 Task: Create an itinerary for attending a professional seminar in Boston, Massachusetts, highlighting Airbnb stays near the seminar venue.
Action: Mouse moved to (565, 74)
Screenshot: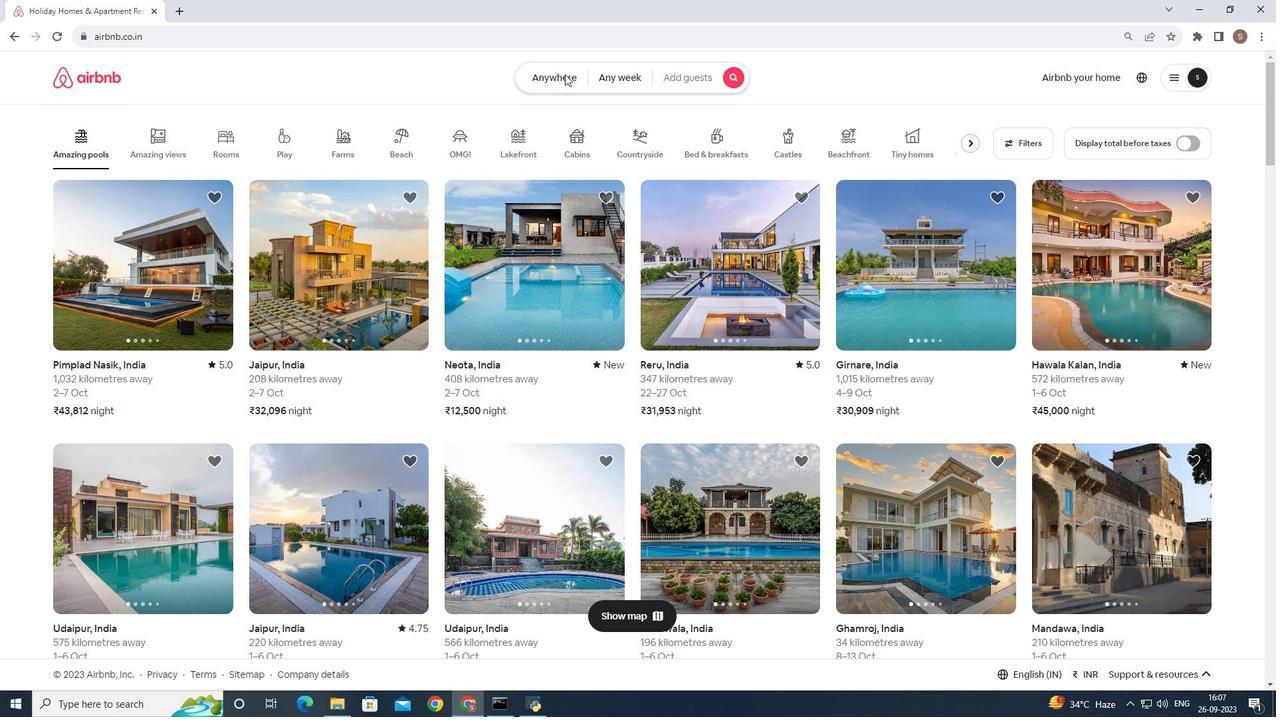 
Action: Mouse pressed left at (565, 74)
Screenshot: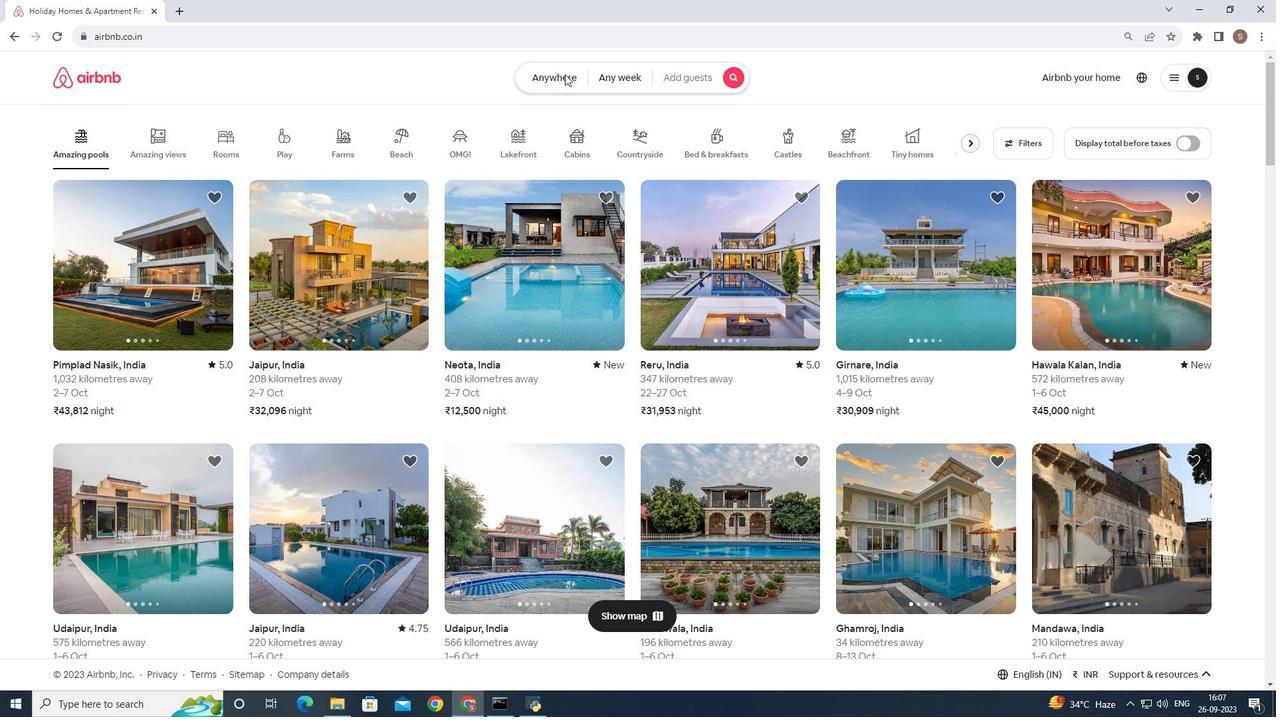
Action: Mouse moved to (480, 125)
Screenshot: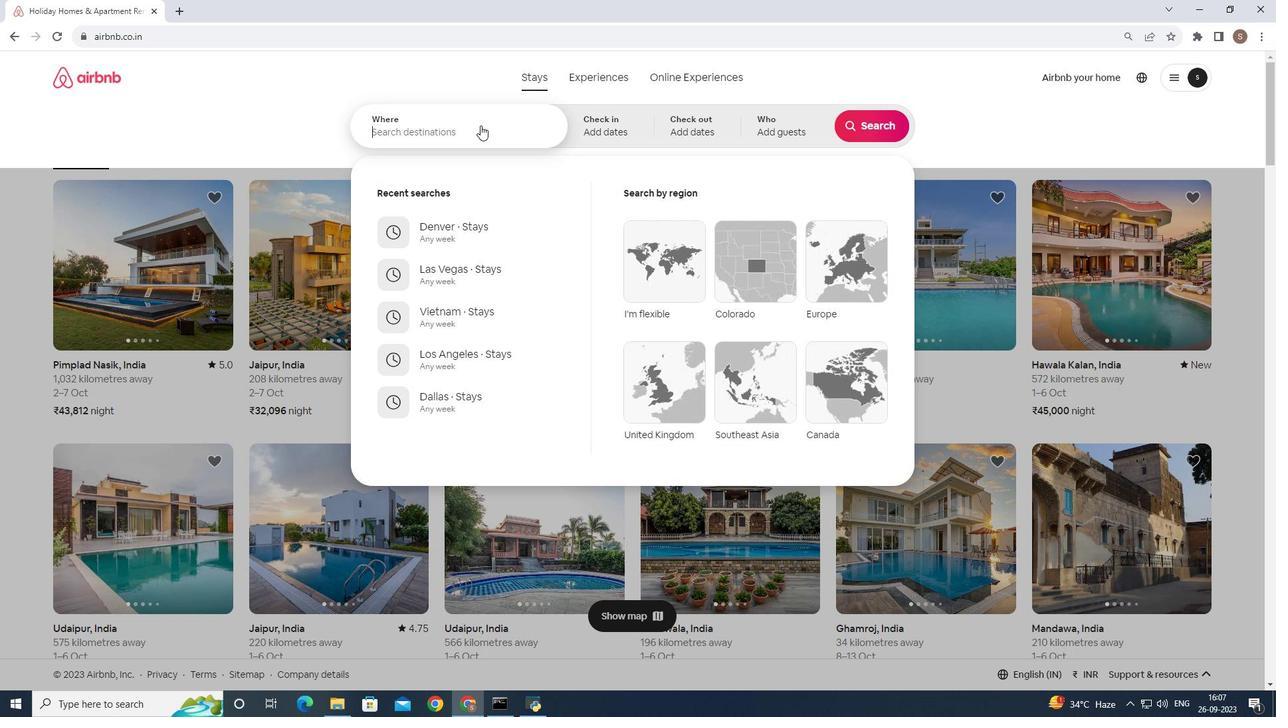 
Action: Mouse pressed left at (480, 125)
Screenshot: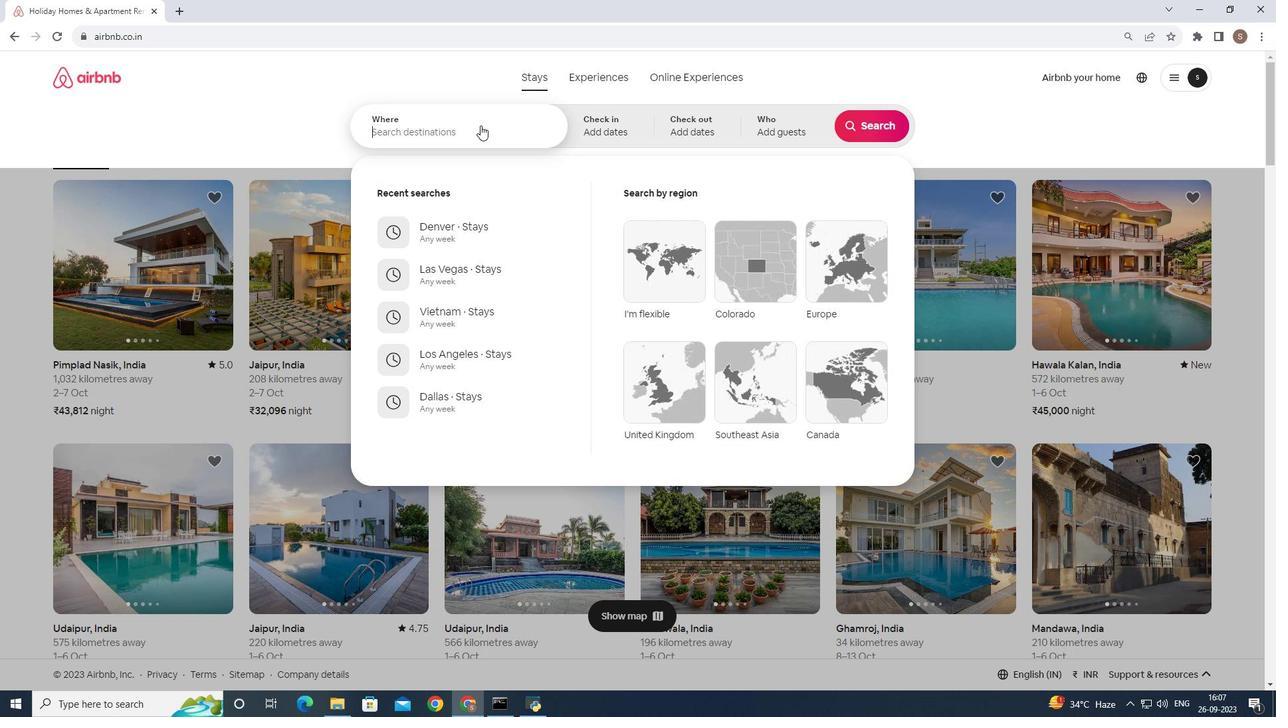 
Action: Mouse moved to (471, 138)
Screenshot: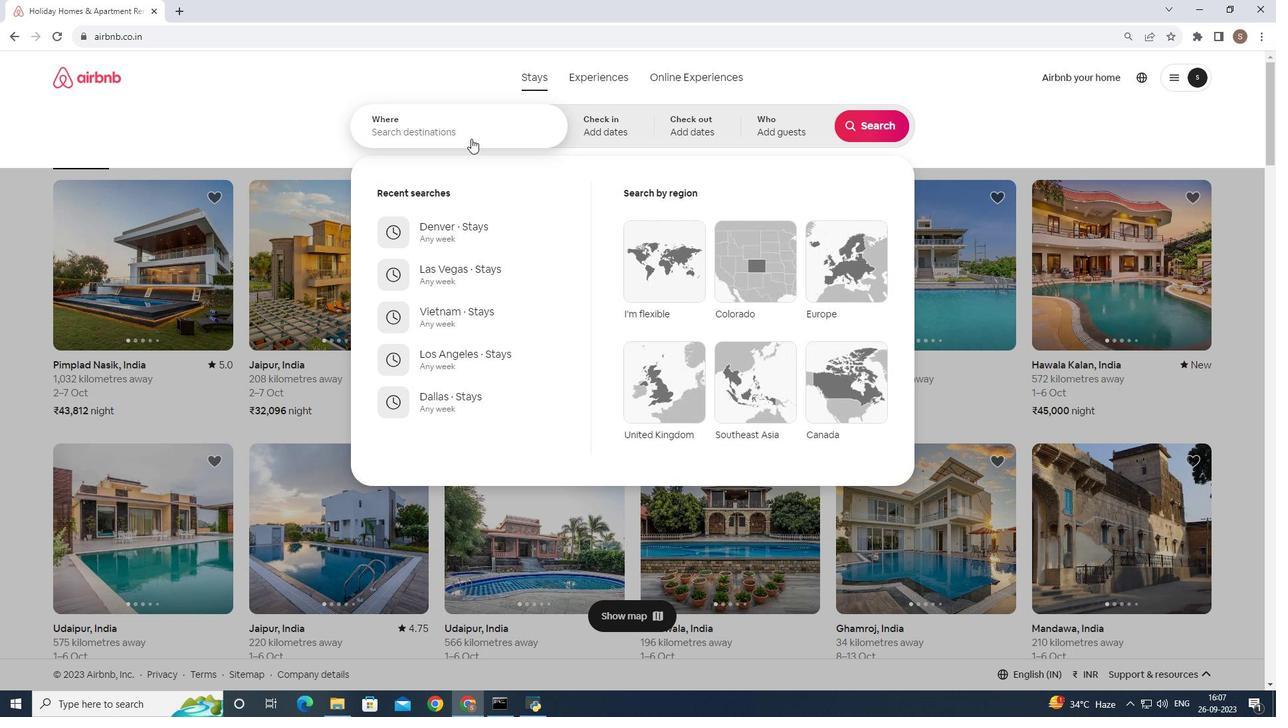 
Action: Key pressed <Key.shift>Boston<Key.space><Key.backspace>,<Key.space>
Screenshot: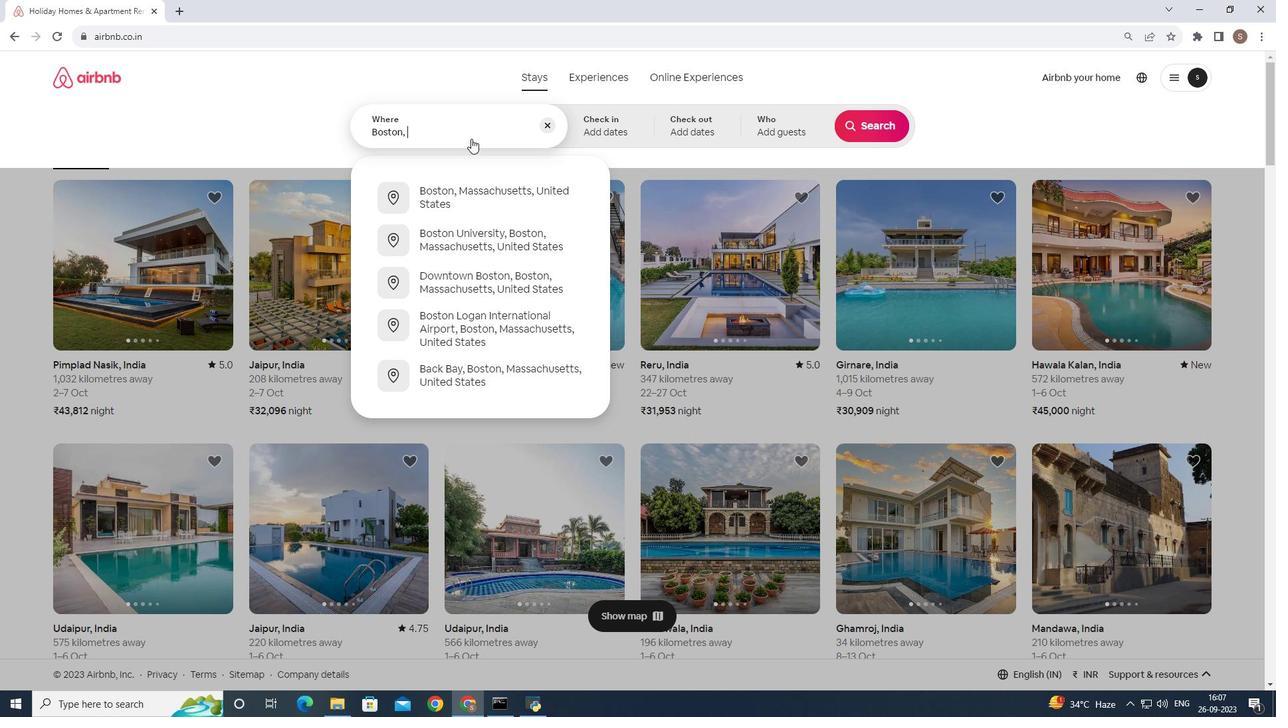 
Action: Mouse moved to (526, 196)
Screenshot: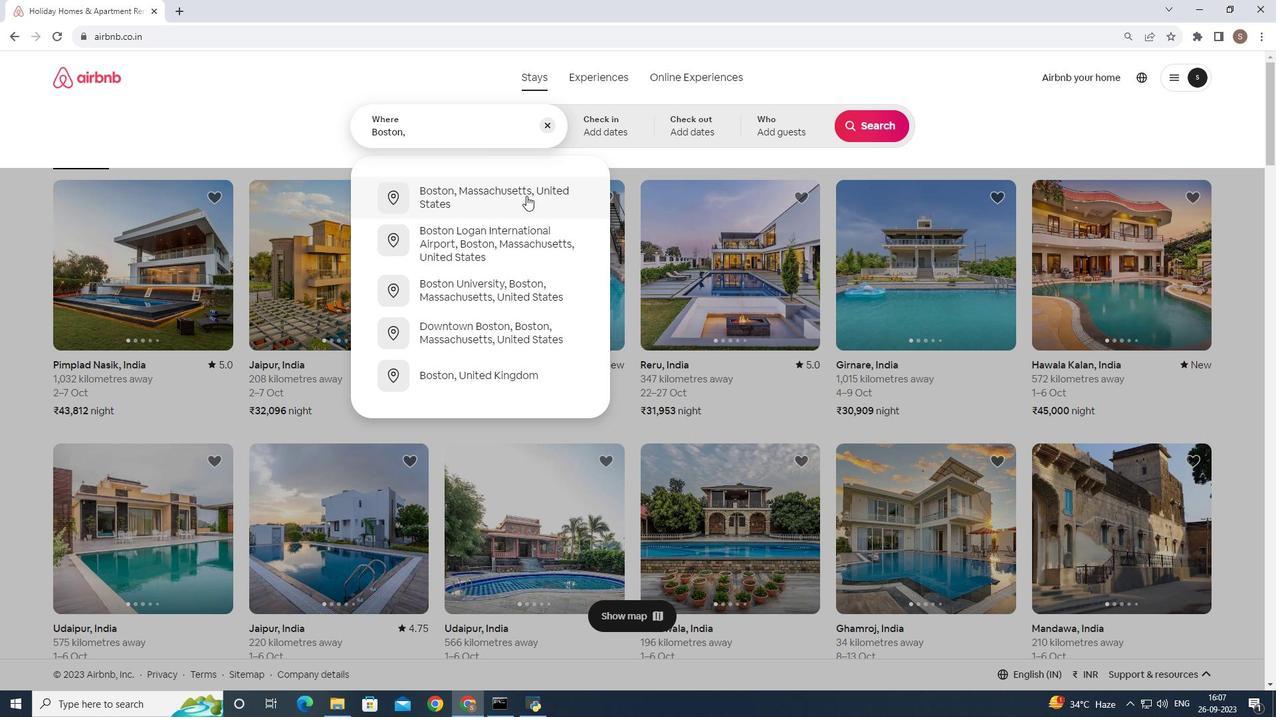 
Action: Mouse pressed left at (526, 196)
Screenshot: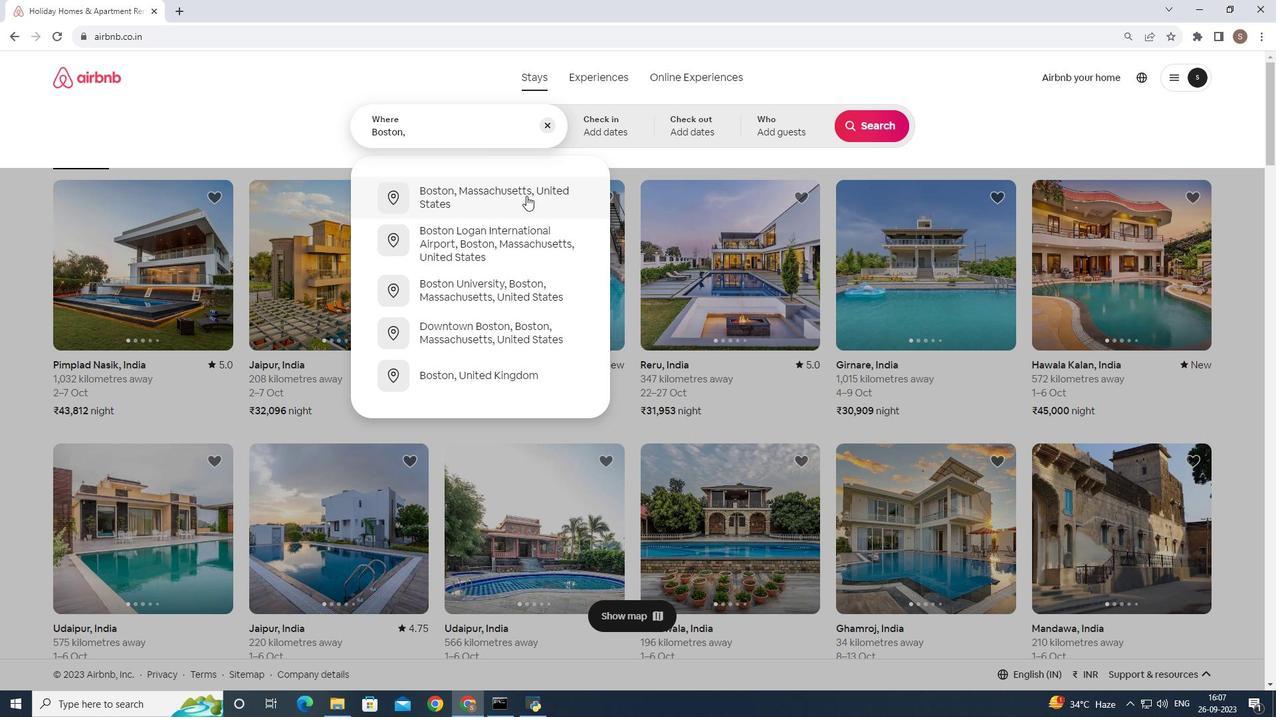 
Action: Mouse moved to (875, 113)
Screenshot: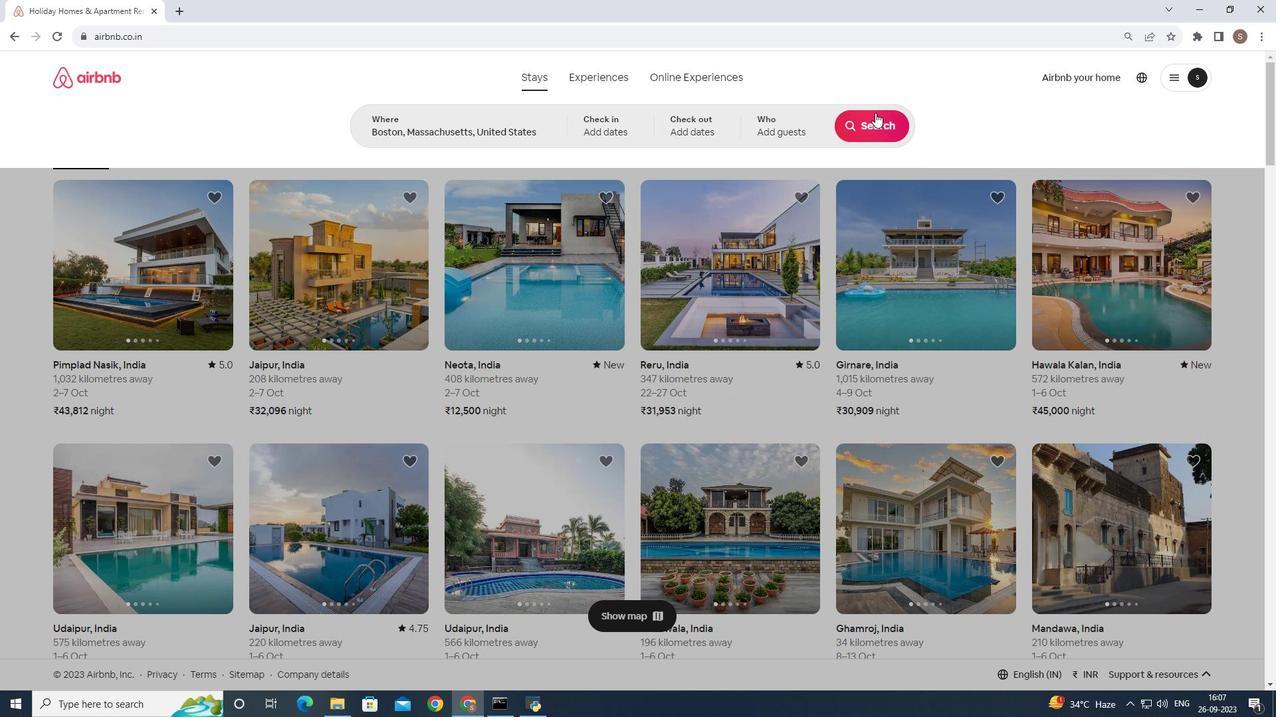 
Action: Mouse pressed left at (875, 113)
Screenshot: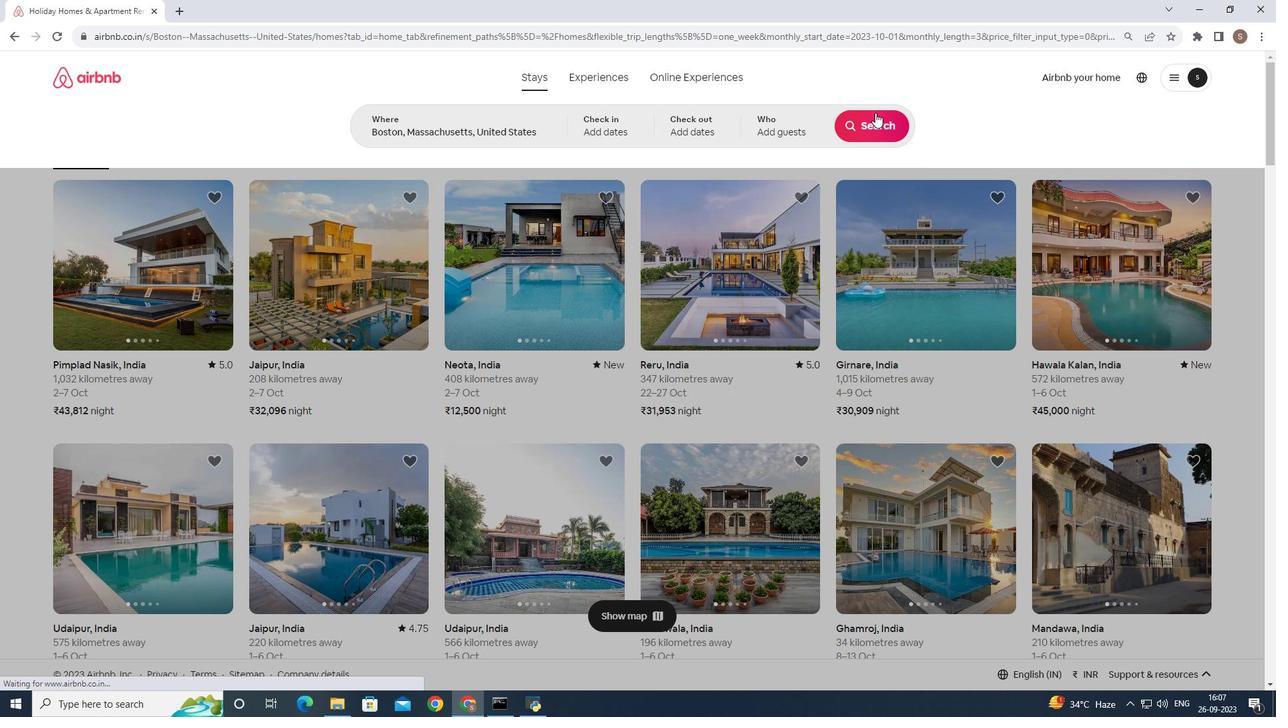 
Action: Mouse moved to (1042, 122)
Screenshot: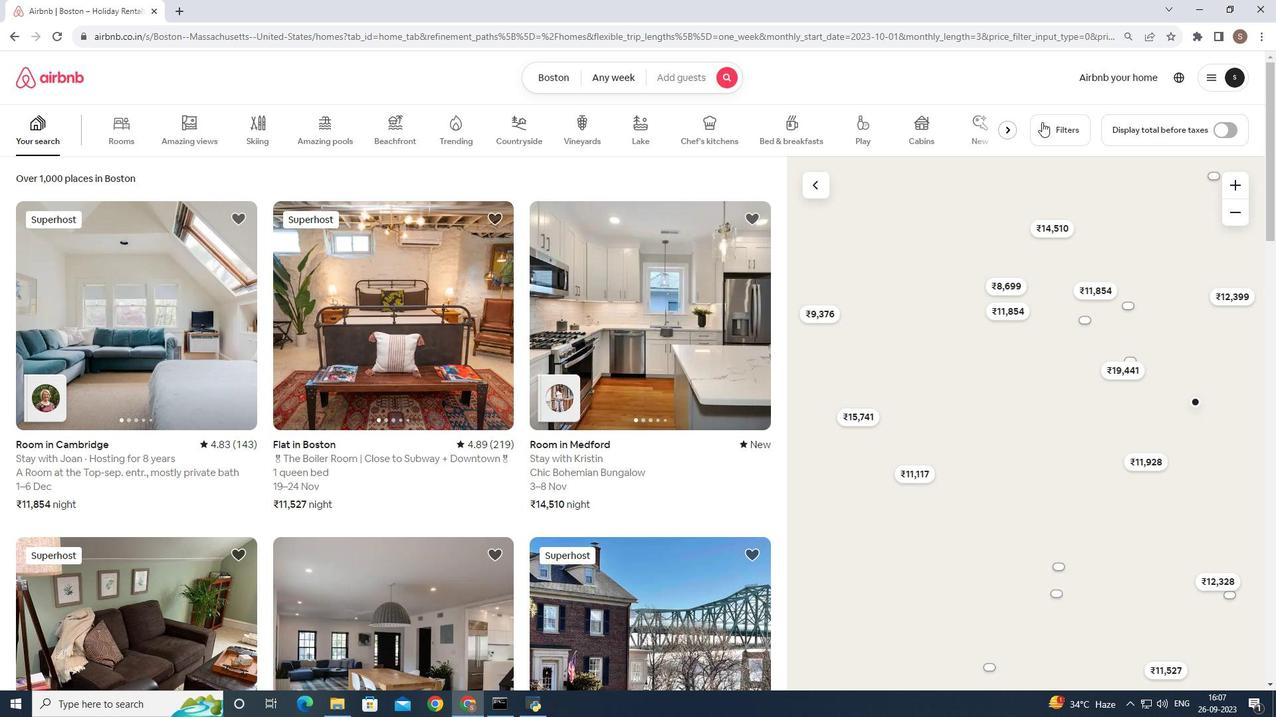 
Action: Mouse pressed left at (1042, 122)
Screenshot: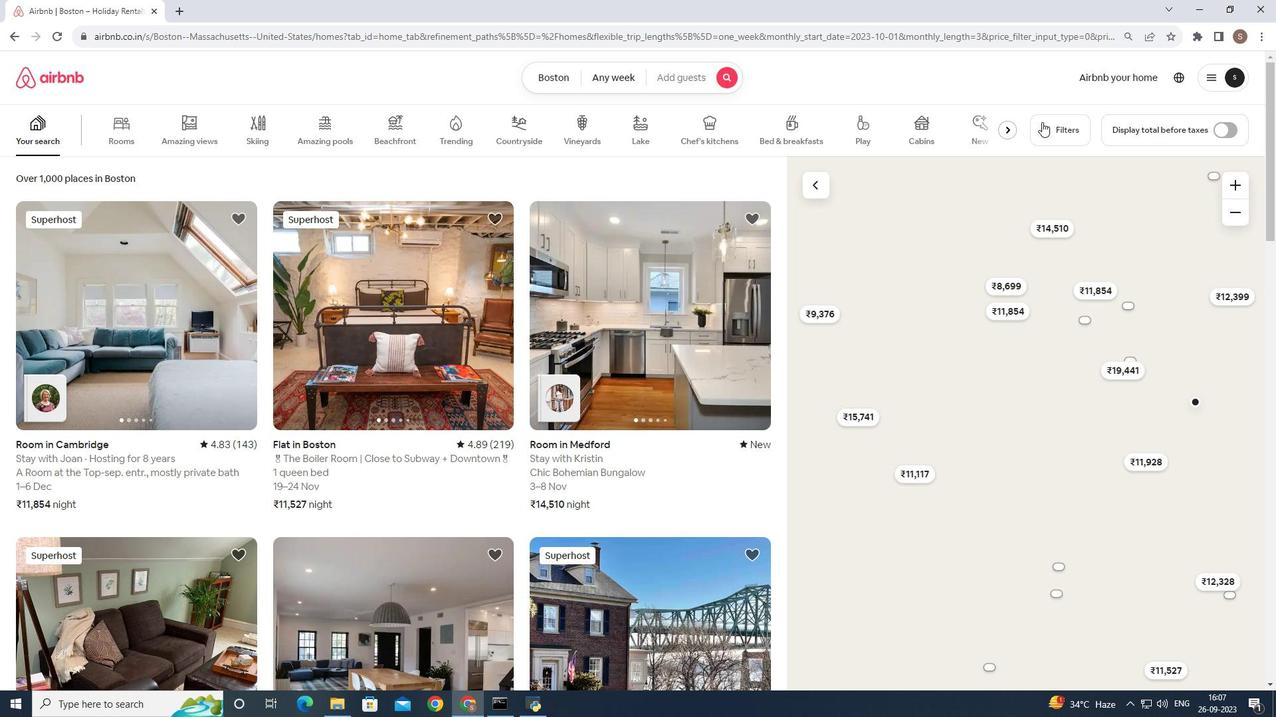 
Action: Mouse moved to (1050, 141)
Screenshot: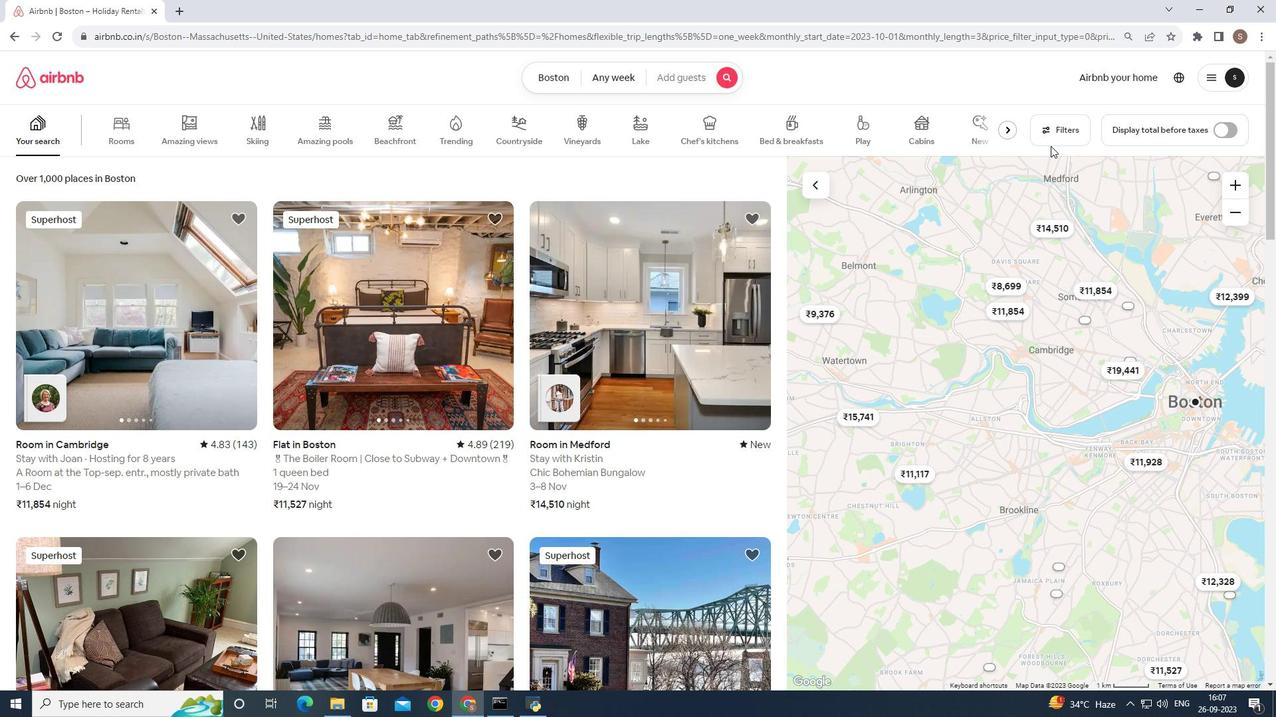 
Action: Mouse pressed left at (1050, 141)
Screenshot: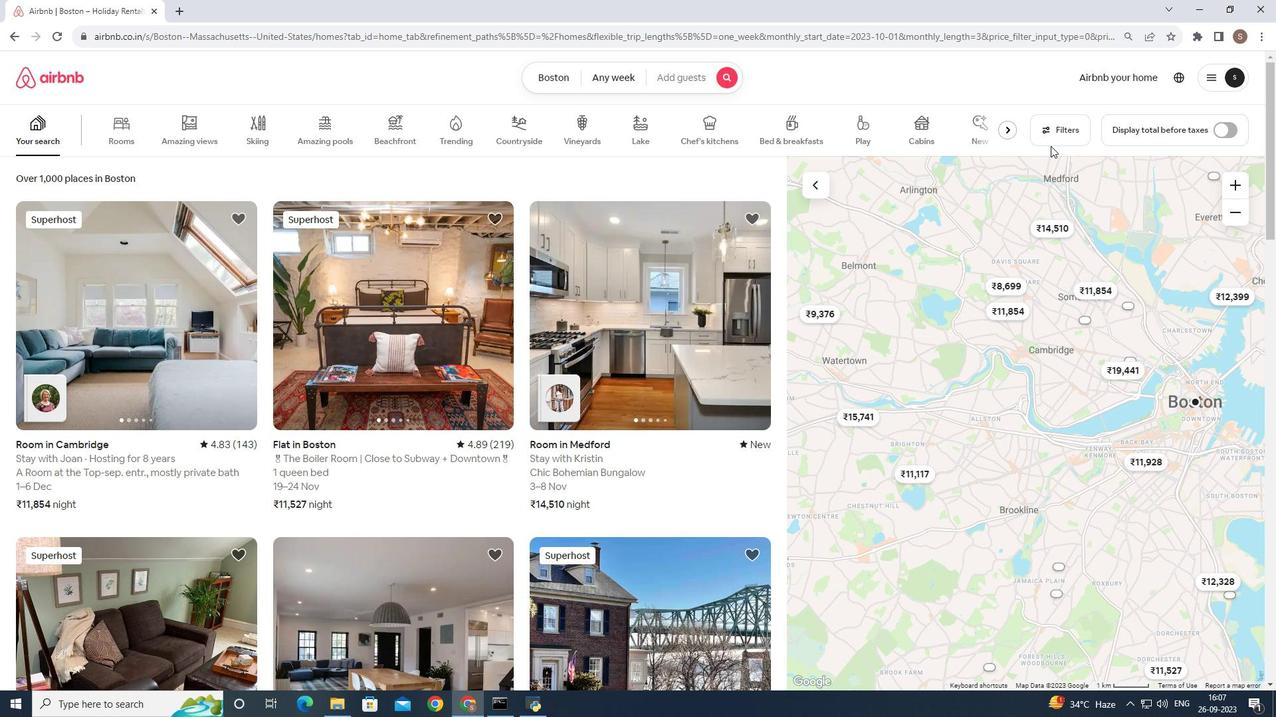 
Action: Mouse moved to (1055, 134)
Screenshot: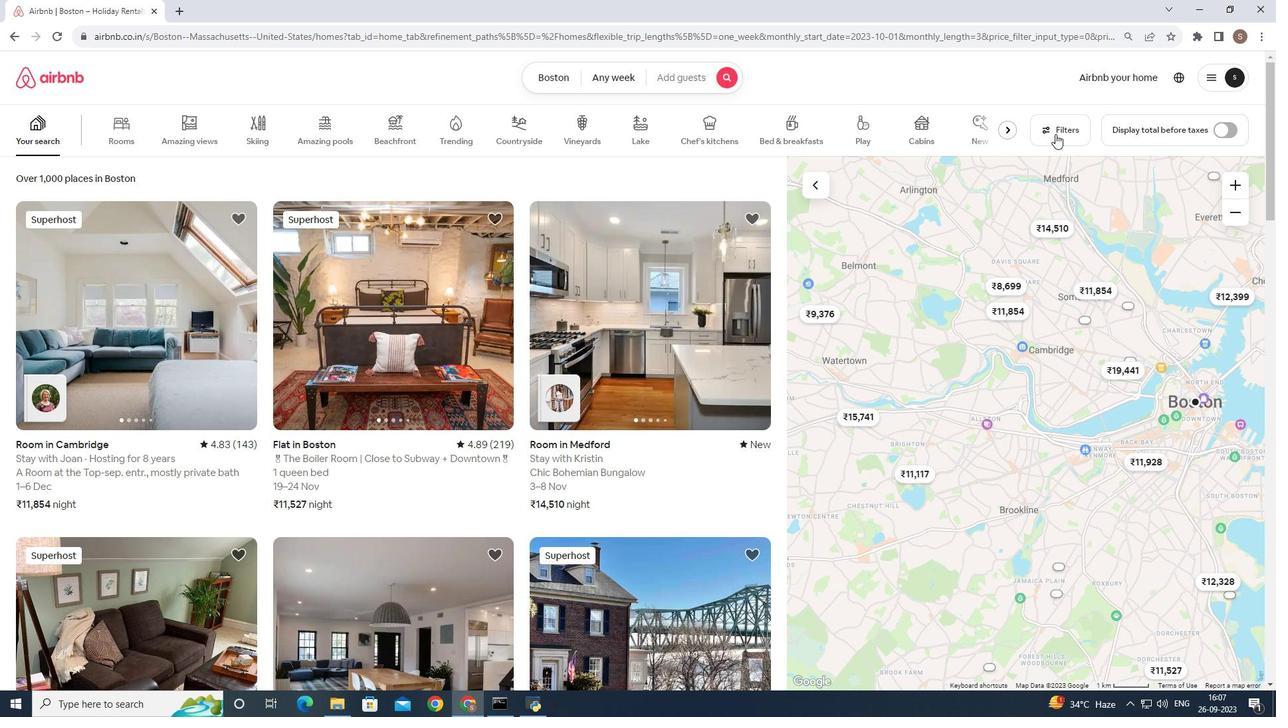 
Action: Mouse pressed left at (1055, 134)
Screenshot: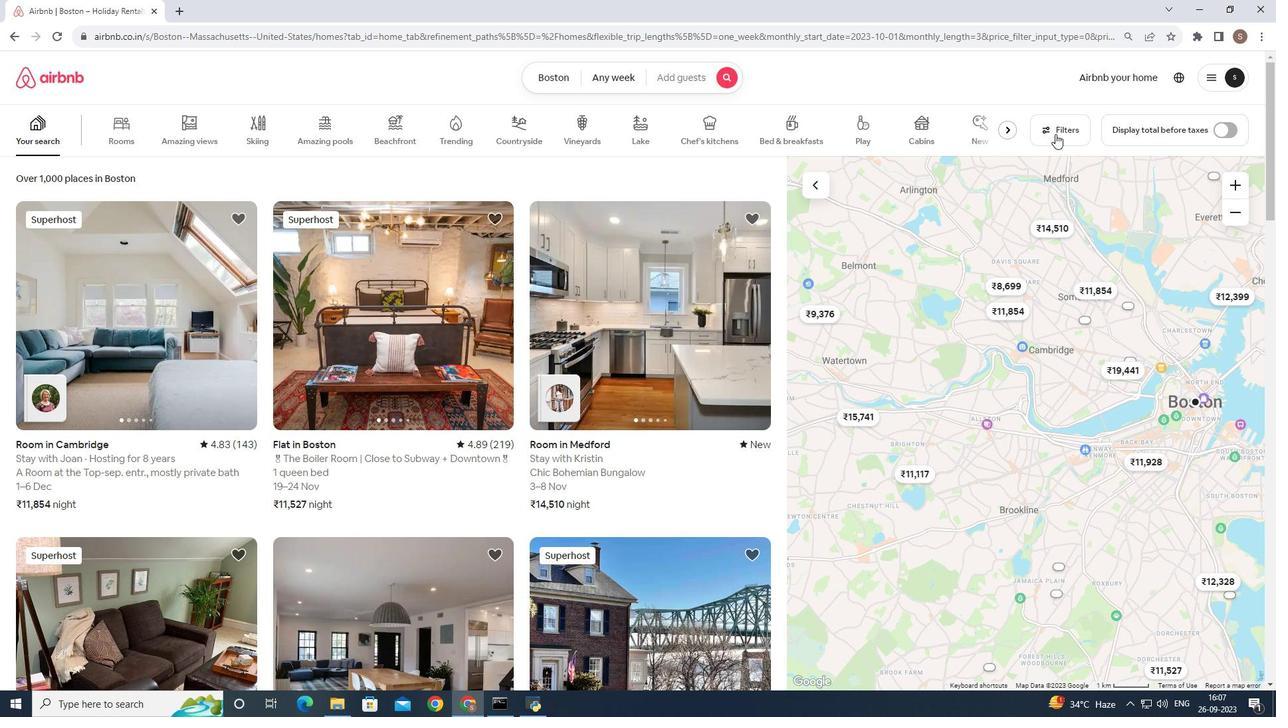 
Action: Mouse moved to (508, 462)
Screenshot: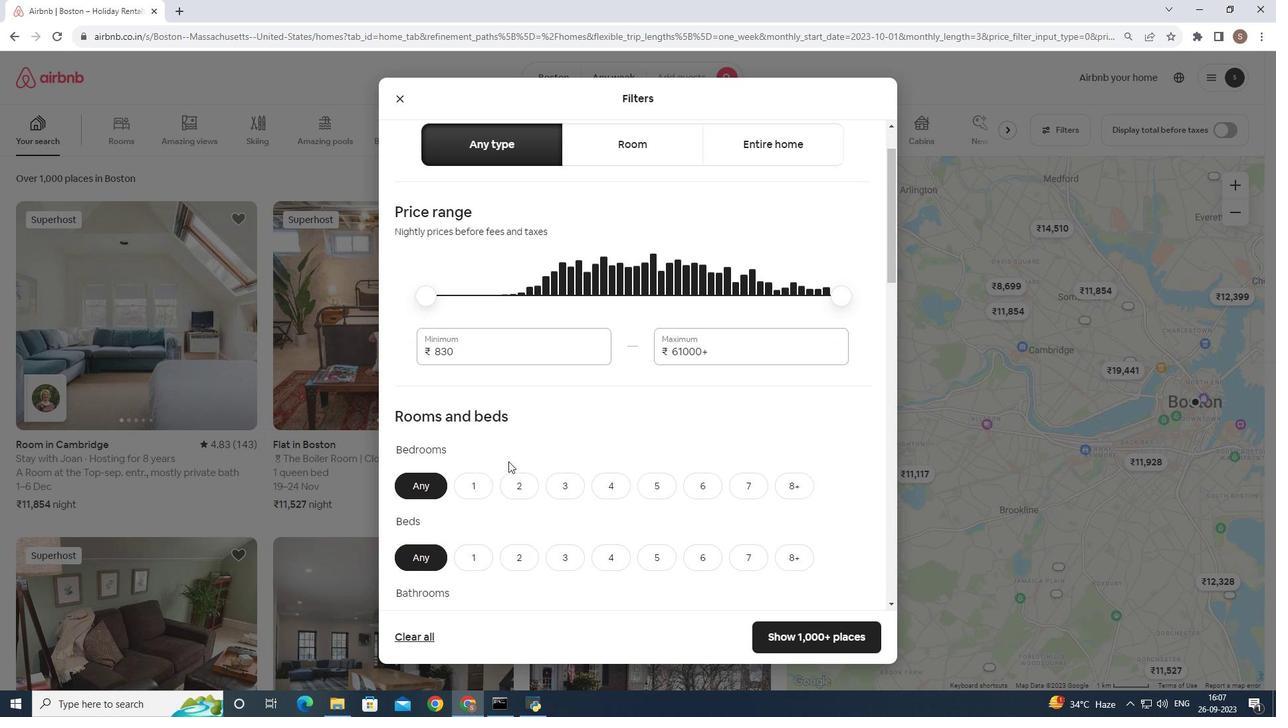 
Action: Mouse scrolled (508, 461) with delta (0, 0)
Screenshot: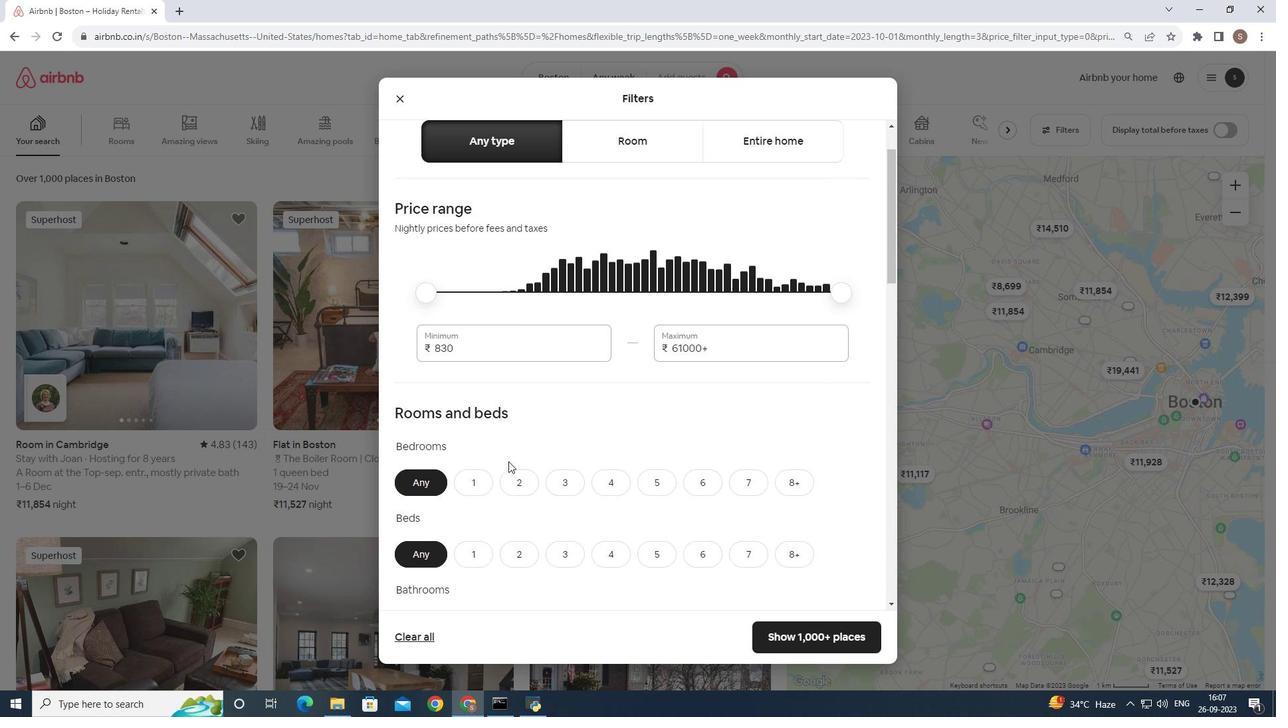 
Action: Mouse scrolled (508, 461) with delta (0, 0)
Screenshot: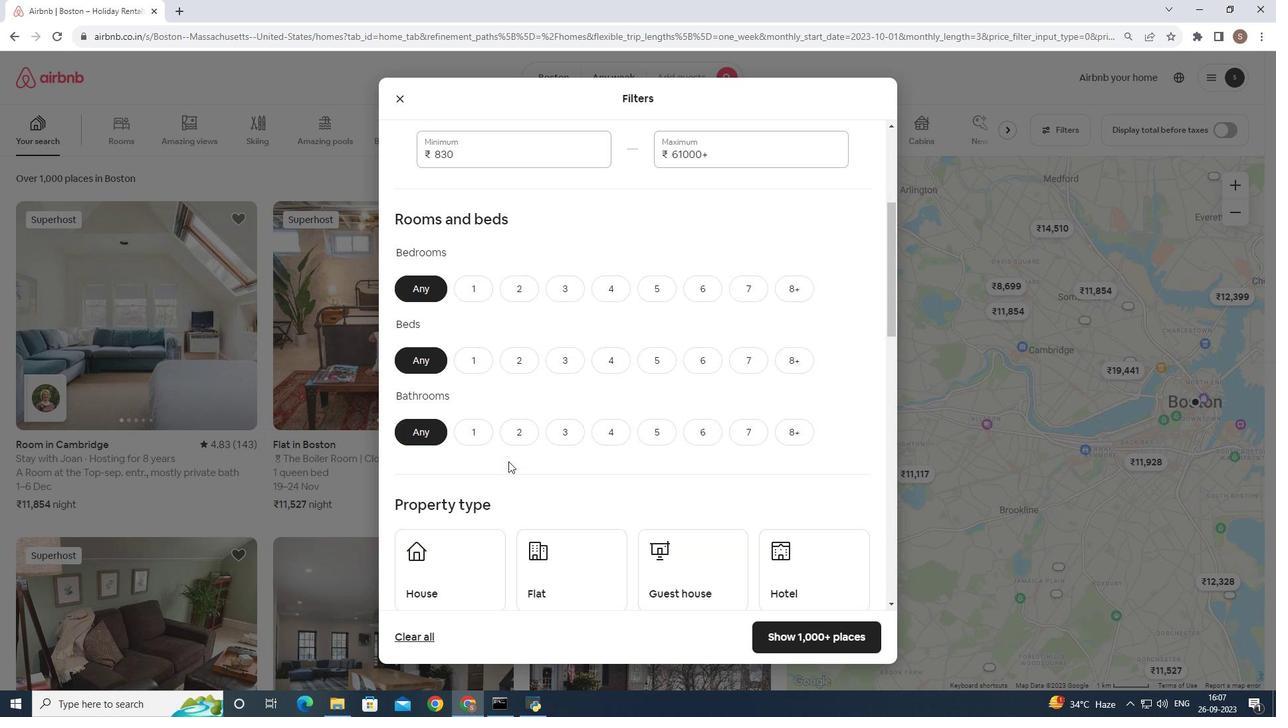 
Action: Mouse scrolled (508, 461) with delta (0, 0)
Screenshot: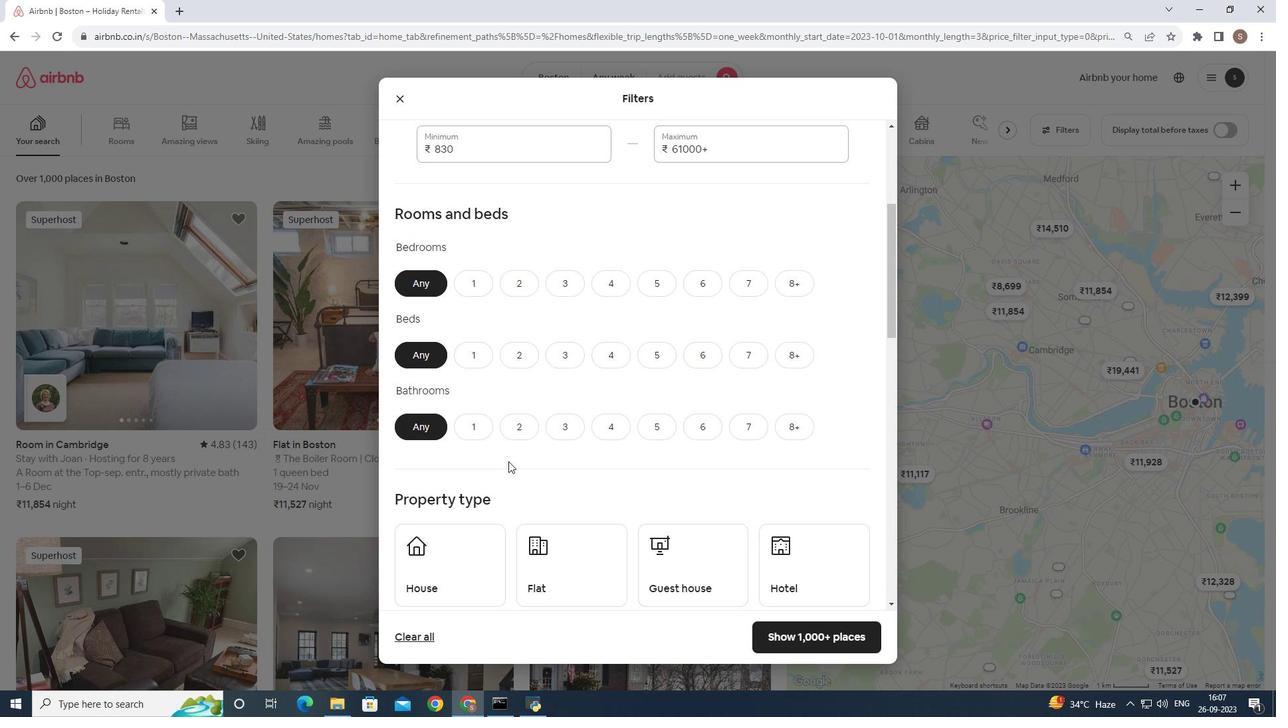 
Action: Mouse scrolled (508, 461) with delta (0, 0)
Screenshot: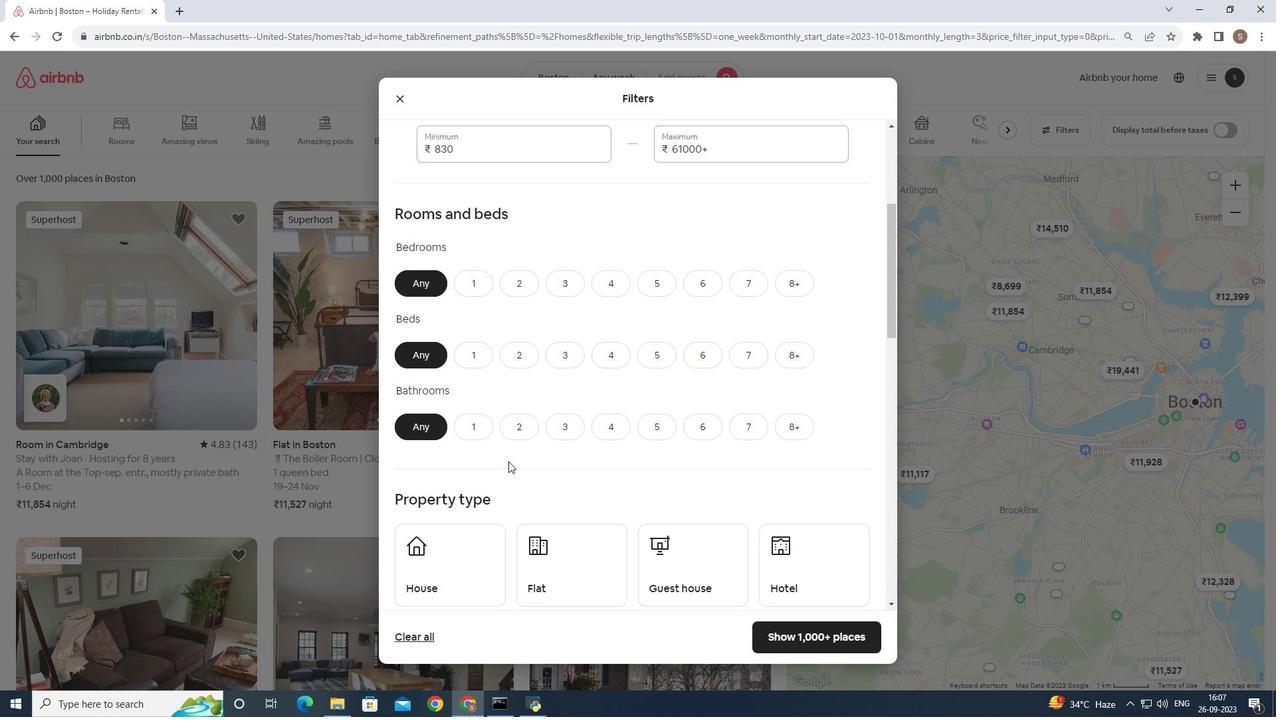 
Action: Mouse scrolled (508, 461) with delta (0, 0)
Screenshot: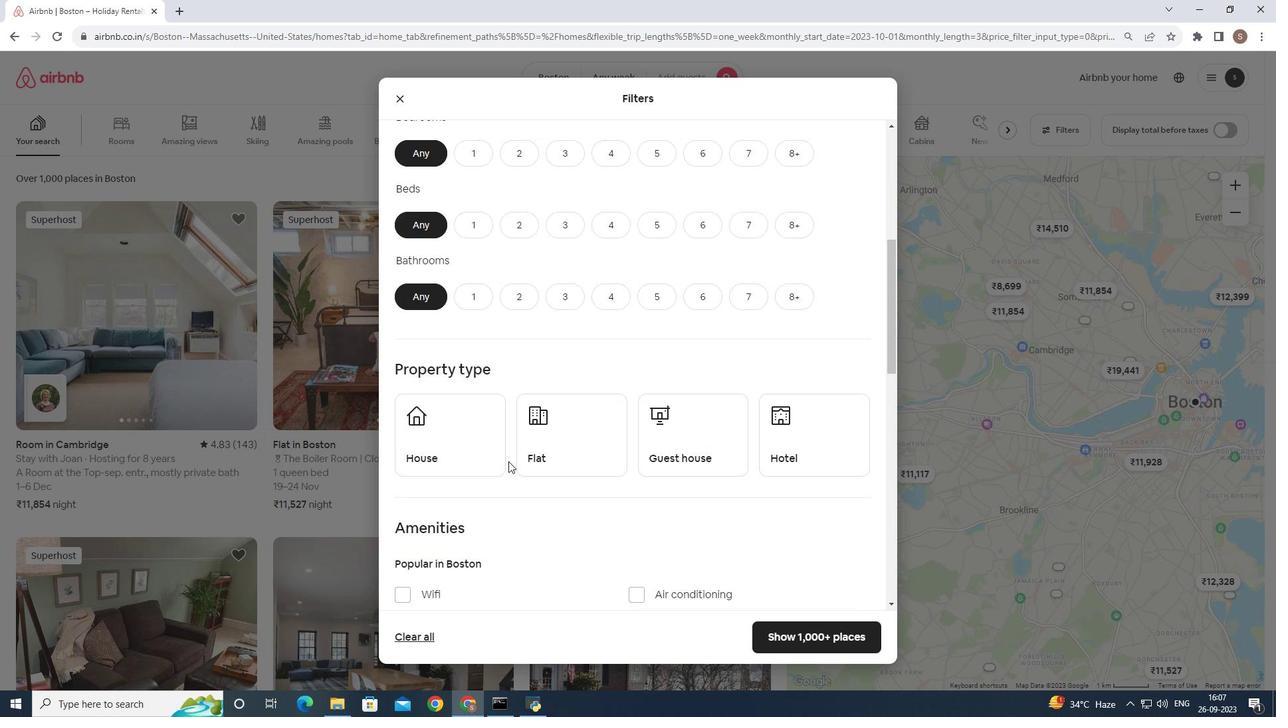 
Action: Mouse scrolled (508, 461) with delta (0, 0)
Screenshot: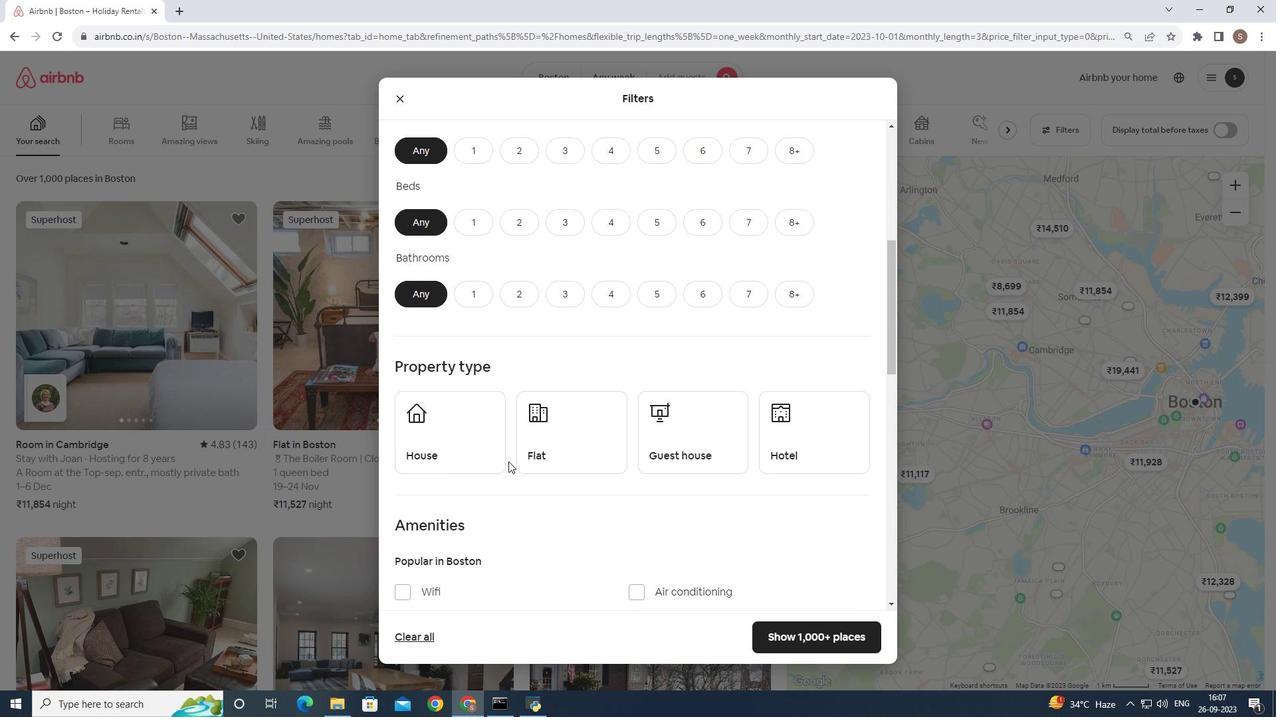
Action: Mouse scrolled (508, 461) with delta (0, 0)
Screenshot: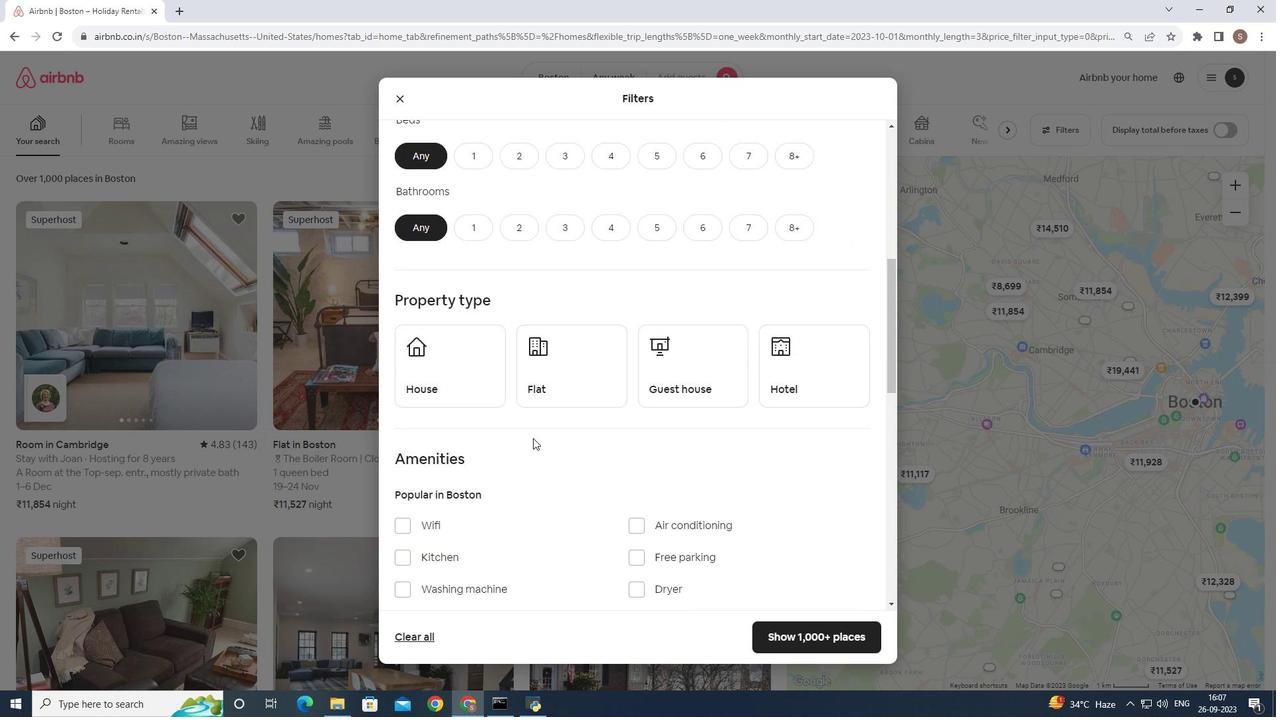 
Action: Mouse moved to (559, 386)
Screenshot: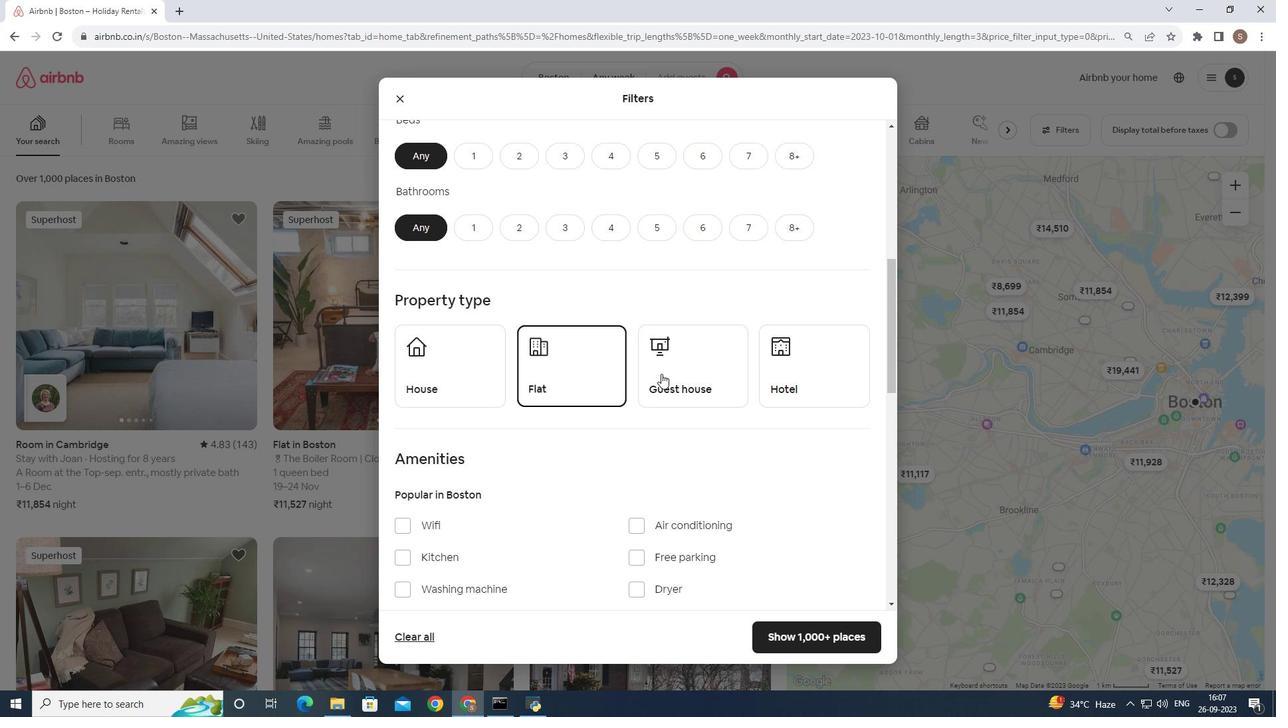 
Action: Mouse pressed left at (559, 386)
Screenshot: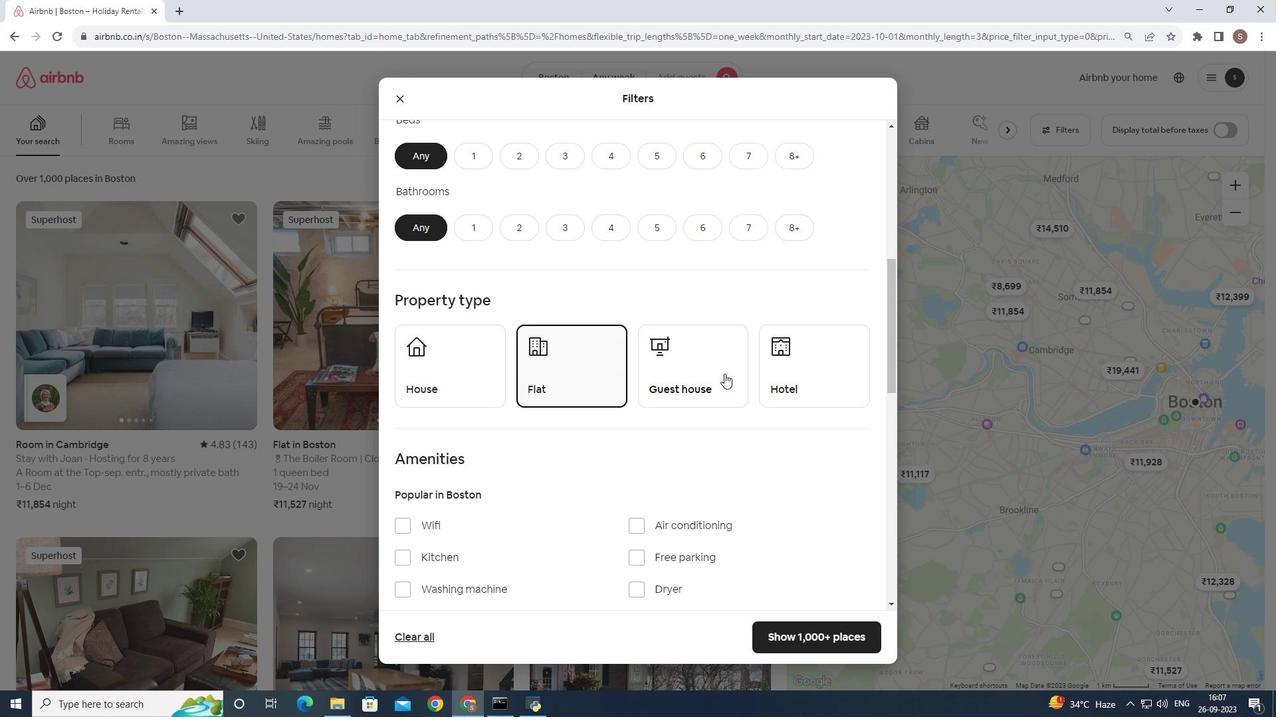 
Action: Mouse moved to (724, 374)
Screenshot: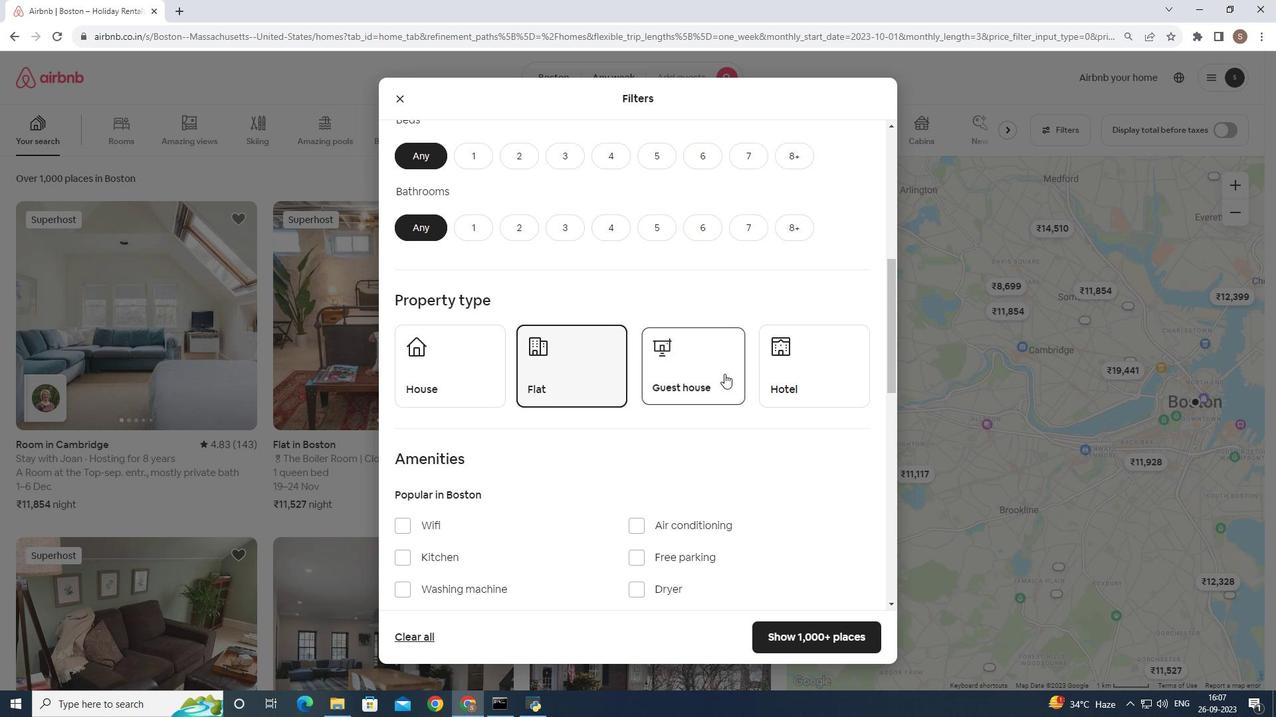 
Action: Mouse pressed left at (724, 374)
Screenshot: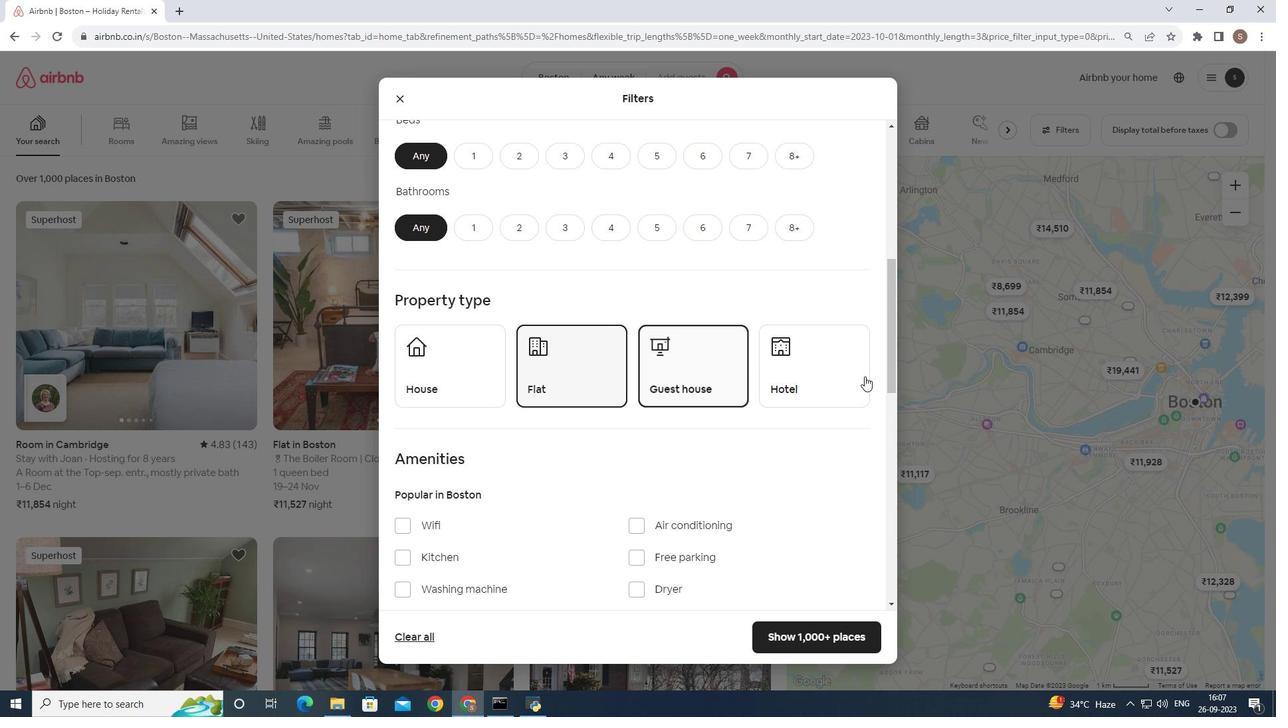 
Action: Mouse moved to (832, 371)
Screenshot: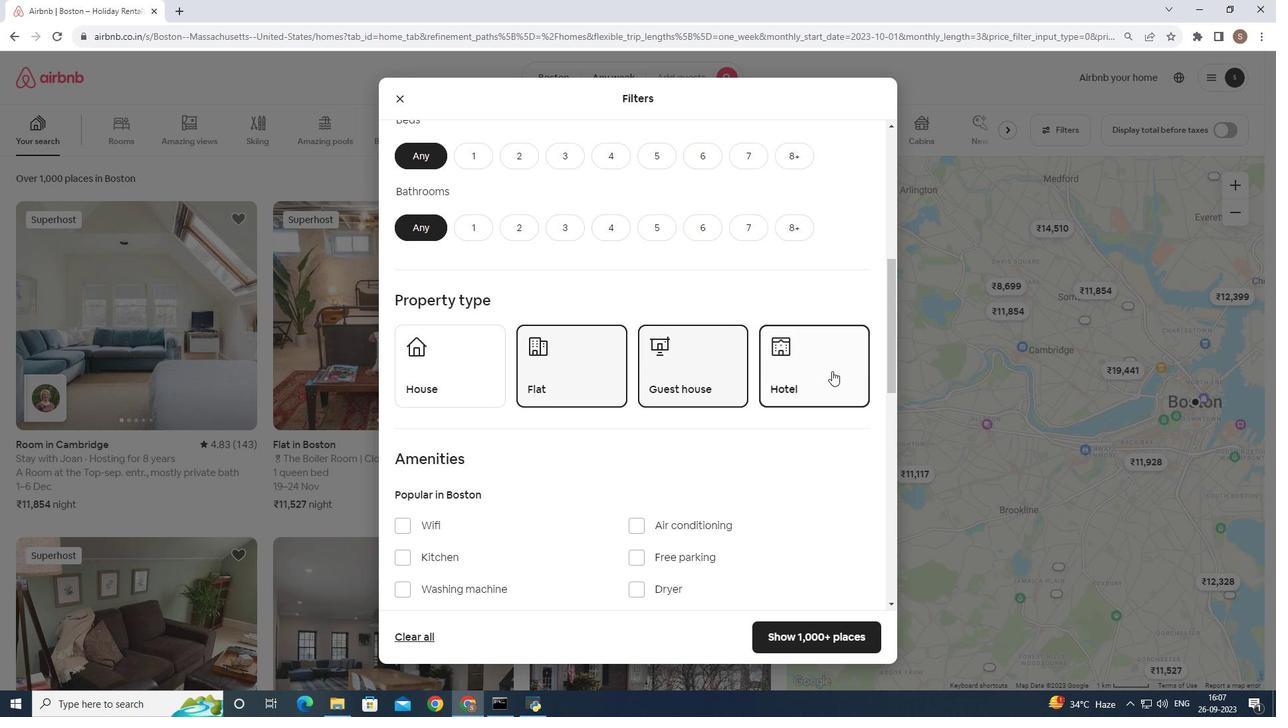 
Action: Mouse pressed left at (832, 371)
Screenshot: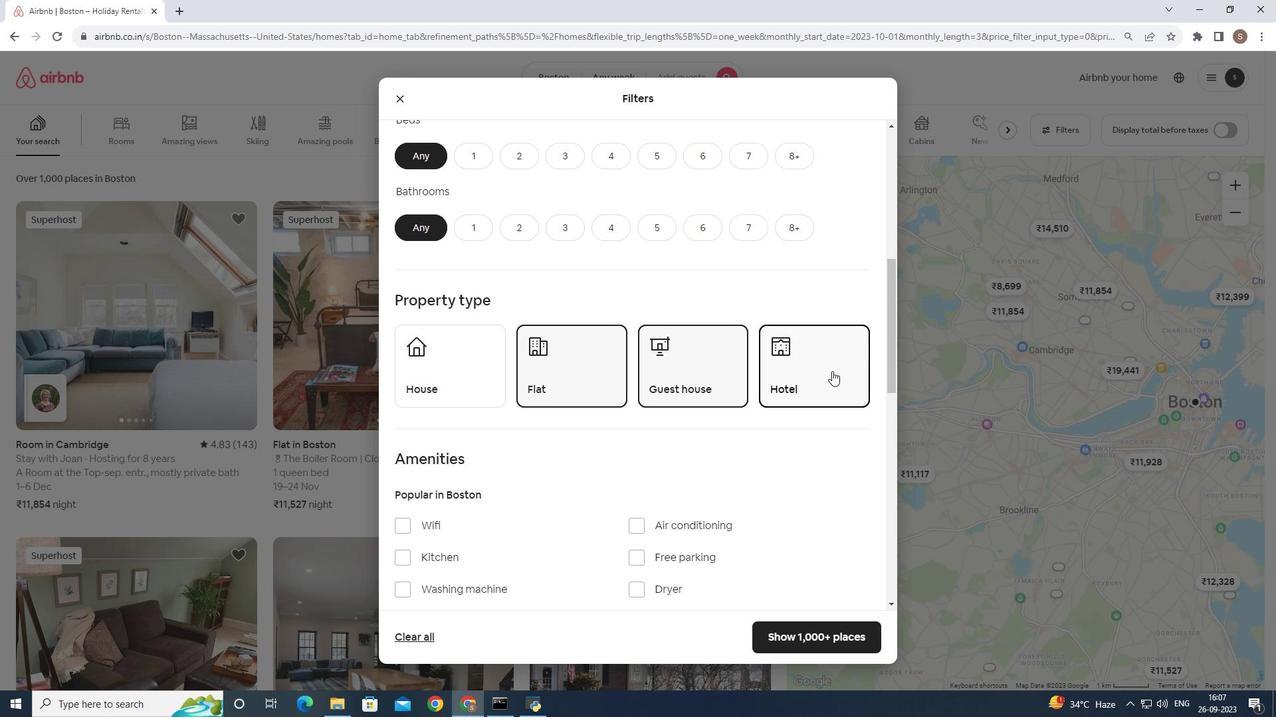 
Action: Mouse moved to (652, 453)
Screenshot: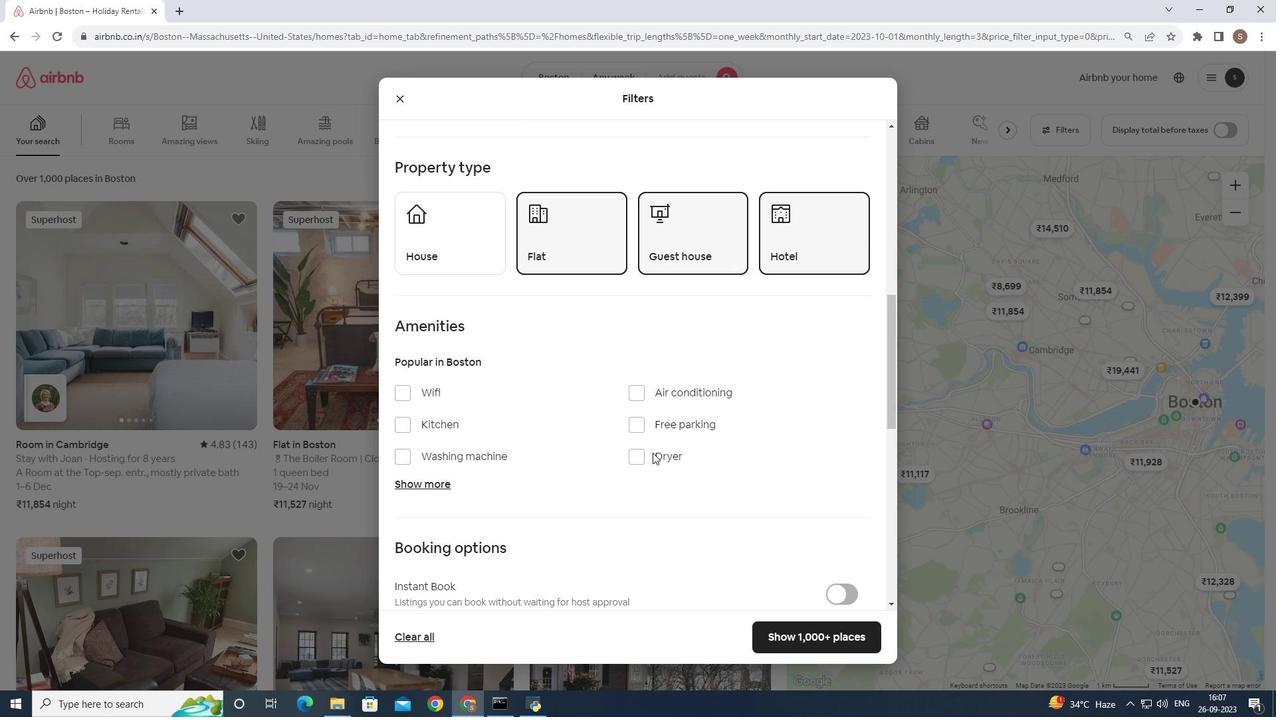 
Action: Mouse scrolled (652, 452) with delta (0, 0)
Screenshot: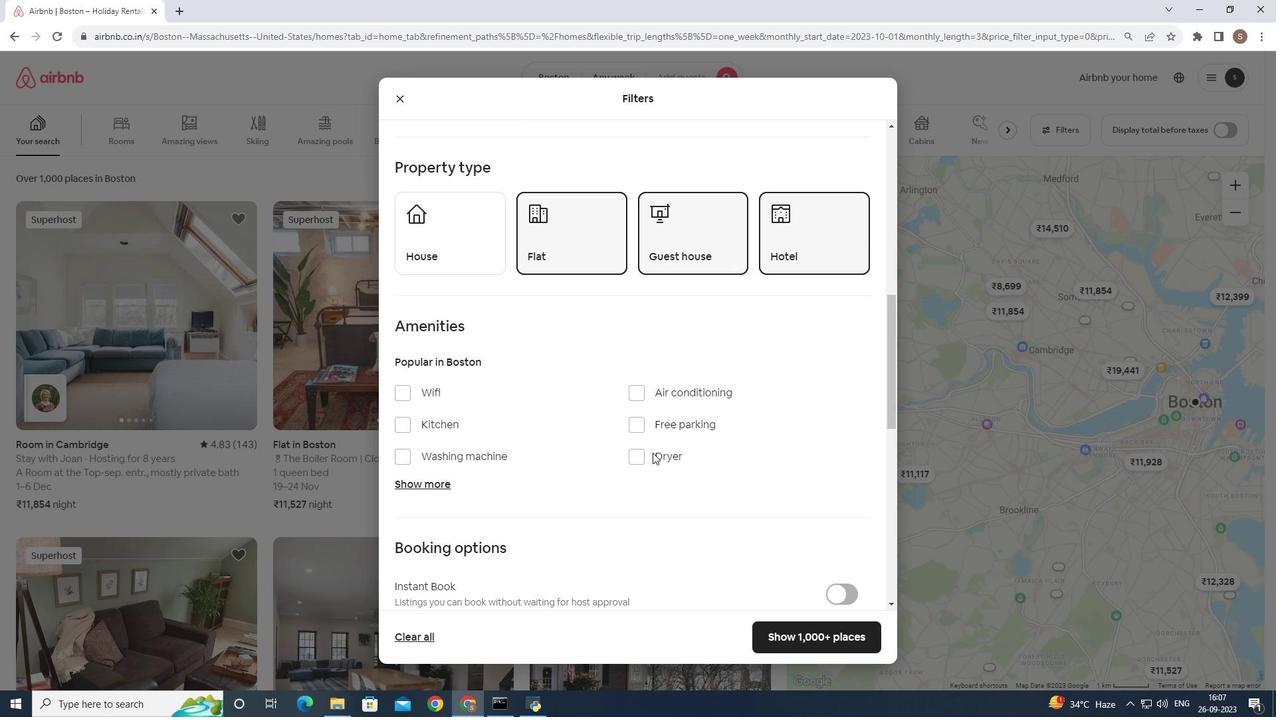 
Action: Mouse scrolled (652, 452) with delta (0, 0)
Screenshot: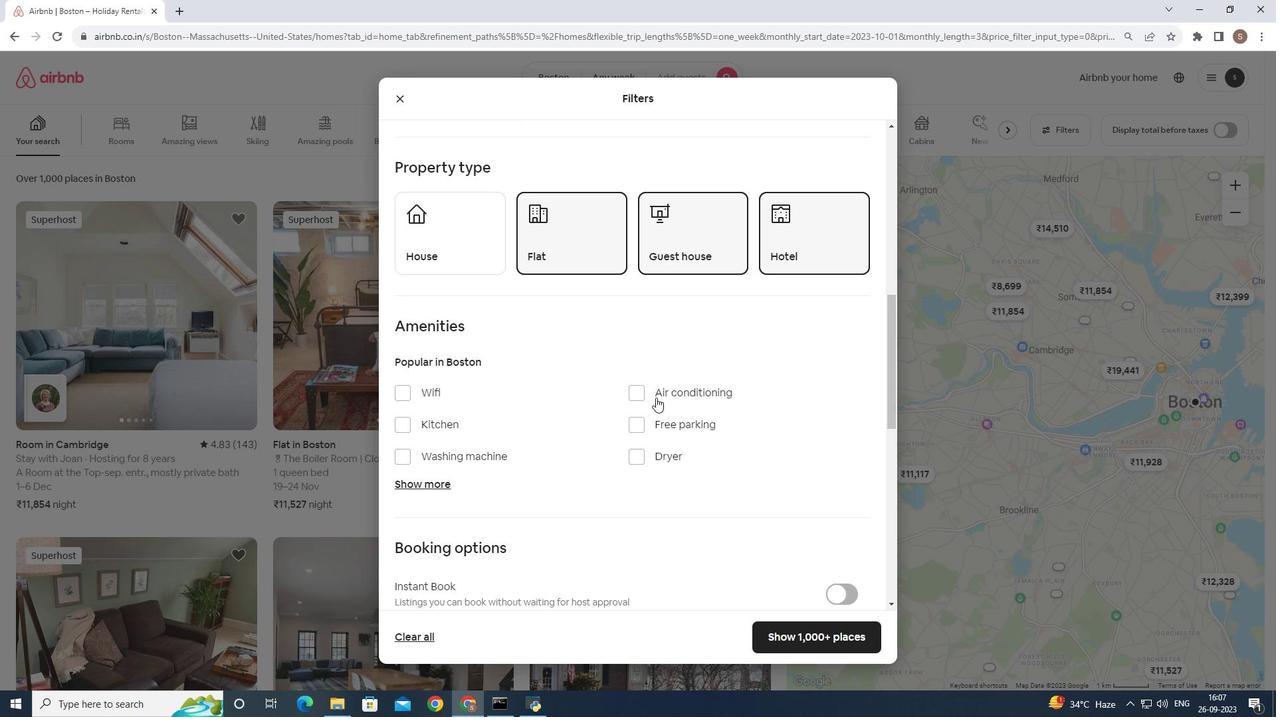 
Action: Mouse moved to (676, 245)
Screenshot: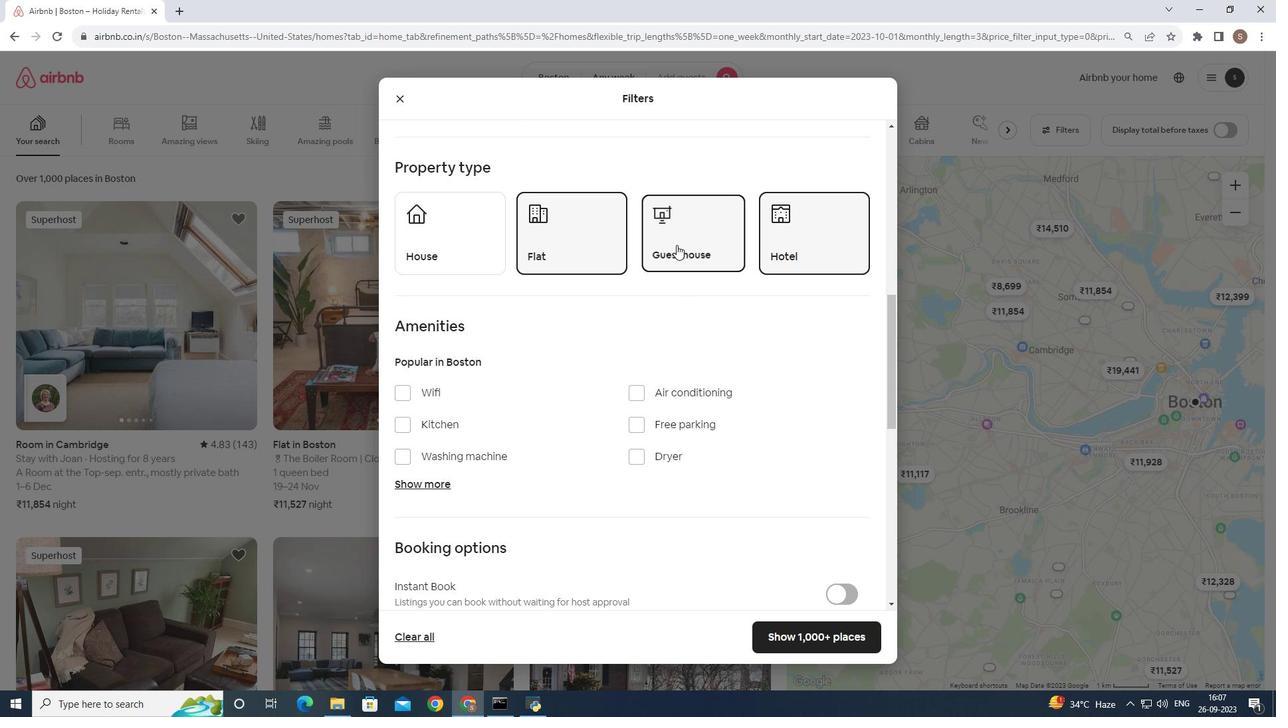 
Action: Mouse pressed left at (676, 245)
Screenshot: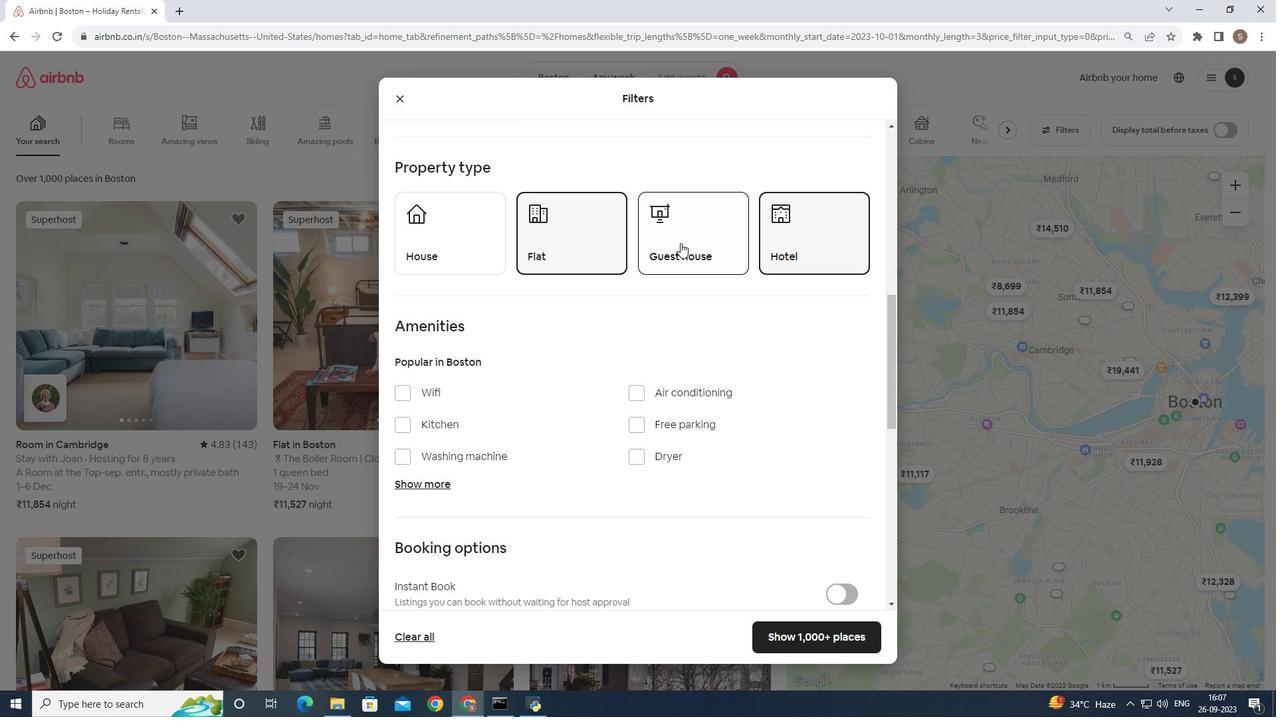 
Action: Mouse moved to (652, 281)
Screenshot: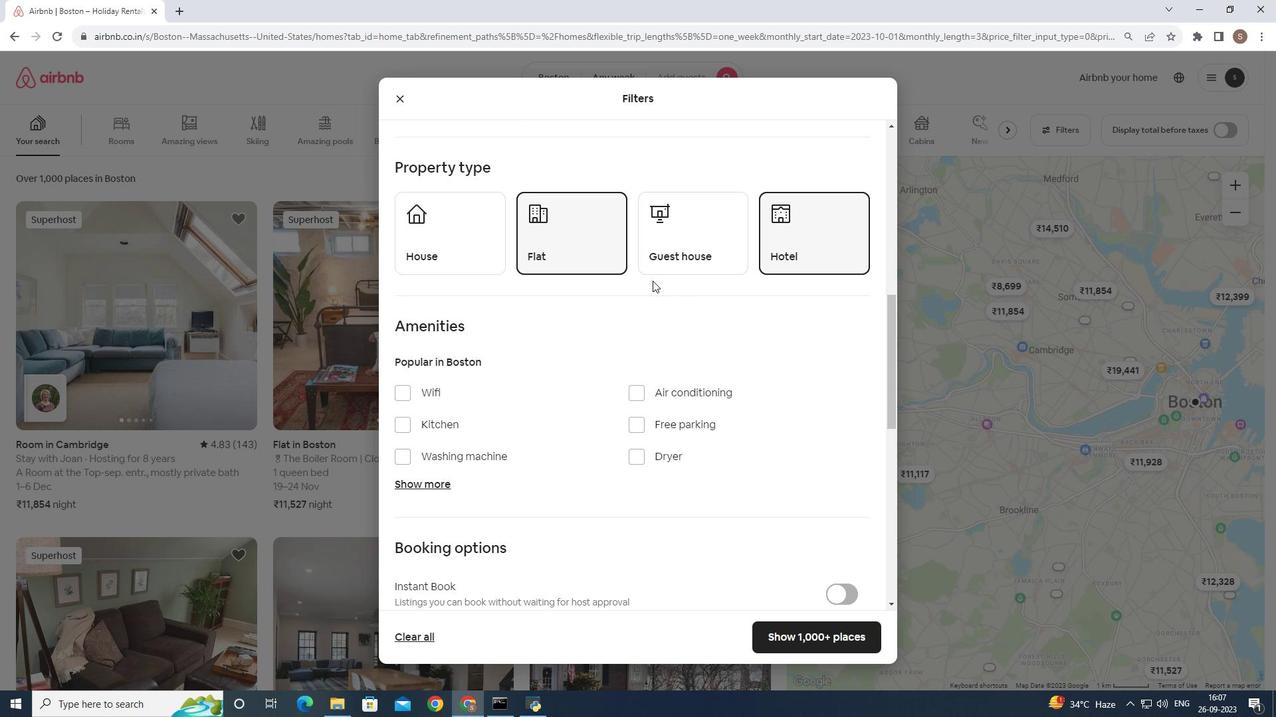 
Action: Mouse scrolled (652, 280) with delta (0, 0)
Screenshot: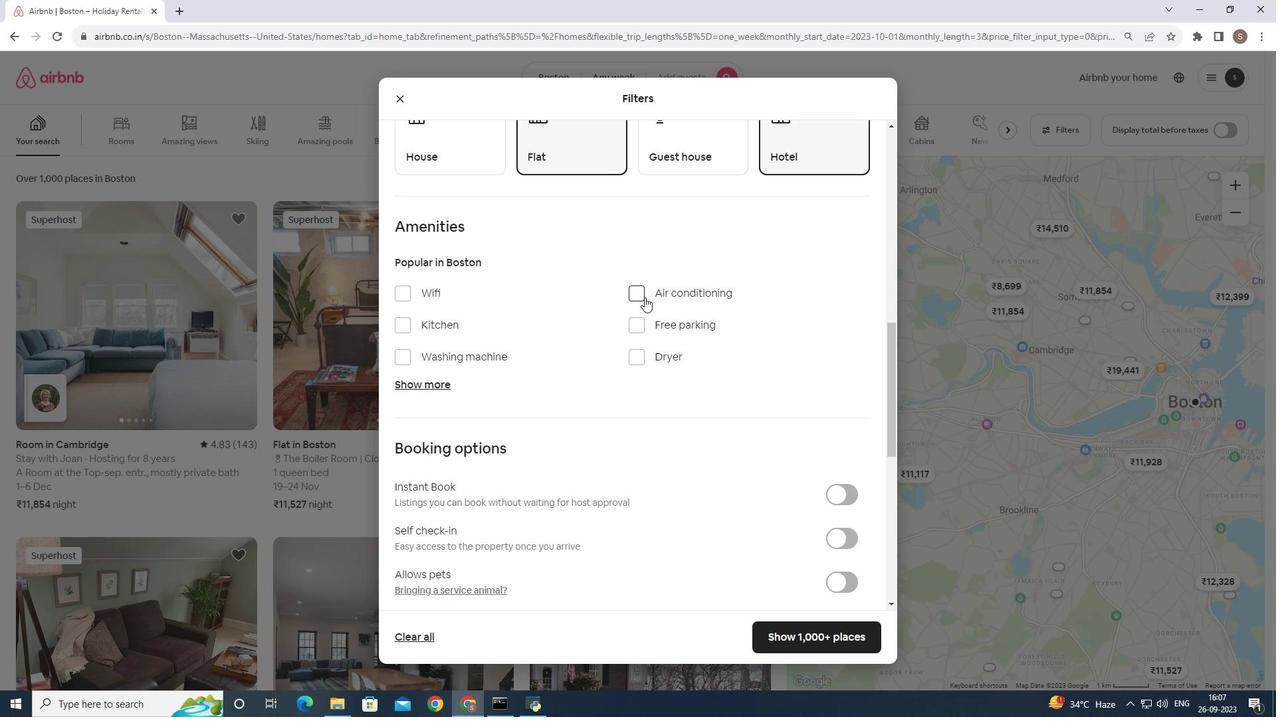 
Action: Mouse scrolled (652, 280) with delta (0, 0)
Screenshot: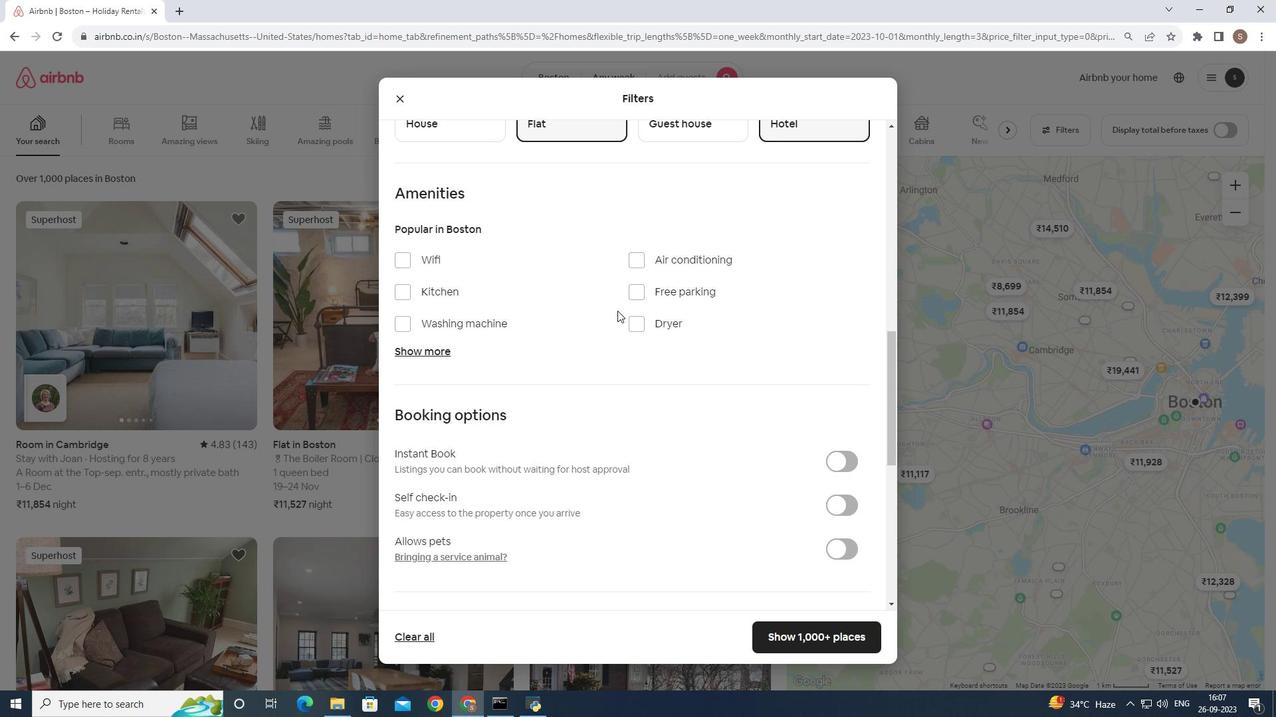 
Action: Mouse moved to (405, 251)
Screenshot: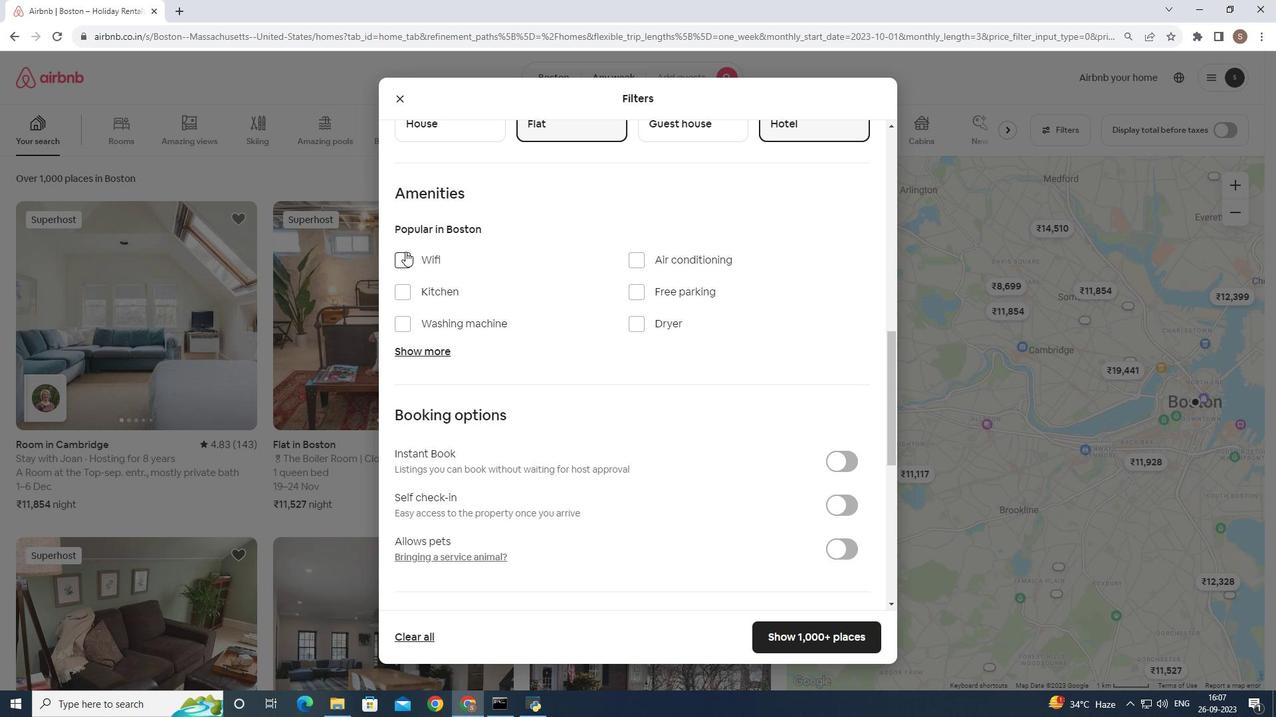 
Action: Mouse pressed left at (405, 251)
Screenshot: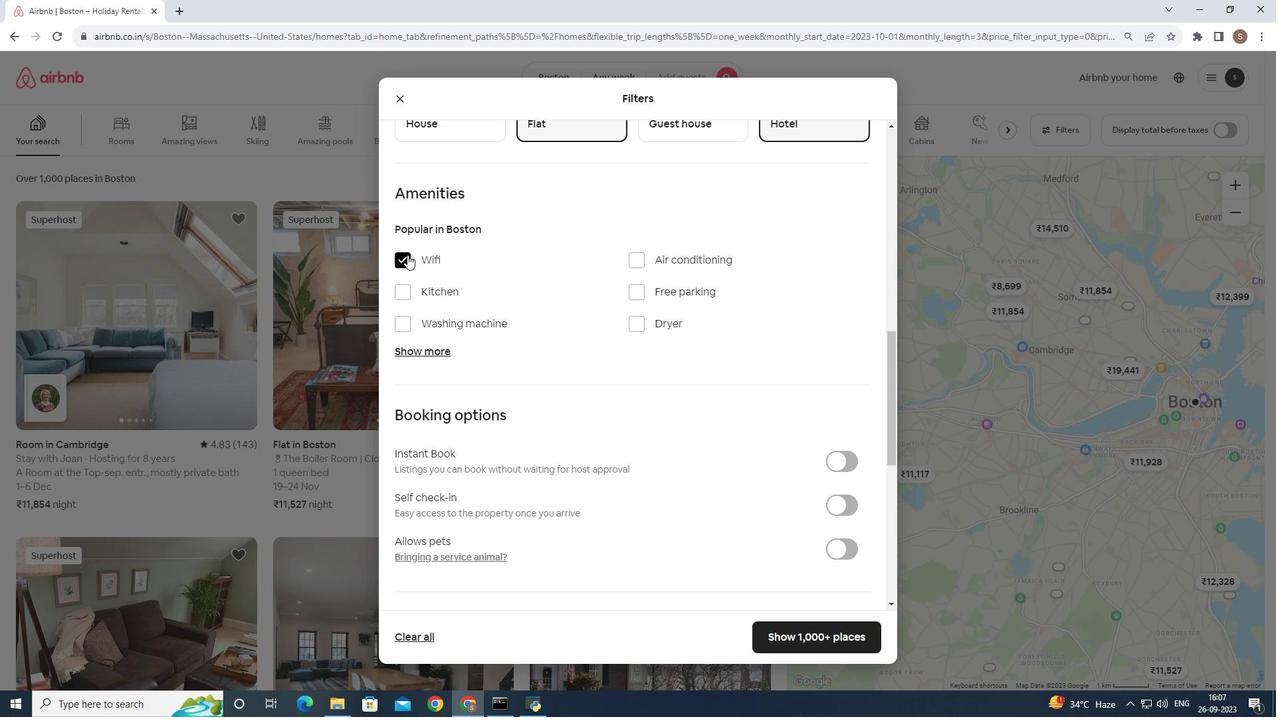 
Action: Mouse moved to (435, 357)
Screenshot: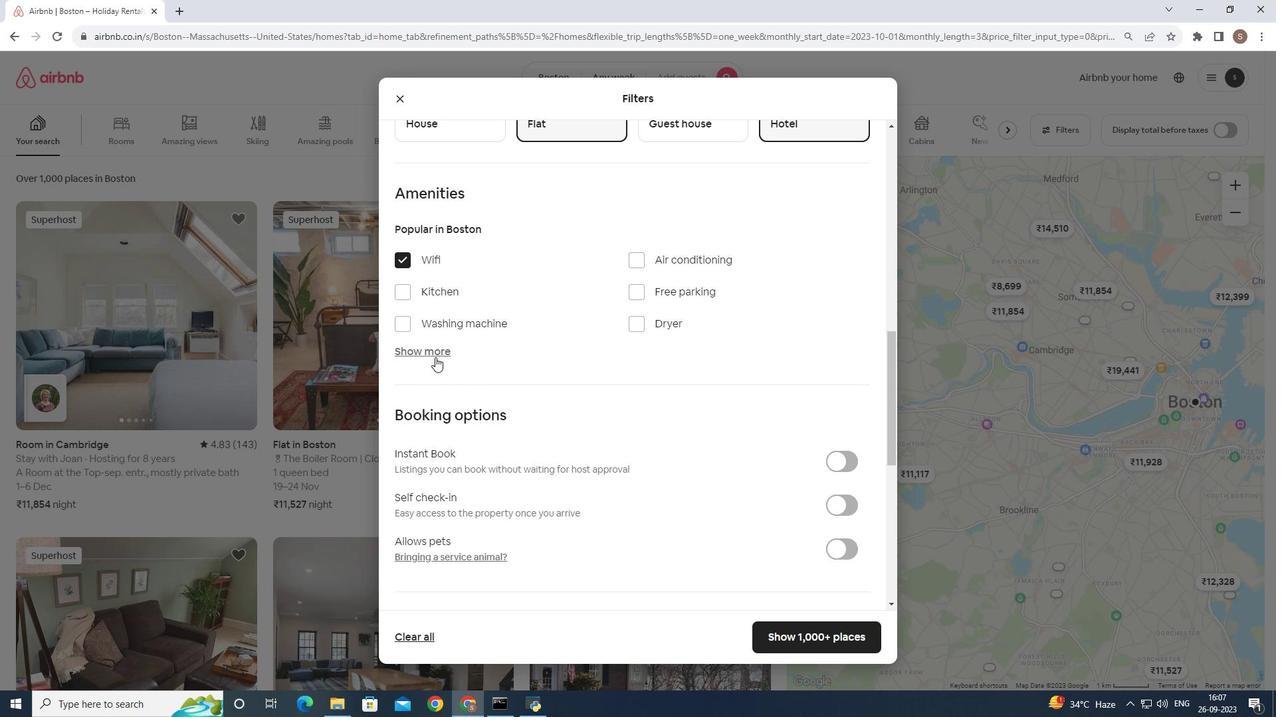 
Action: Mouse pressed left at (435, 357)
Screenshot: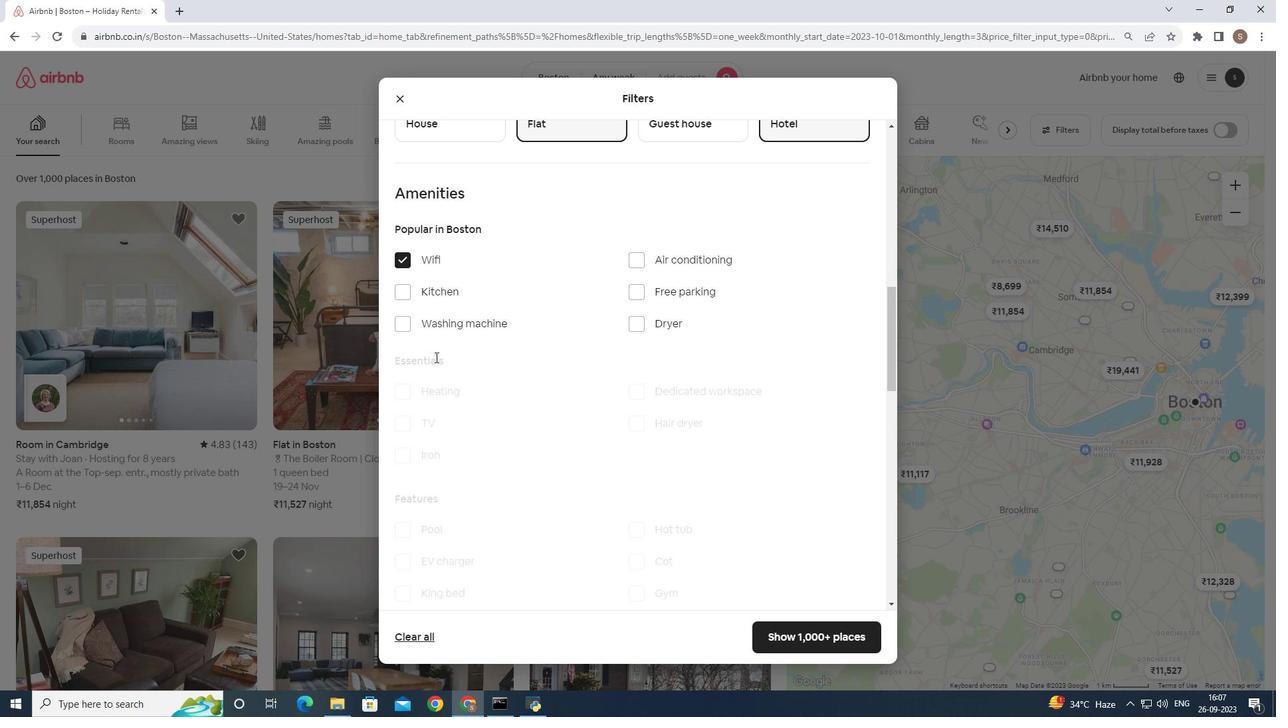 
Action: Mouse moved to (446, 414)
Screenshot: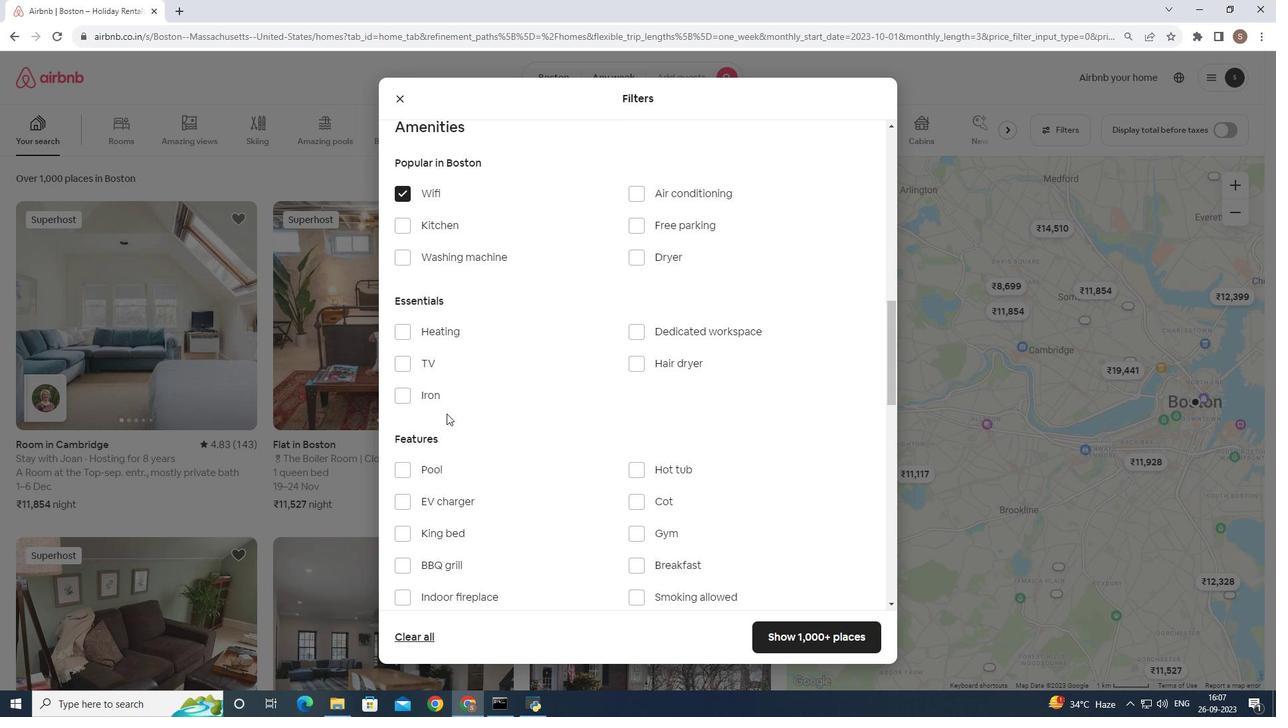 
Action: Mouse scrolled (446, 413) with delta (0, 0)
Screenshot: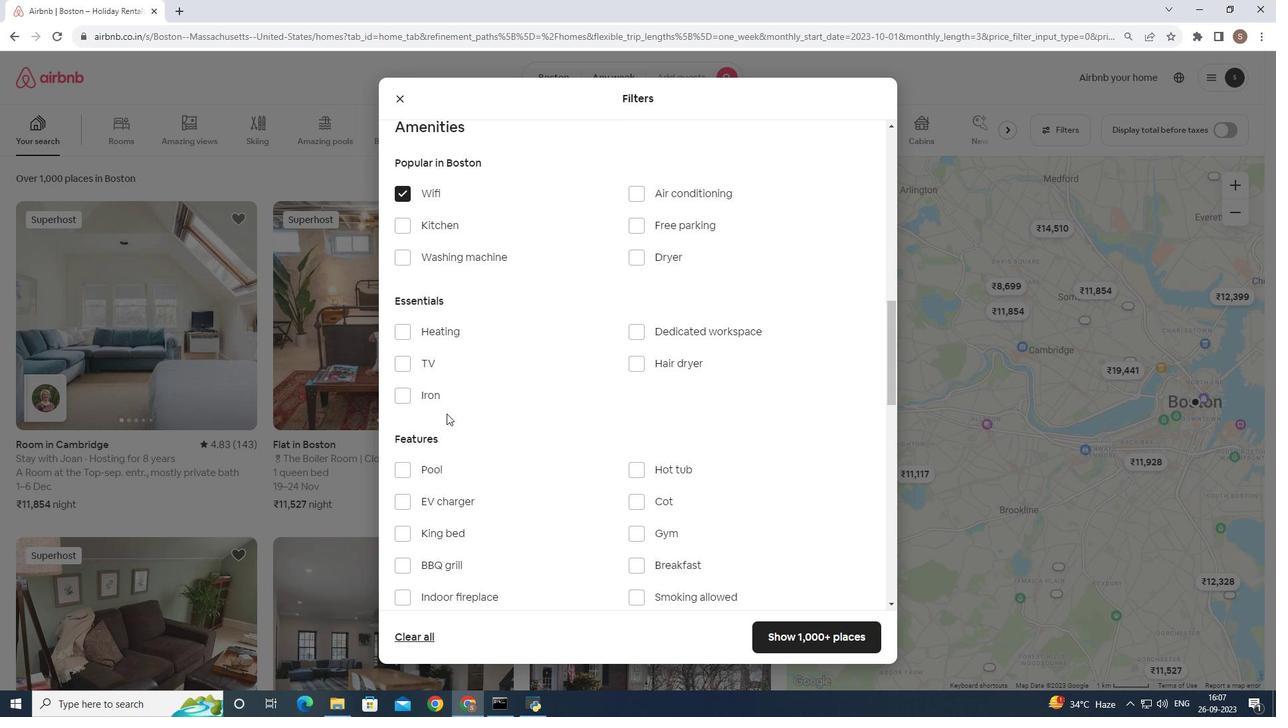 
Action: Mouse moved to (641, 323)
Screenshot: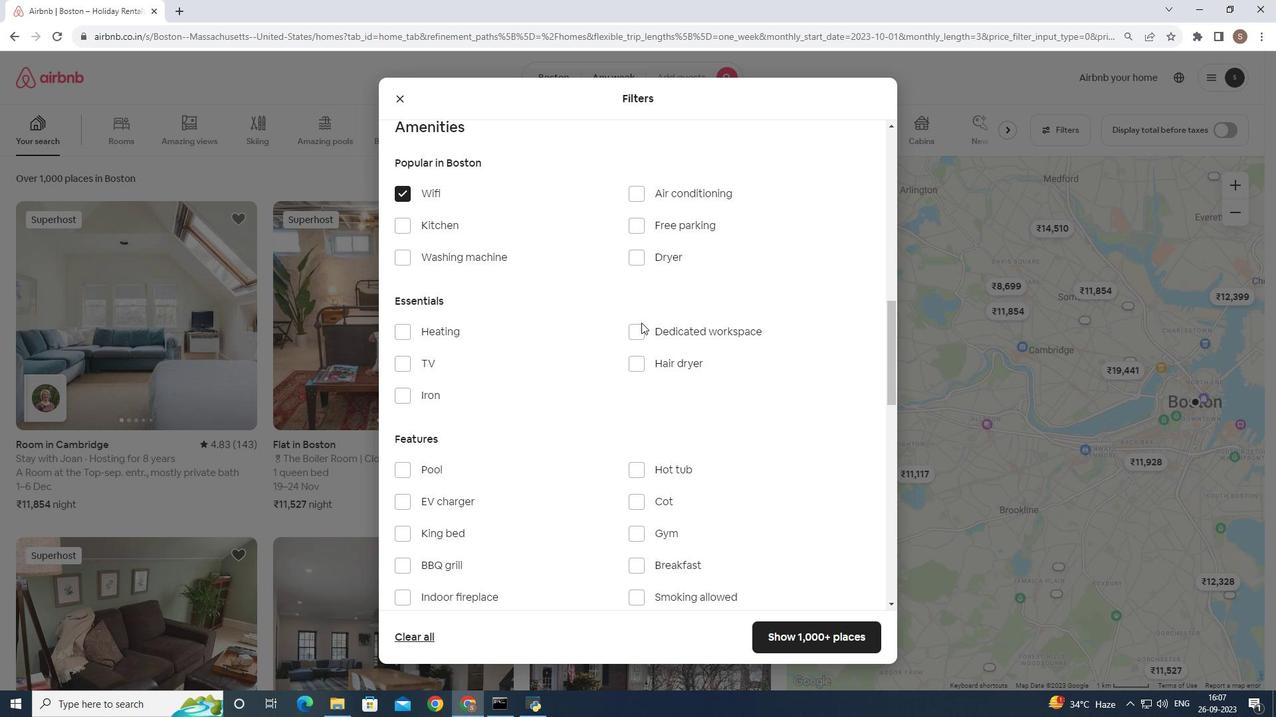 
Action: Mouse pressed left at (641, 323)
Screenshot: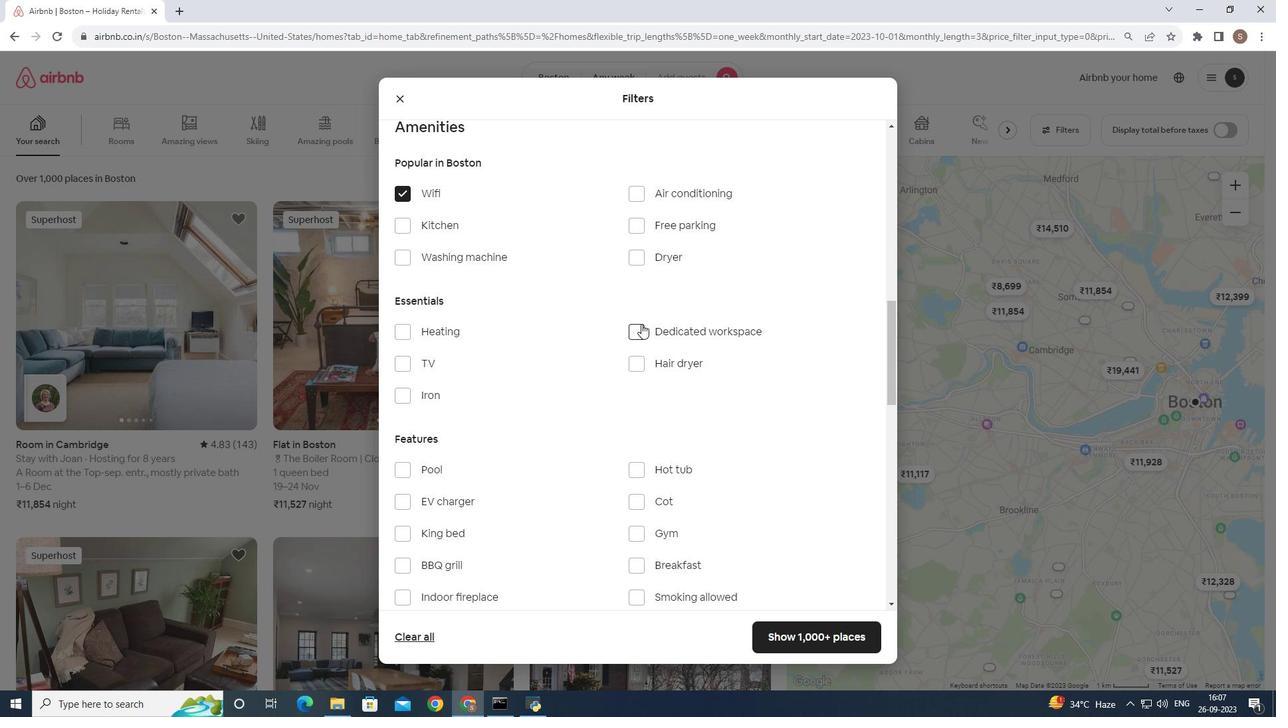 
Action: Mouse moved to (641, 325)
Screenshot: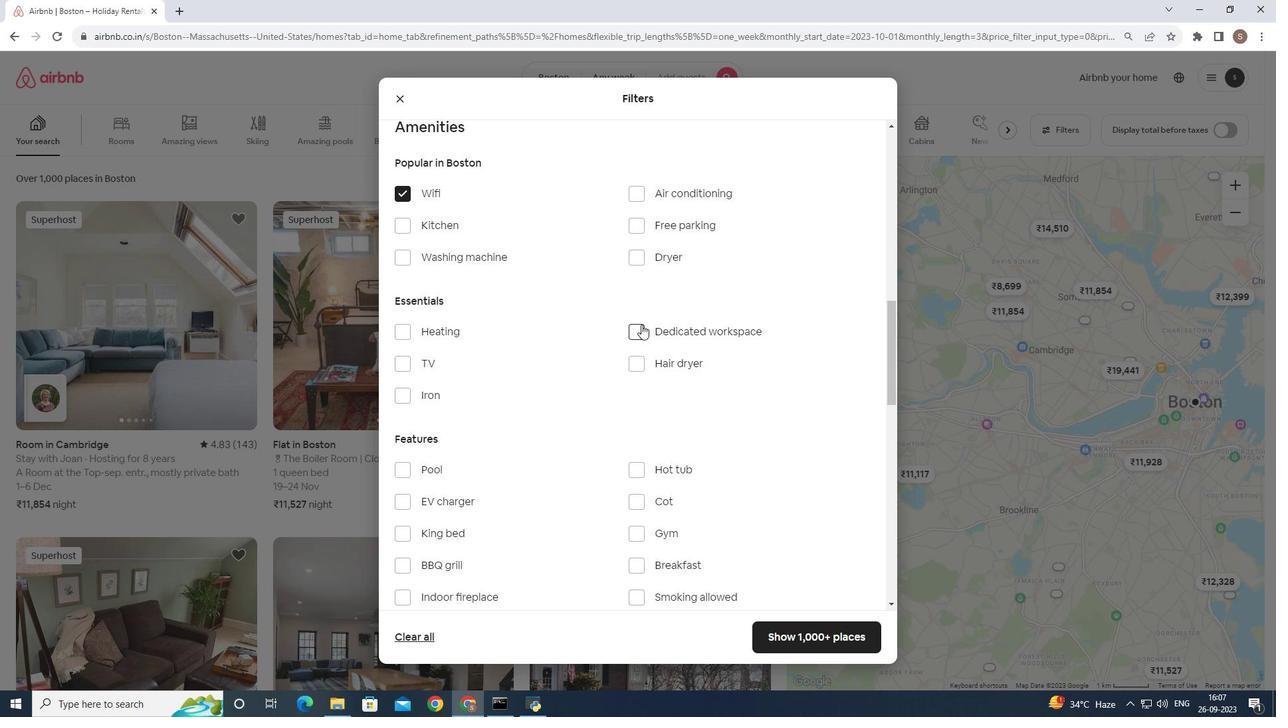 
Action: Mouse pressed left at (641, 325)
Screenshot: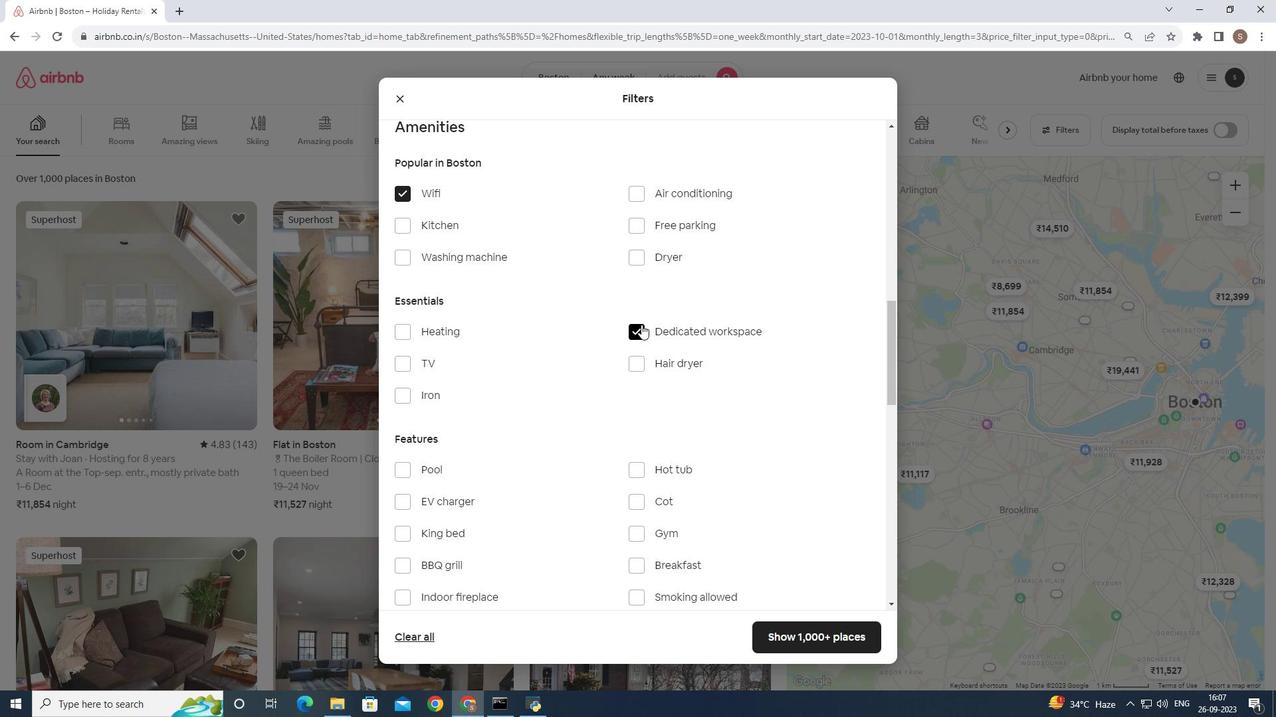 
Action: Mouse moved to (806, 649)
Screenshot: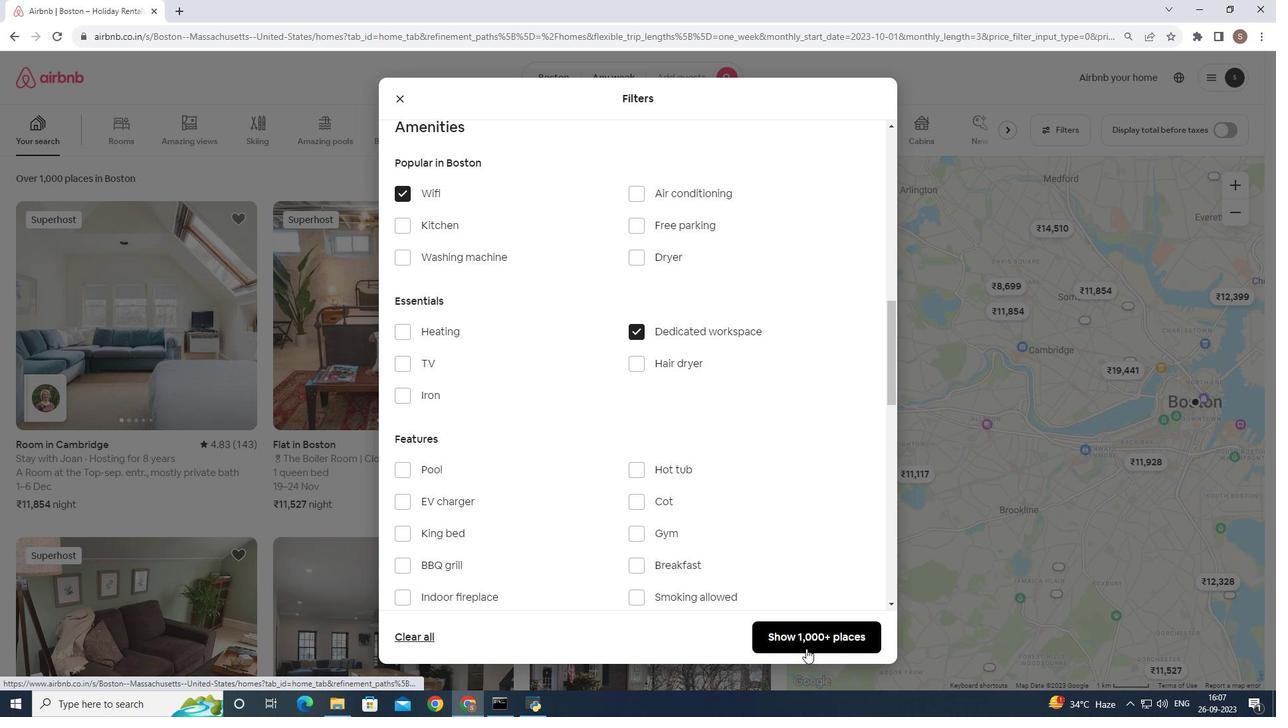 
Action: Mouse pressed left at (806, 649)
Screenshot: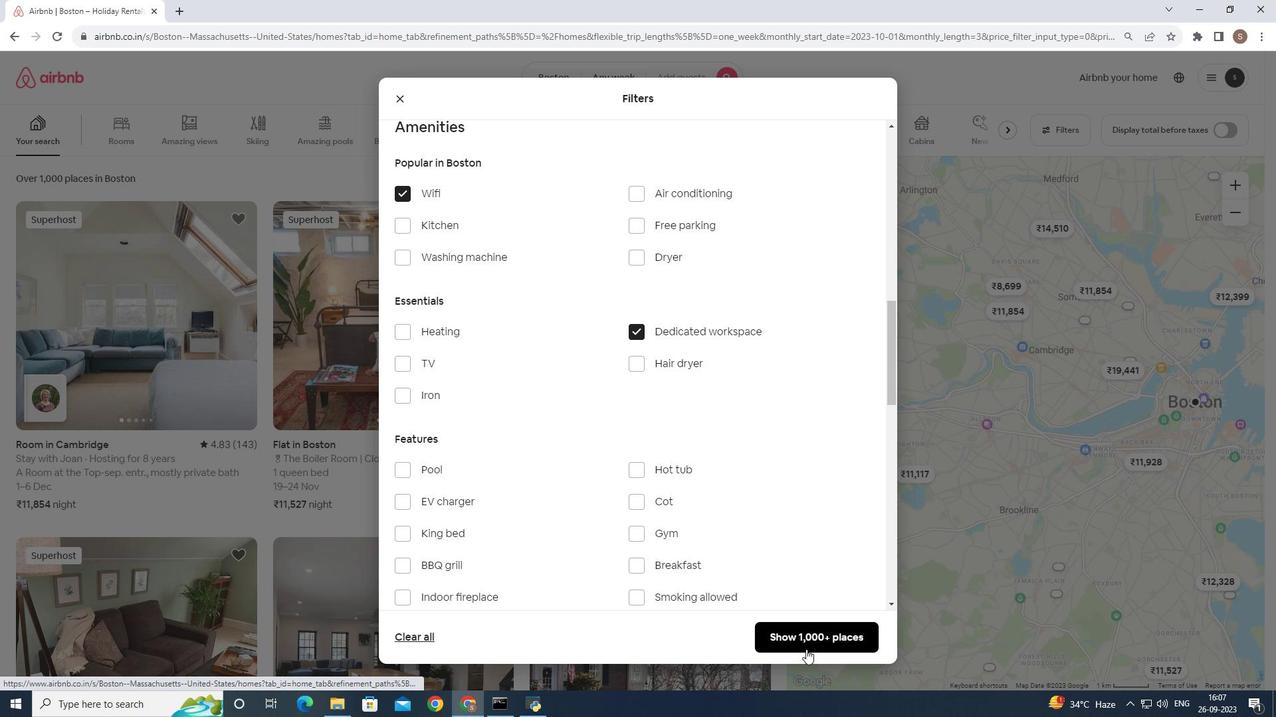 
Action: Mouse moved to (214, 341)
Screenshot: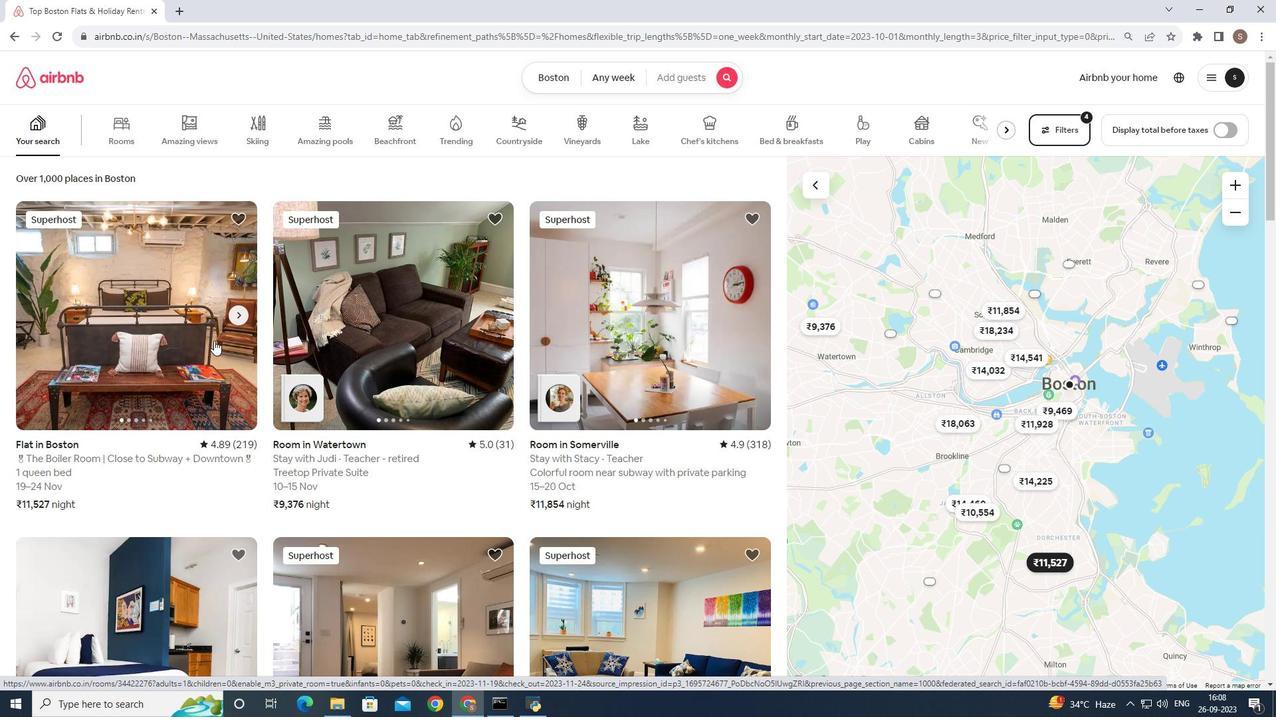 
Action: Mouse pressed left at (214, 341)
Screenshot: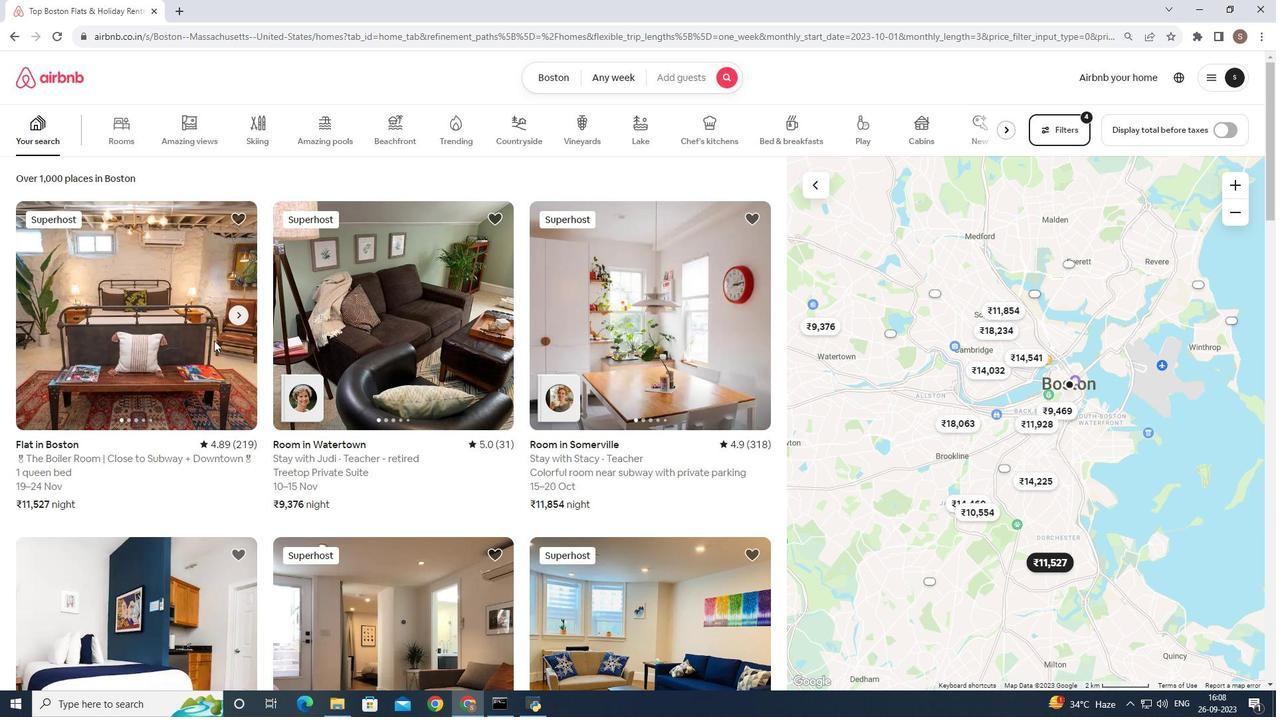 
Action: Mouse moved to (587, 333)
Screenshot: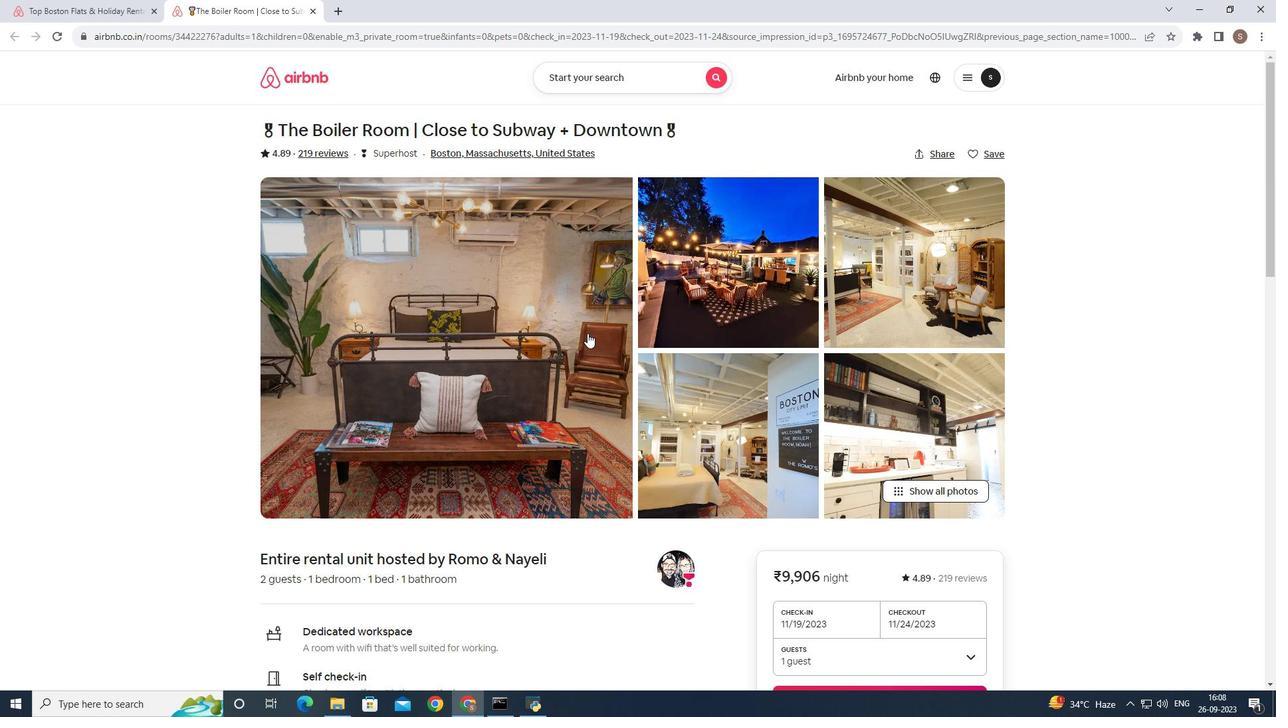 
Action: Mouse pressed left at (587, 333)
Screenshot: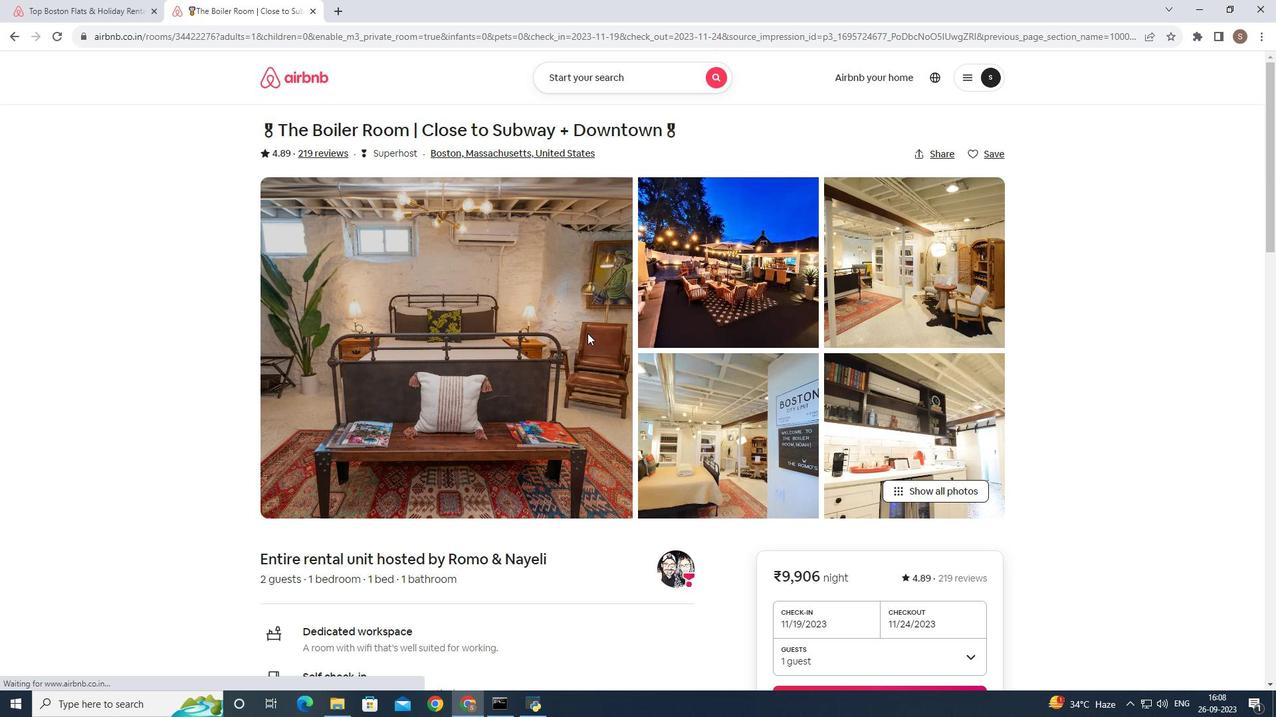 
Action: Mouse moved to (587, 333)
Screenshot: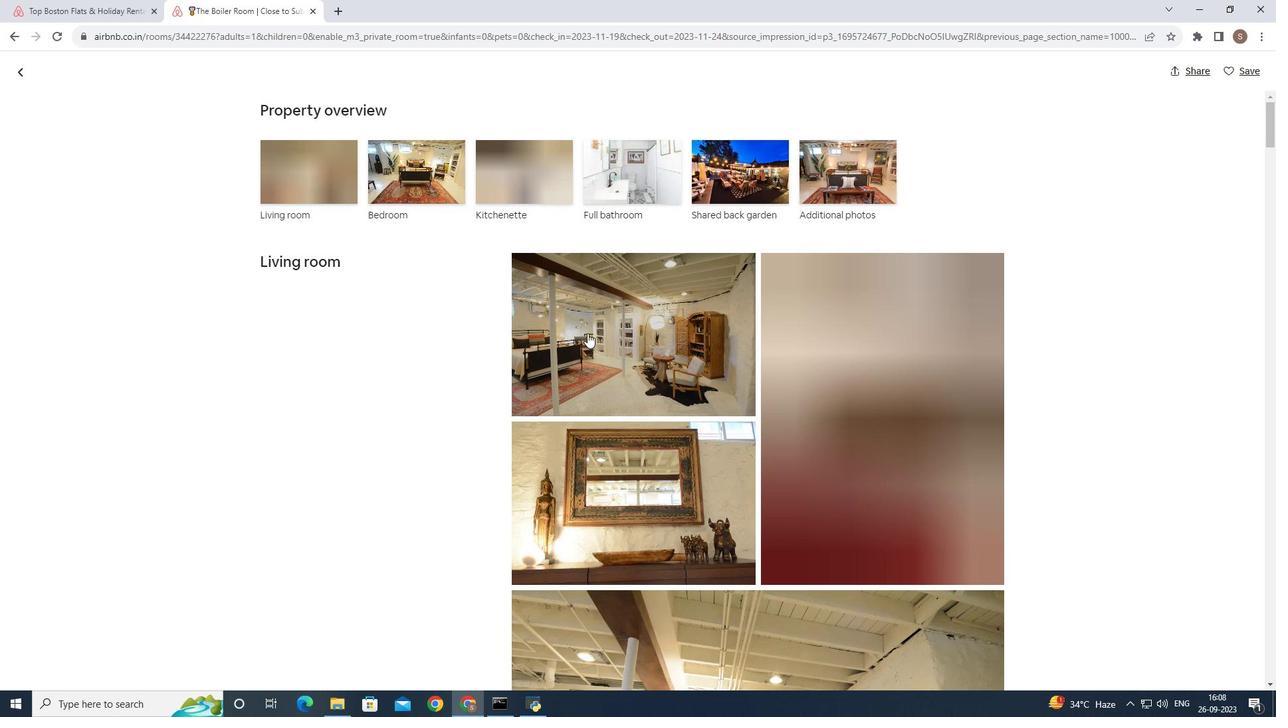 
Action: Mouse pressed left at (587, 333)
Screenshot: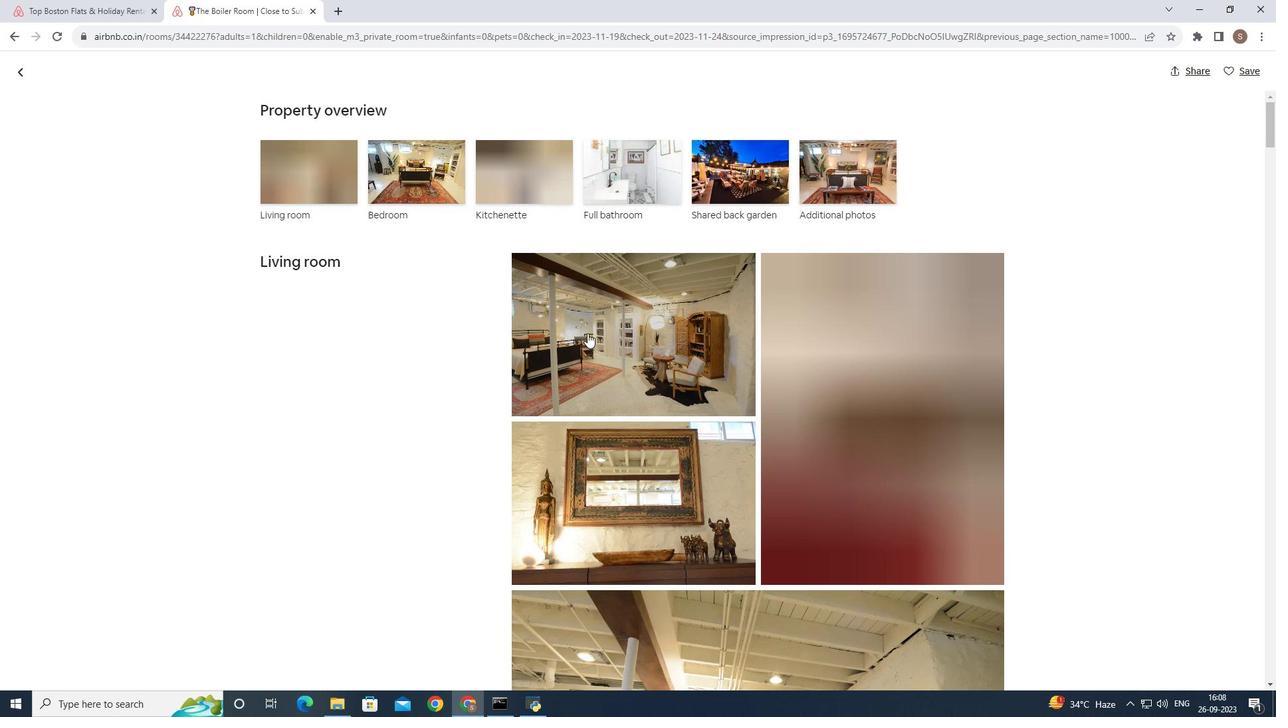 
Action: Key pressed <Key.right><Key.right><Key.right><Key.right><Key.right><Key.right><Key.right><Key.right><Key.right><Key.right><Key.right><Key.right><Key.right><Key.right><Key.right><Key.right><Key.right><Key.right><Key.right><Key.right><Key.right><Key.right><Key.right><Key.right><Key.right><Key.right><Key.right><Key.right><Key.right><Key.right><Key.right><Key.right><Key.right><Key.right><Key.right><Key.right><Key.right><Key.right><Key.right><Key.right><Key.right><Key.right><Key.right>
Screenshot: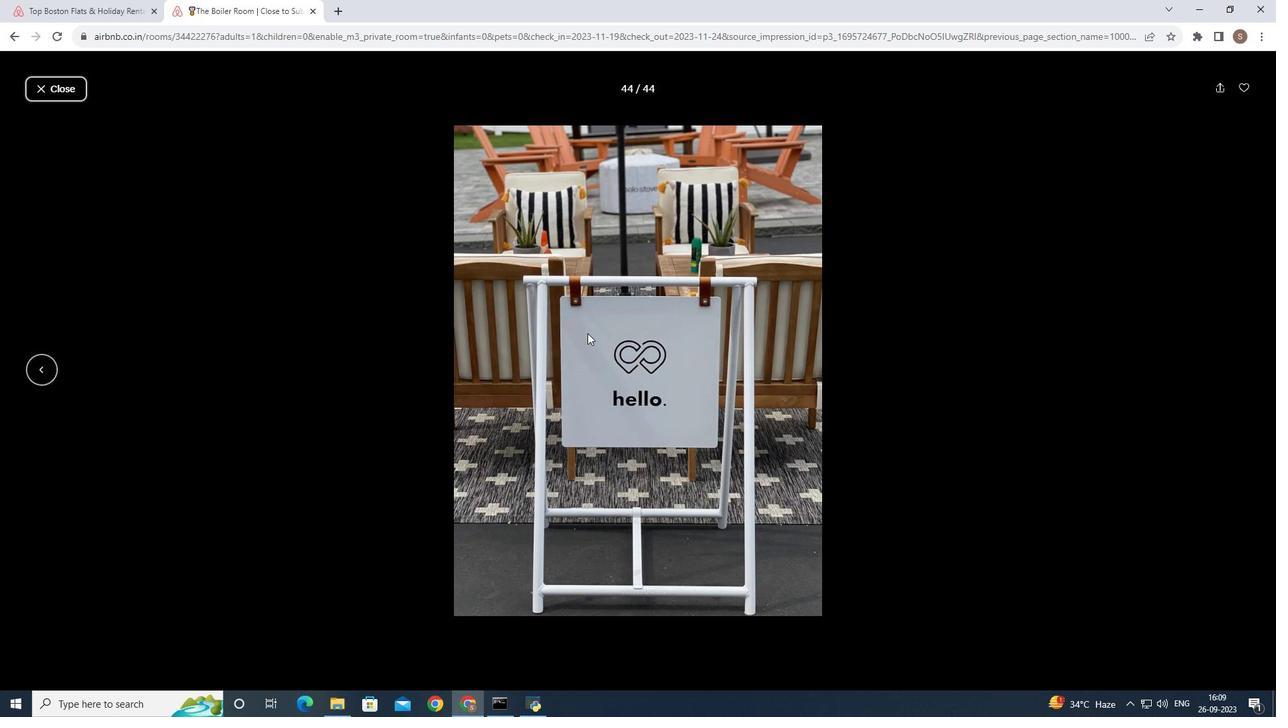 
Action: Mouse moved to (67, 83)
Screenshot: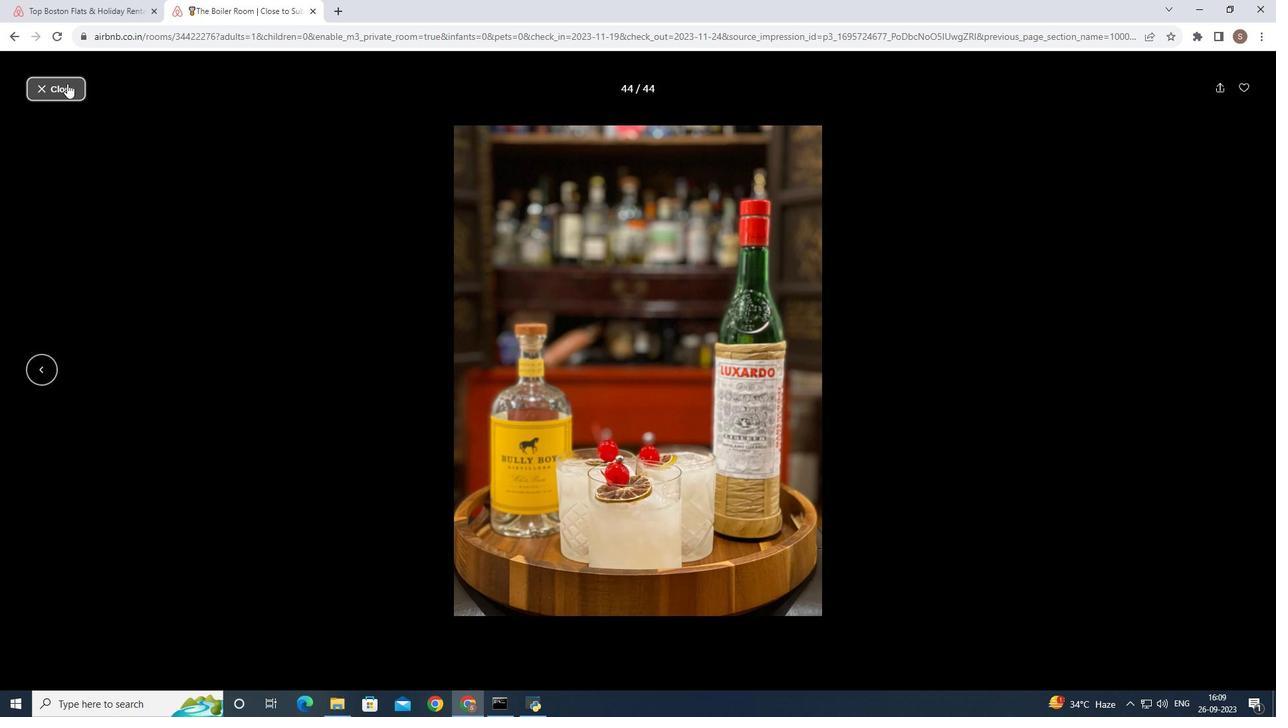 
Action: Mouse pressed left at (67, 83)
Screenshot: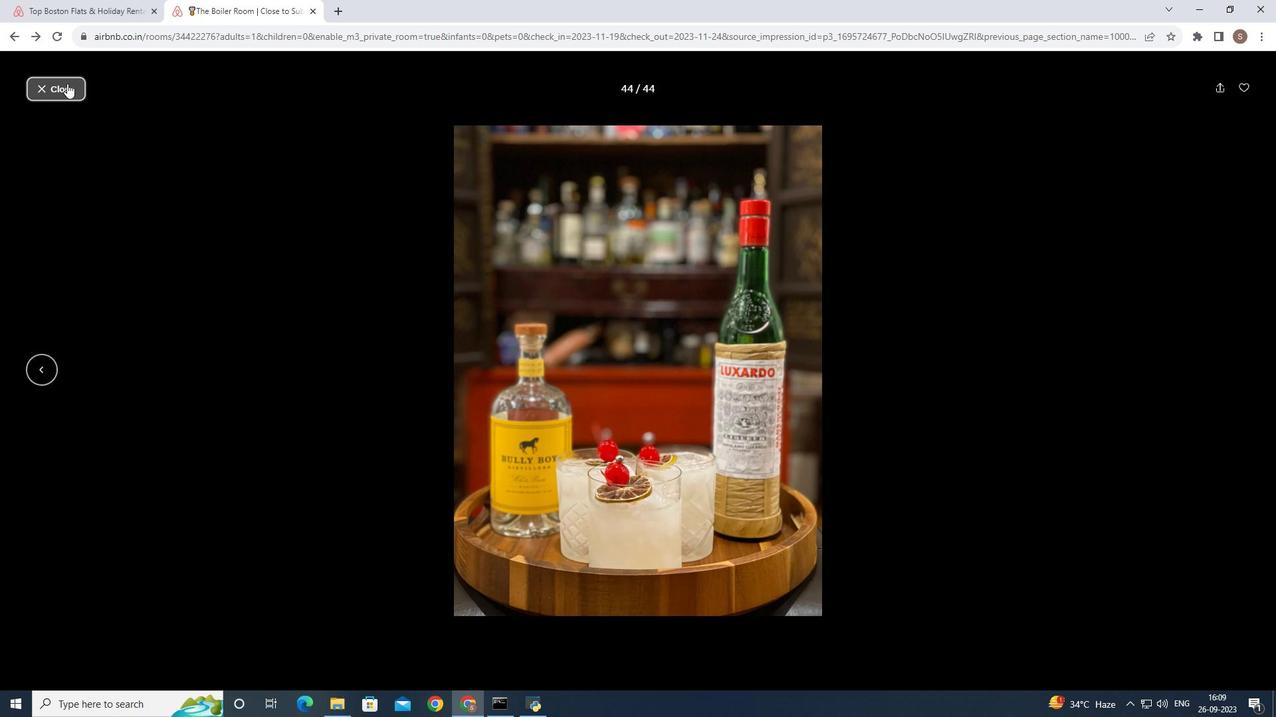 
Action: Mouse moved to (18, 77)
Screenshot: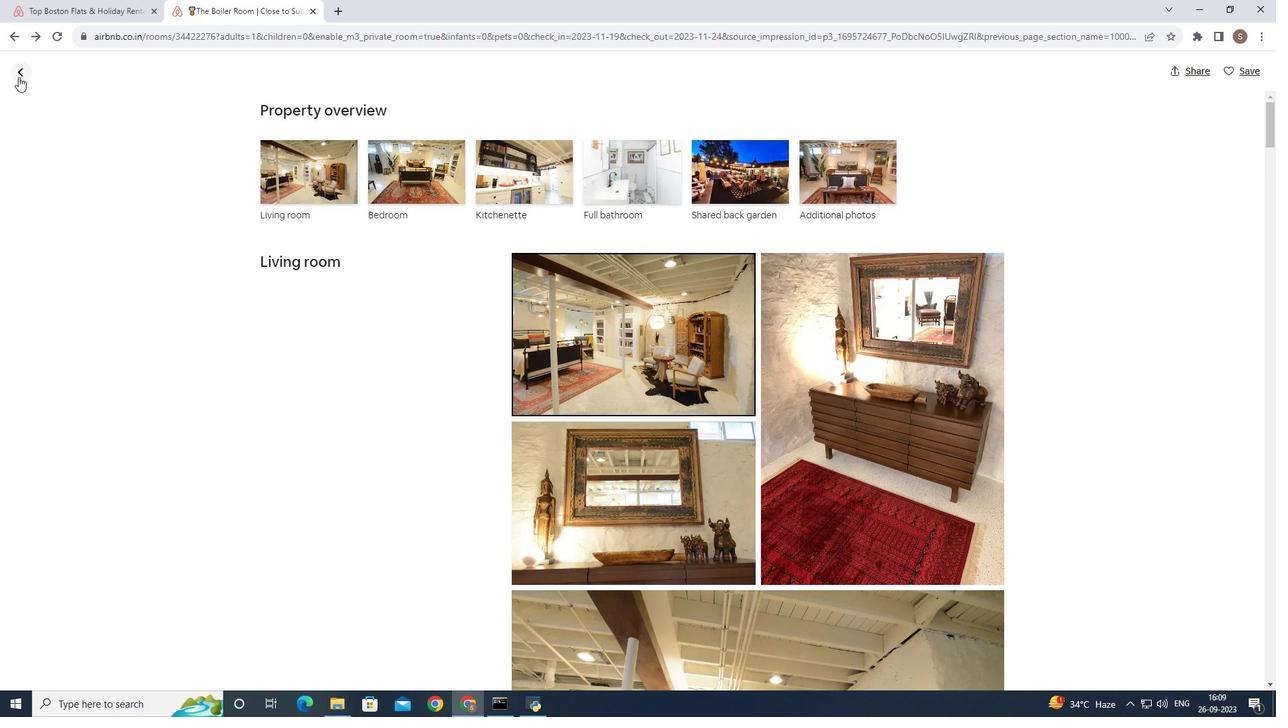 
Action: Mouse pressed left at (18, 77)
Screenshot: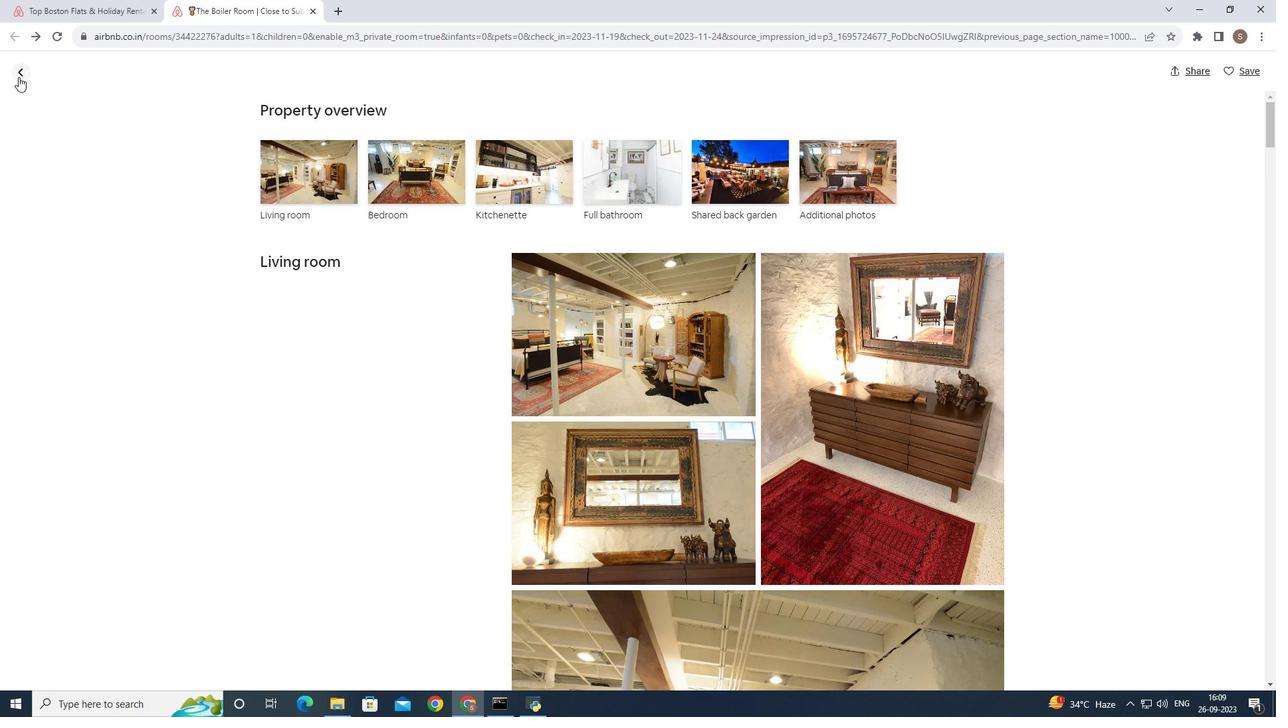 
Action: Mouse moved to (596, 420)
Screenshot: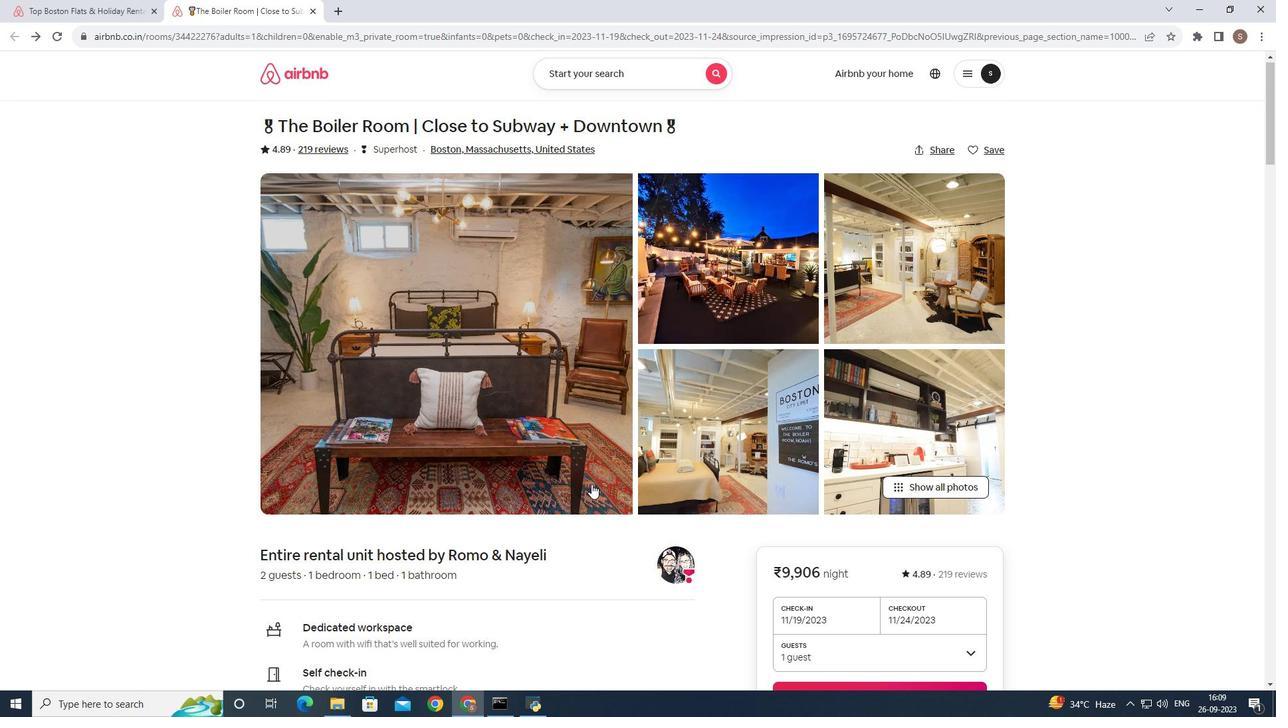 
Action: Mouse scrolled (596, 420) with delta (0, 0)
Screenshot: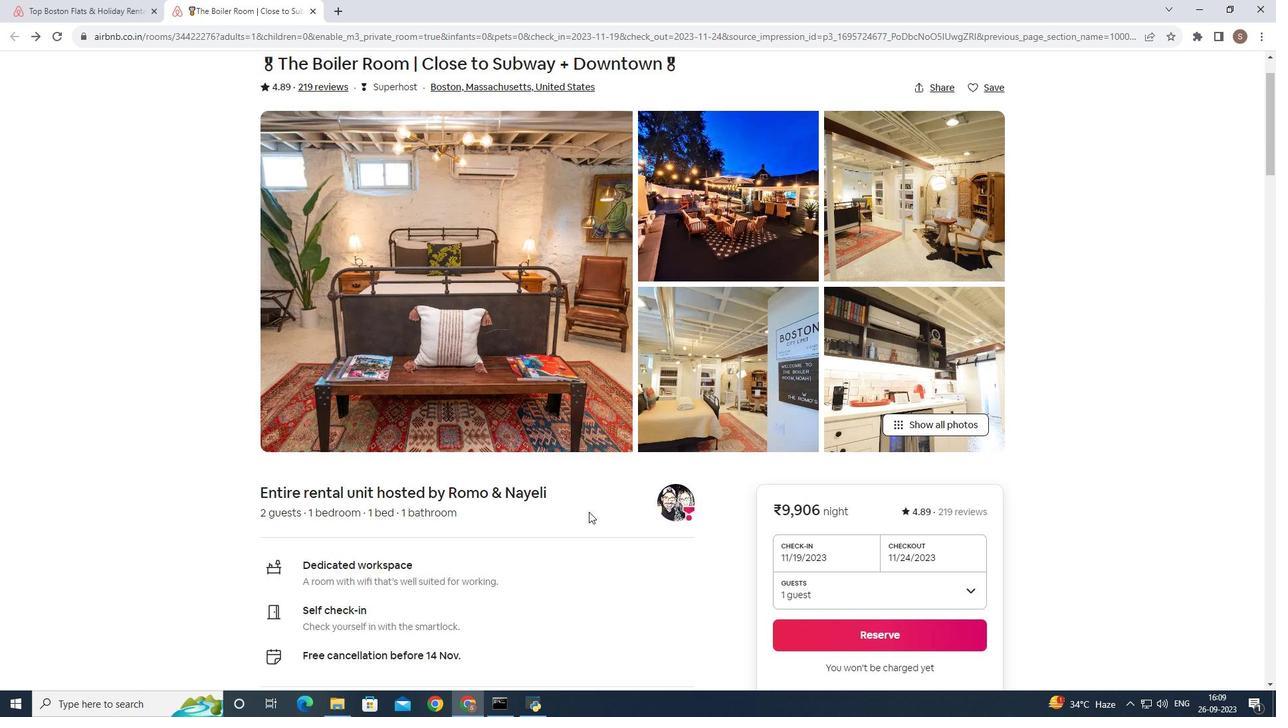 
Action: Mouse moved to (588, 512)
Screenshot: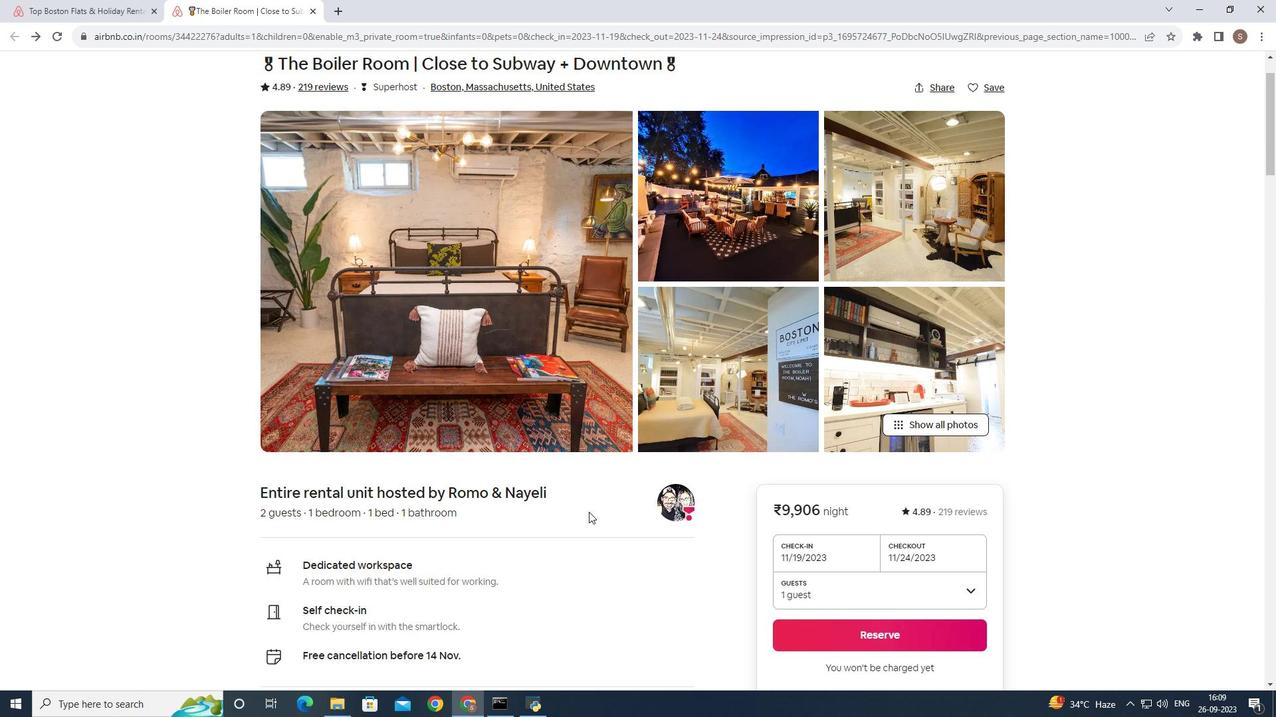 
Action: Mouse scrolled (588, 511) with delta (0, 0)
Screenshot: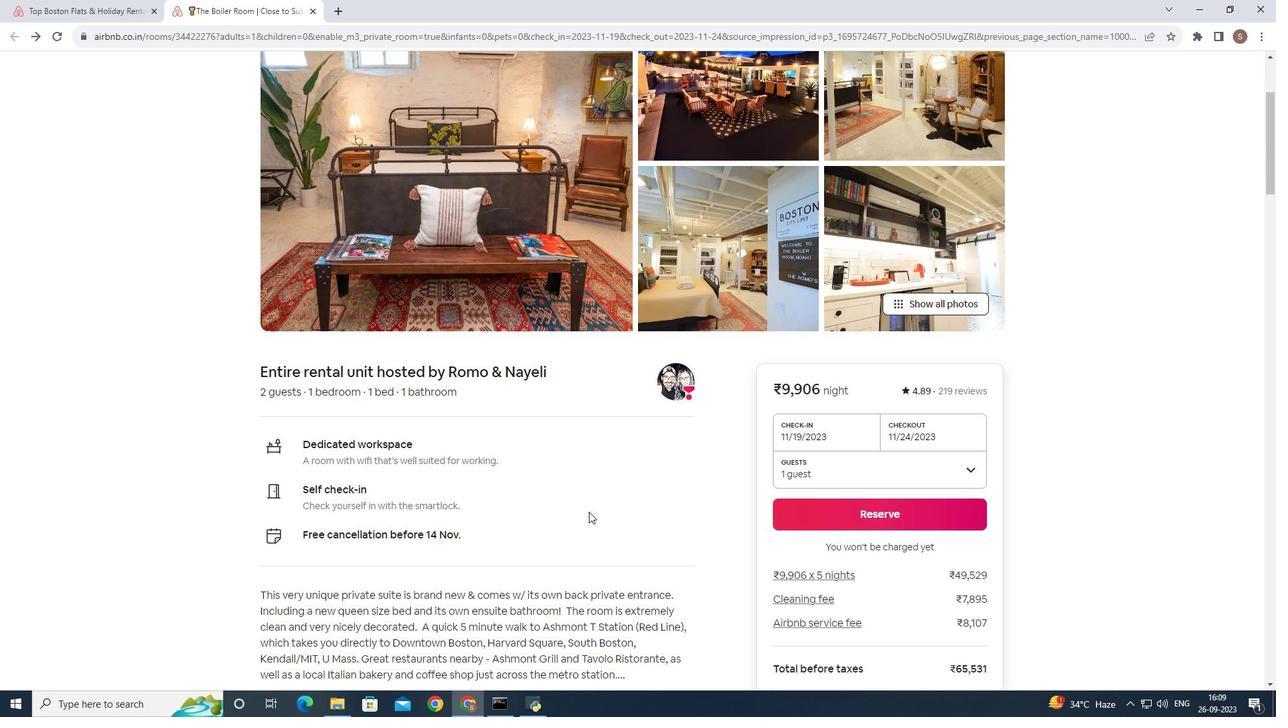 
Action: Mouse scrolled (588, 511) with delta (0, 0)
Screenshot: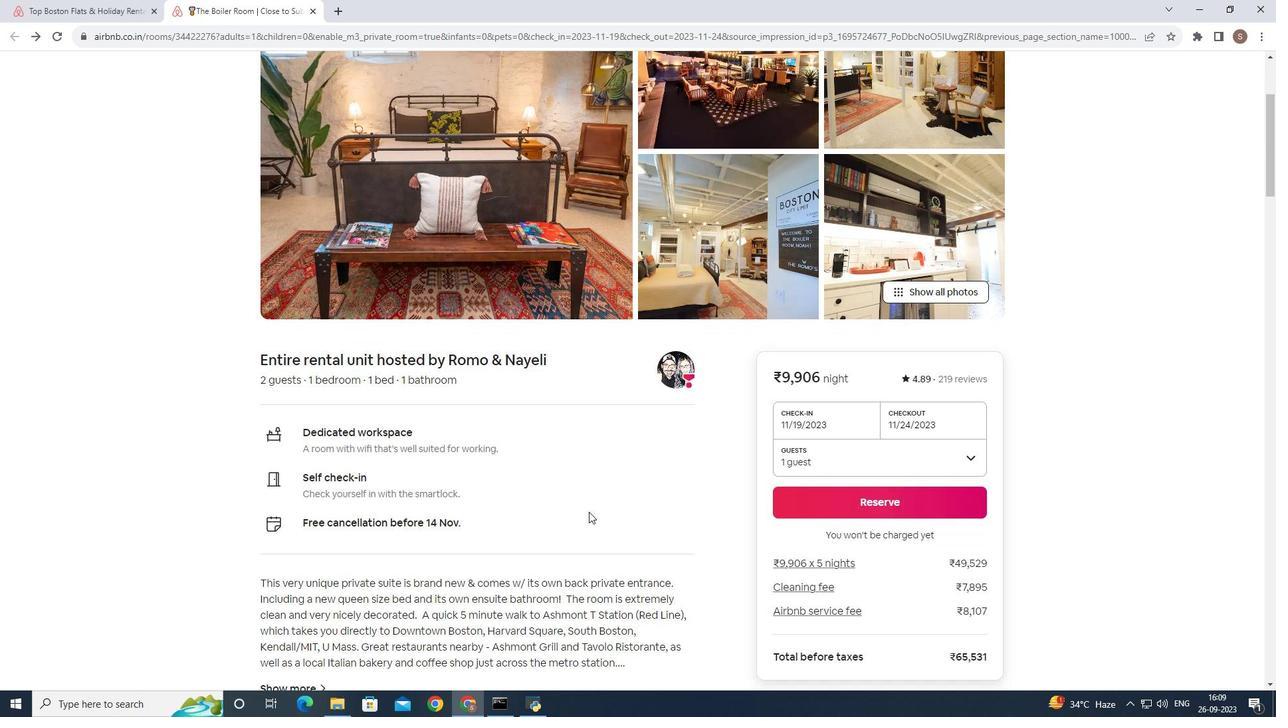 
Action: Mouse scrolled (588, 511) with delta (0, 0)
Screenshot: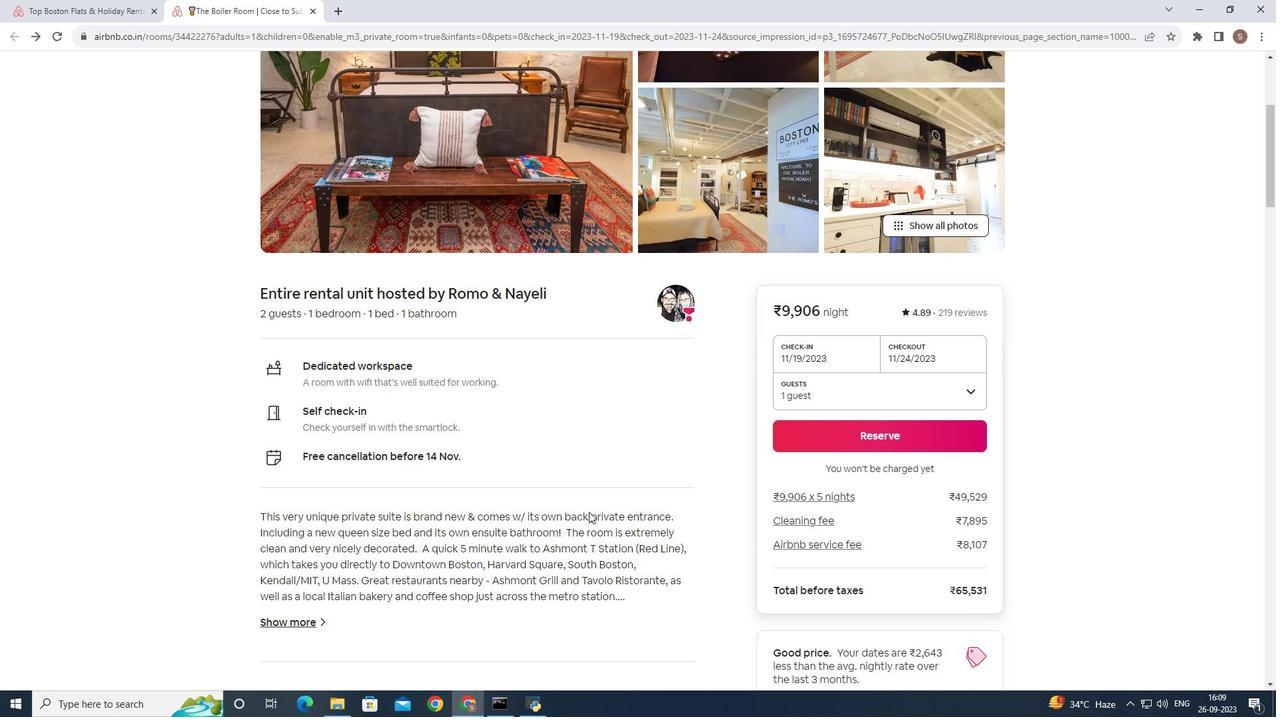 
Action: Mouse scrolled (588, 511) with delta (0, 0)
Screenshot: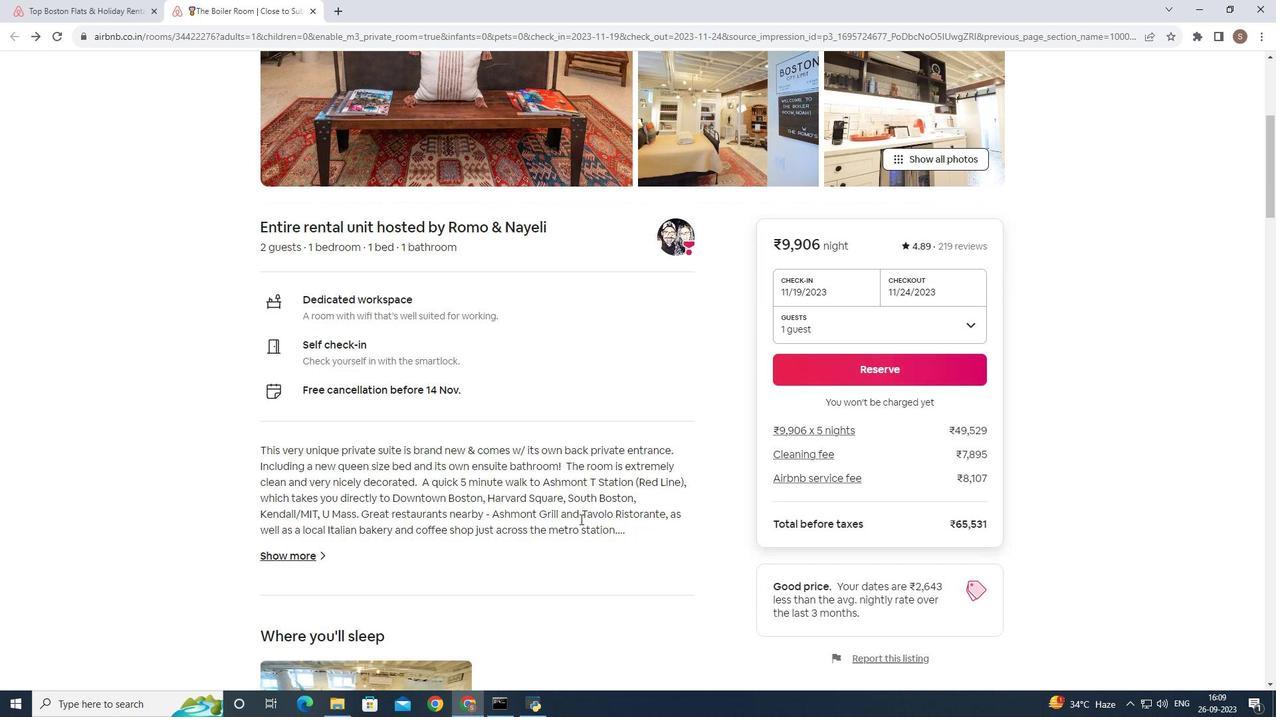 
Action: Mouse moved to (579, 520)
Screenshot: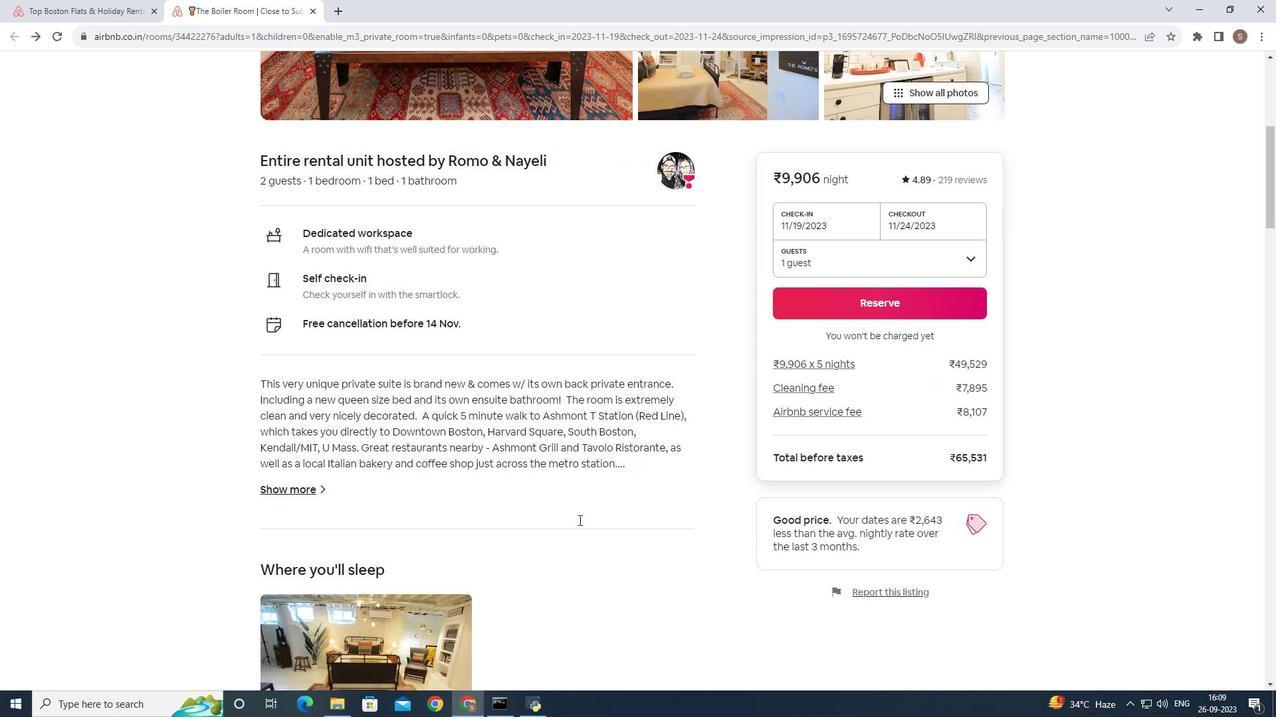 
Action: Mouse scrolled (579, 519) with delta (0, 0)
Screenshot: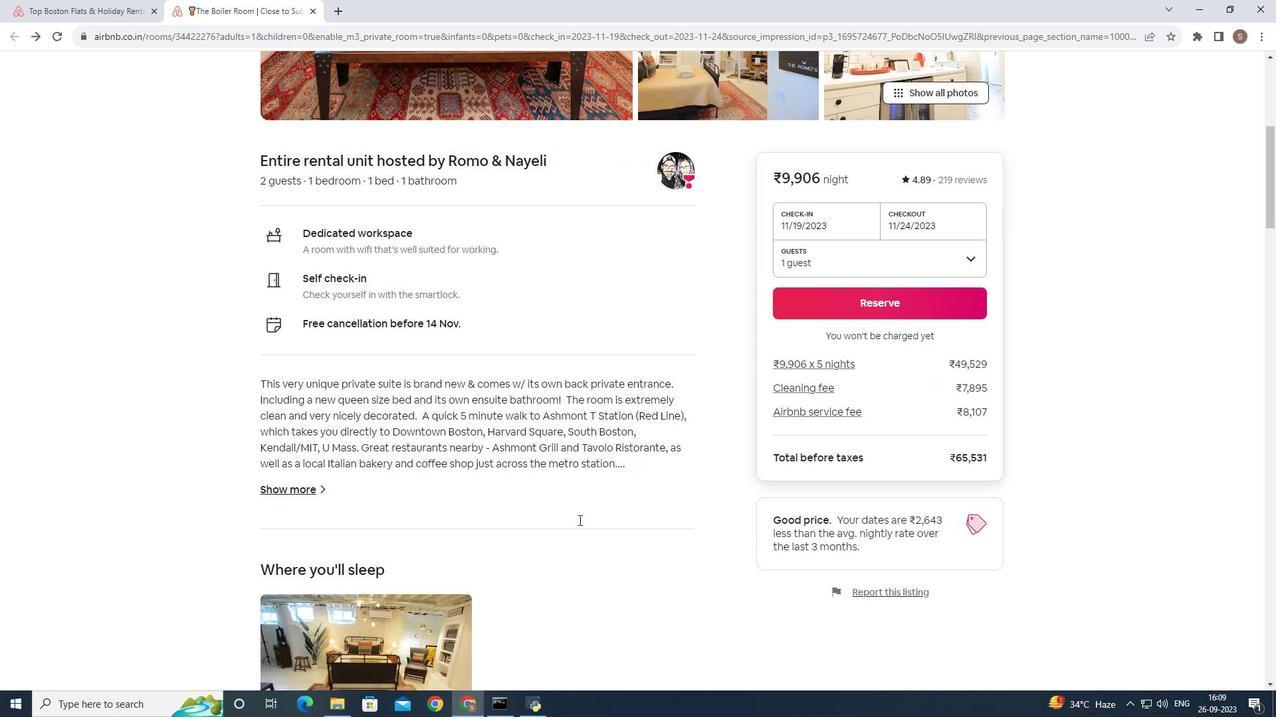 
Action: Mouse scrolled (579, 519) with delta (0, 0)
Screenshot: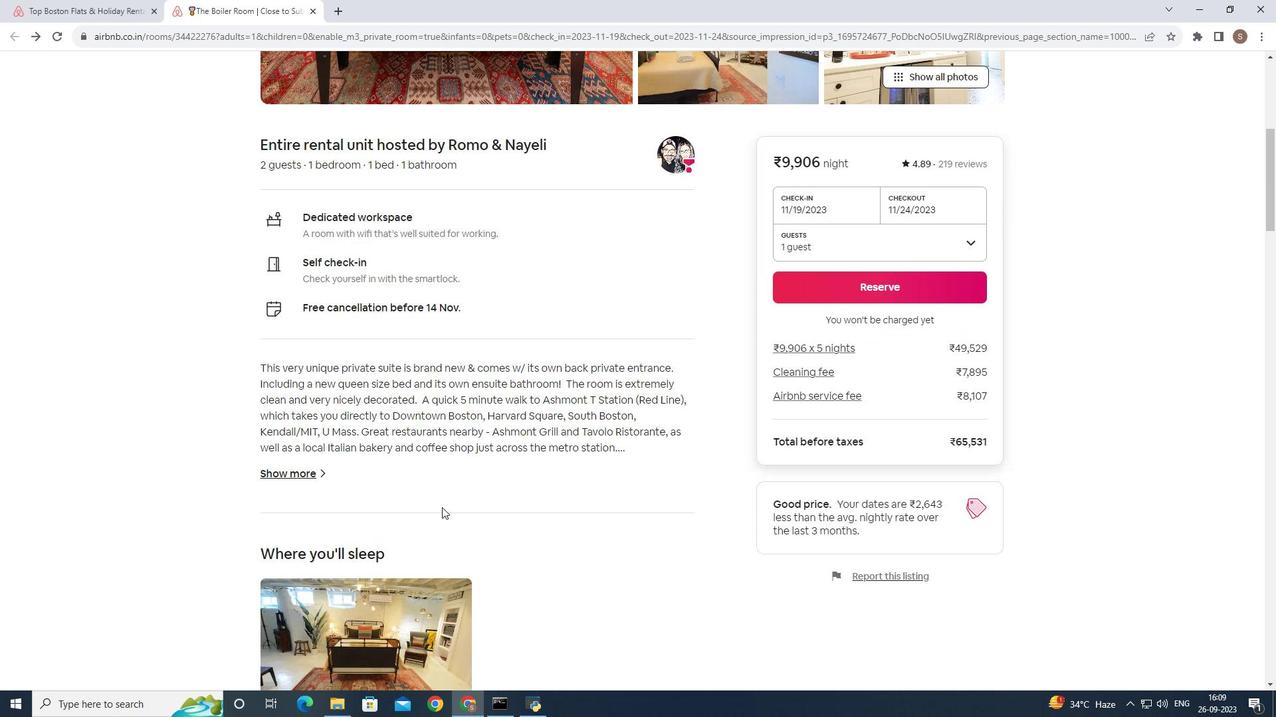 
Action: Mouse moved to (567, 531)
Screenshot: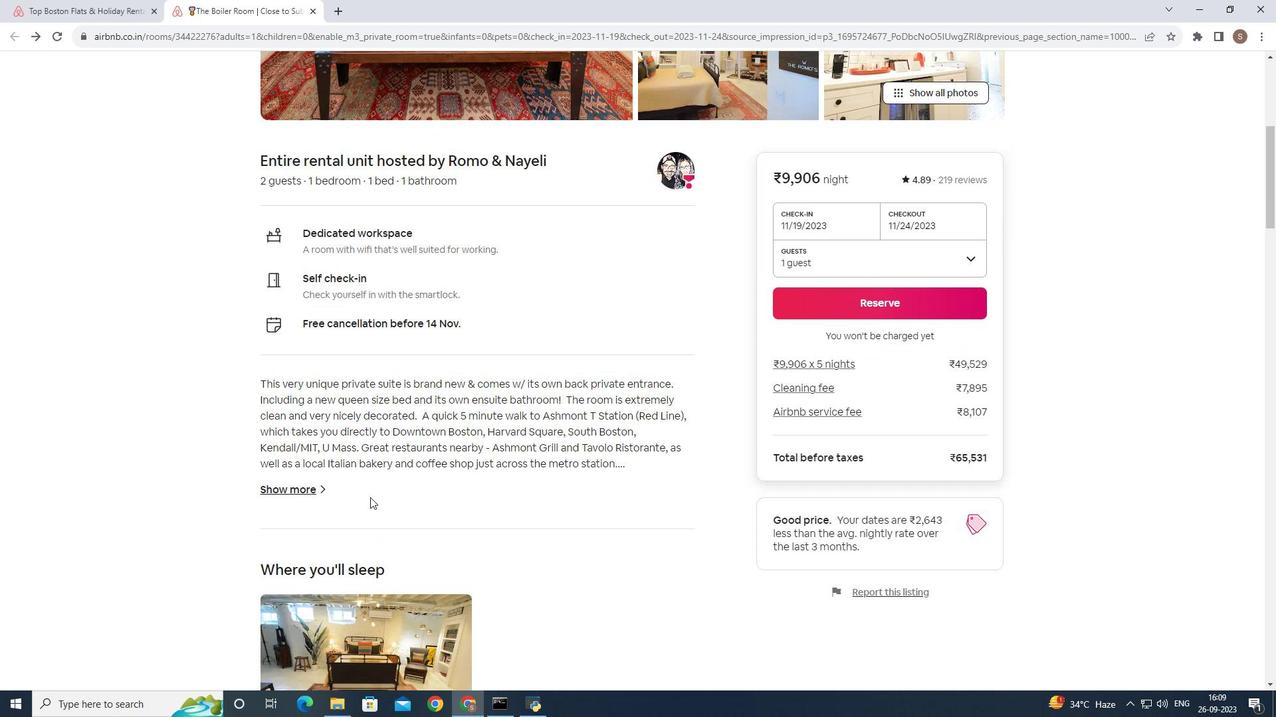 
Action: Mouse scrolled (574, 525) with delta (0, 0)
Screenshot: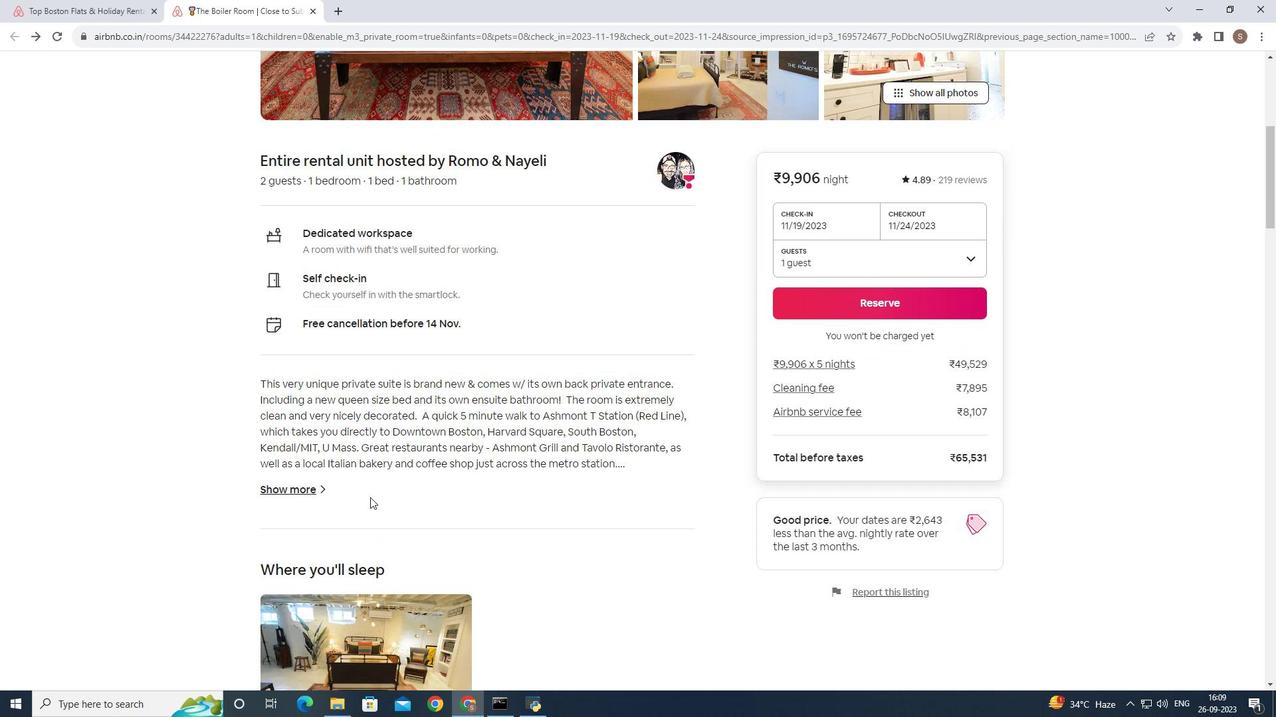 
Action: Mouse moved to (307, 493)
Screenshot: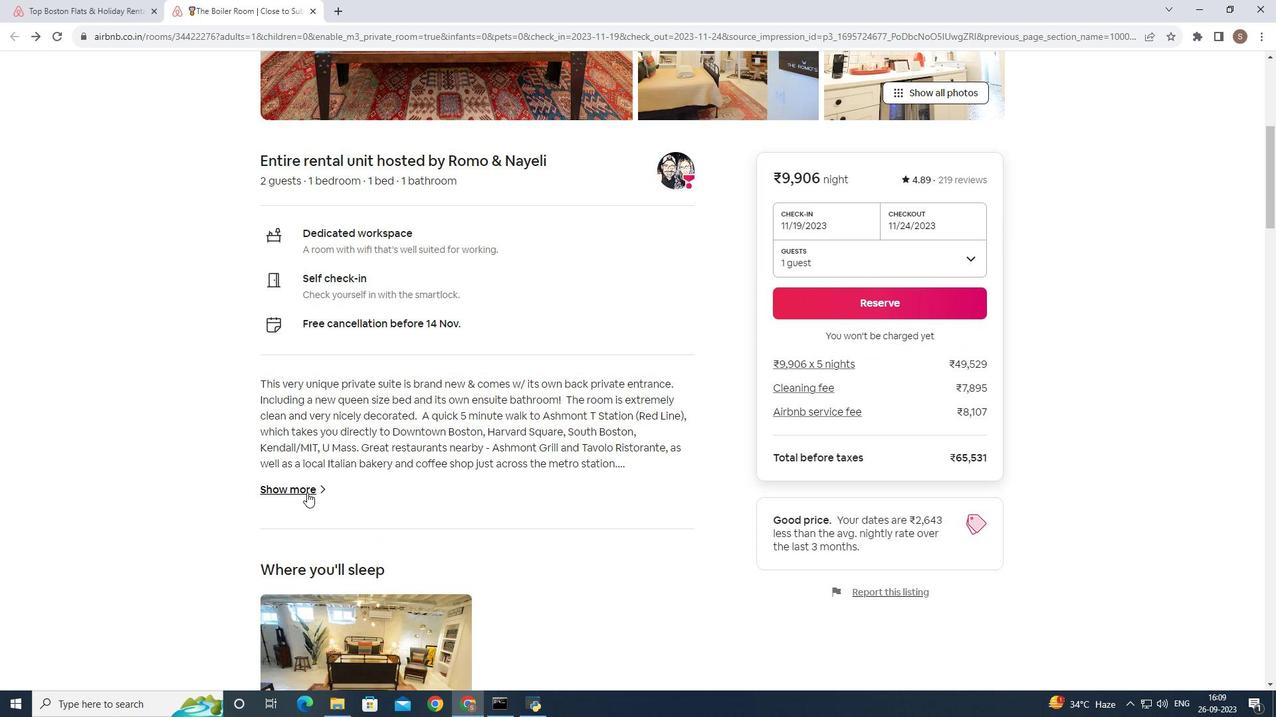 
Action: Mouse pressed left at (307, 493)
Screenshot: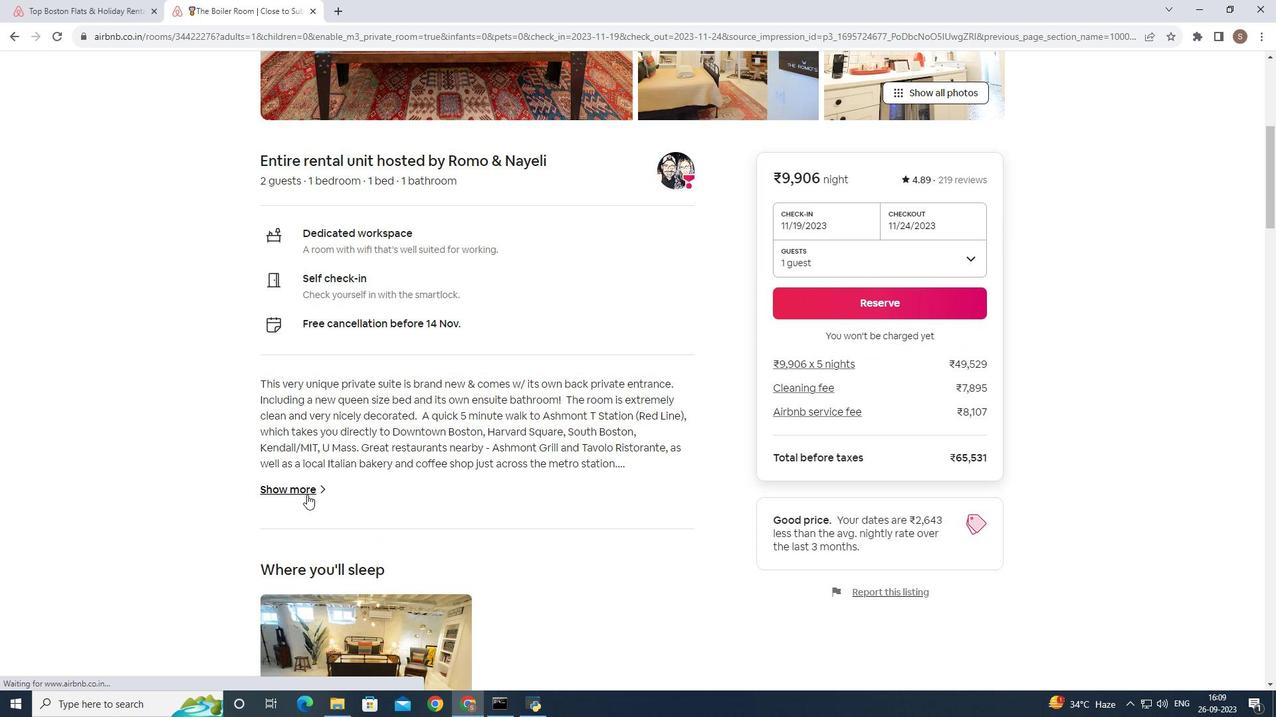 
Action: Mouse moved to (652, 555)
Screenshot: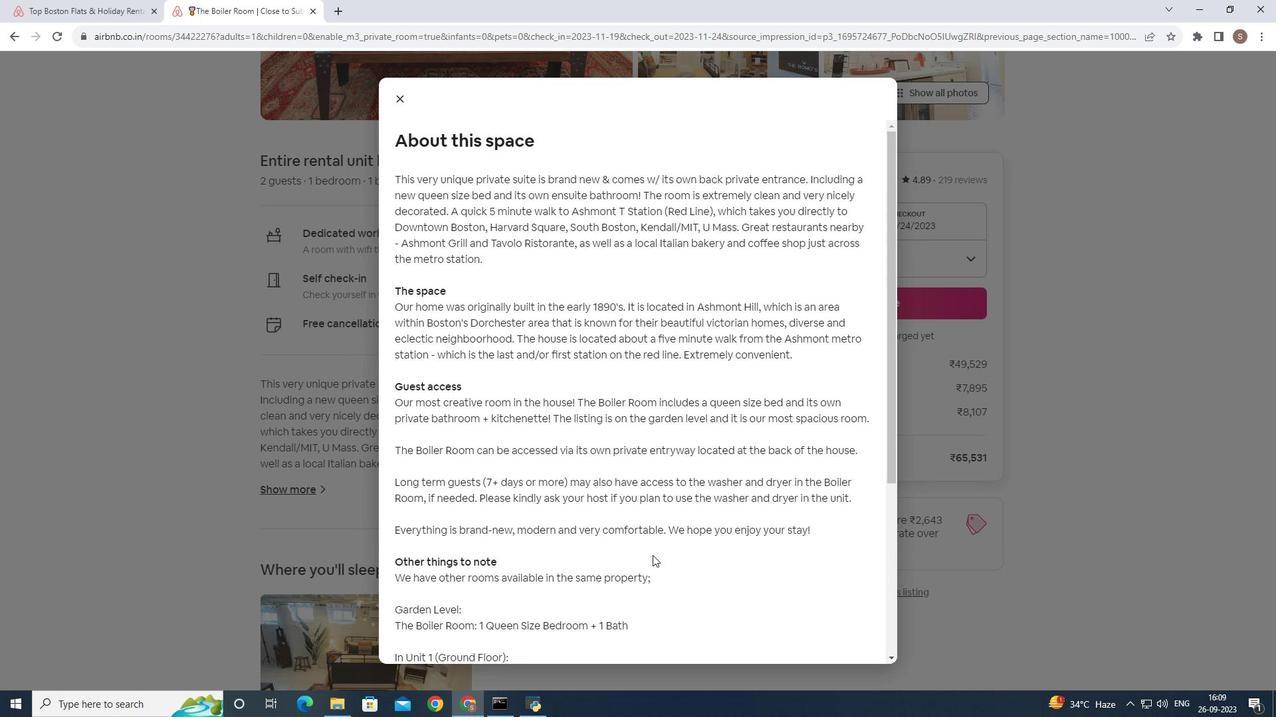 
Action: Mouse scrolled (652, 555) with delta (0, 0)
Screenshot: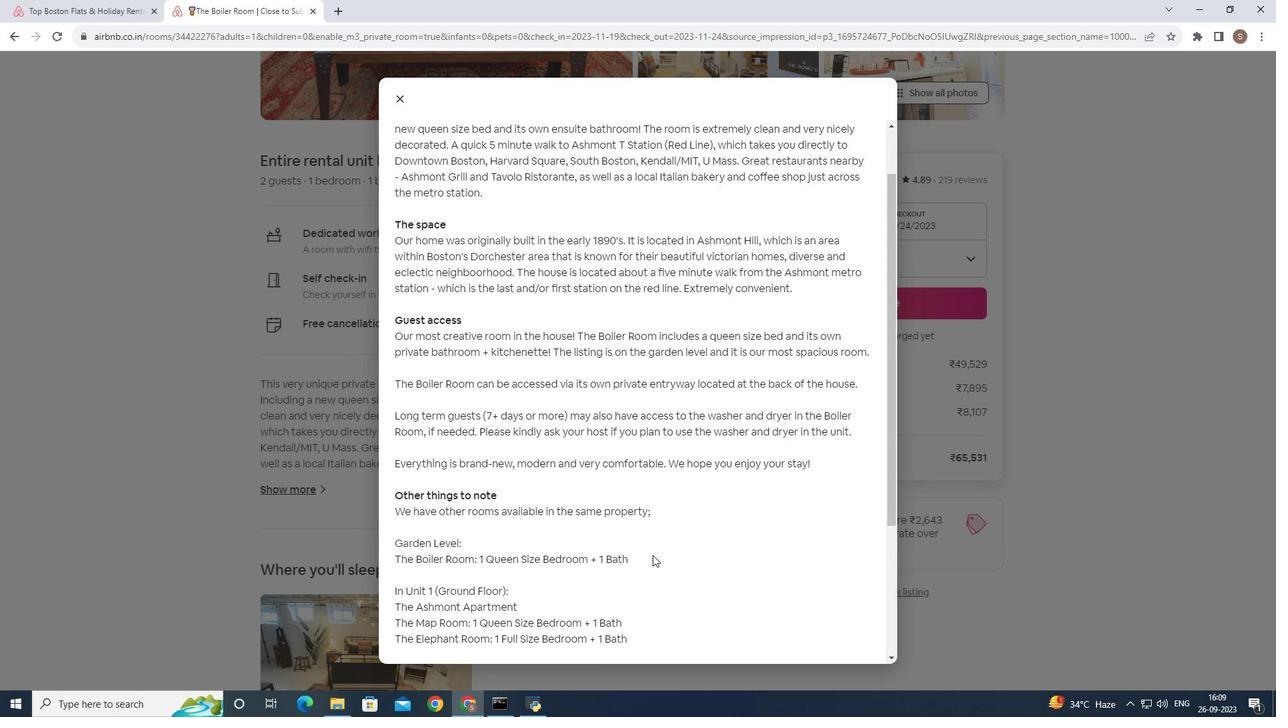 
Action: Mouse scrolled (652, 555) with delta (0, 0)
Screenshot: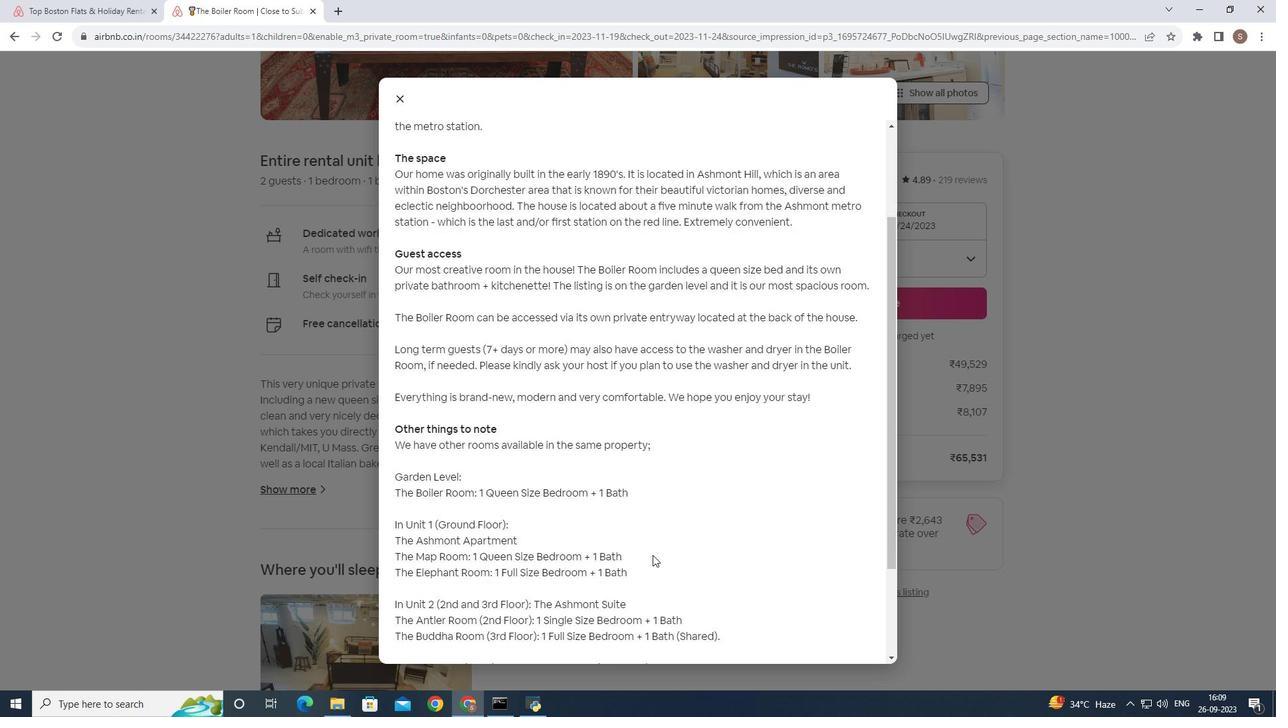 
Action: Mouse moved to (698, 532)
Screenshot: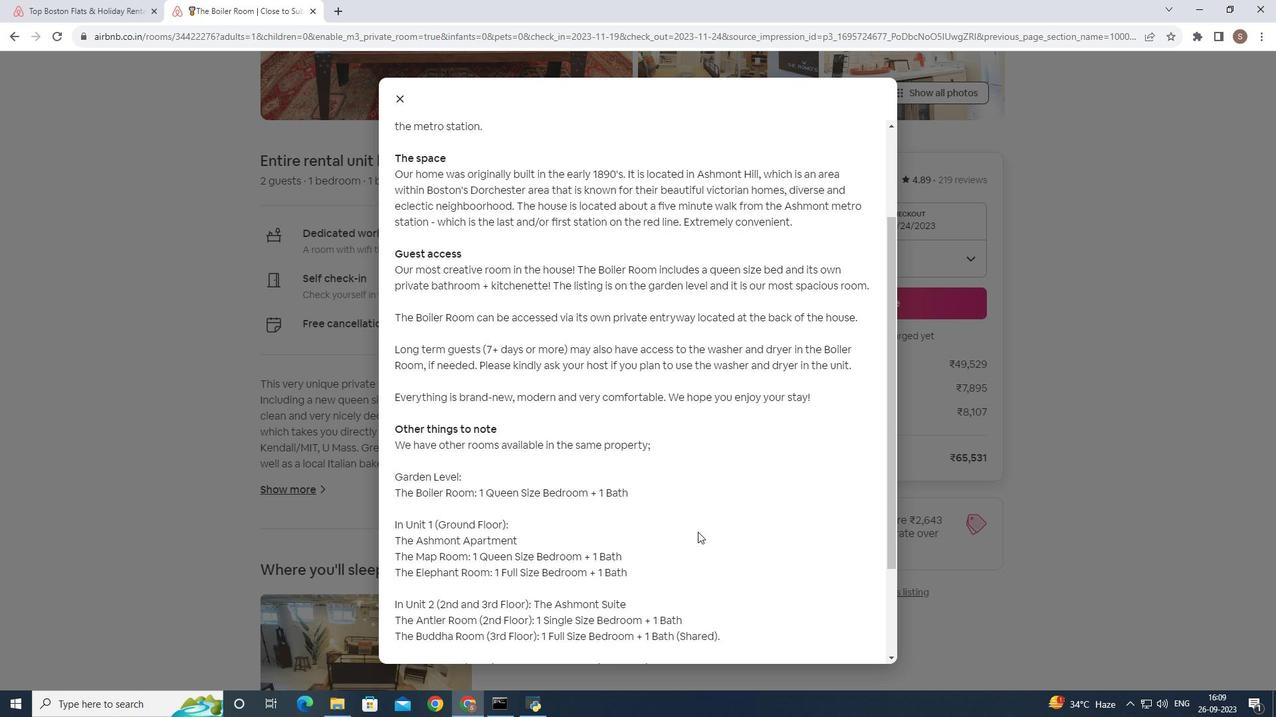
Action: Mouse scrolled (698, 531) with delta (0, 0)
Screenshot: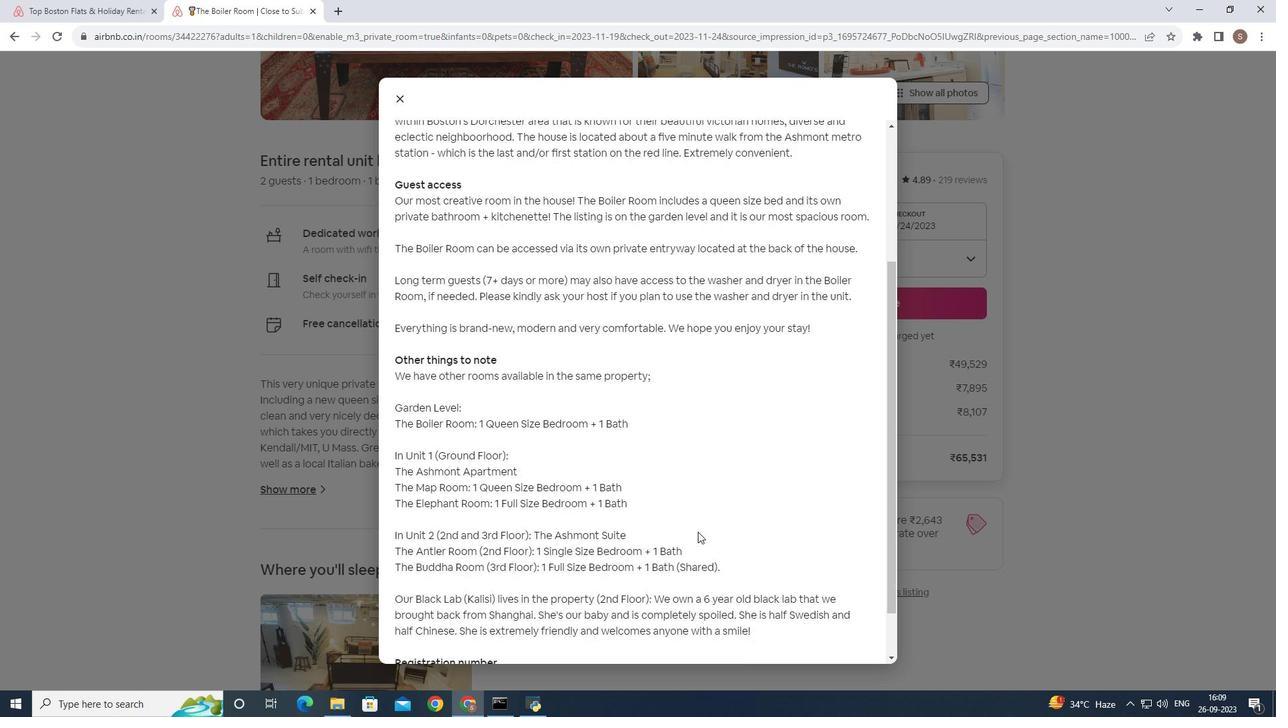 
Action: Mouse scrolled (698, 531) with delta (0, 0)
Screenshot: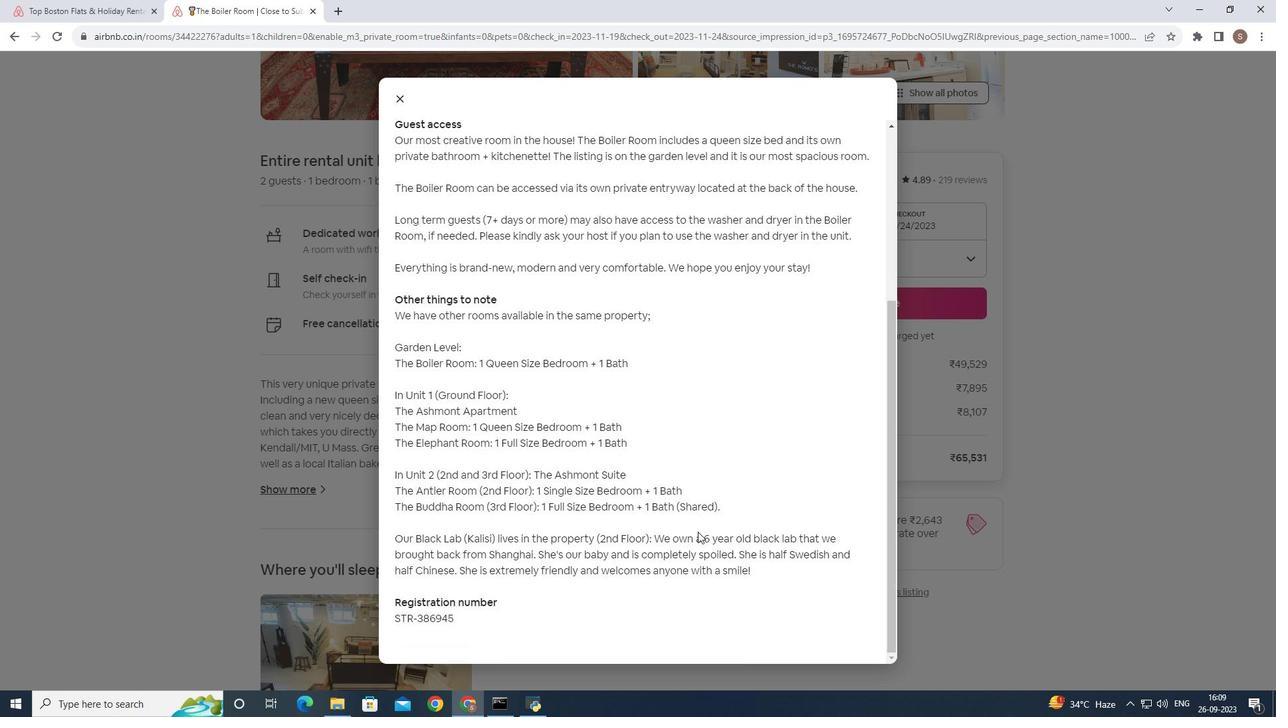 
Action: Mouse scrolled (698, 531) with delta (0, 0)
Screenshot: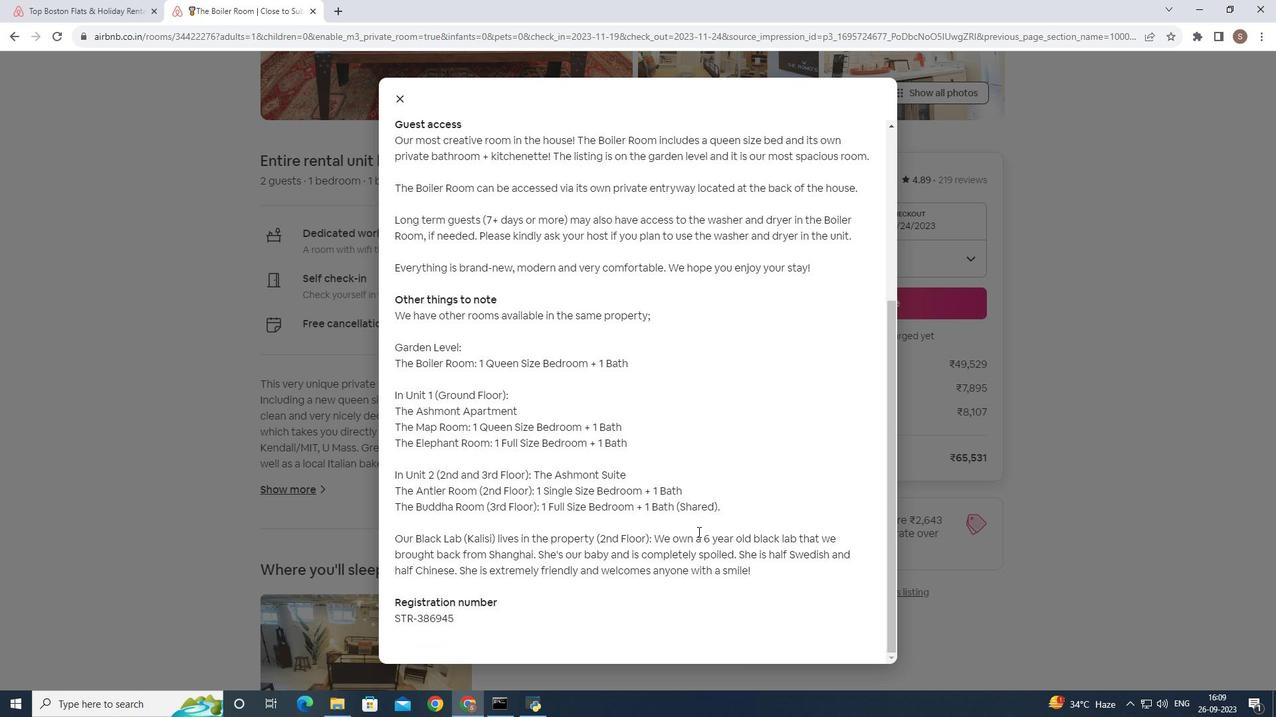 
Action: Mouse scrolled (698, 531) with delta (0, 0)
Screenshot: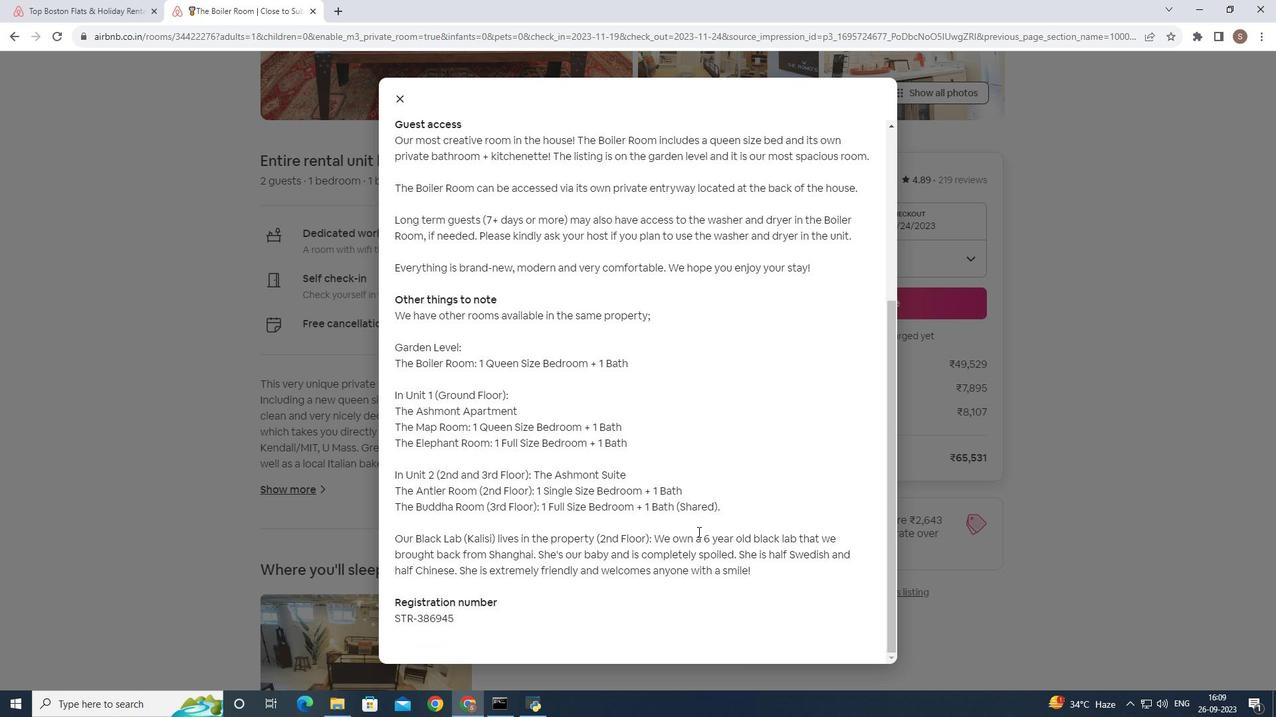 
Action: Mouse moved to (396, 103)
Screenshot: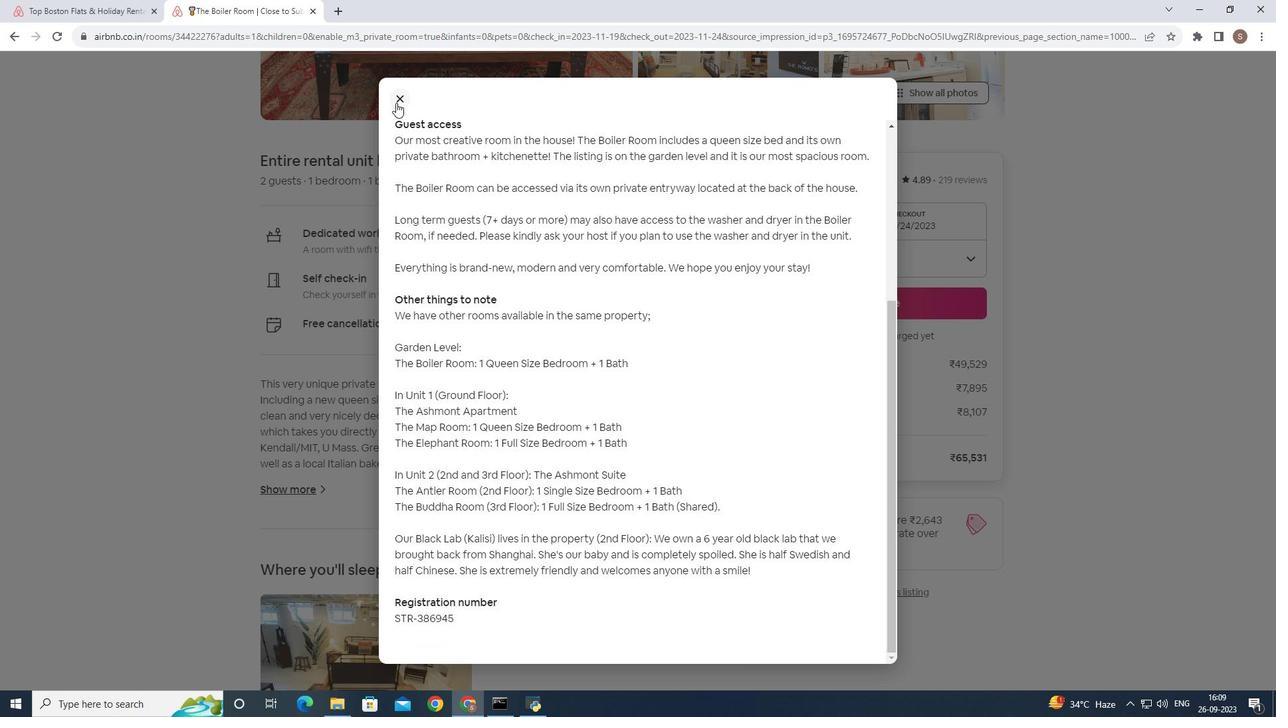 
Action: Mouse pressed left at (396, 103)
Screenshot: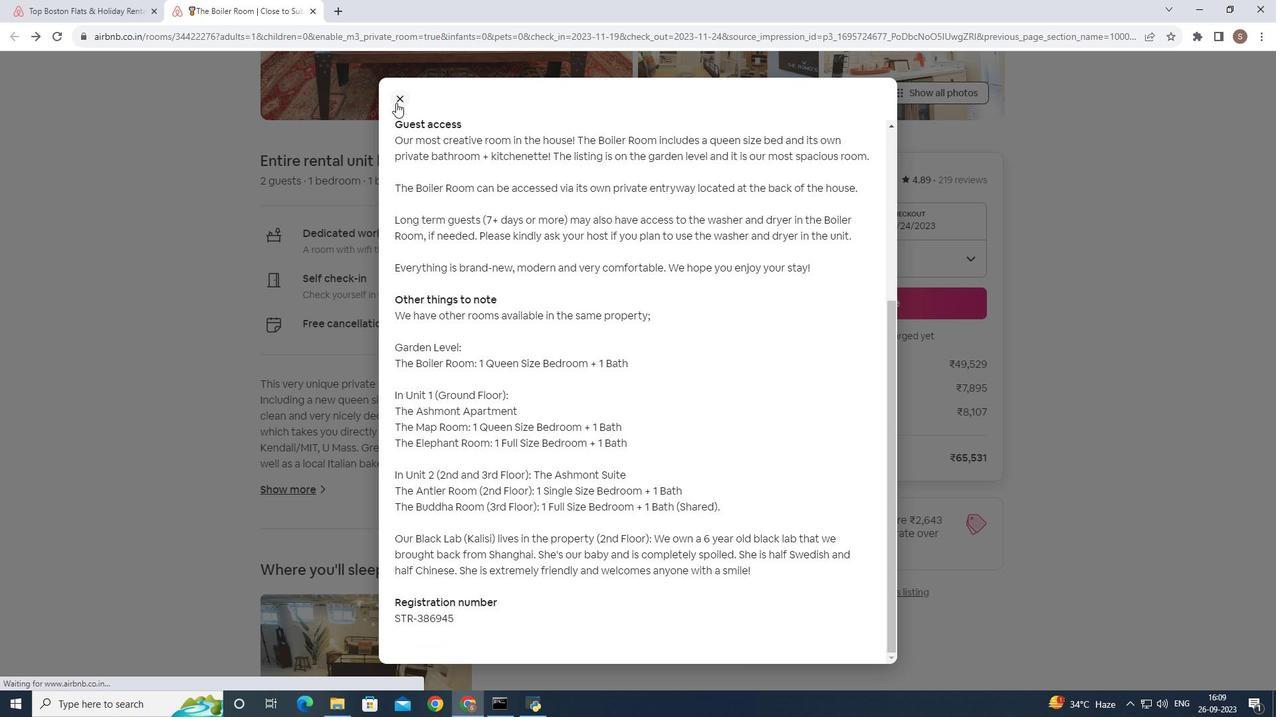 
Action: Mouse moved to (547, 468)
Screenshot: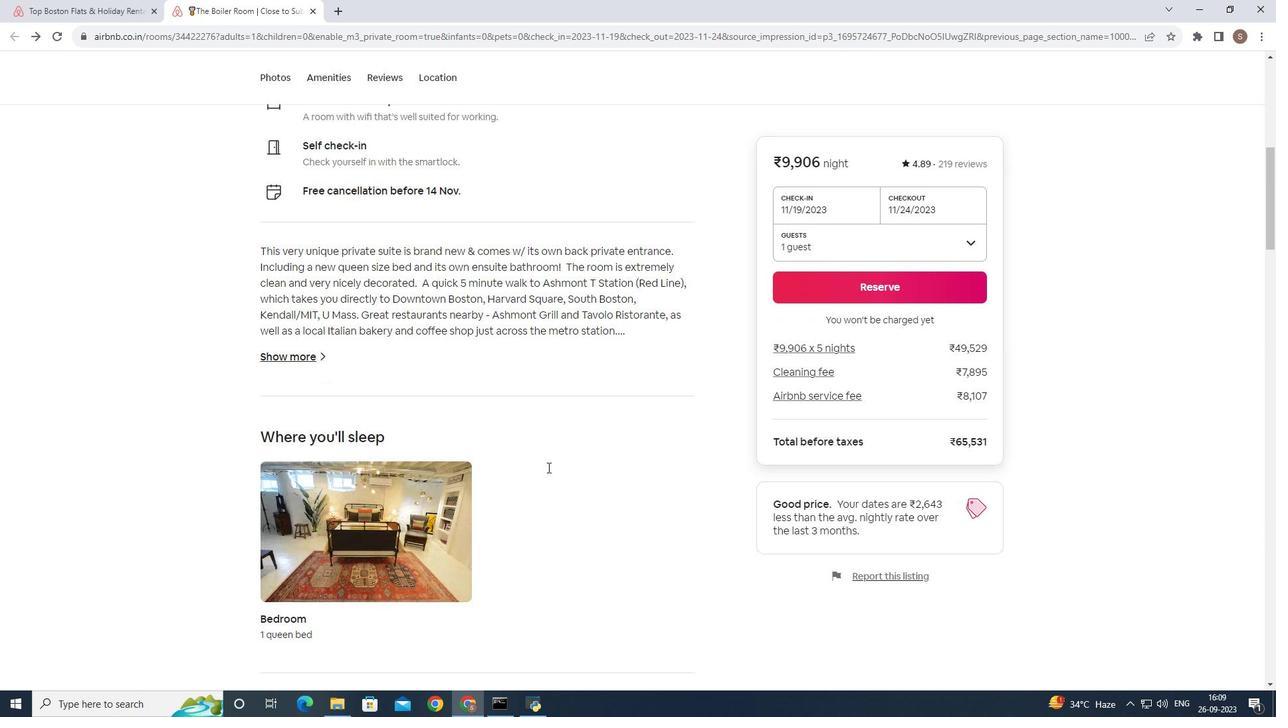 
Action: Mouse scrolled (547, 467) with delta (0, 0)
Screenshot: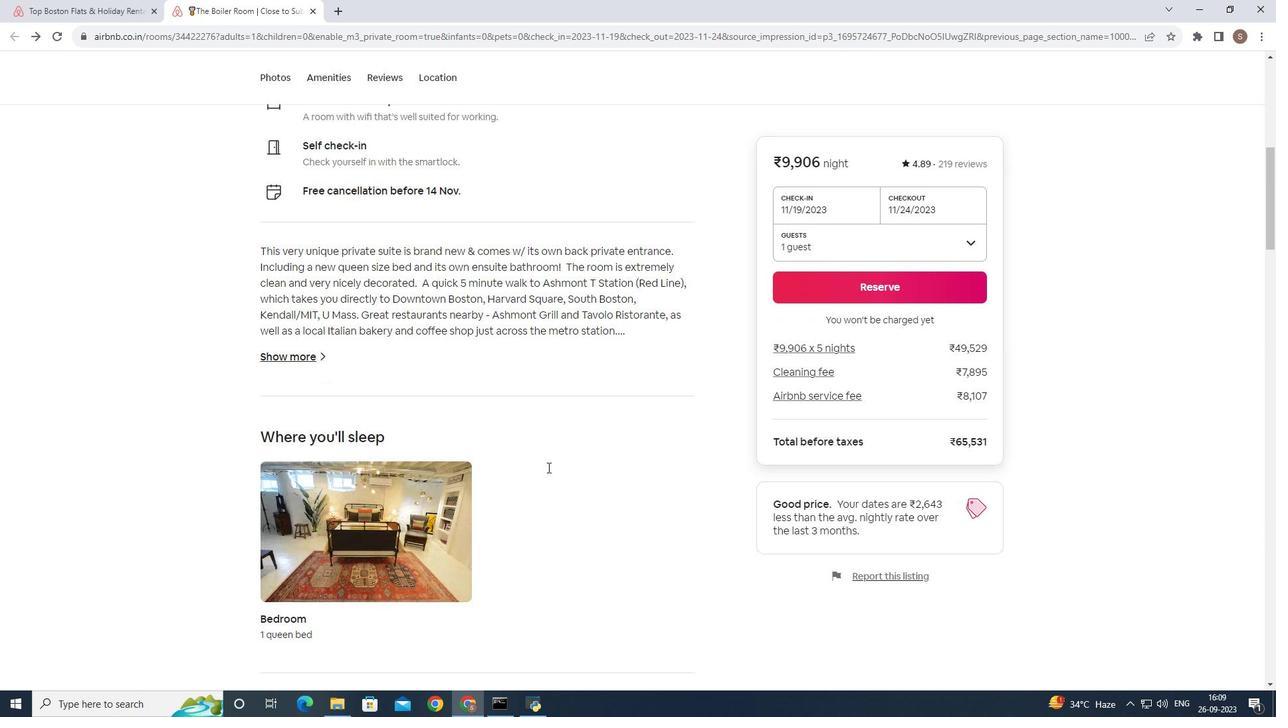 
Action: Mouse scrolled (547, 467) with delta (0, 0)
Screenshot: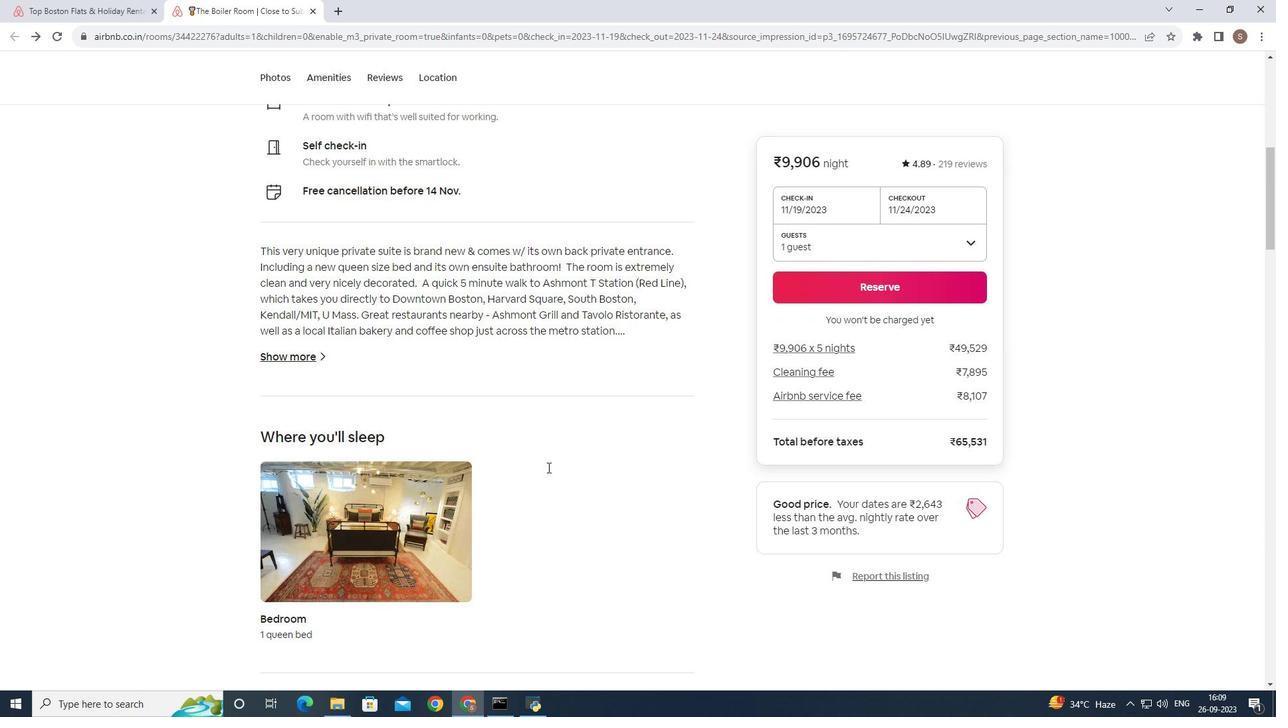 
Action: Mouse scrolled (547, 467) with delta (0, 0)
Screenshot: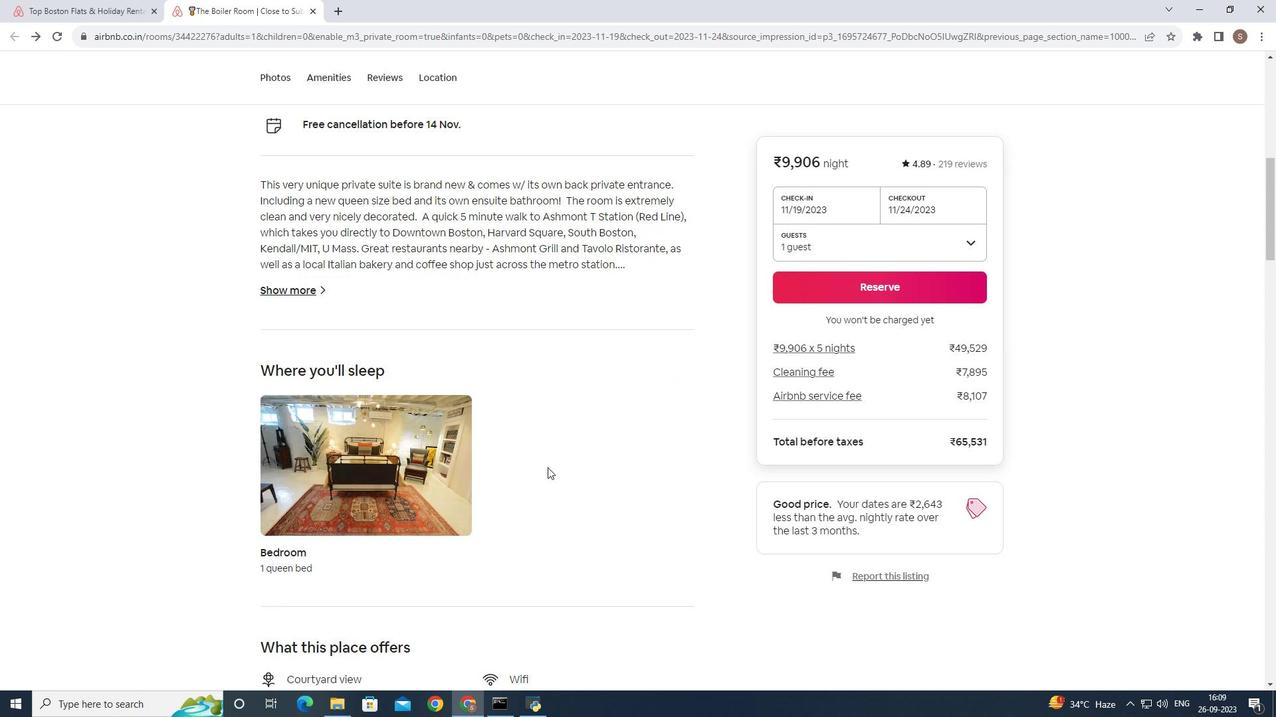
Action: Mouse scrolled (547, 467) with delta (0, 0)
Screenshot: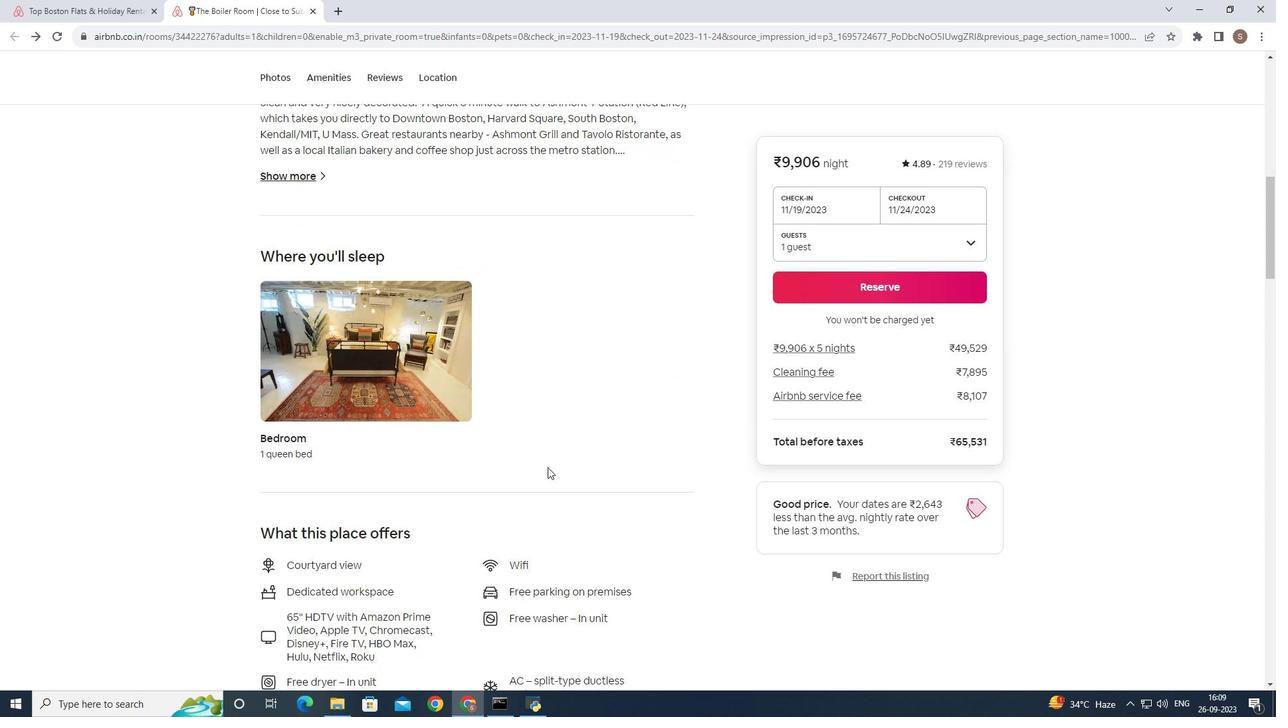 
Action: Mouse scrolled (547, 467) with delta (0, 0)
Screenshot: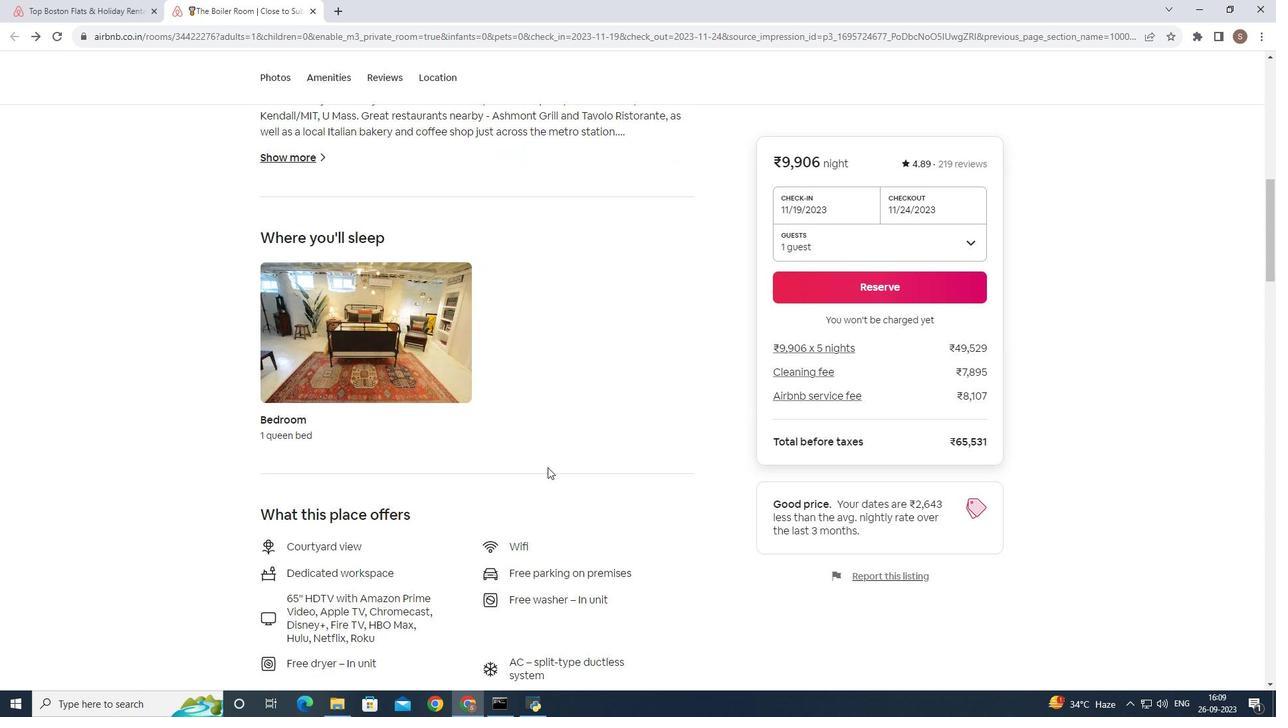 
Action: Mouse scrolled (547, 467) with delta (0, 0)
Screenshot: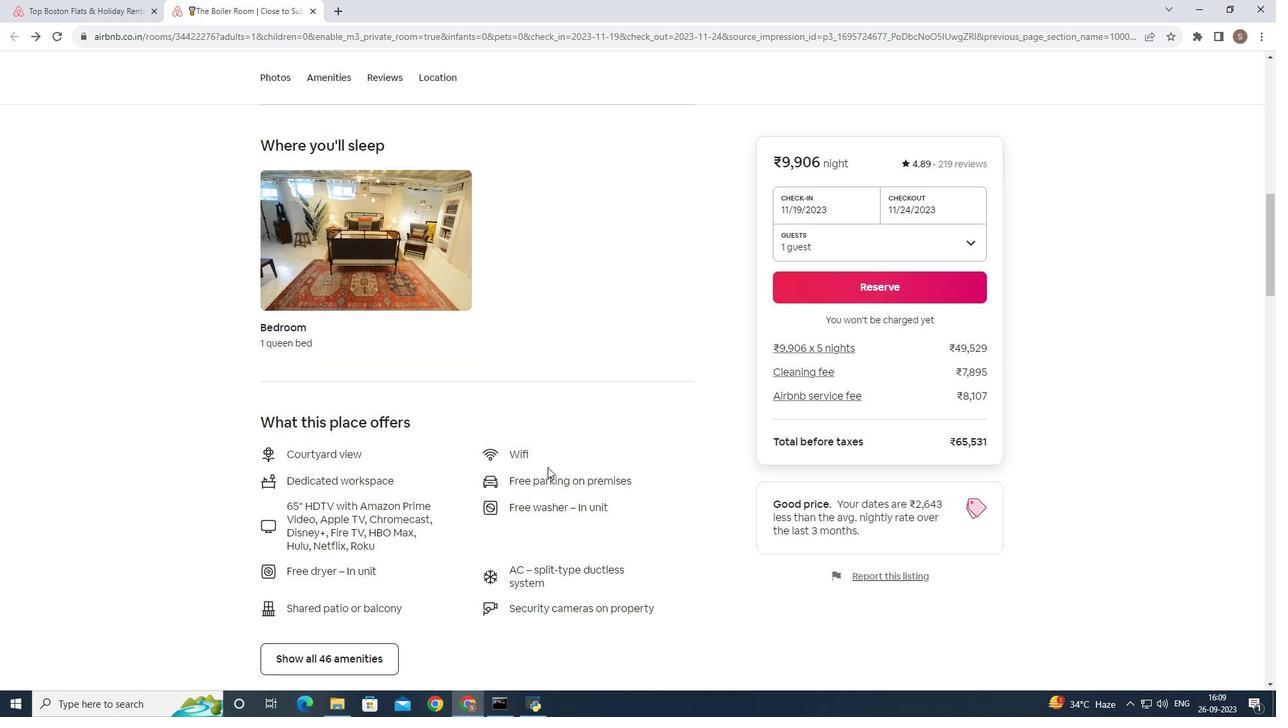 
Action: Mouse scrolled (547, 467) with delta (0, 0)
Screenshot: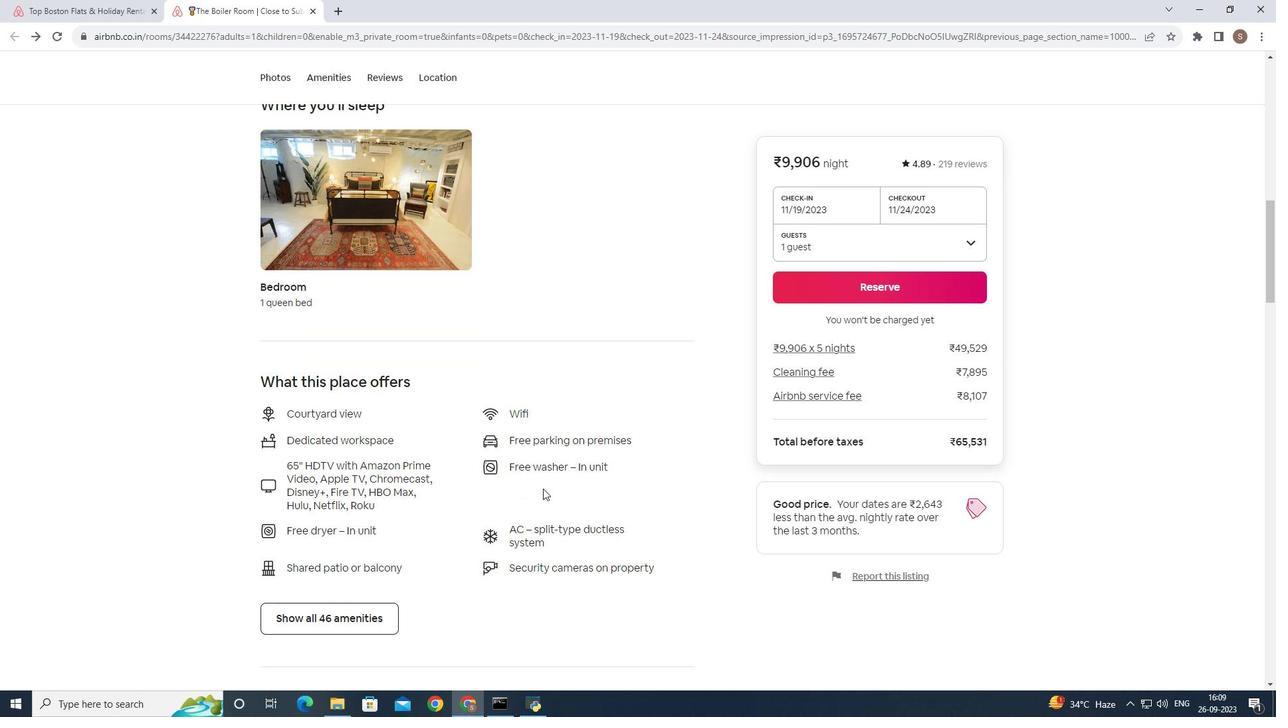 
Action: Mouse moved to (360, 606)
Screenshot: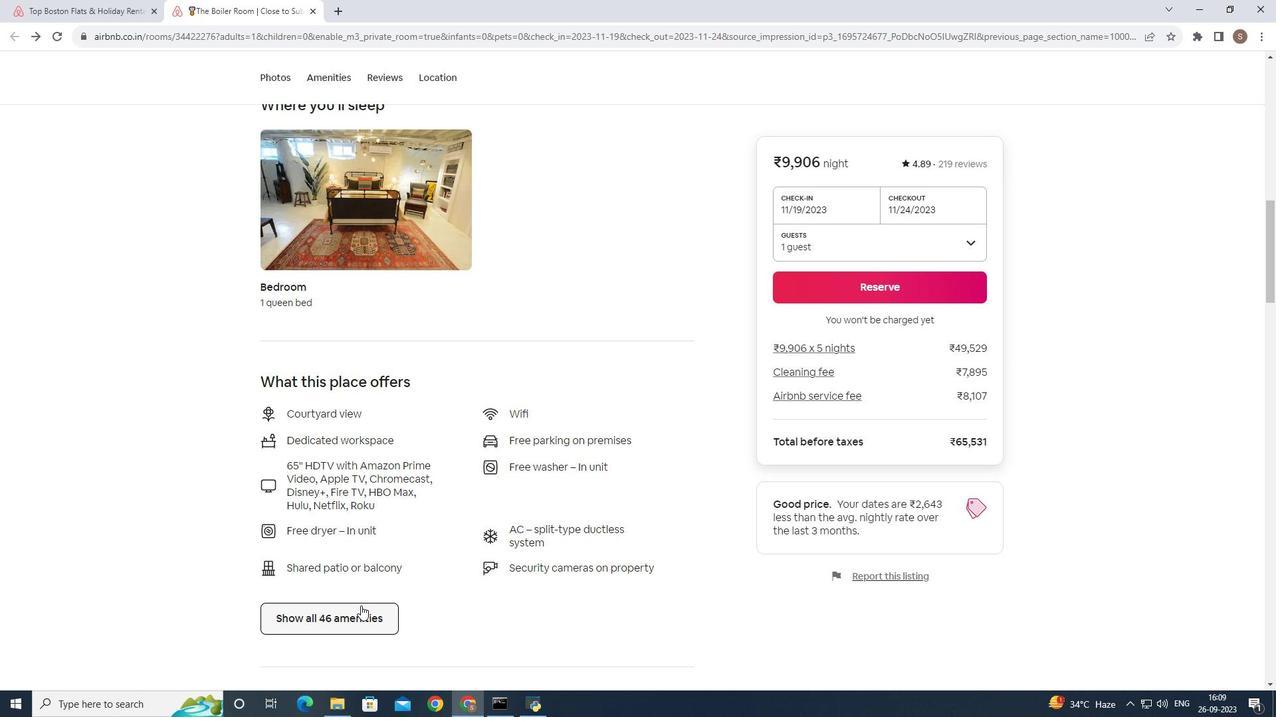 
Action: Mouse pressed left at (360, 606)
Screenshot: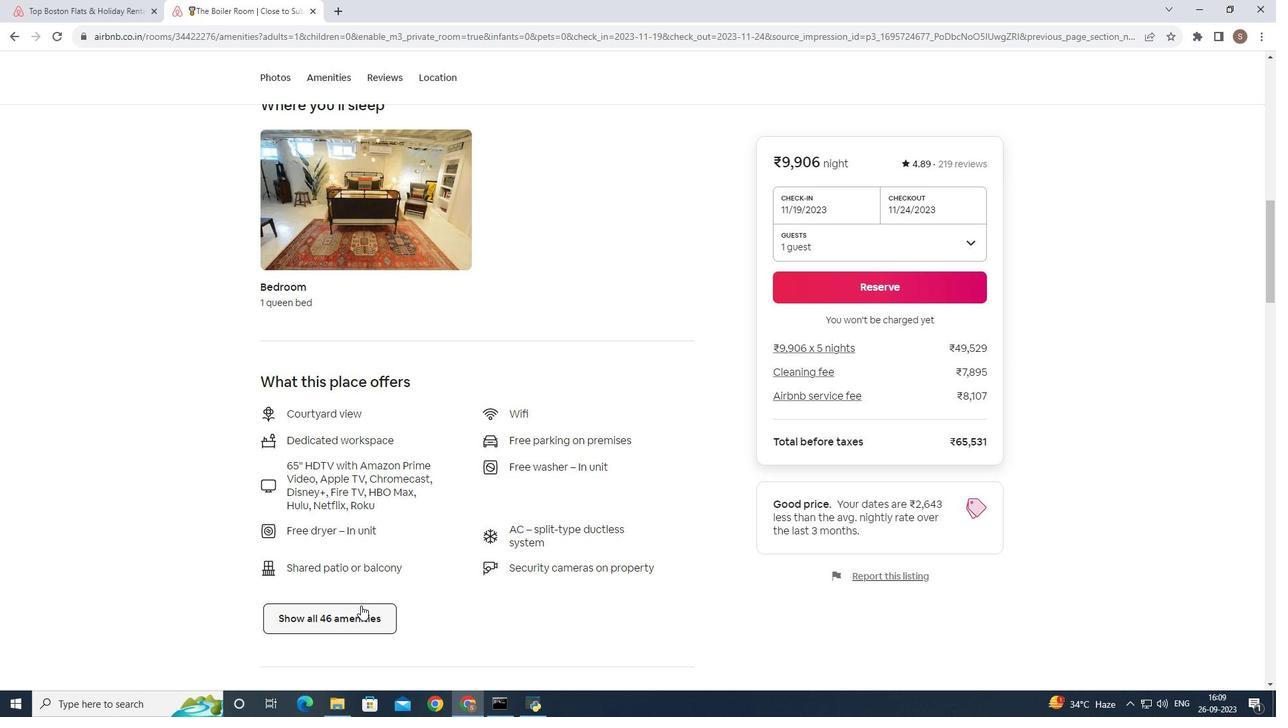 
Action: Mouse moved to (588, 482)
Screenshot: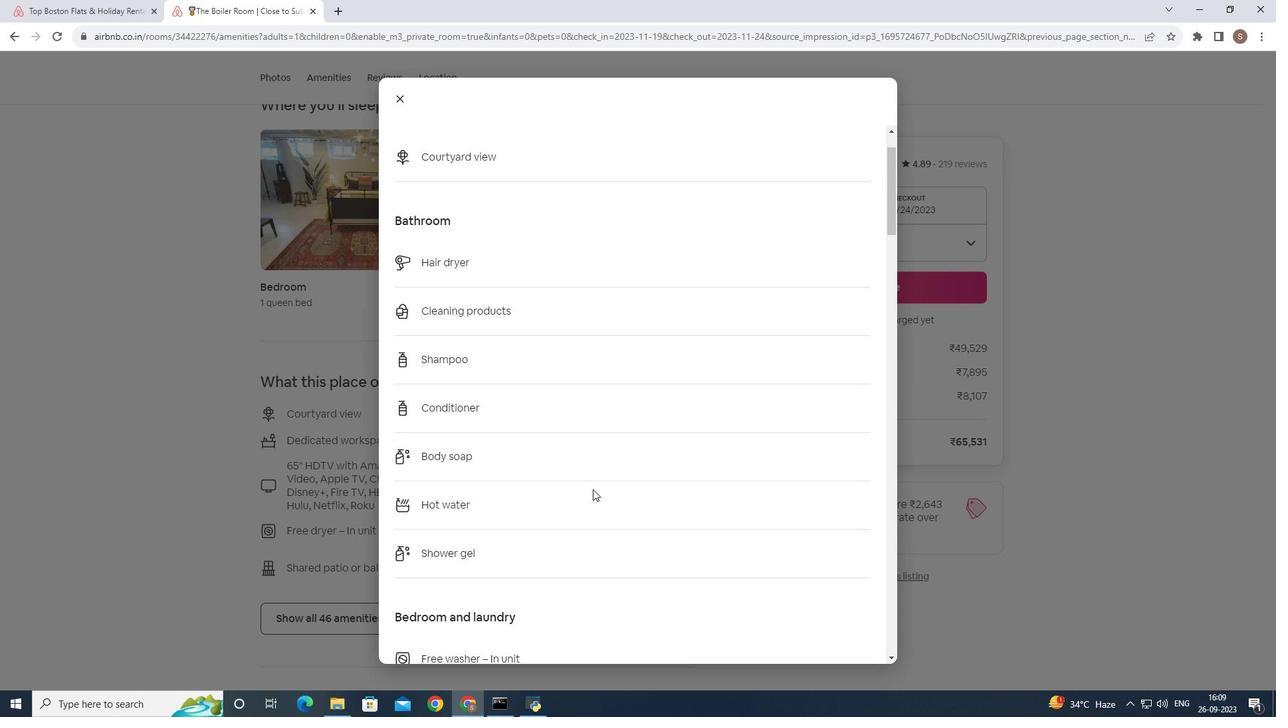 
Action: Mouse scrolled (588, 481) with delta (0, 0)
Screenshot: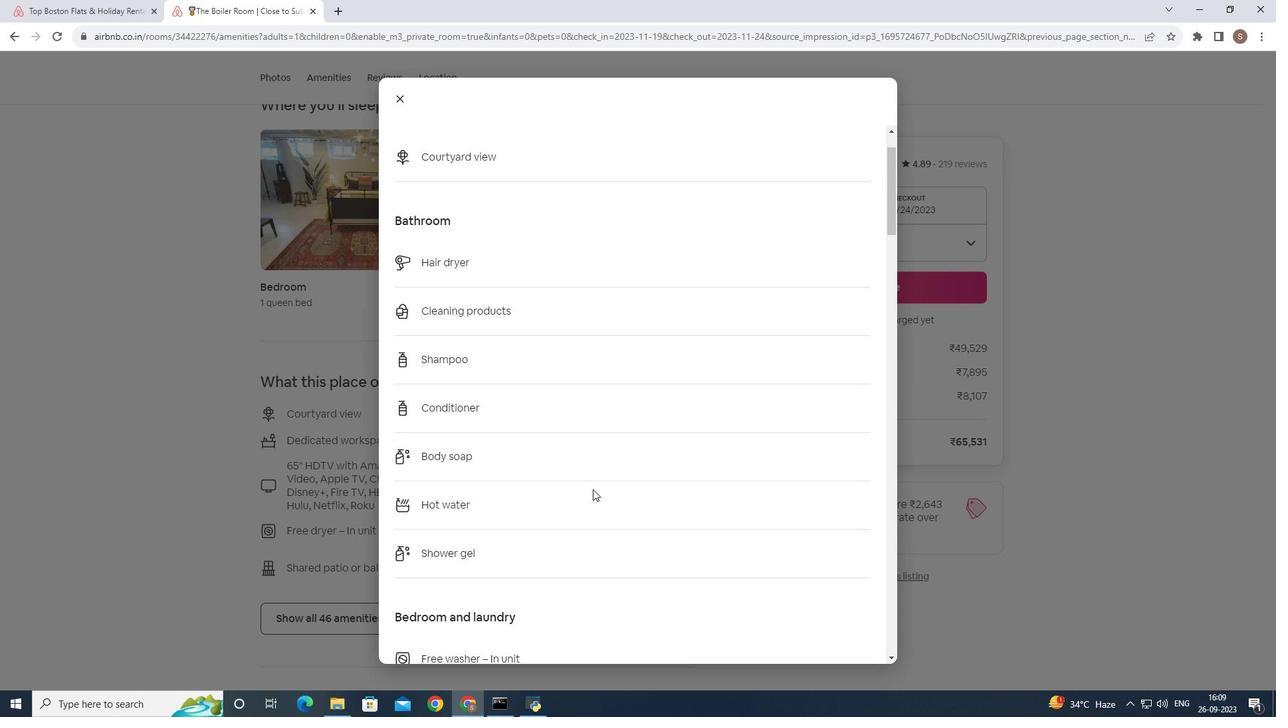 
Action: Mouse moved to (592, 489)
Screenshot: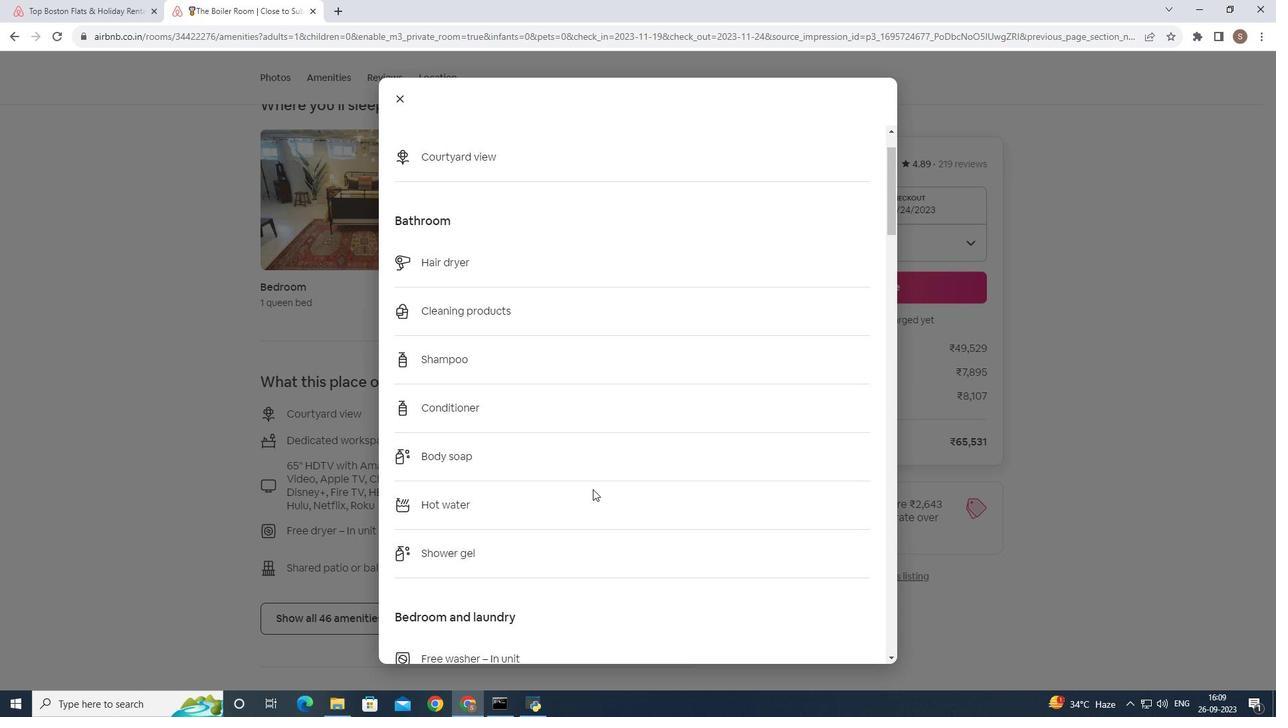 
Action: Mouse scrolled (592, 489) with delta (0, 0)
Screenshot: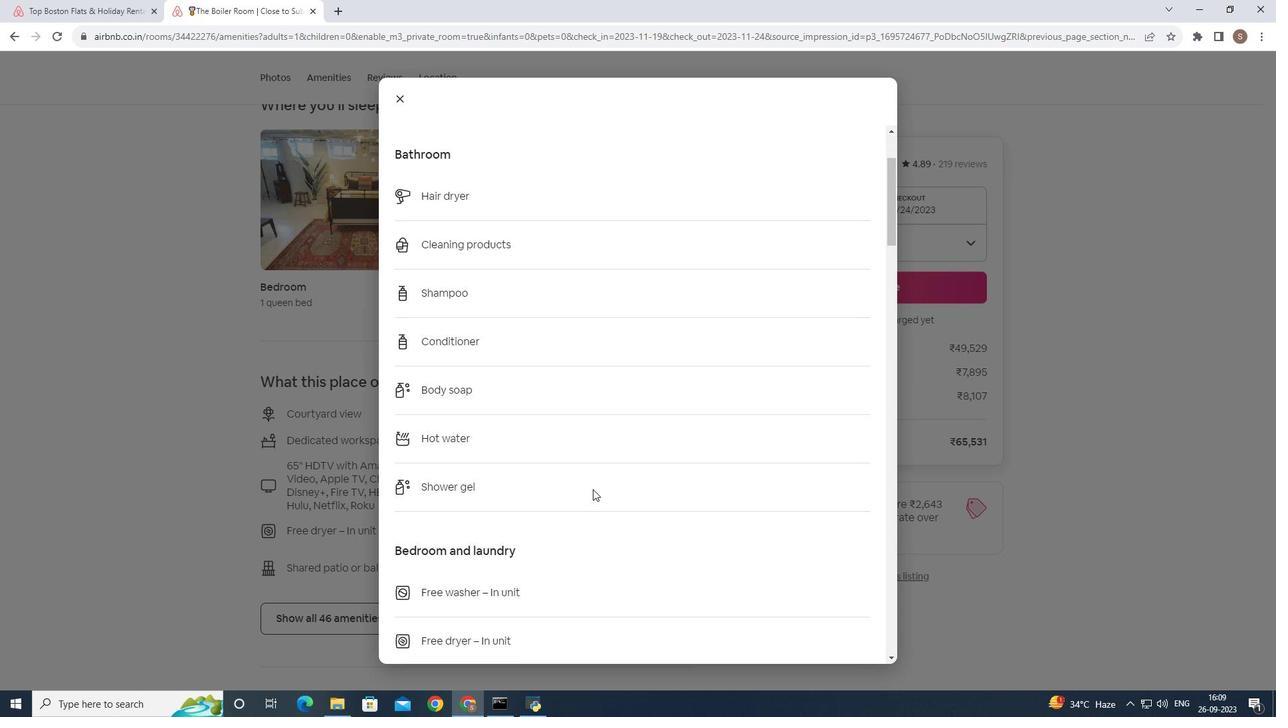 
Action: Mouse pressed left at (592, 489)
Screenshot: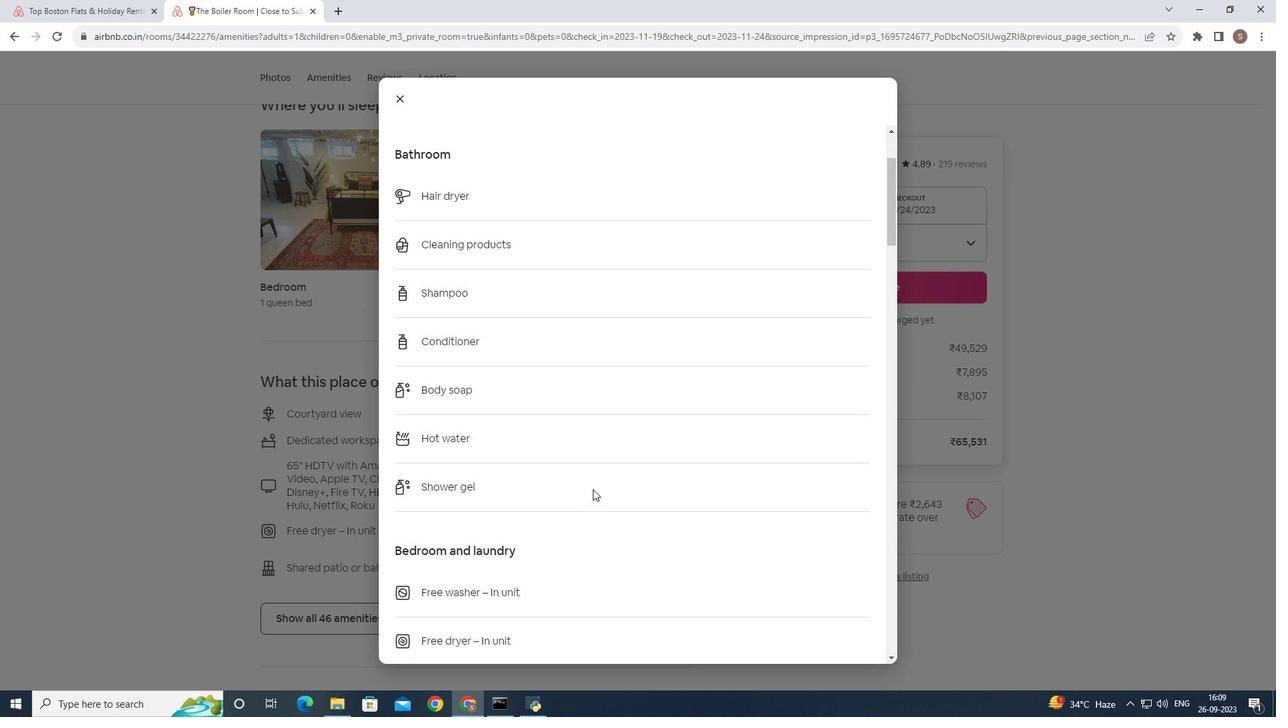 
Action: Key pressed <Key.down><Key.down><Key.down><Key.down><Key.down><Key.down><Key.down><Key.down><Key.down><Key.down><Key.down><Key.down><Key.down><Key.down><Key.down><Key.down><Key.down><Key.down><Key.down><Key.down><Key.down><Key.down><Key.down><Key.down><Key.down><Key.down><Key.down><Key.down><Key.down><Key.down><Key.down><Key.down><Key.down><Key.down><Key.down><Key.down><Key.down><Key.down><Key.down><Key.down><Key.down><Key.down><Key.down><Key.down><Key.down><Key.down><Key.down><Key.down><Key.down><Key.down><Key.down><Key.down><Key.down><Key.down><Key.down><Key.down><Key.down><Key.down><Key.down><Key.down><Key.down><Key.down><Key.down><Key.down><Key.down><Key.down><Key.down><Key.down><Key.down><Key.down><Key.down><Key.down><Key.down><Key.down><Key.down><Key.down><Key.down><Key.down><Key.down><Key.down><Key.down><Key.down><Key.down><Key.down><Key.down><Key.down><Key.down><Key.down><Key.down><Key.down><Key.down><Key.down><Key.down><Key.right><Key.down>
Screenshot: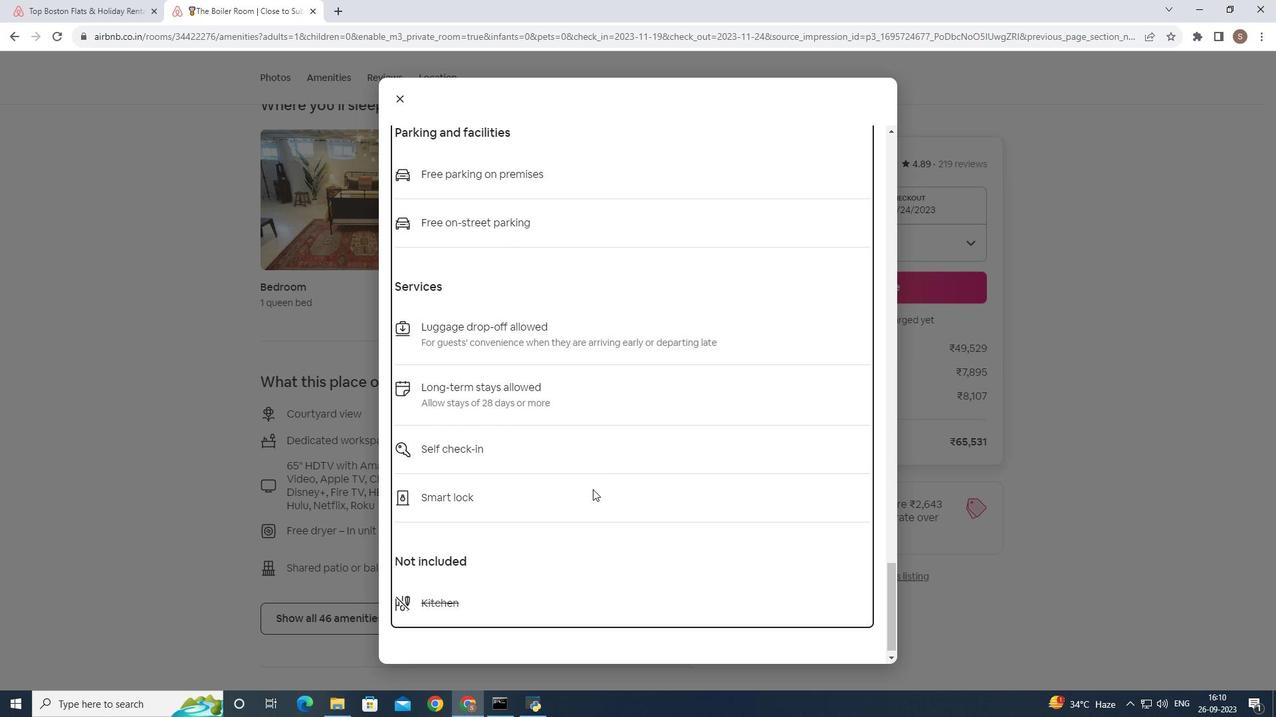 
Action: Mouse moved to (288, 327)
Screenshot: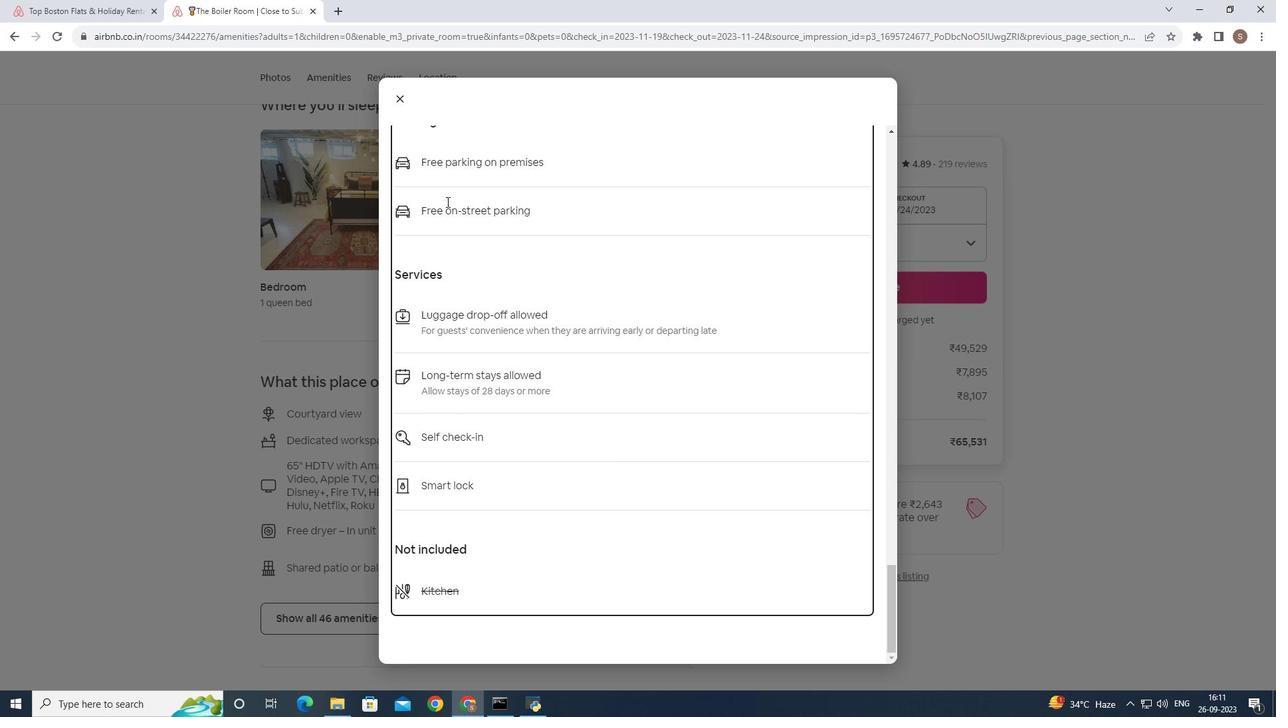 
Action: Key pressed <Key.down>
Screenshot: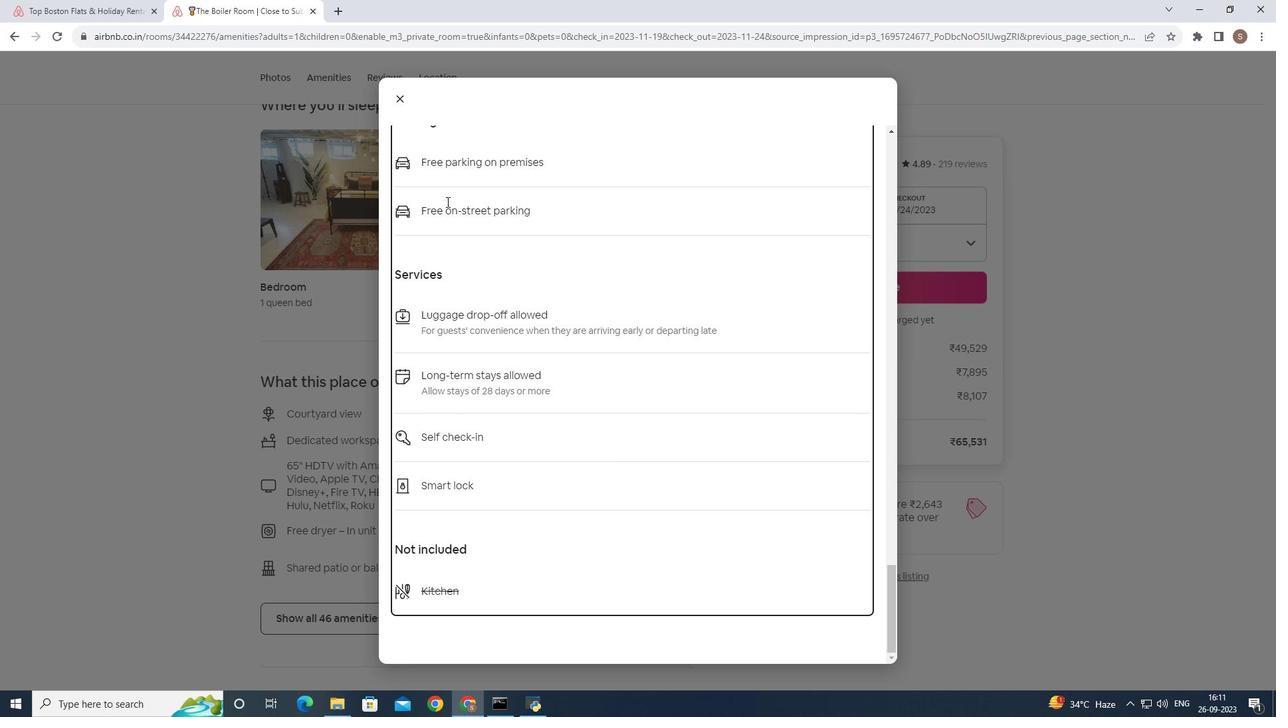 
Action: Mouse moved to (430, 109)
Screenshot: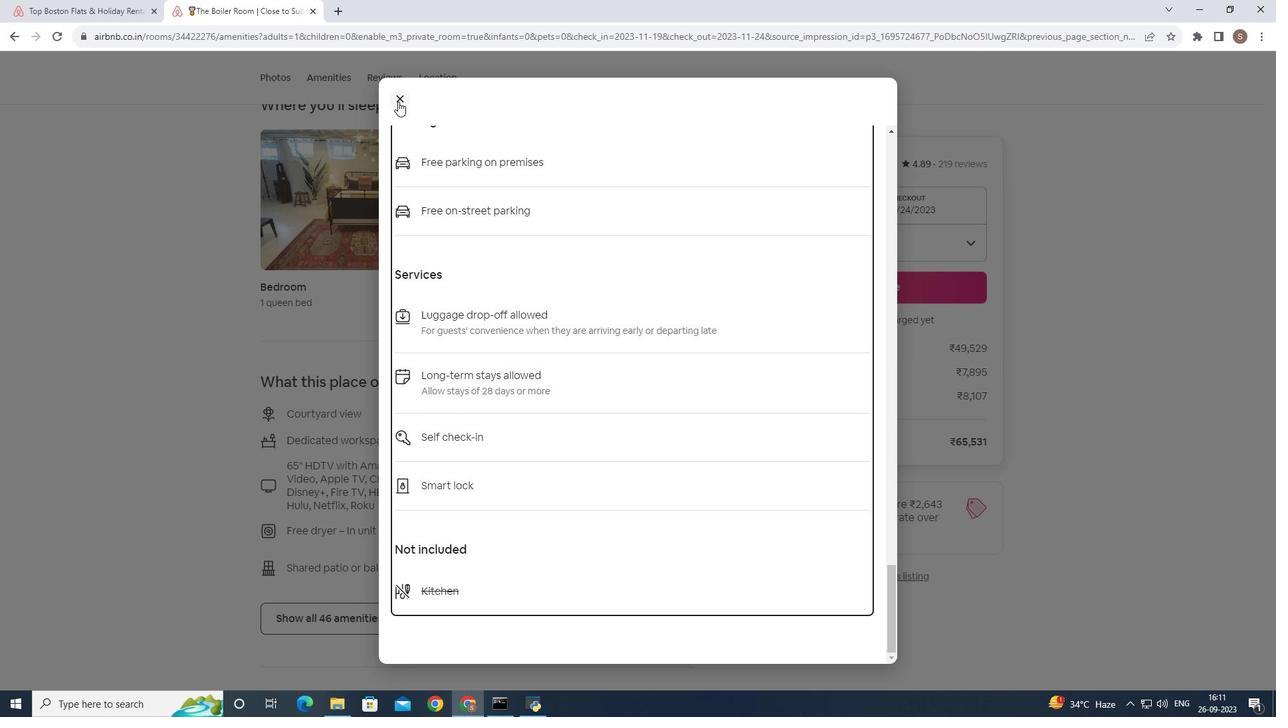 
Action: Key pressed <Key.down>
Screenshot: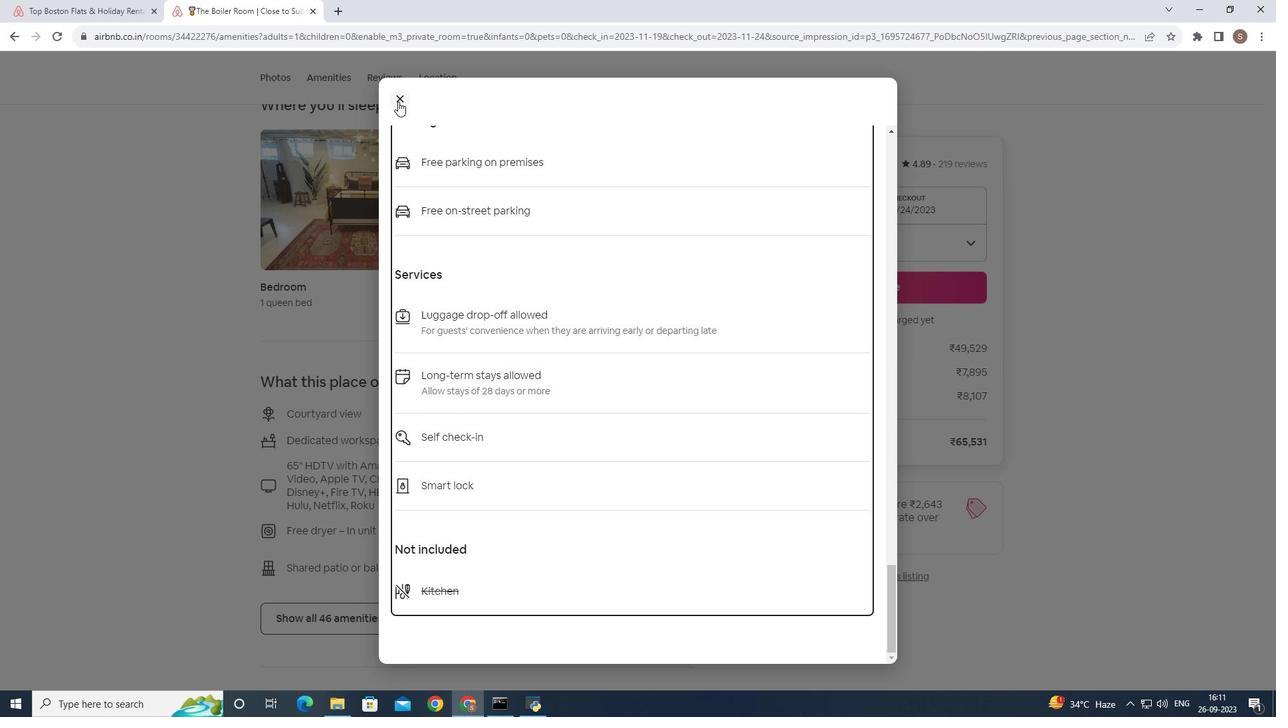 
Action: Mouse moved to (398, 101)
Screenshot: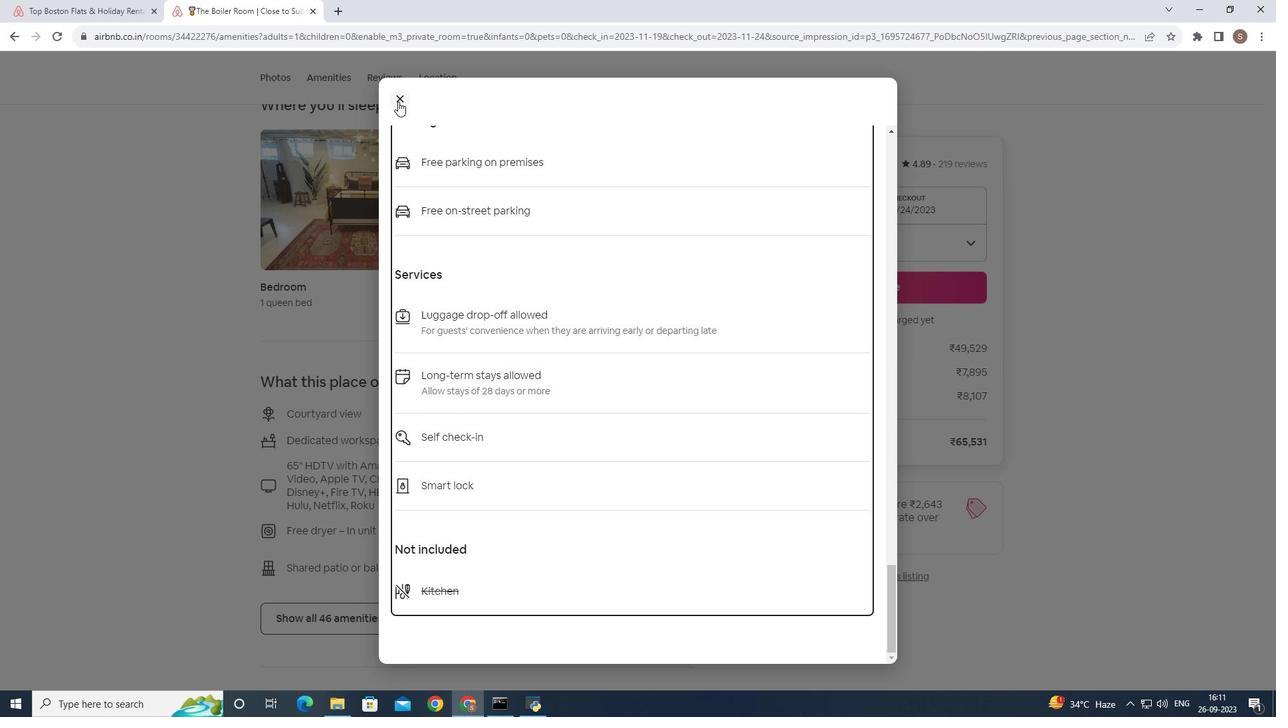 
Action: Mouse pressed left at (398, 101)
Screenshot: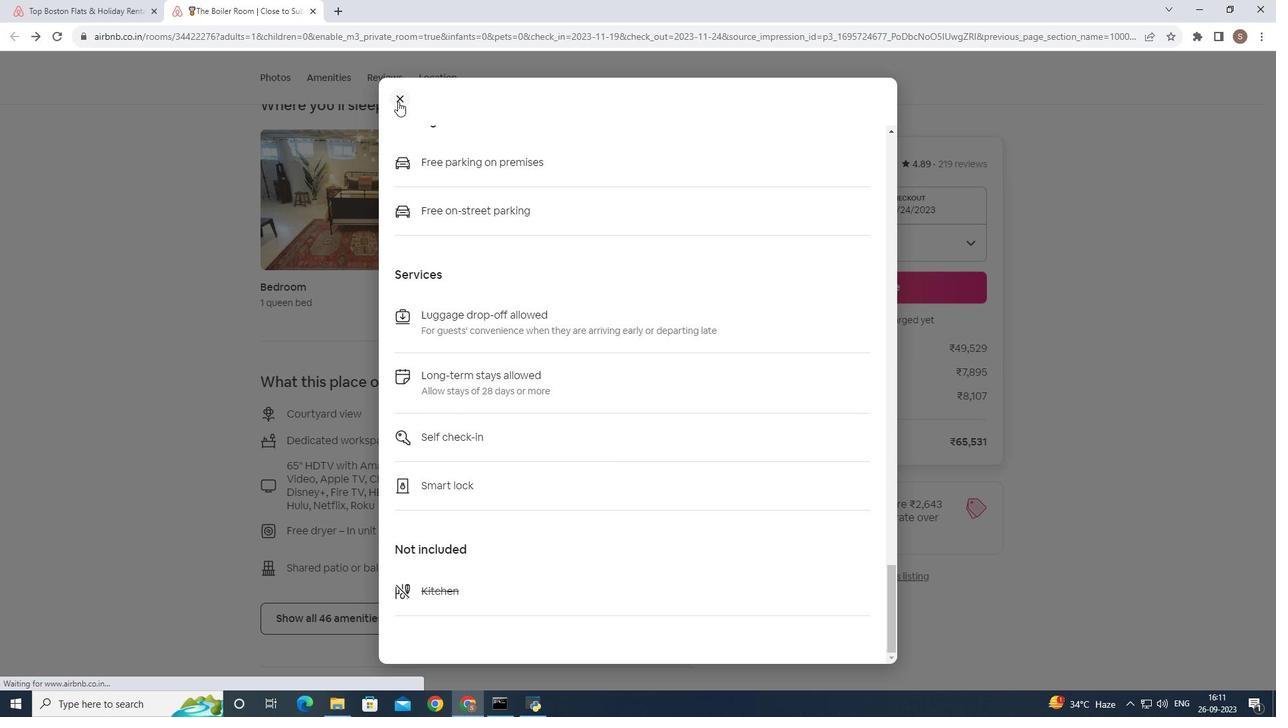 
Action: Mouse moved to (383, 323)
Screenshot: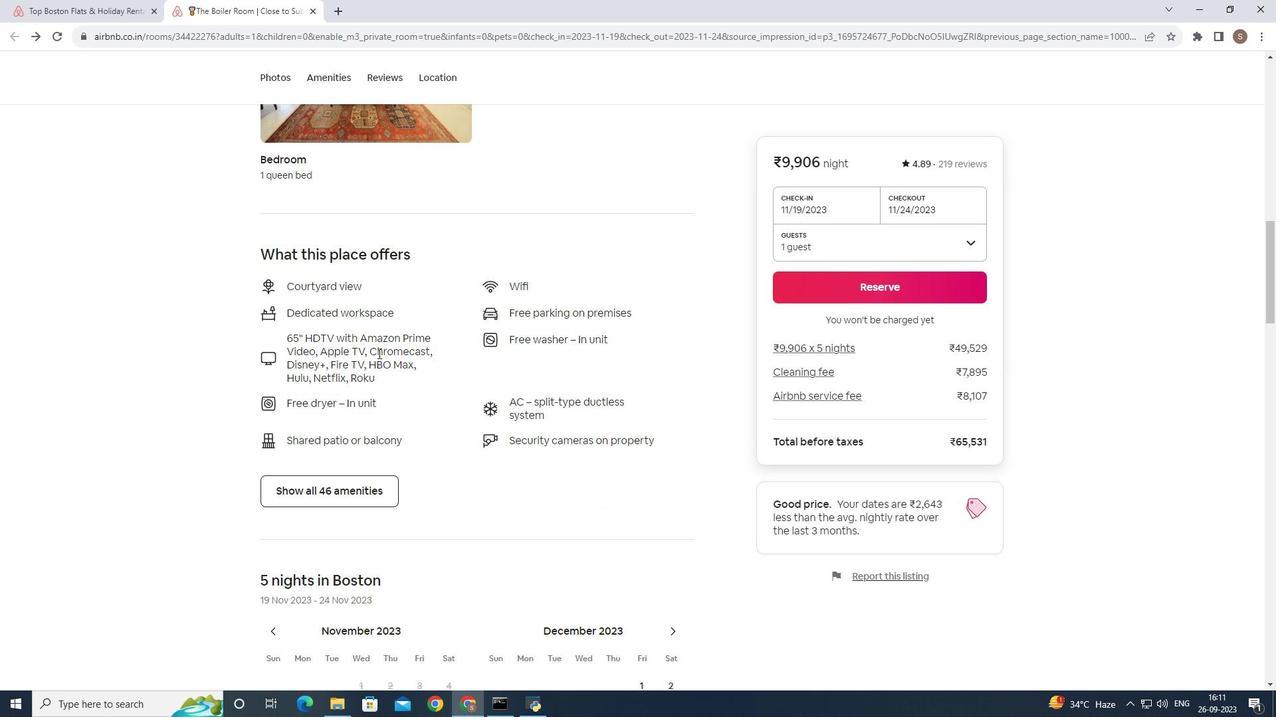 
Action: Mouse scrolled (383, 322) with delta (0, 0)
Screenshot: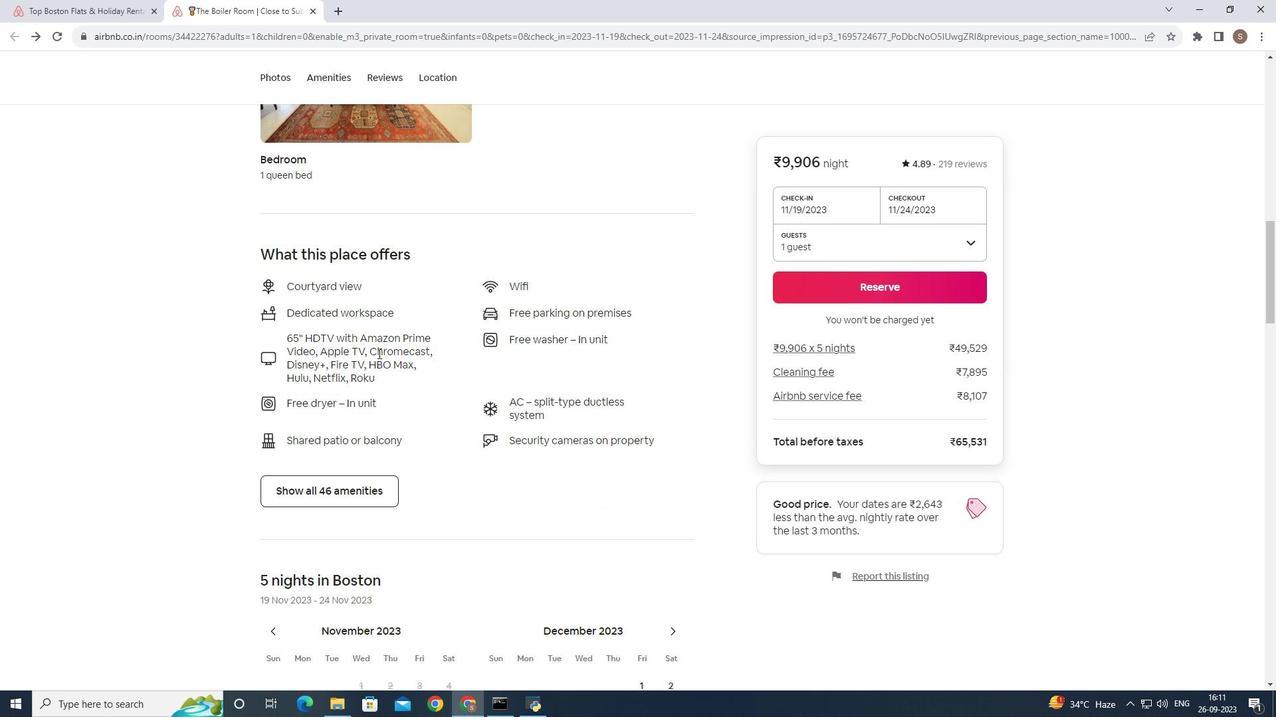 
Action: Mouse moved to (381, 338)
Screenshot: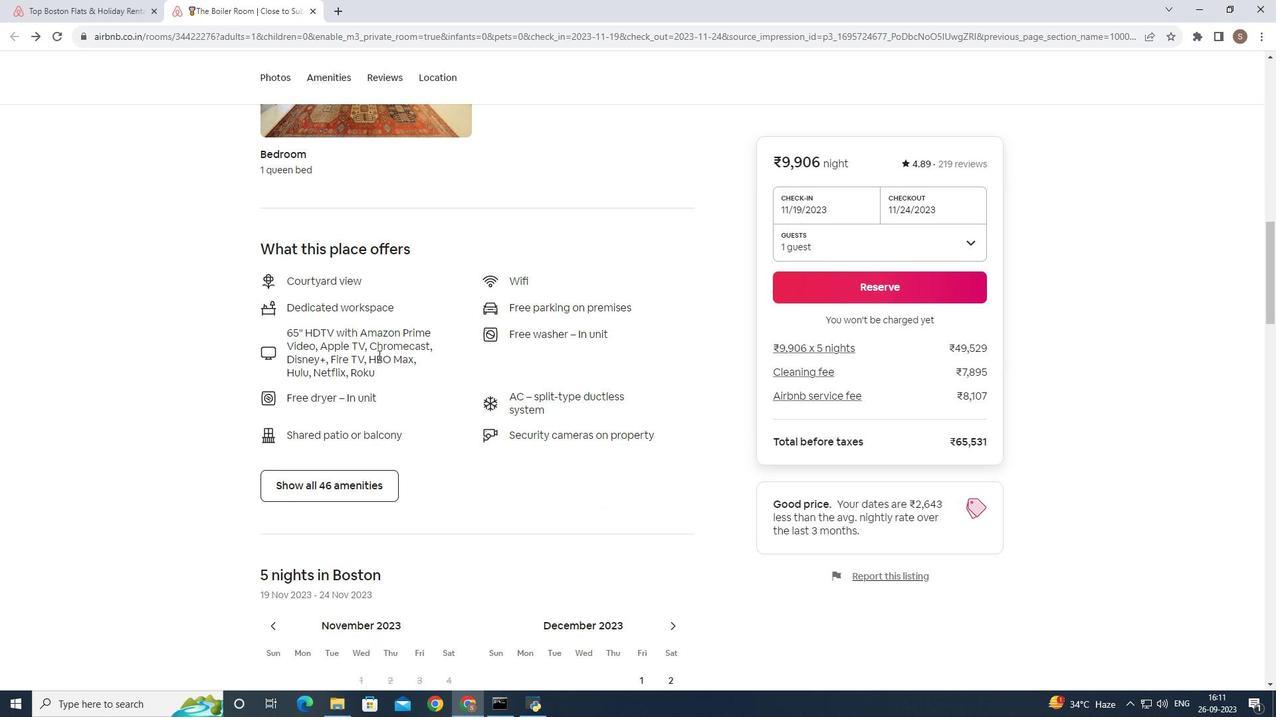 
Action: Mouse scrolled (381, 337) with delta (0, 0)
Screenshot: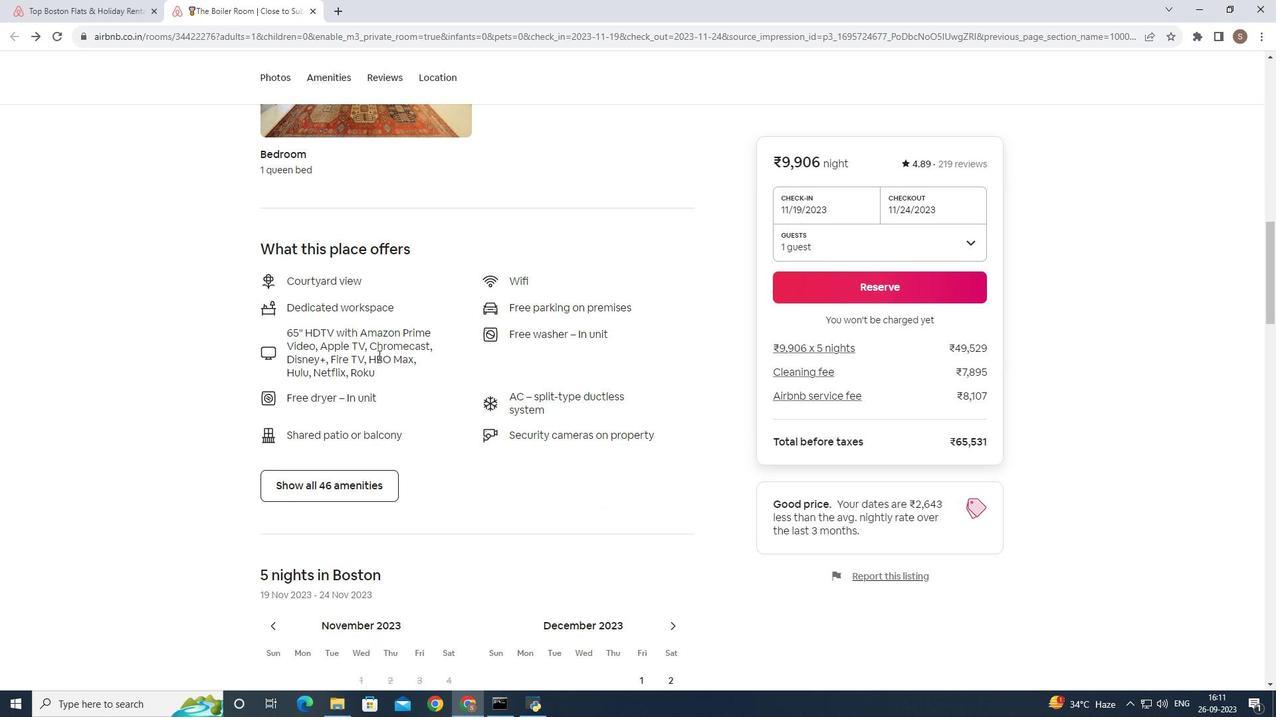 
Action: Mouse moved to (376, 416)
Screenshot: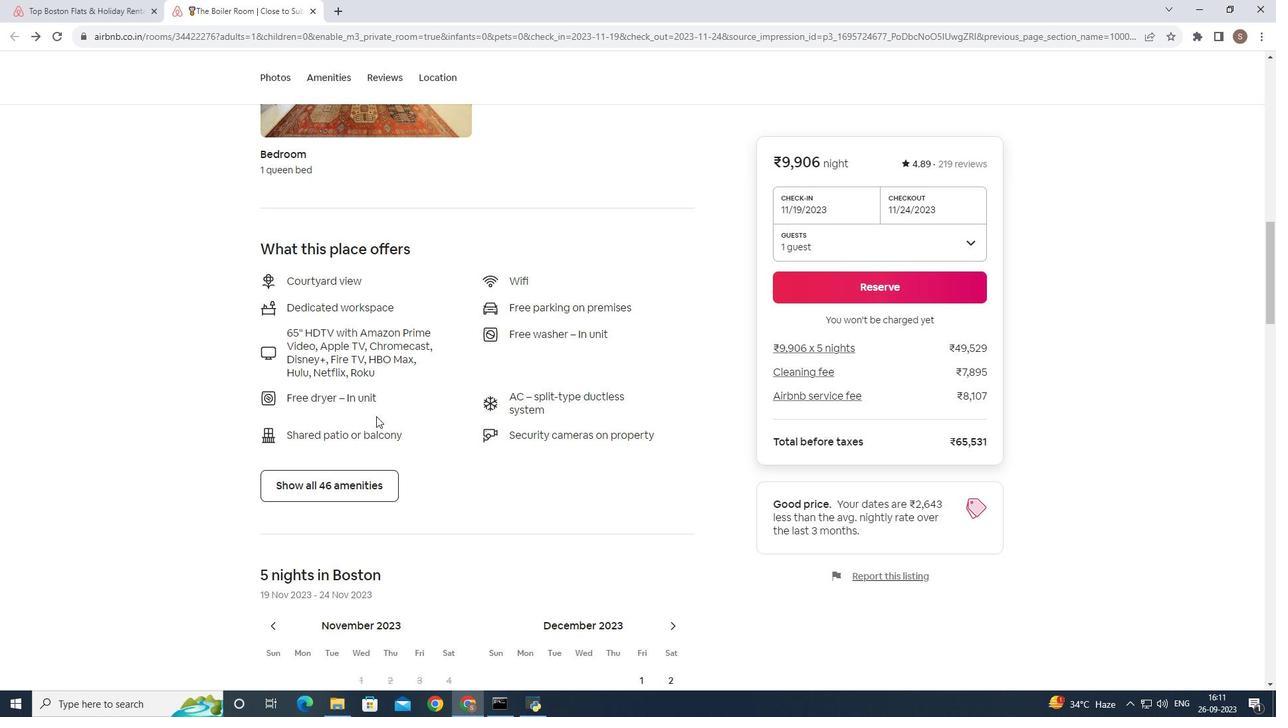 
Action: Mouse scrolled (376, 416) with delta (0, 0)
Screenshot: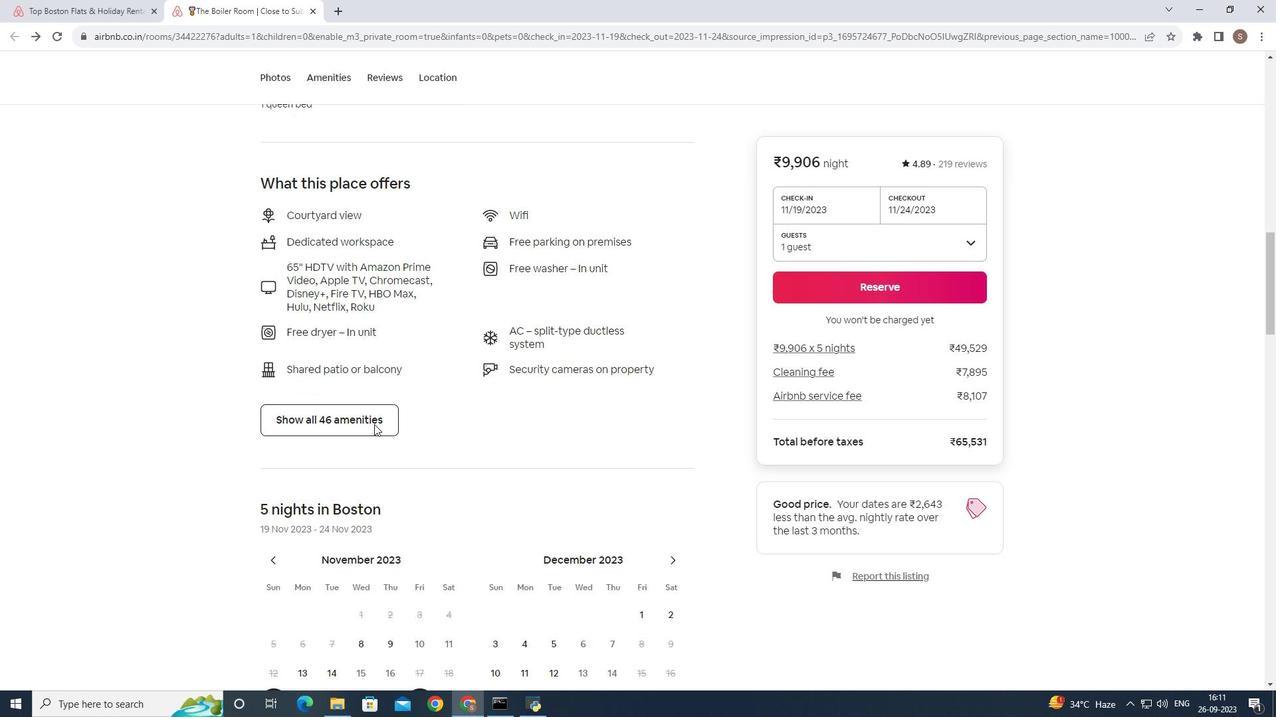 
Action: Mouse moved to (374, 428)
Screenshot: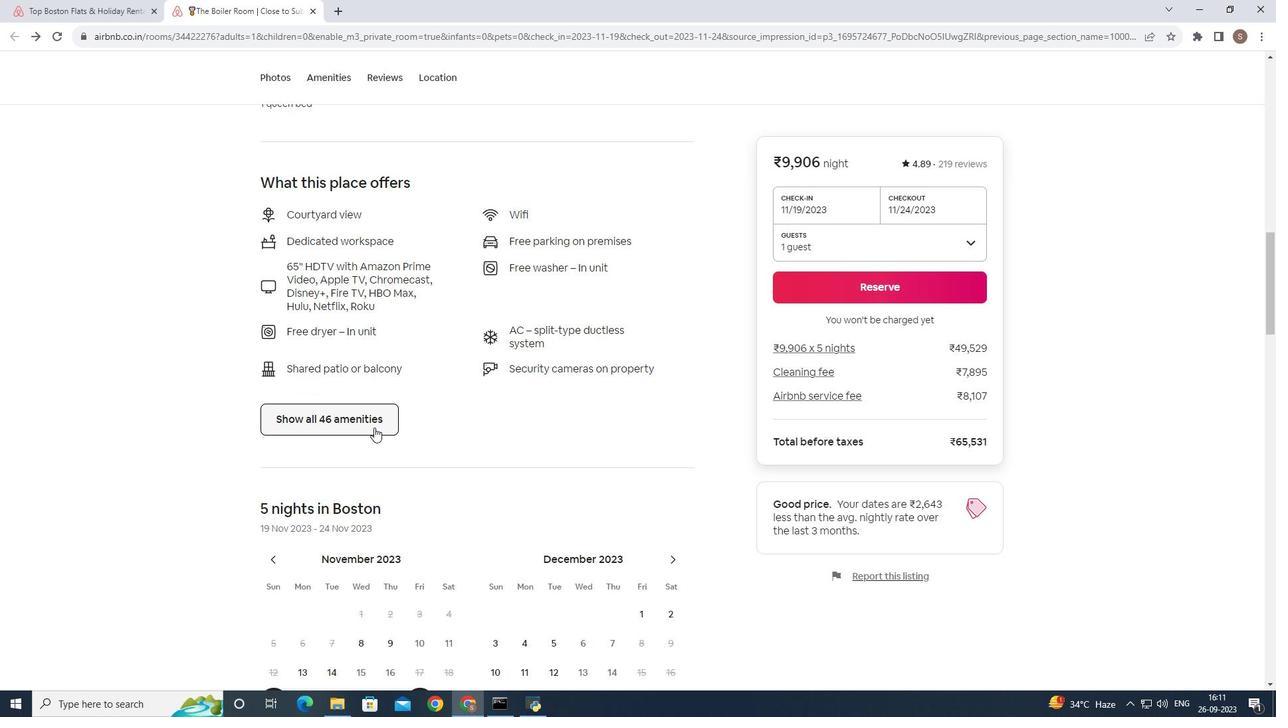 
Action: Mouse scrolled (374, 427) with delta (0, 0)
Screenshot: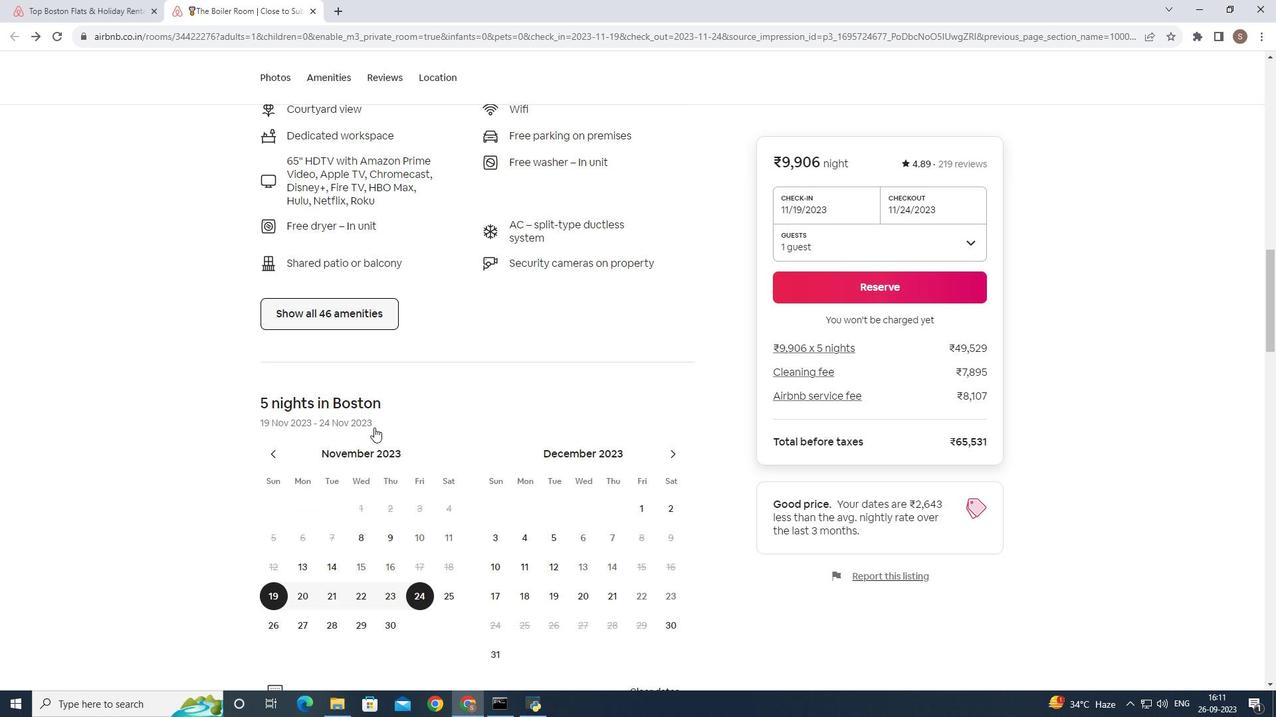 
Action: Mouse scrolled (374, 427) with delta (0, 0)
Screenshot: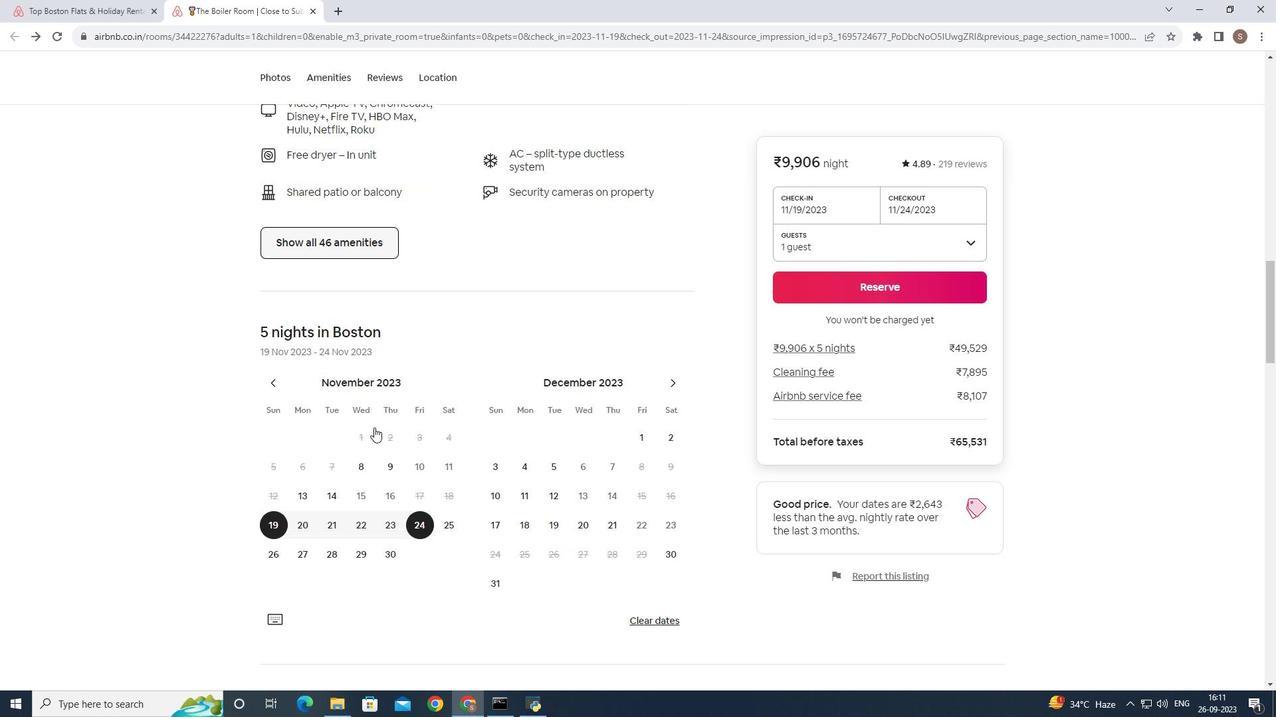 
Action: Mouse scrolled (374, 427) with delta (0, 0)
Screenshot: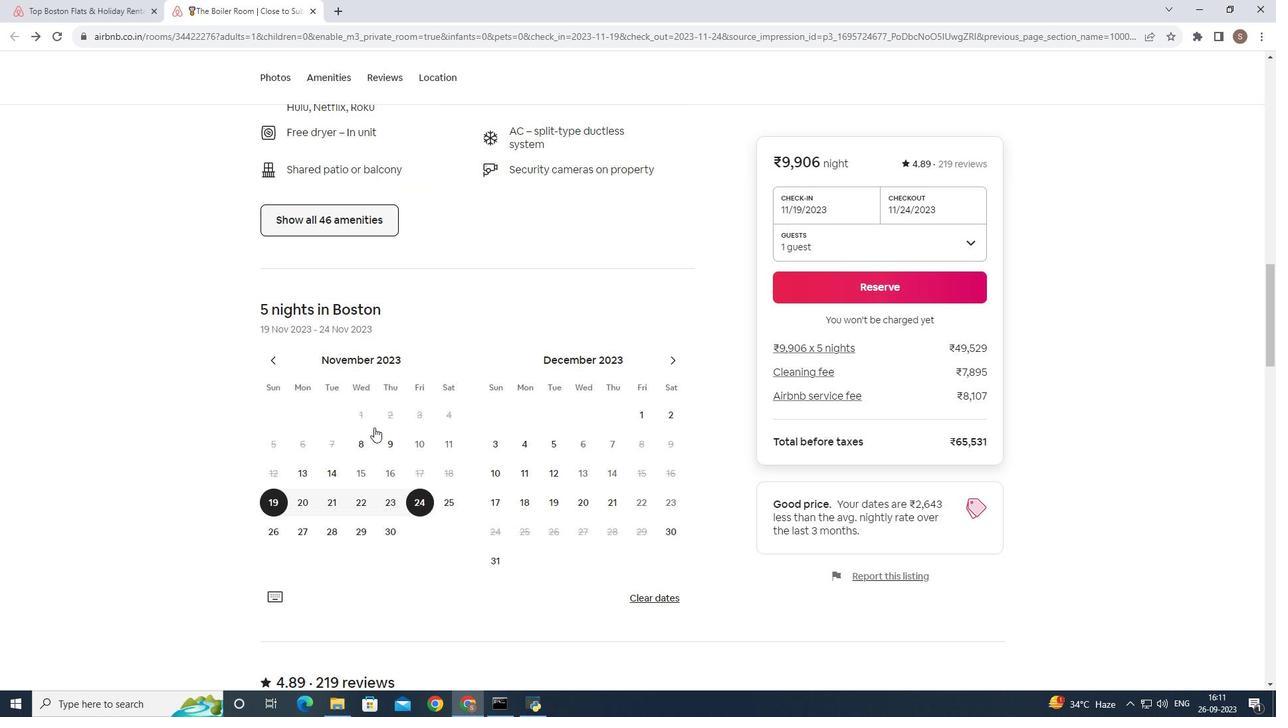 
Action: Mouse scrolled (374, 427) with delta (0, 0)
Screenshot: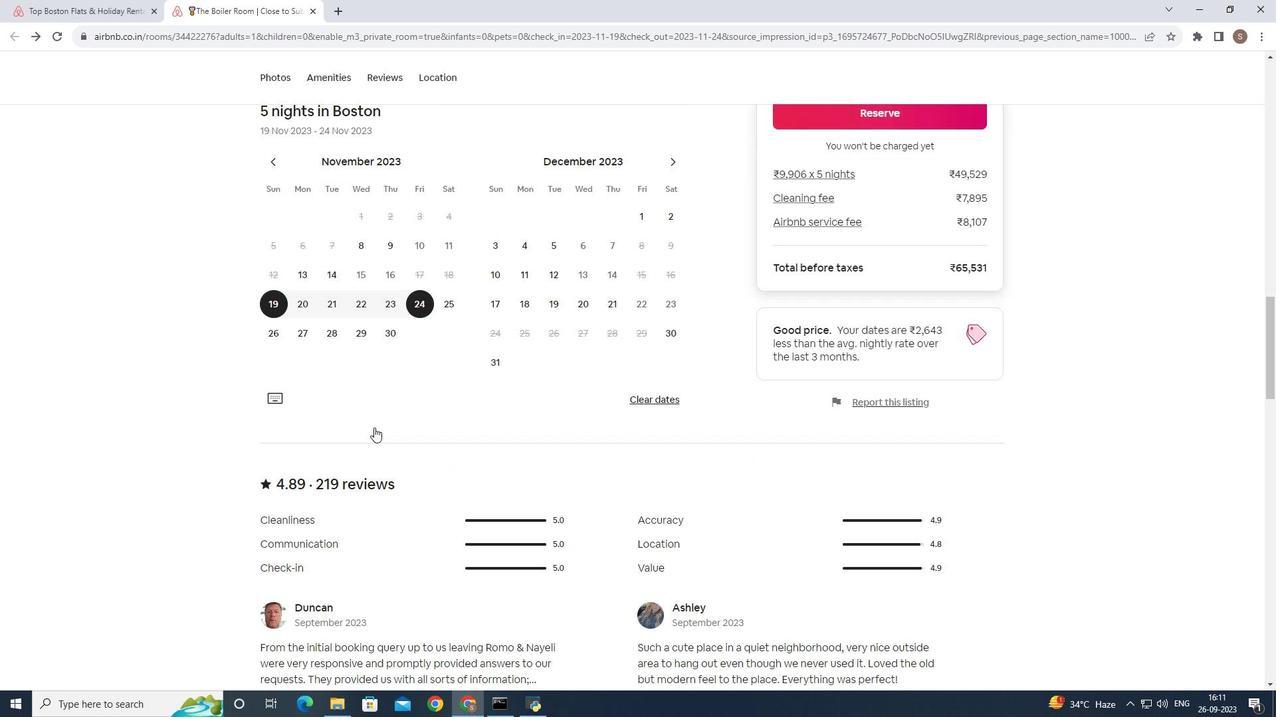 
Action: Mouse scrolled (374, 427) with delta (0, 0)
Screenshot: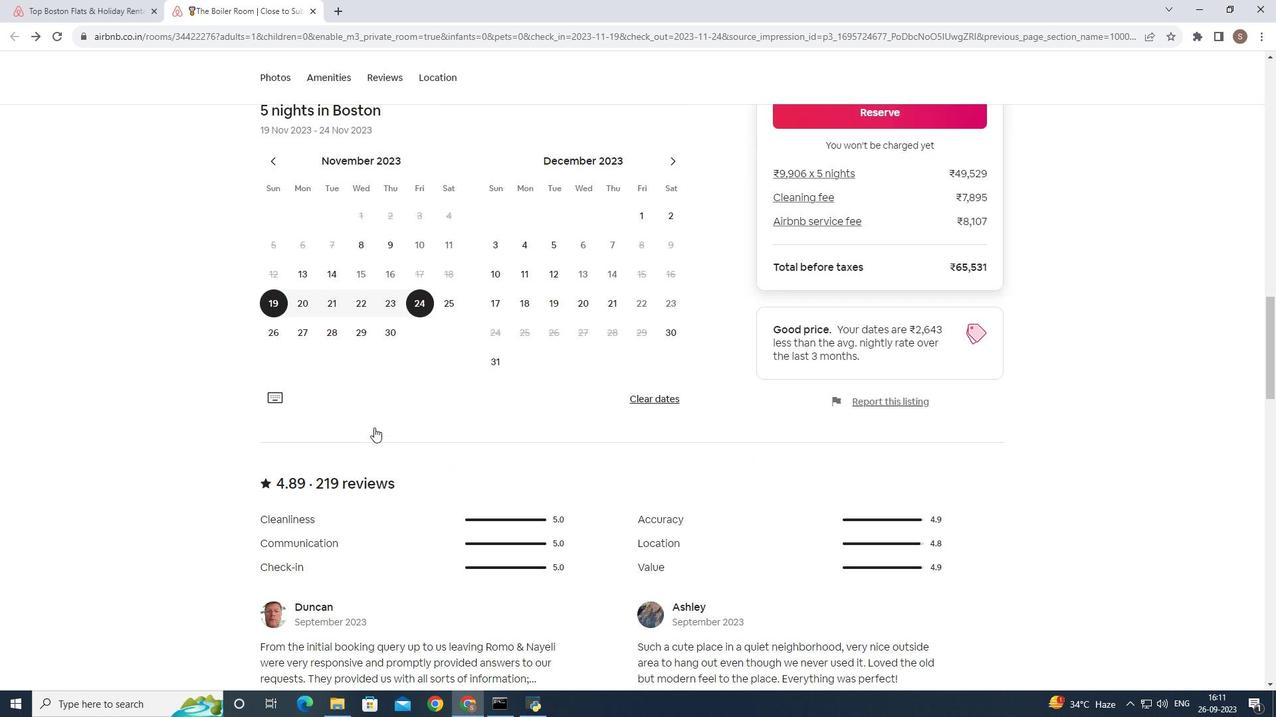 
Action: Mouse scrolled (374, 427) with delta (0, 0)
Screenshot: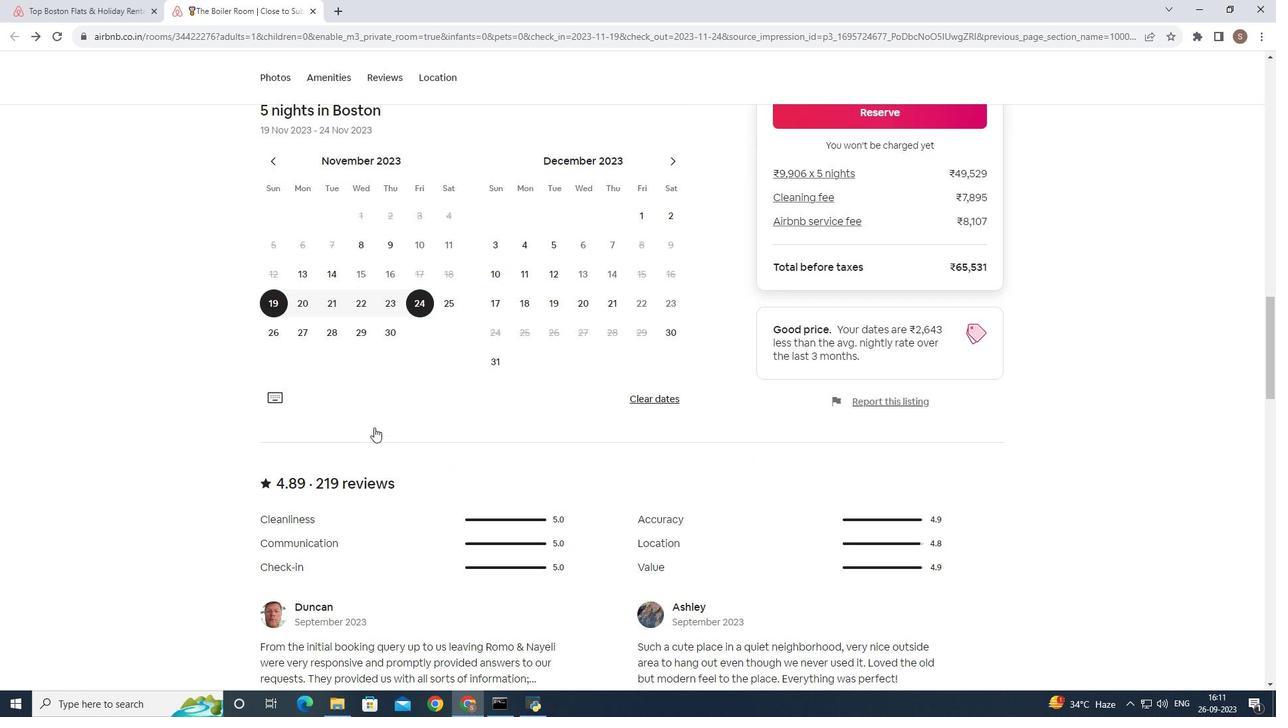 
Action: Mouse scrolled (374, 427) with delta (0, 0)
Screenshot: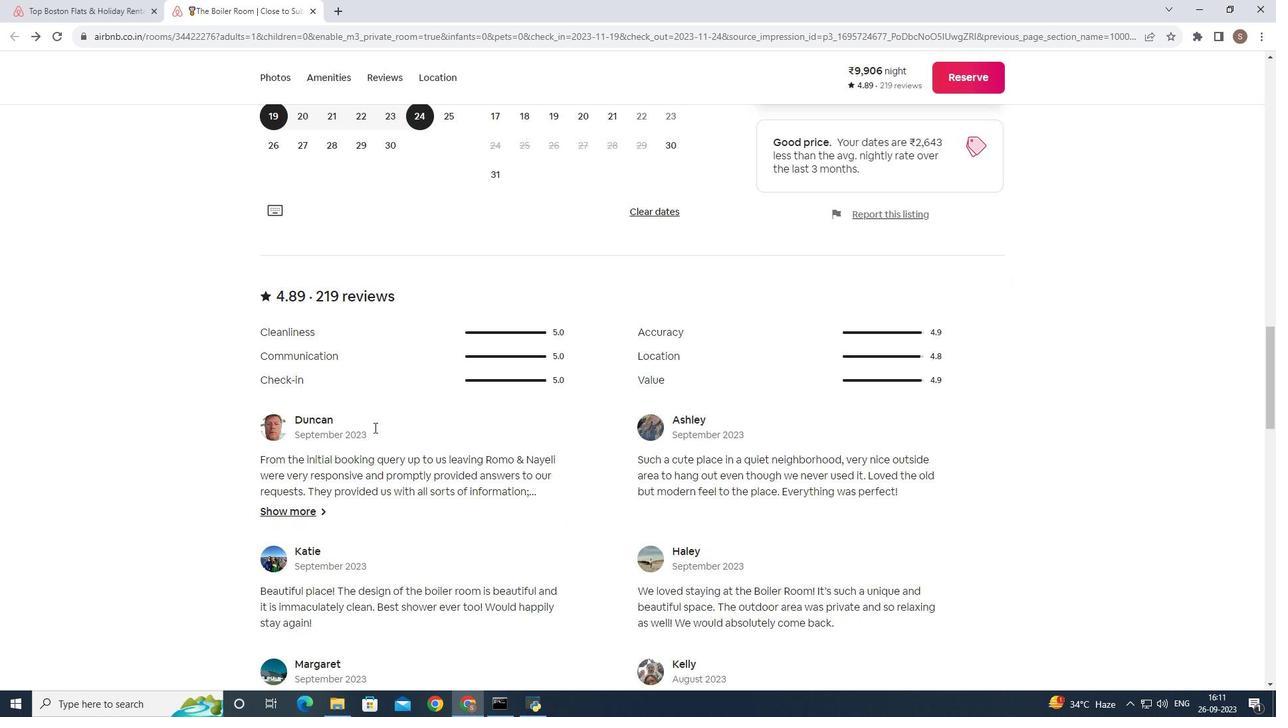 
Action: Mouse scrolled (374, 427) with delta (0, 0)
Screenshot: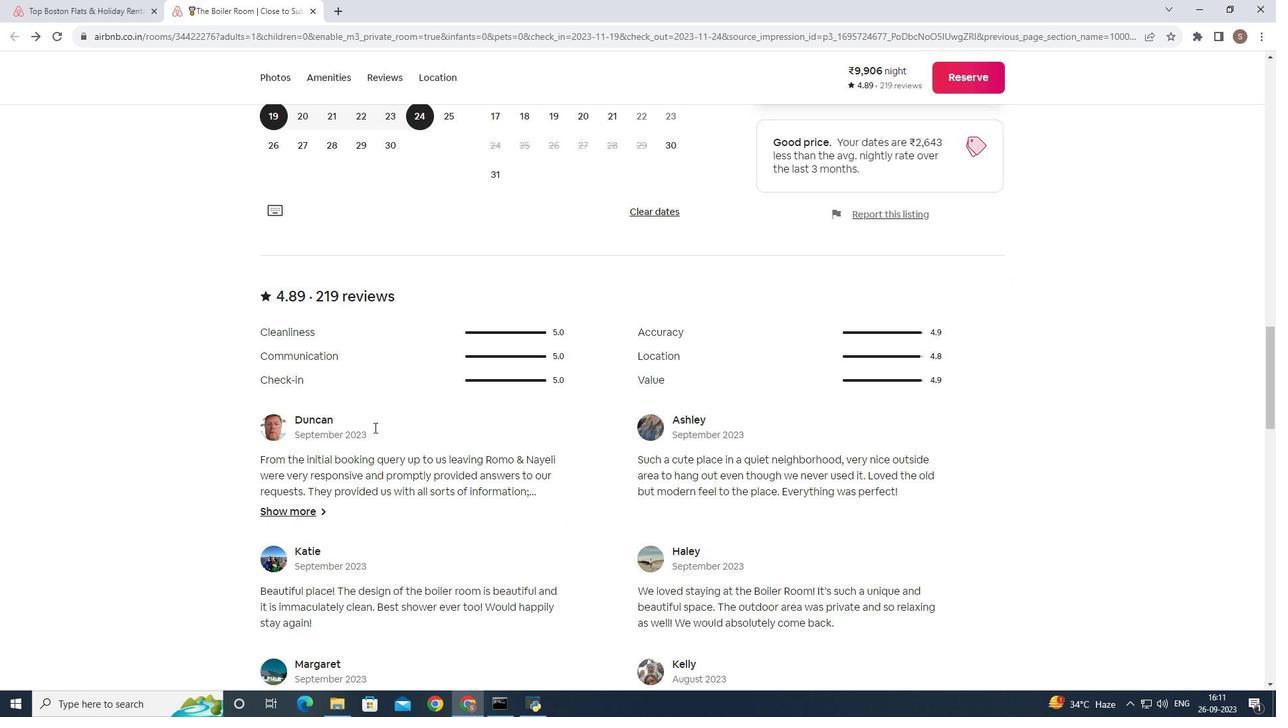 
Action: Mouse scrolled (374, 427) with delta (0, 0)
Screenshot: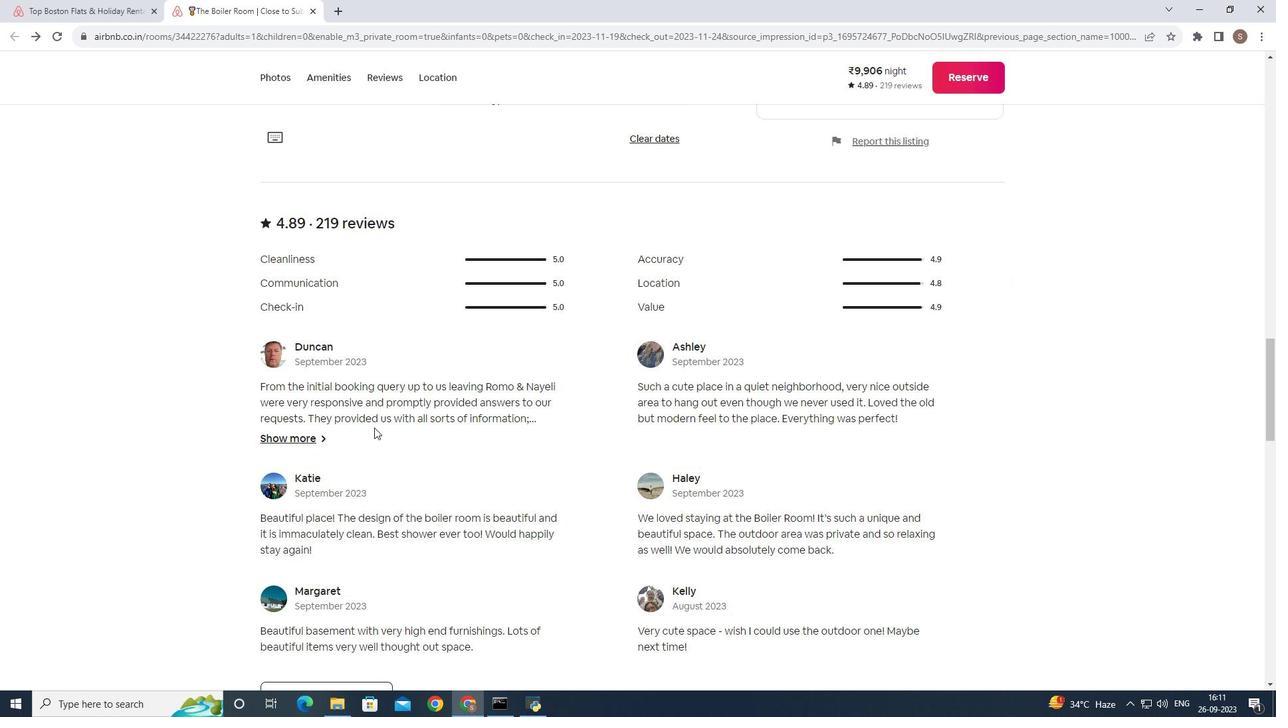 
Action: Mouse scrolled (374, 427) with delta (0, 0)
Screenshot: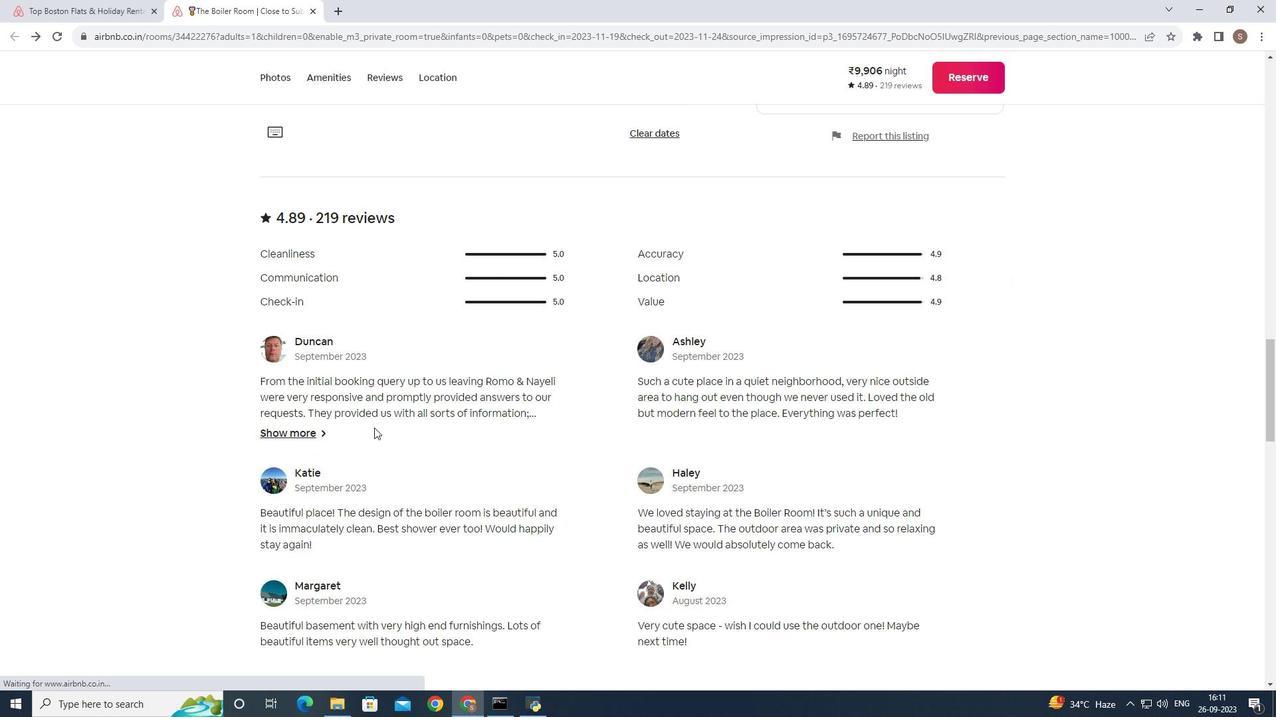 
Action: Mouse scrolled (374, 427) with delta (0, 0)
Screenshot: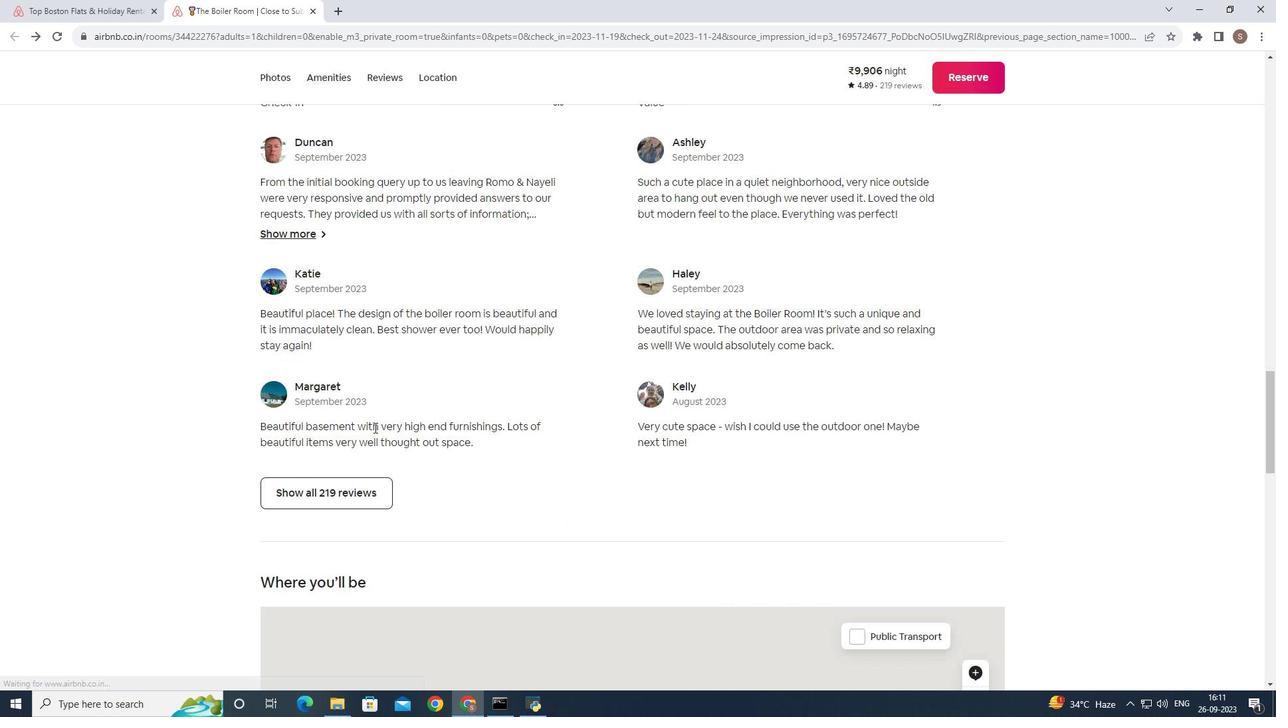 
Action: Mouse scrolled (374, 427) with delta (0, 0)
Screenshot: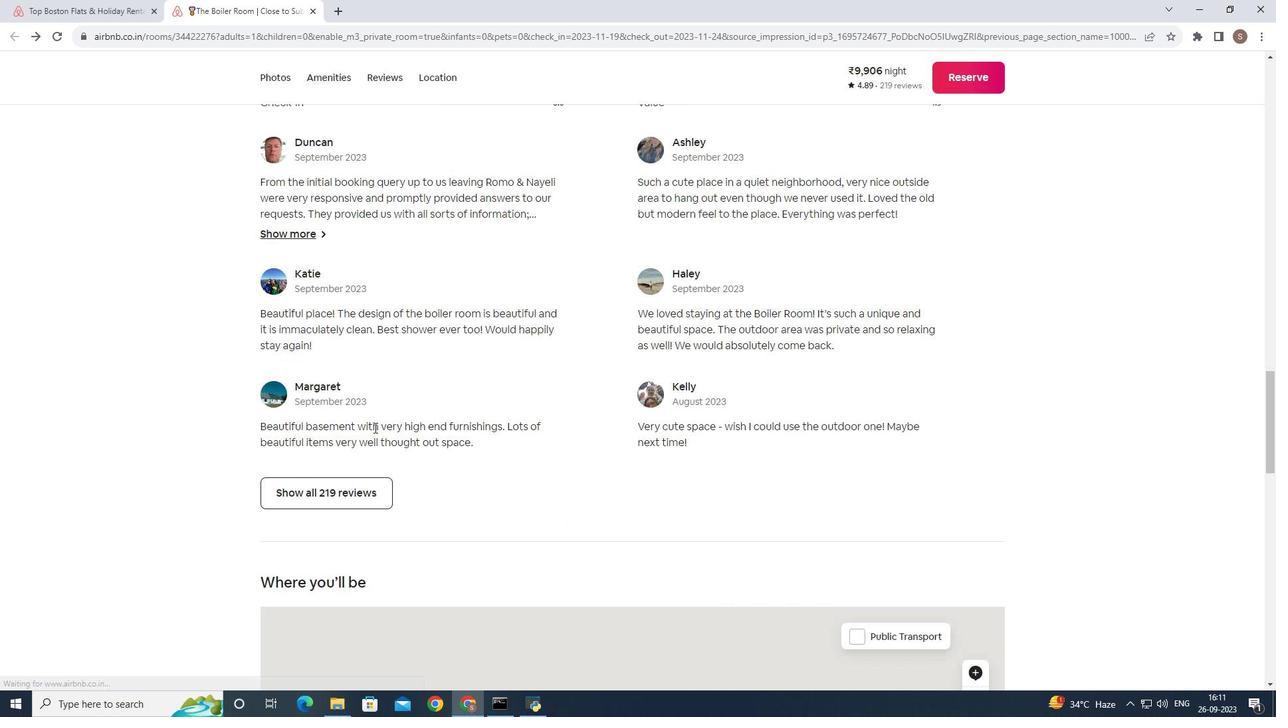 
Action: Mouse scrolled (374, 427) with delta (0, 0)
Screenshot: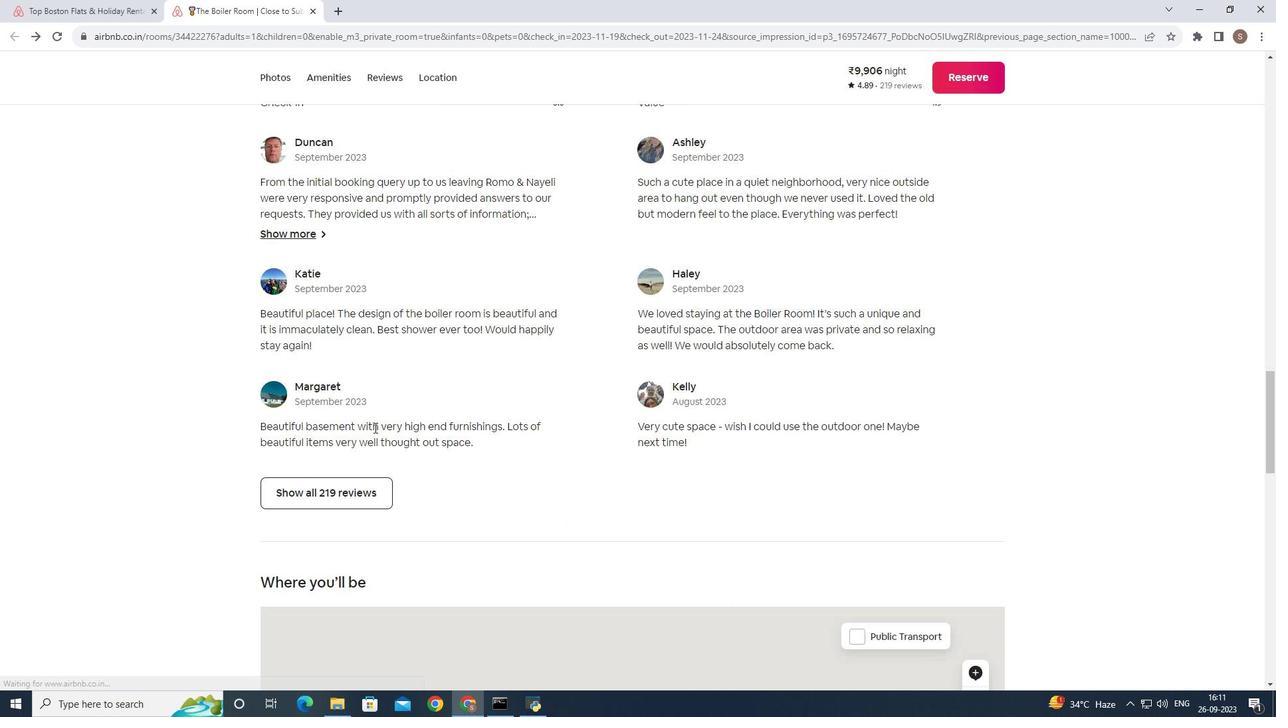 
Action: Mouse moved to (320, 491)
Screenshot: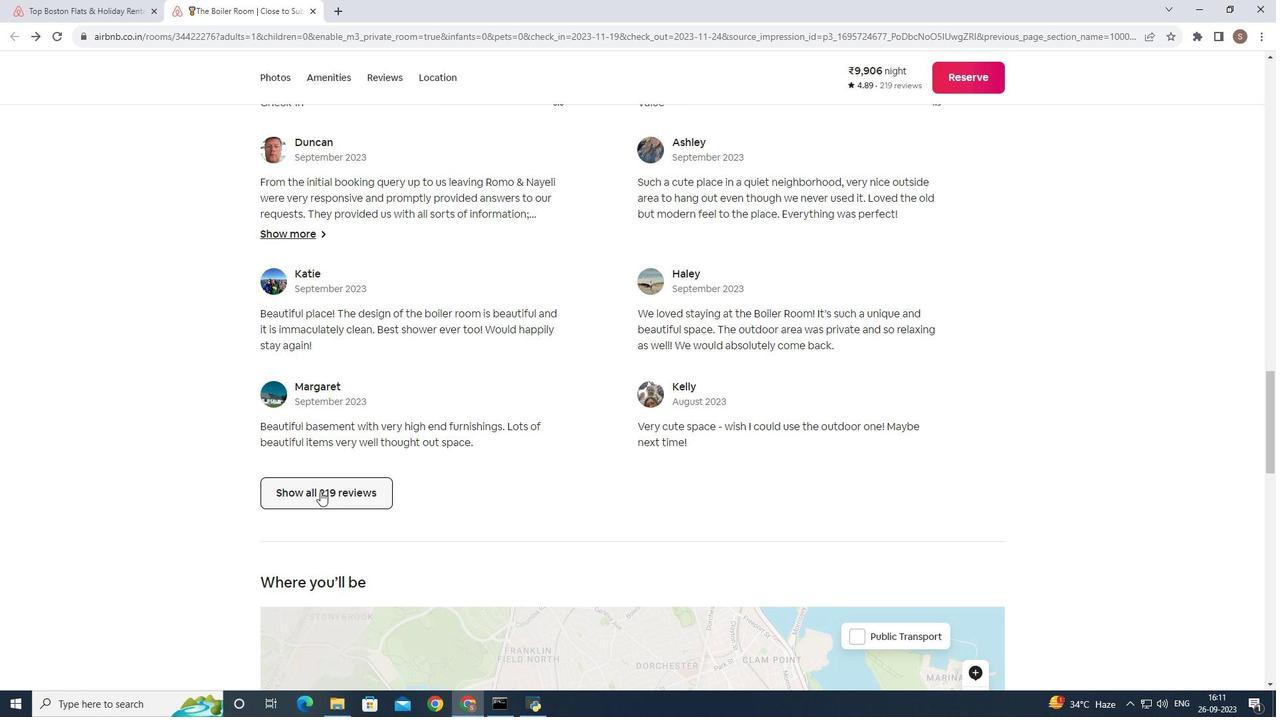 
Action: Mouse pressed left at (320, 491)
Screenshot: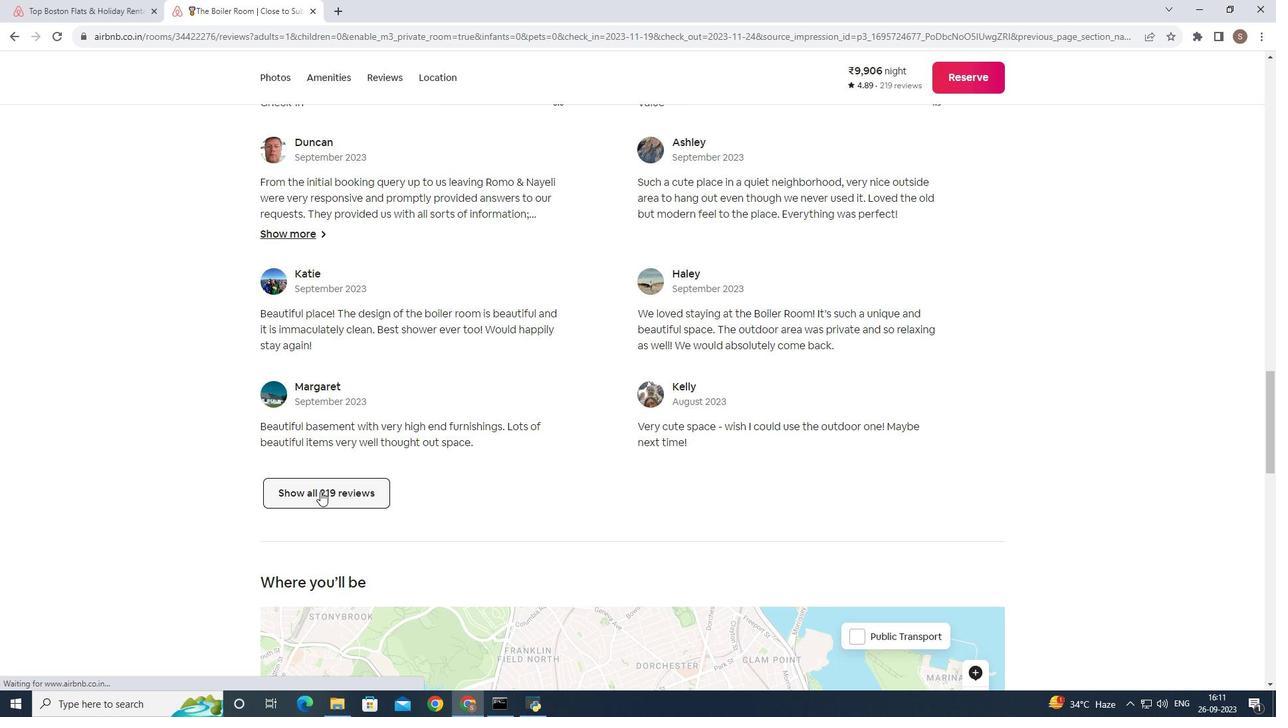 
Action: Mouse moved to (755, 340)
Screenshot: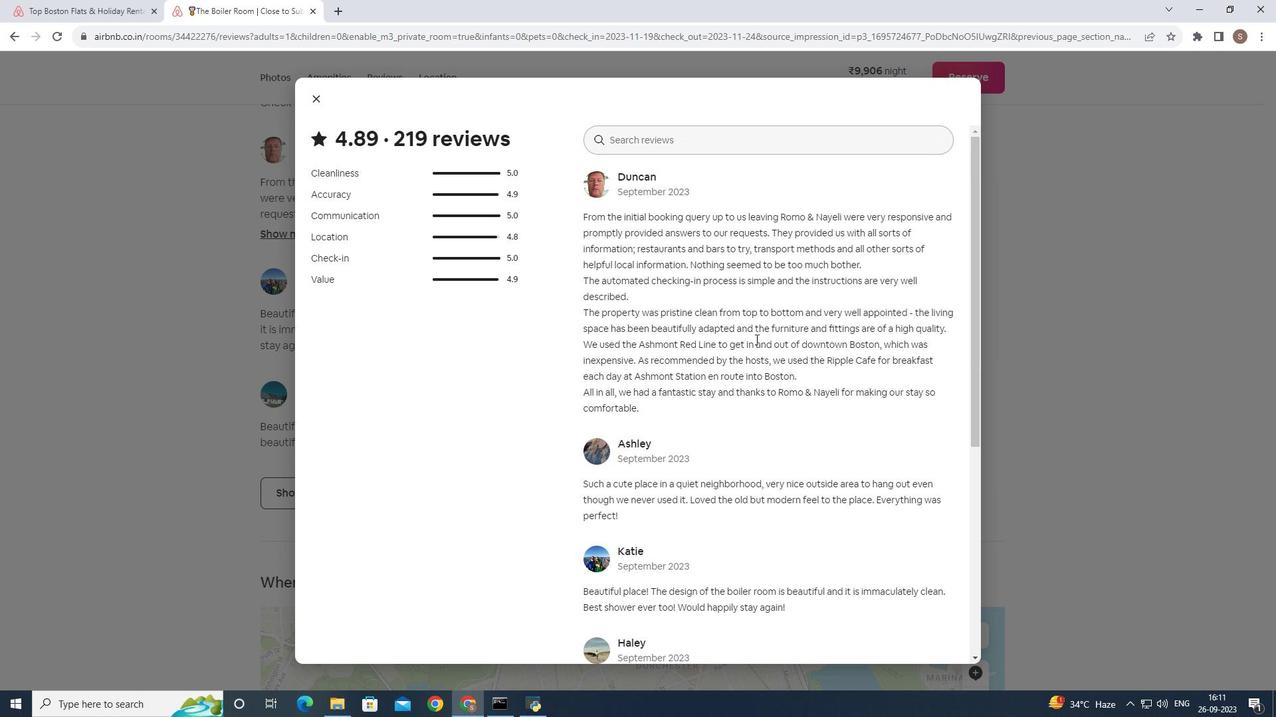 
Action: Mouse pressed left at (755, 340)
Screenshot: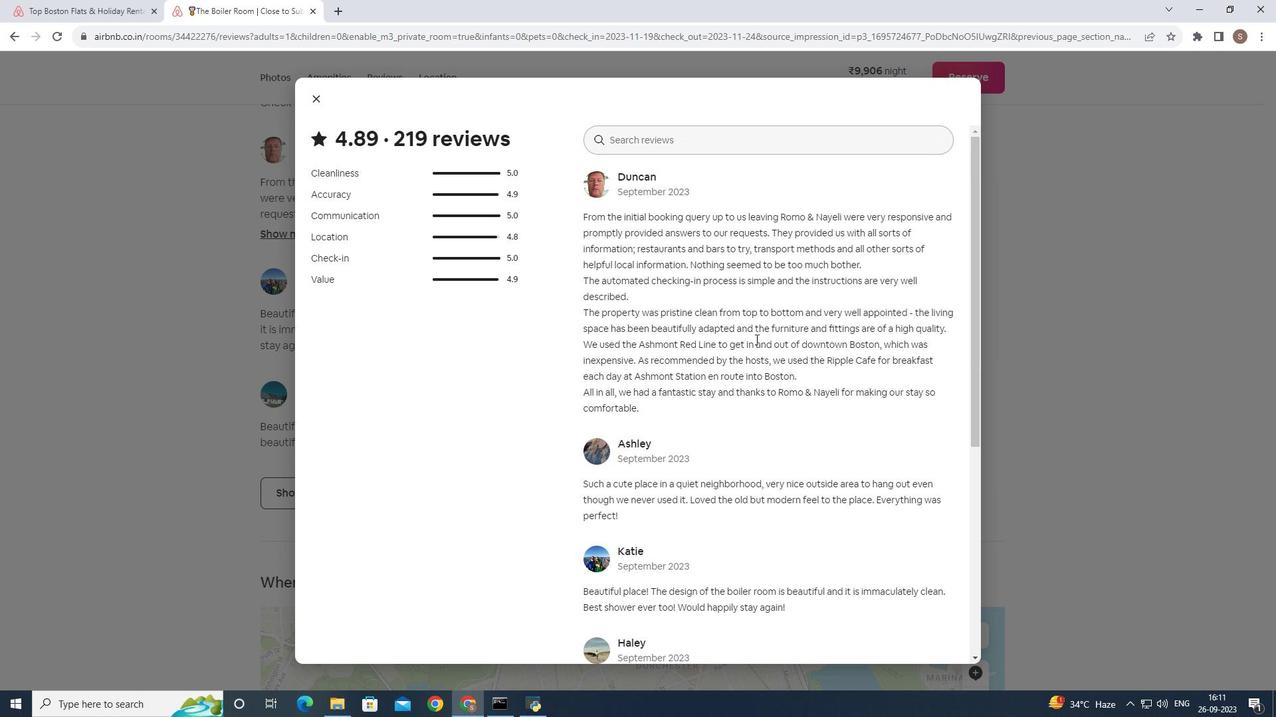 
Action: Mouse moved to (755, 339)
Screenshot: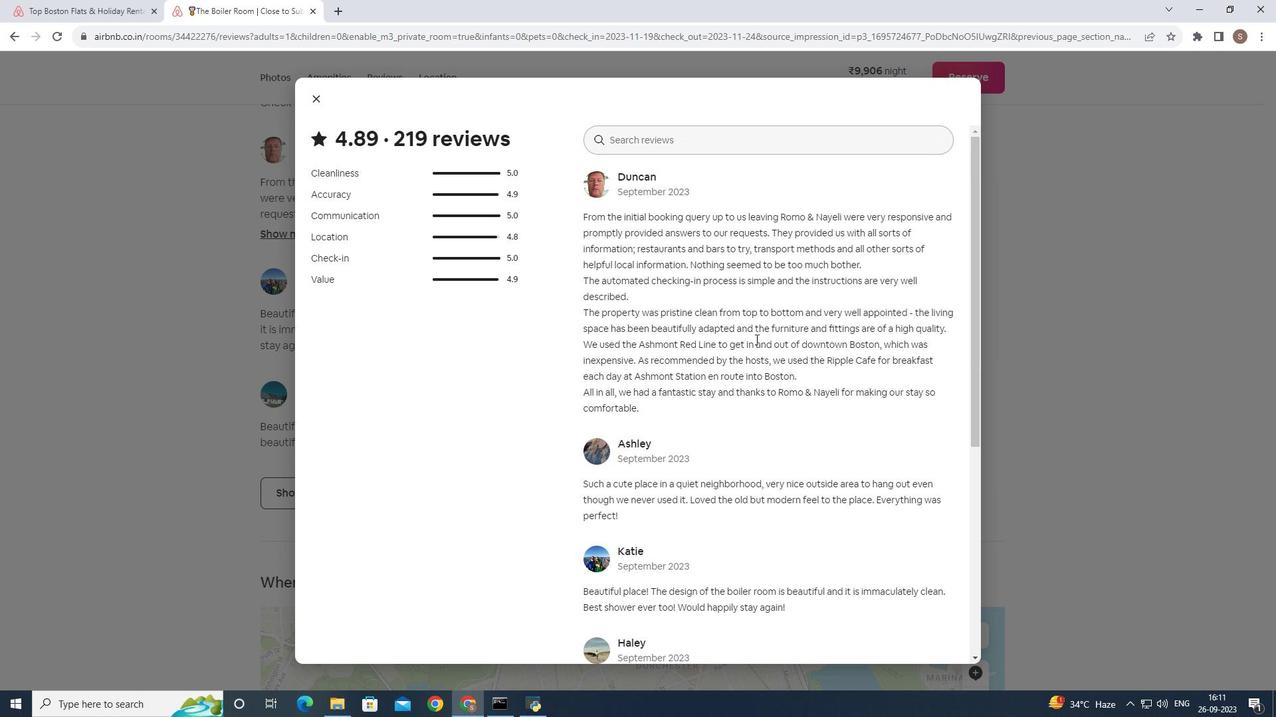 
Action: Key pressed <Key.down><Key.down><Key.down><Key.down><Key.down><Key.down><Key.down><Key.down><Key.down><Key.down><Key.down><Key.down><Key.down><Key.down><Key.down><Key.down><Key.down><Key.down><Key.down><Key.down><Key.down><Key.down><Key.down><Key.down><Key.down><Key.down><Key.down><Key.down><Key.down><Key.down><Key.down><Key.down><Key.down><Key.down><Key.down><Key.down><Key.down><Key.down><Key.down><Key.down><Key.down><Key.down><Key.down><Key.down><Key.down><Key.down><Key.down><Key.down><Key.down><Key.down><Key.down><Key.down><Key.down><Key.down><Key.down><Key.down><Key.down><Key.down><Key.down><Key.down><Key.down><Key.down><Key.down><Key.down><Key.down><Key.down><Key.down><Key.down><Key.down><Key.down><Key.down><Key.down><Key.down><Key.down><Key.down><Key.down><Key.down><Key.down><Key.down><Key.down><Key.down><Key.down><Key.down><Key.down><Key.down><Key.down><Key.down><Key.down><Key.down><Key.down><Key.down><Key.down><Key.down><Key.down><Key.down><Key.down><Key.down><Key.down><Key.down><Key.down><Key.down><Key.down><Key.down><Key.down><Key.down><Key.down><Key.down><Key.down><Key.down><Key.down><Key.down><Key.down><Key.down><Key.down><Key.down><Key.down><Key.down><Key.down><Key.down><Key.down><Key.down><Key.down><Key.down><Key.down><Key.down><Key.down><Key.down><Key.down><Key.down><Key.down><Key.down><Key.down><Key.down><Key.down><Key.down><Key.down><Key.down><Key.down><Key.down><Key.down><Key.down><Key.down><Key.down><Key.down><Key.down><Key.down><Key.down><Key.down><Key.down><Key.down><Key.down><Key.down><Key.down><Key.down><Key.down><Key.down><Key.down><Key.down><Key.down><Key.down><Key.down><Key.down><Key.down><Key.down><Key.down><Key.down><Key.down><Key.down><Key.down><Key.down><Key.down><Key.down><Key.down><Key.down><Key.down><Key.down><Key.down><Key.down><Key.down><Key.down><Key.down><Key.down><Key.down><Key.down><Key.down><Key.down><Key.down><Key.down><Key.down><Key.down><Key.down><Key.down><Key.down><Key.down><Key.down><Key.down><Key.down><Key.down><Key.down><Key.down><Key.down><Key.down><Key.down><Key.down><Key.down><Key.down><Key.down><Key.down><Key.down><Key.down><Key.down><Key.down><Key.down><Key.down><Key.down><Key.down><Key.down><Key.down><Key.down><Key.down><Key.down><Key.down><Key.down><Key.down><Key.down><Key.down><Key.down><Key.down><Key.down><Key.down><Key.down><Key.down><Key.down><Key.down><Key.down><Key.down><Key.down><Key.down><Key.down><Key.down><Key.down><Key.down><Key.down><Key.down><Key.down><Key.down><Key.down><Key.down><Key.down><Key.down><Key.down><Key.down><Key.down><Key.down><Key.down><Key.down><Key.down><Key.down><Key.down><Key.down><Key.down><Key.down><Key.down><Key.down><Key.down><Key.down><Key.down><Key.down><Key.down><Key.down><Key.down><Key.down><Key.down><Key.down><Key.down><Key.down><Key.down><Key.down><Key.down><Key.down><Key.down><Key.down><Key.down><Key.down><Key.down><Key.down><Key.down><Key.down><Key.down><Key.down><Key.down><Key.down><Key.down><Key.down><Key.down><Key.down><Key.down><Key.down><Key.down><Key.down><Key.down><Key.down><Key.down><Key.down><Key.down><Key.down><Key.down><Key.down><Key.down><Key.down><Key.down><Key.down><Key.down><Key.down><Key.down><Key.down><Key.down><Key.down><Key.down><Key.down><Key.down><Key.down><Key.down><Key.down><Key.down><Key.down><Key.down><Key.down><Key.down><Key.down><Key.down><Key.down><Key.down><Key.down><Key.down><Key.down><Key.down><Key.down><Key.down><Key.down><Key.down><Key.down><Key.down><Key.down><Key.down><Key.down><Key.down><Key.down><Key.down><Key.down><Key.down><Key.down><Key.down><Key.down><Key.down><Key.down><Key.down><Key.down><Key.down><Key.down><Key.down><Key.down><Key.down><Key.down><Key.down><Key.down><Key.down><Key.down><Key.down><Key.down><Key.down><Key.down><Key.down><Key.down><Key.down><Key.down><Key.down><Key.down><Key.down><Key.down><Key.down><Key.down><Key.down><Key.down><Key.down><Key.down><Key.down><Key.down><Key.down><Key.down><Key.down><Key.down><Key.down><Key.down><Key.down><Key.down><Key.down><Key.down><Key.down><Key.down><Key.down><Key.down><Key.down><Key.down><Key.down><Key.down><Key.down><Key.down><Key.down><Key.down><Key.down><Key.down><Key.down><Key.down><Key.down><Key.down><Key.down><Key.down><Key.down><Key.down><Key.down><Key.down><Key.down><Key.down><Key.down><Key.down><Key.down><Key.down><Key.down><Key.down><Key.down><Key.down><Key.down><Key.down><Key.down><Key.down><Key.down><Key.down><Key.down><Key.down><Key.down><Key.down><Key.down><Key.down><Key.down><Key.down><Key.down><Key.down><Key.down><Key.down><Key.down><Key.down><Key.down><Key.down><Key.down><Key.down><Key.down><Key.down><Key.down><Key.down><Key.down><Key.down><Key.down><Key.down><Key.down><Key.down><Key.down><Key.down><Key.down><Key.down><Key.down><Key.down><Key.down><Key.down><Key.down><Key.down><Key.down><Key.down><Key.down><Key.down><Key.down><Key.down><Key.down><Key.down><Key.down><Key.down><Key.down><Key.down><Key.down><Key.down><Key.down><Key.down><Key.down><Key.down><Key.down><Key.down><Key.down><Key.down><Key.down><Key.down><Key.down><Key.down><Key.down><Key.down><Key.down><Key.down><Key.down><Key.down><Key.down><Key.down><Key.down><Key.down><Key.down><Key.down><Key.down><Key.down><Key.down><Key.down><Key.down><Key.down><Key.down><Key.down><Key.down><Key.down><Key.down><Key.down><Key.down><Key.down><Key.down><Key.down><Key.down><Key.down><Key.down><Key.down><Key.down><Key.down><Key.down><Key.down><Key.down><Key.down><Key.down><Key.down><Key.down><Key.down><Key.down><Key.down><Key.down><Key.down><Key.down><Key.down><Key.down><Key.down><Key.down><Key.down><Key.down><Key.down><Key.down><Key.down><Key.down><Key.down><Key.down><Key.down><Key.down><Key.down><Key.down><Key.down><Key.down><Key.down><Key.down><Key.down><Key.down><Key.down><Key.down><Key.down><Key.down><Key.down><Key.down><Key.down><Key.down><Key.down><Key.down><Key.down><Key.down><Key.down><Key.down><Key.down><Key.down><Key.down><Key.down><Key.down><Key.down><Key.down><Key.down><Key.down><Key.down><Key.down><Key.down><Key.down><Key.down><Key.down><Key.down><Key.down><Key.down><Key.down><Key.down><Key.down><Key.down><Key.down><Key.down><Key.down><Key.down><Key.down><Key.down><Key.down><Key.down><Key.down><Key.down><Key.down><Key.down><Key.down><Key.down><Key.down><Key.down><Key.down><Key.down><Key.down><Key.down><Key.down>
Screenshot: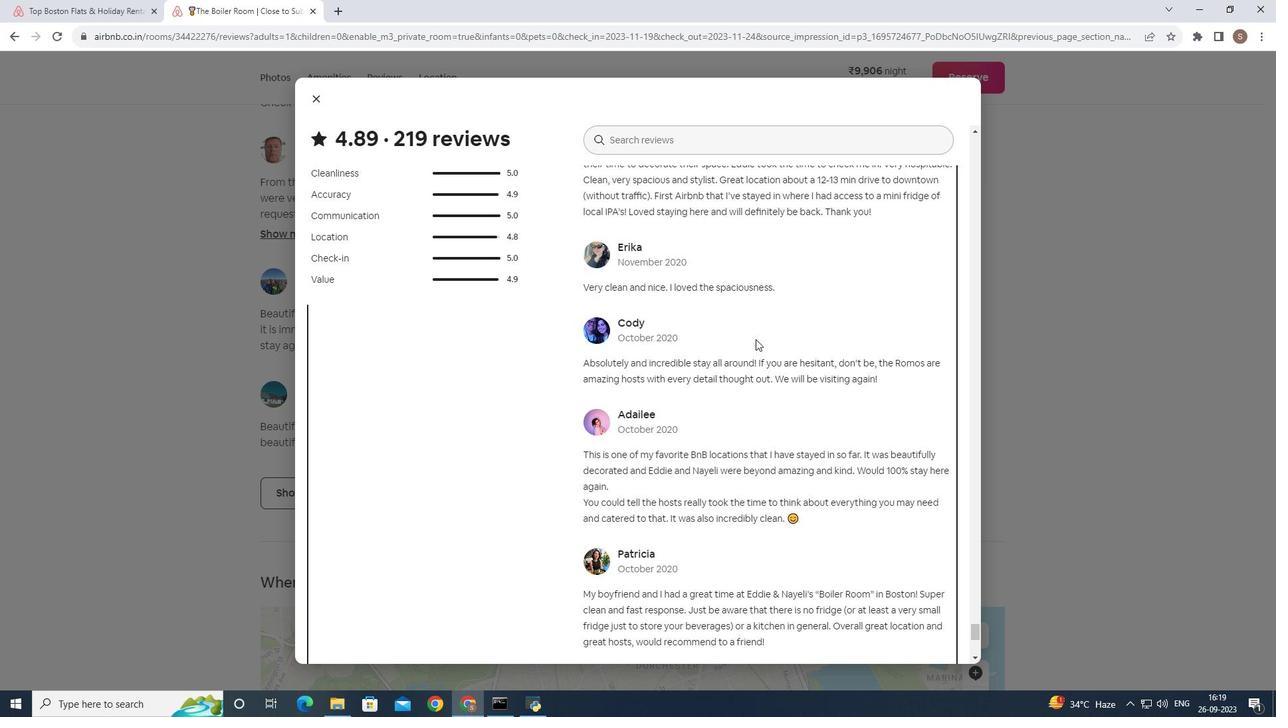 
Action: Mouse moved to (313, 99)
Screenshot: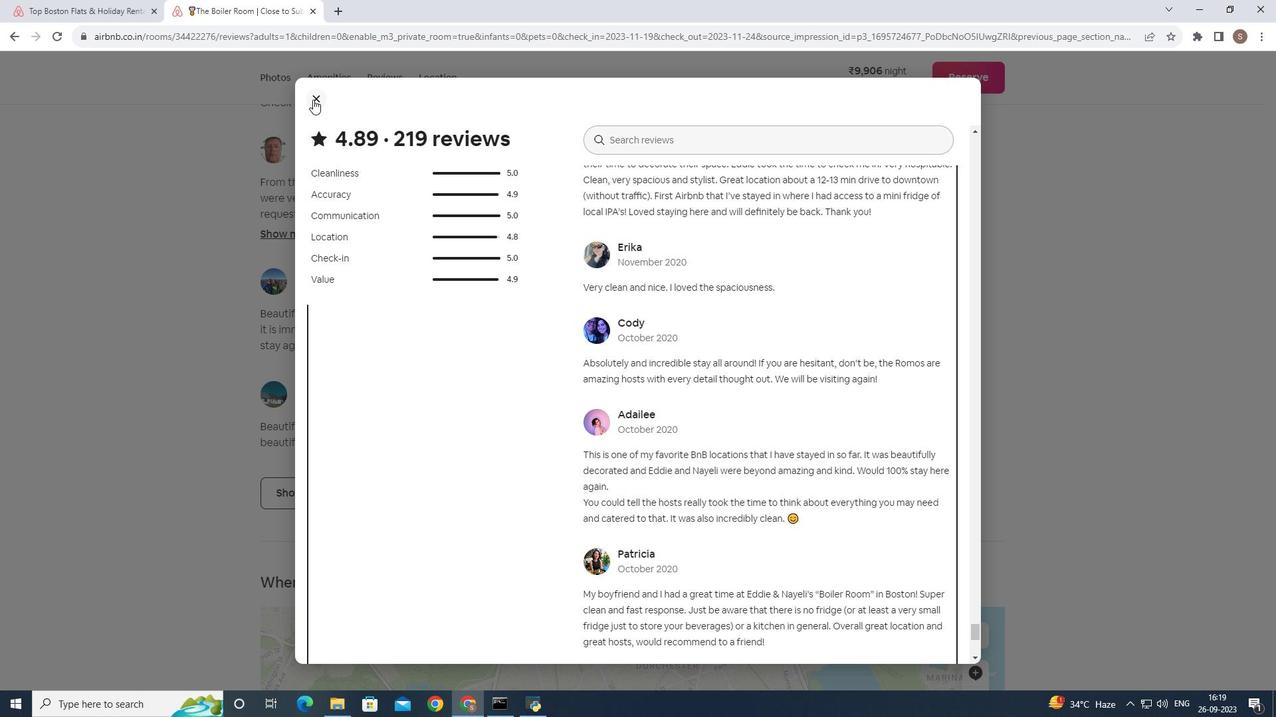
Action: Mouse pressed left at (313, 99)
Screenshot: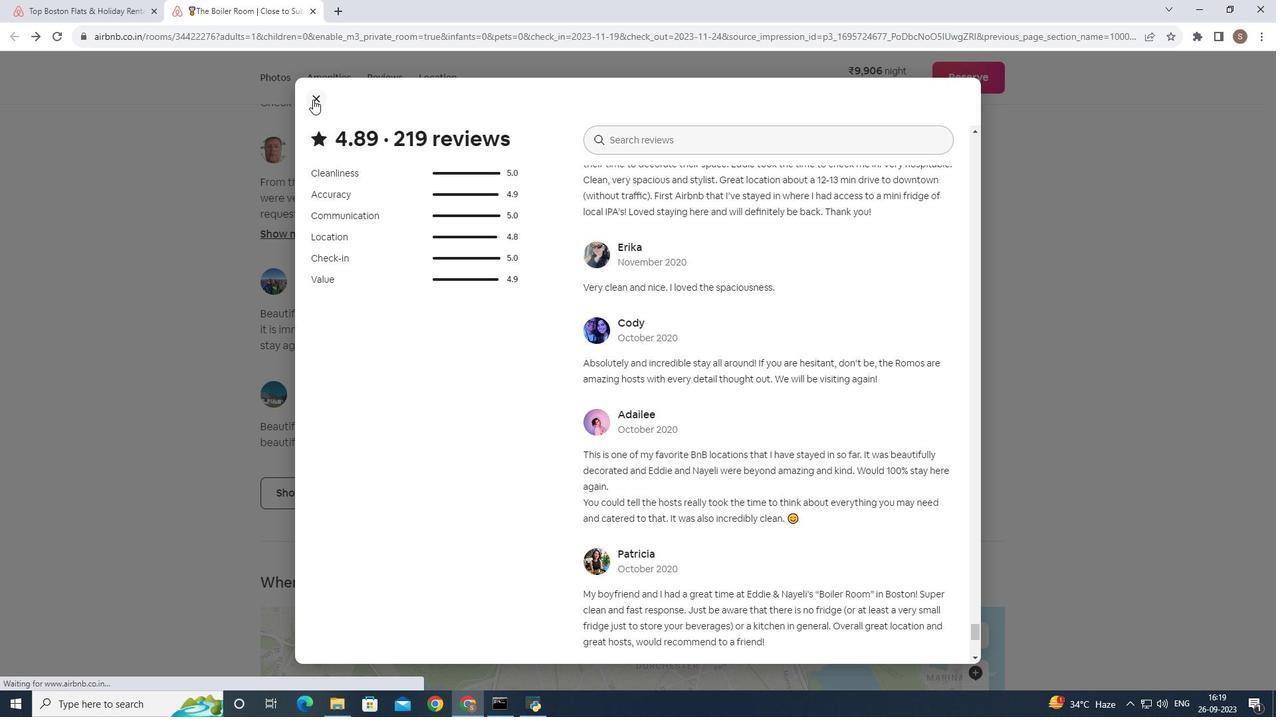 
Action: Mouse moved to (352, 277)
Screenshot: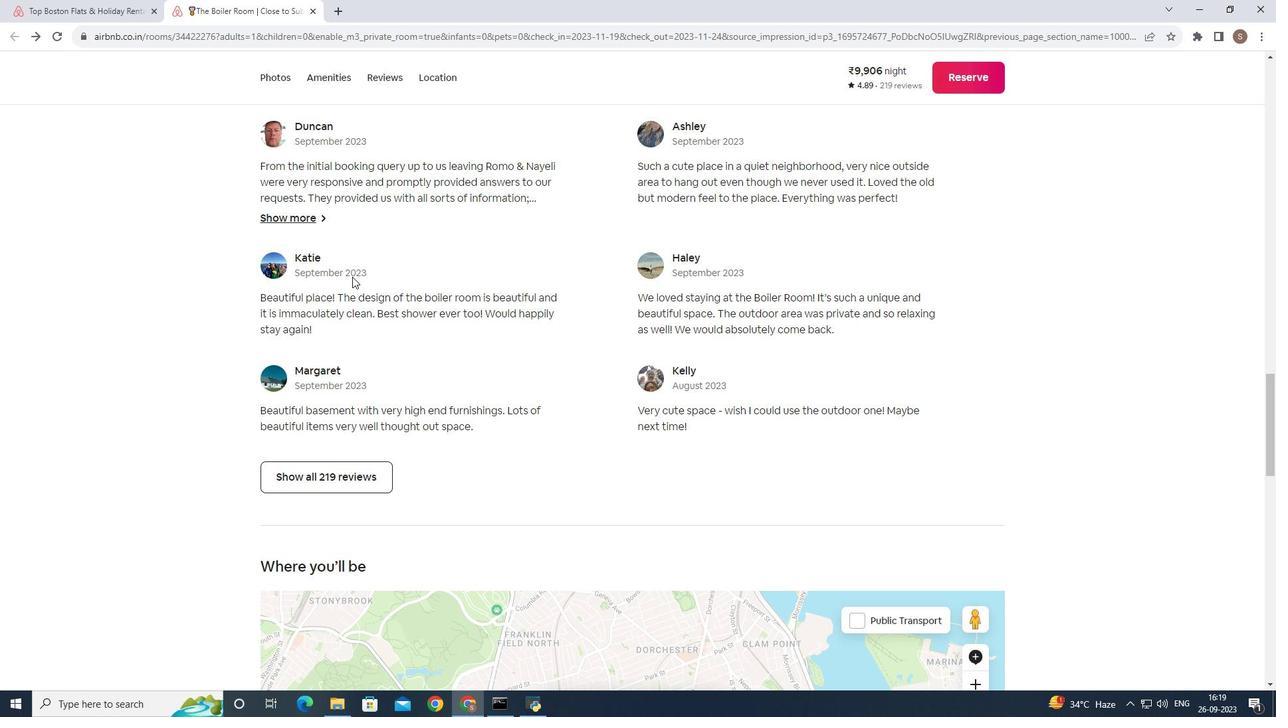 
Action: Mouse scrolled (352, 276) with delta (0, 0)
Screenshot: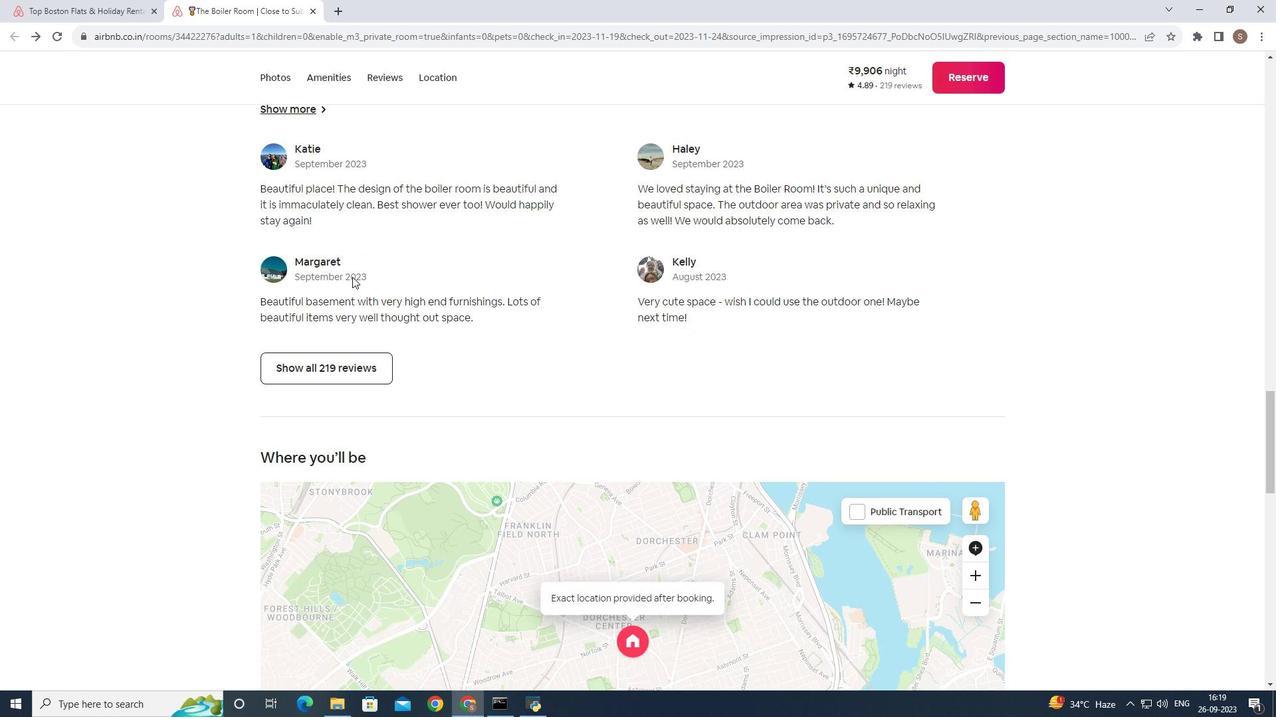 
Action: Mouse scrolled (352, 276) with delta (0, 0)
Screenshot: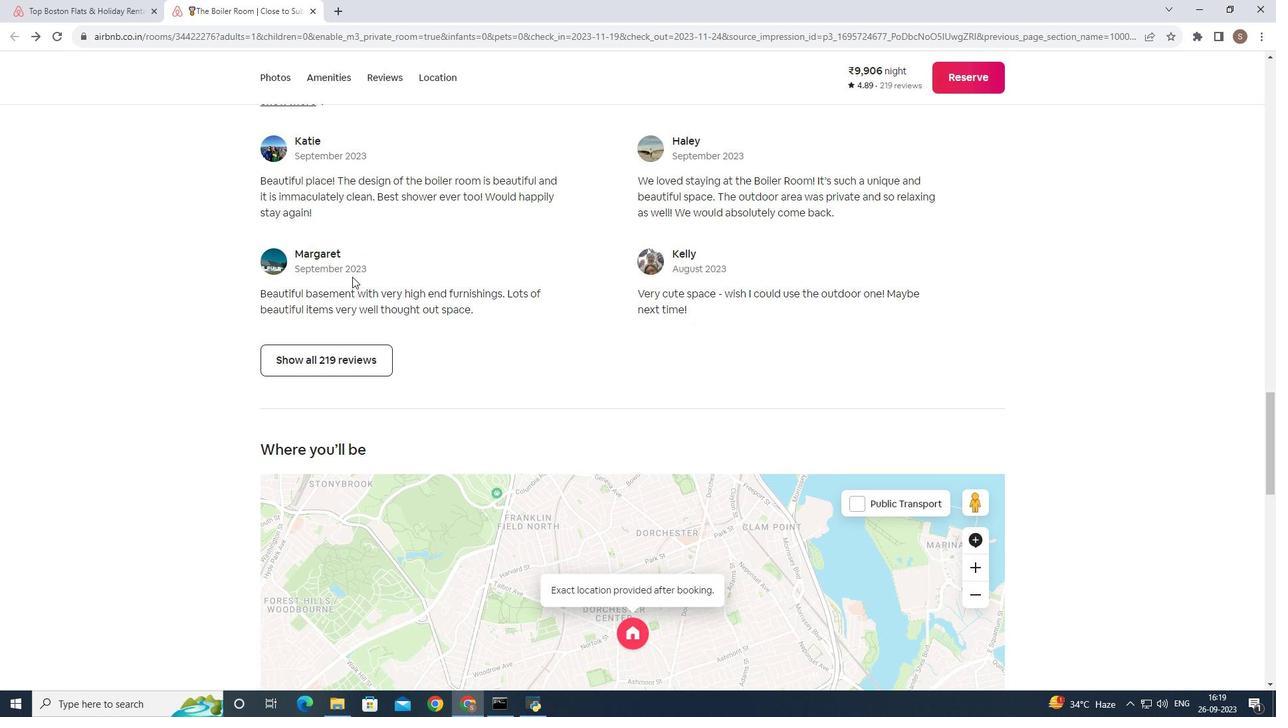 
Action: Mouse scrolled (352, 276) with delta (0, 0)
Screenshot: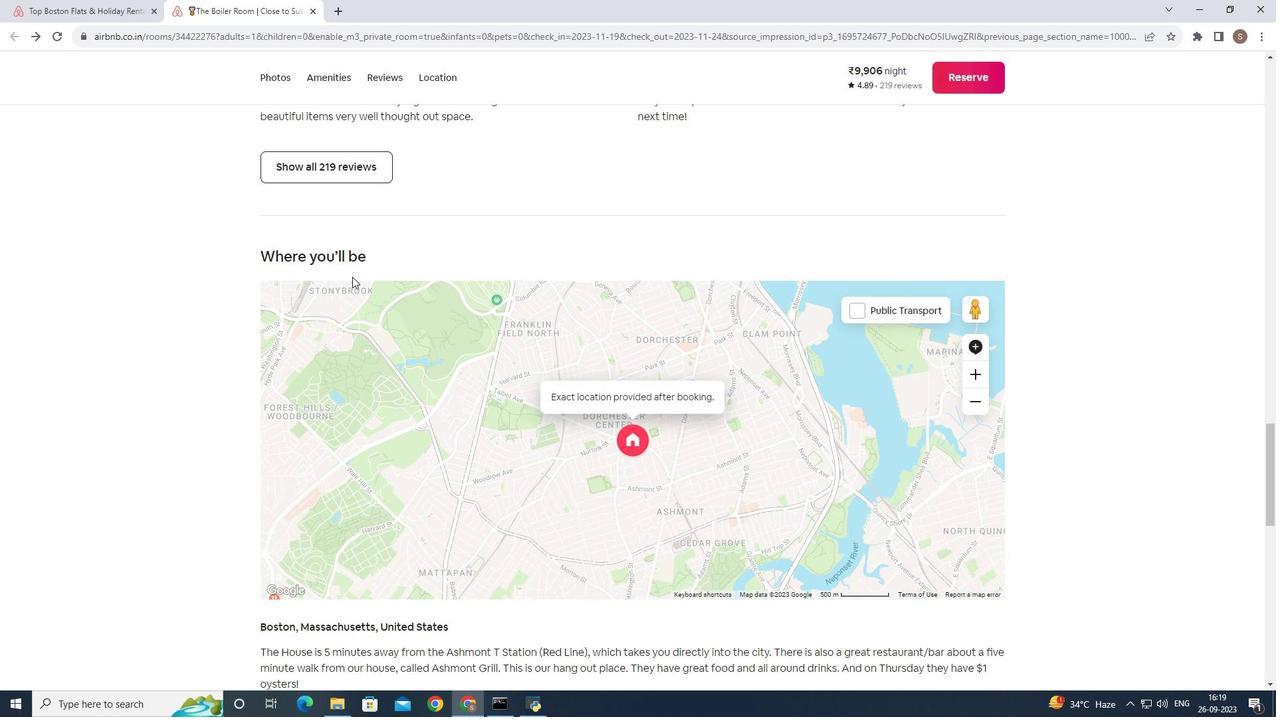 
Action: Mouse scrolled (352, 276) with delta (0, 0)
Screenshot: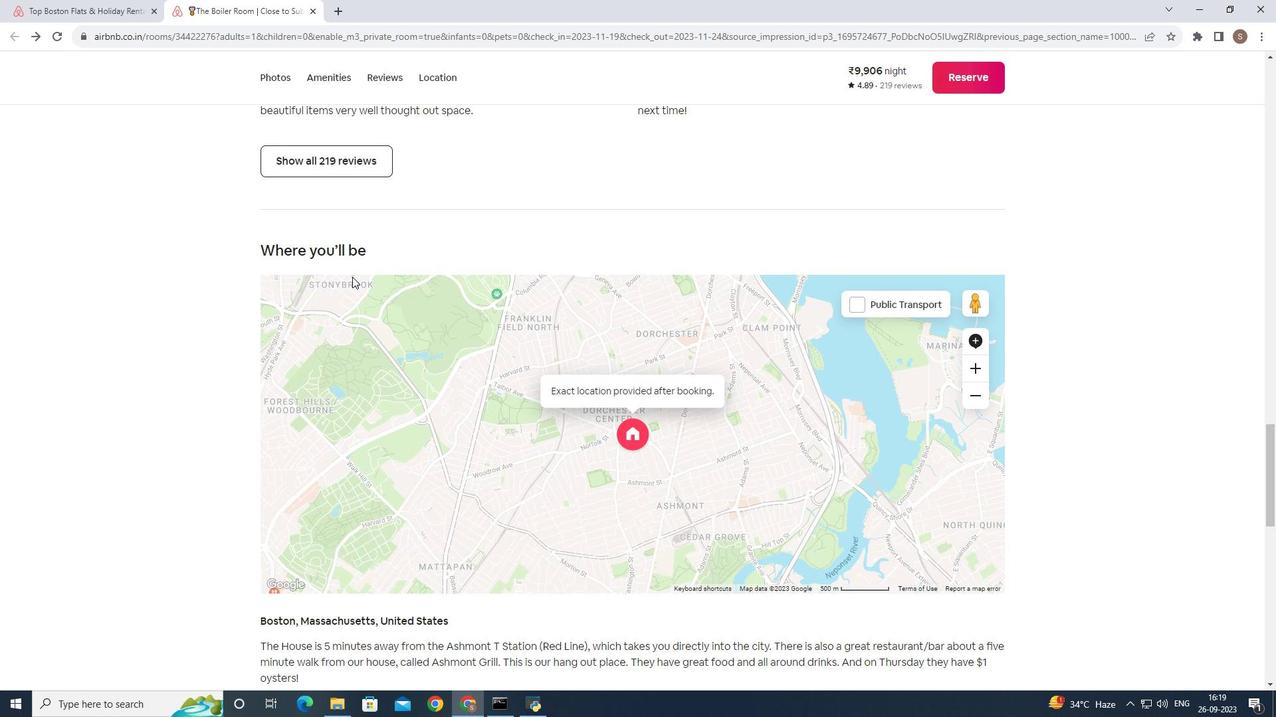 
Action: Mouse scrolled (352, 276) with delta (0, 0)
Screenshot: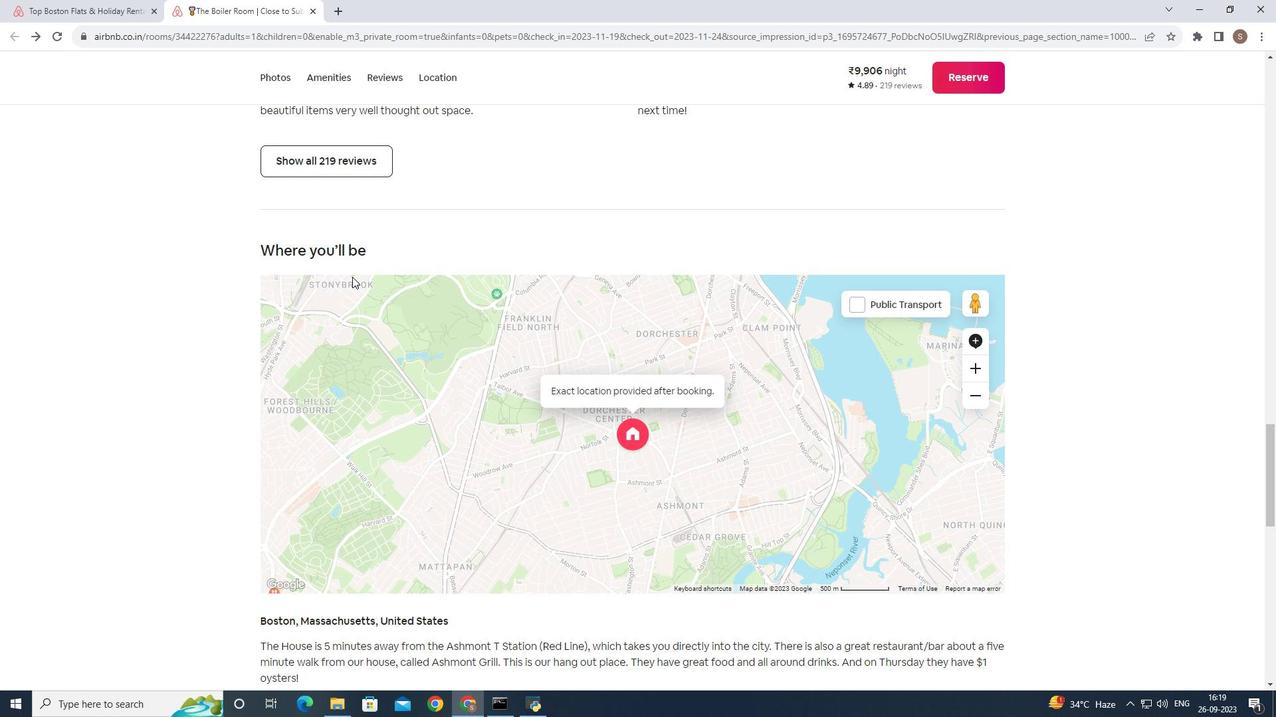
Action: Mouse scrolled (352, 276) with delta (0, 0)
Screenshot: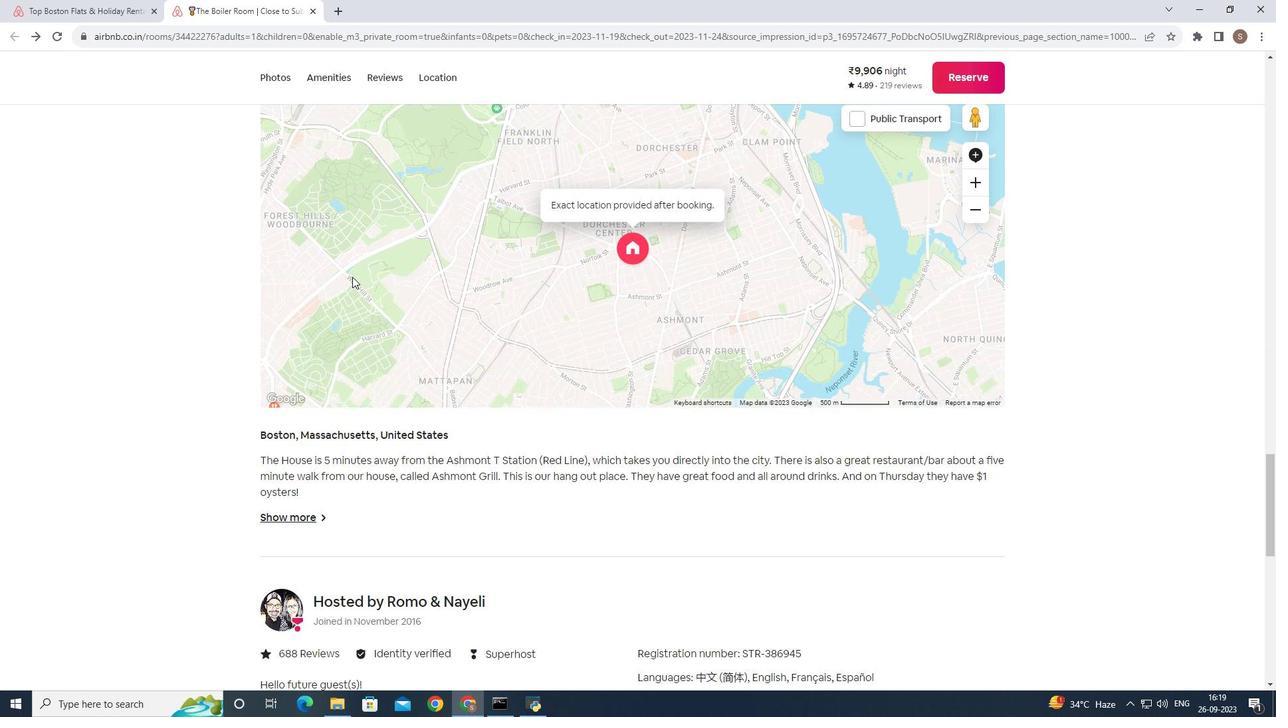 
Action: Mouse scrolled (352, 276) with delta (0, 0)
Screenshot: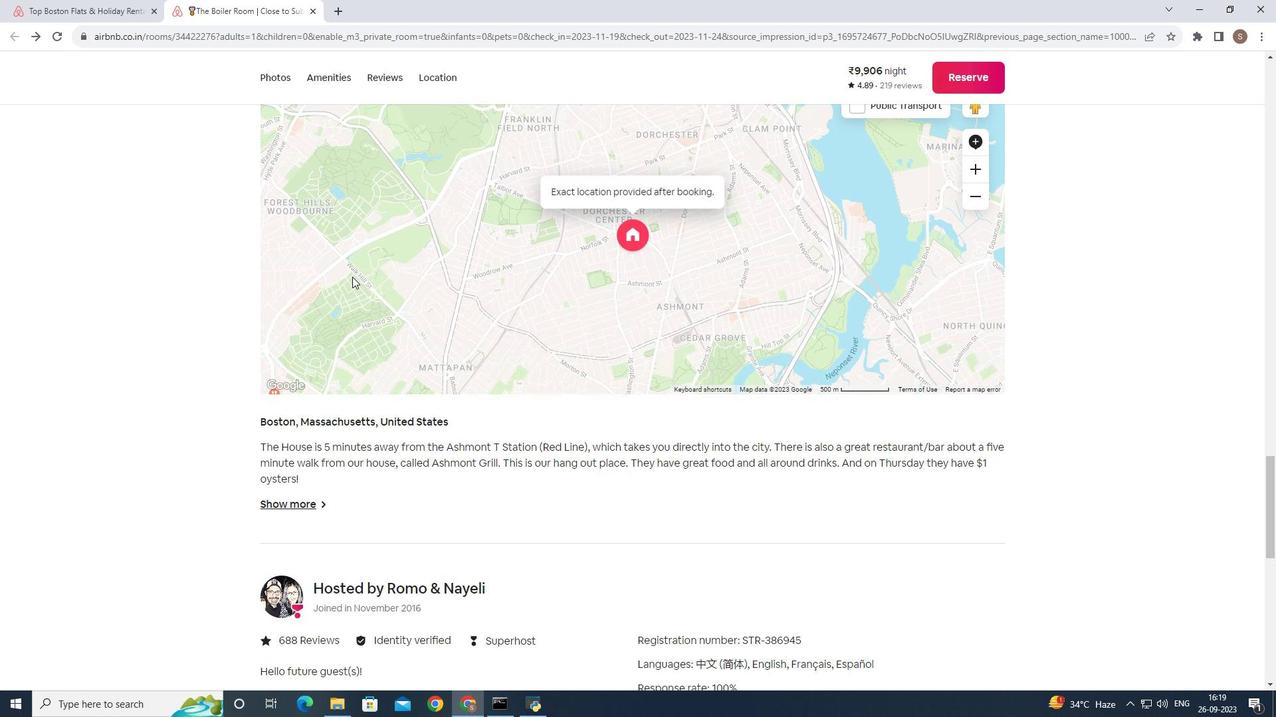 
Action: Mouse scrolled (352, 276) with delta (0, 0)
Screenshot: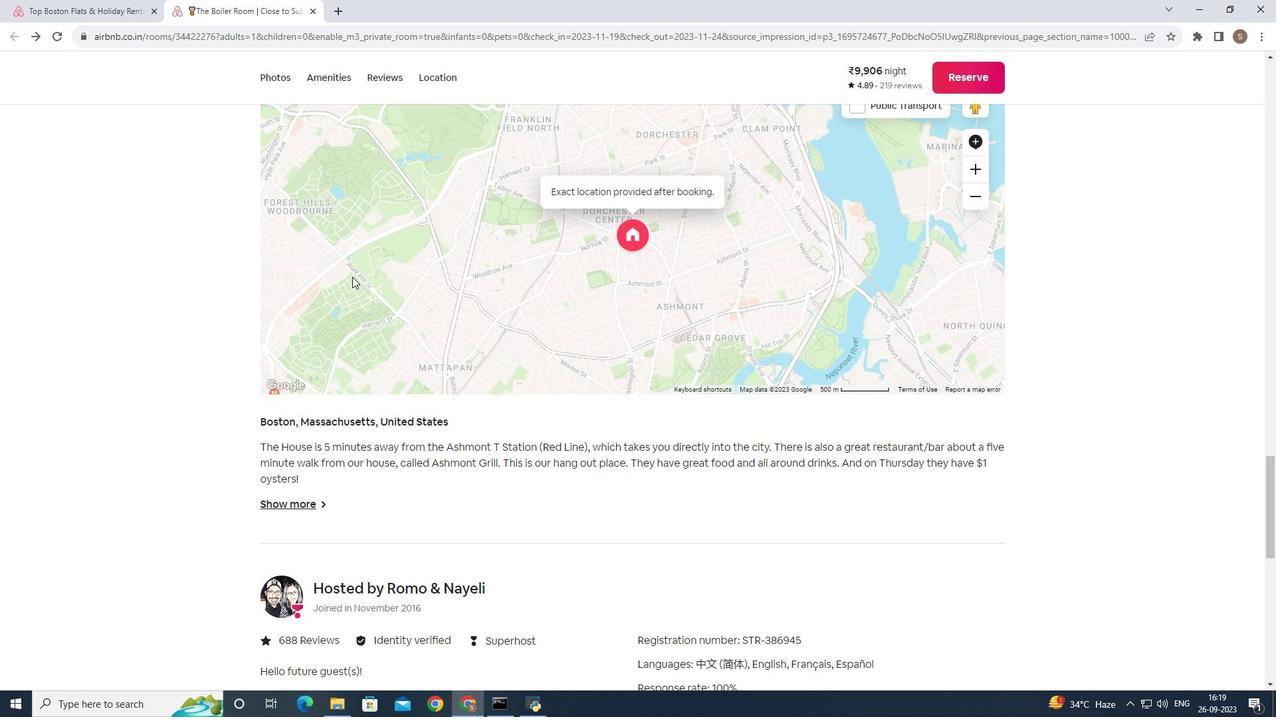
Action: Mouse scrolled (352, 276) with delta (0, 0)
Screenshot: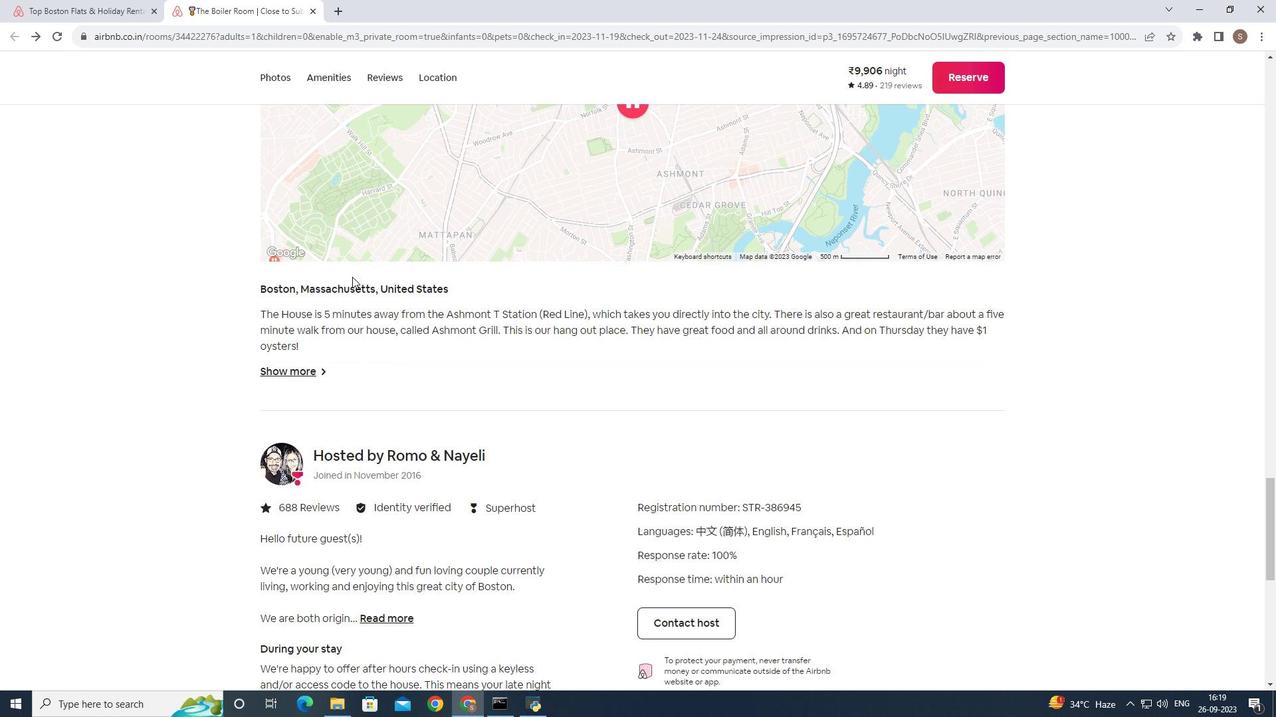 
Action: Mouse scrolled (352, 276) with delta (0, 0)
Screenshot: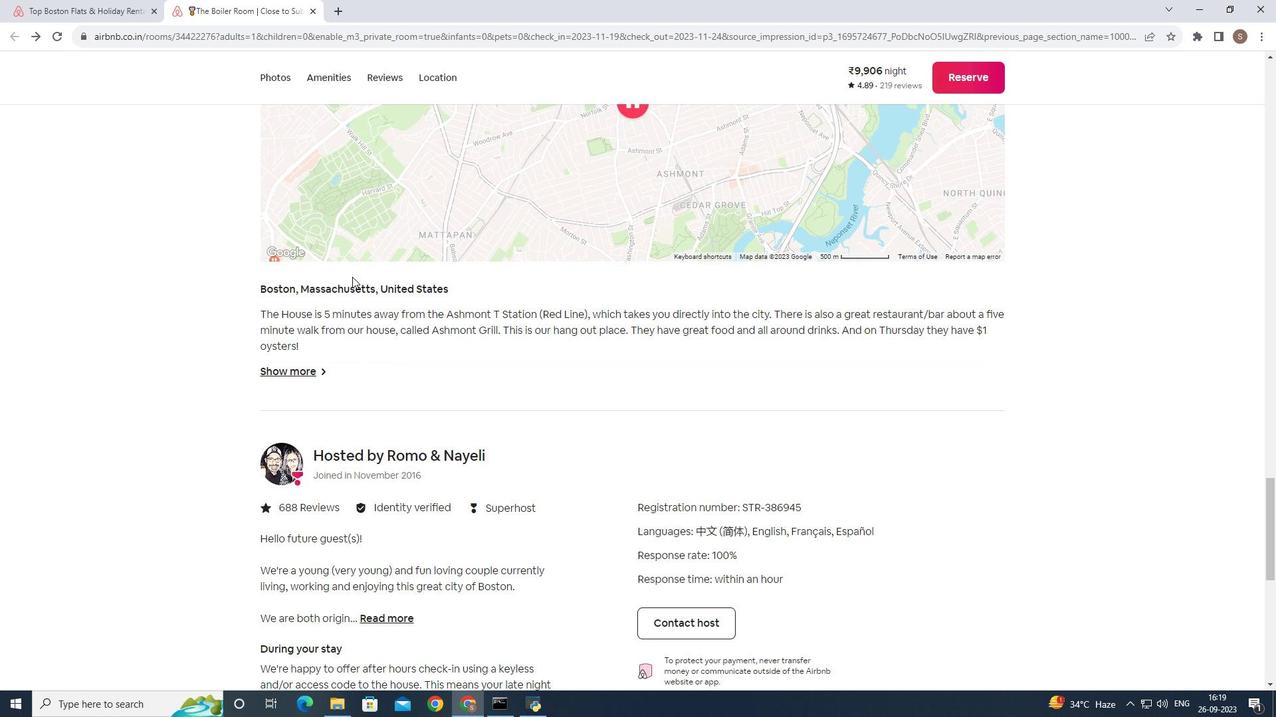 
Action: Mouse scrolled (352, 276) with delta (0, 0)
Screenshot: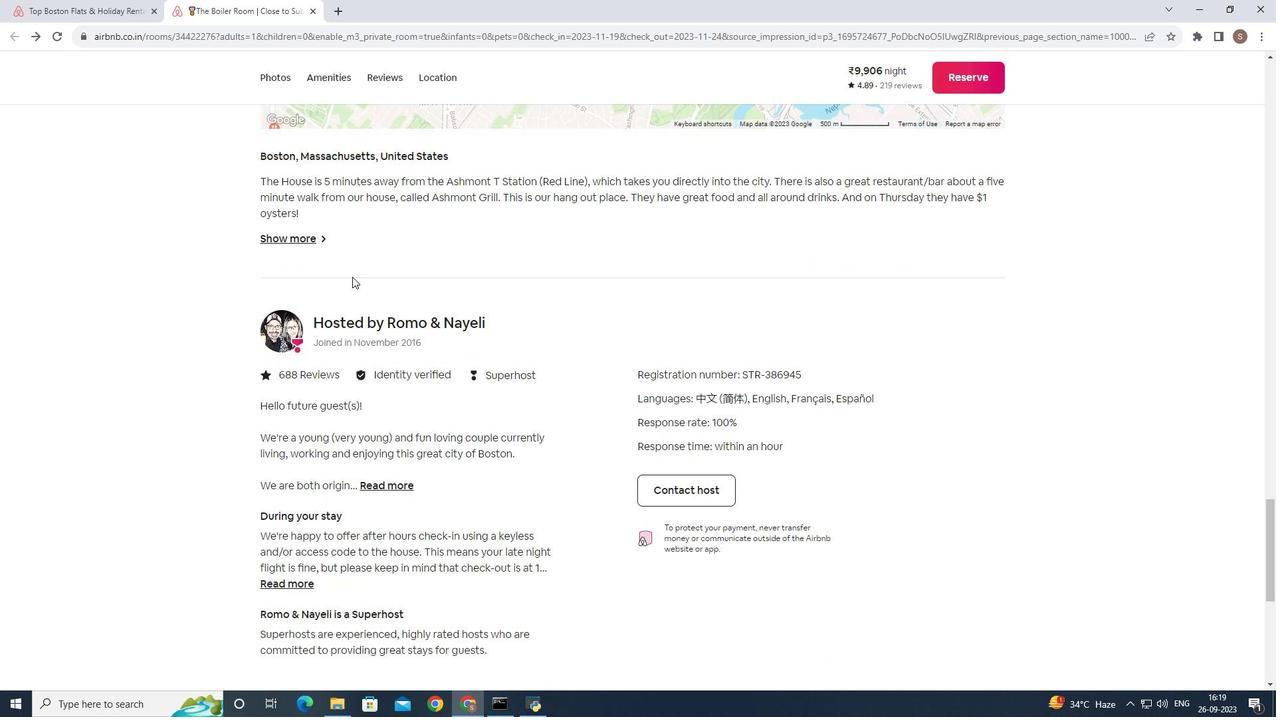 
Action: Mouse scrolled (352, 276) with delta (0, 0)
Screenshot: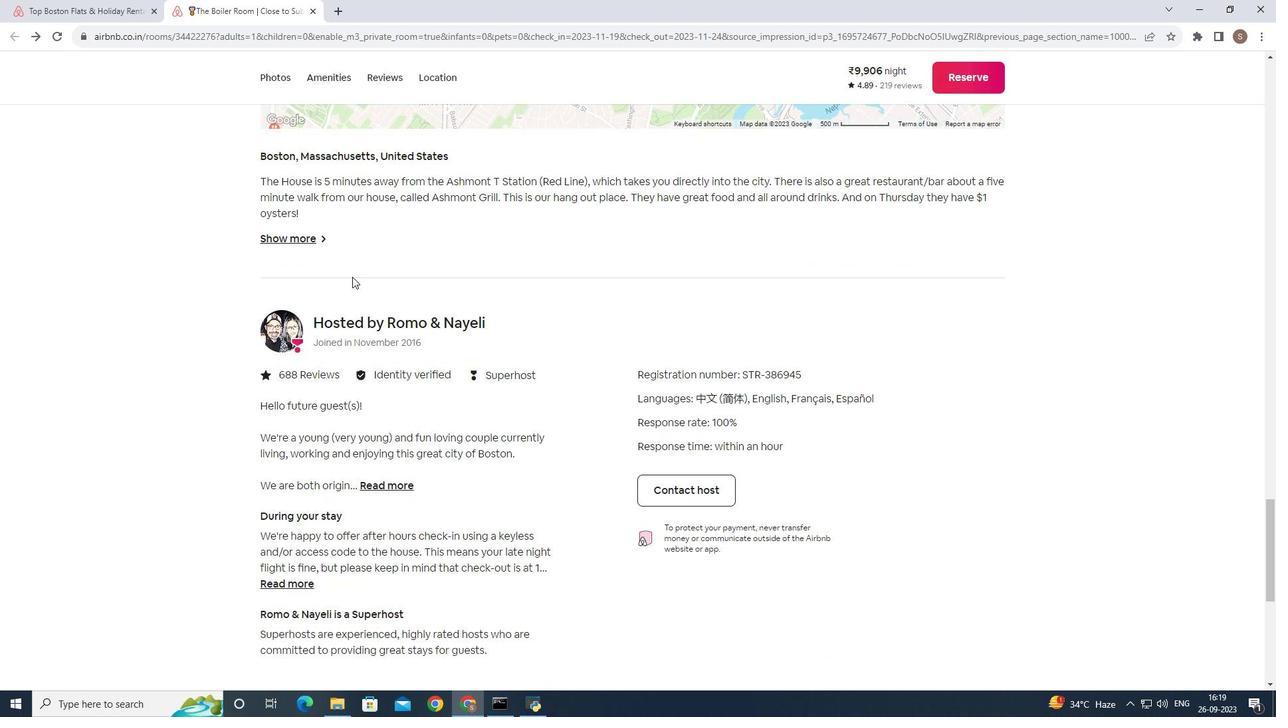 
Action: Mouse scrolled (352, 276) with delta (0, 0)
Screenshot: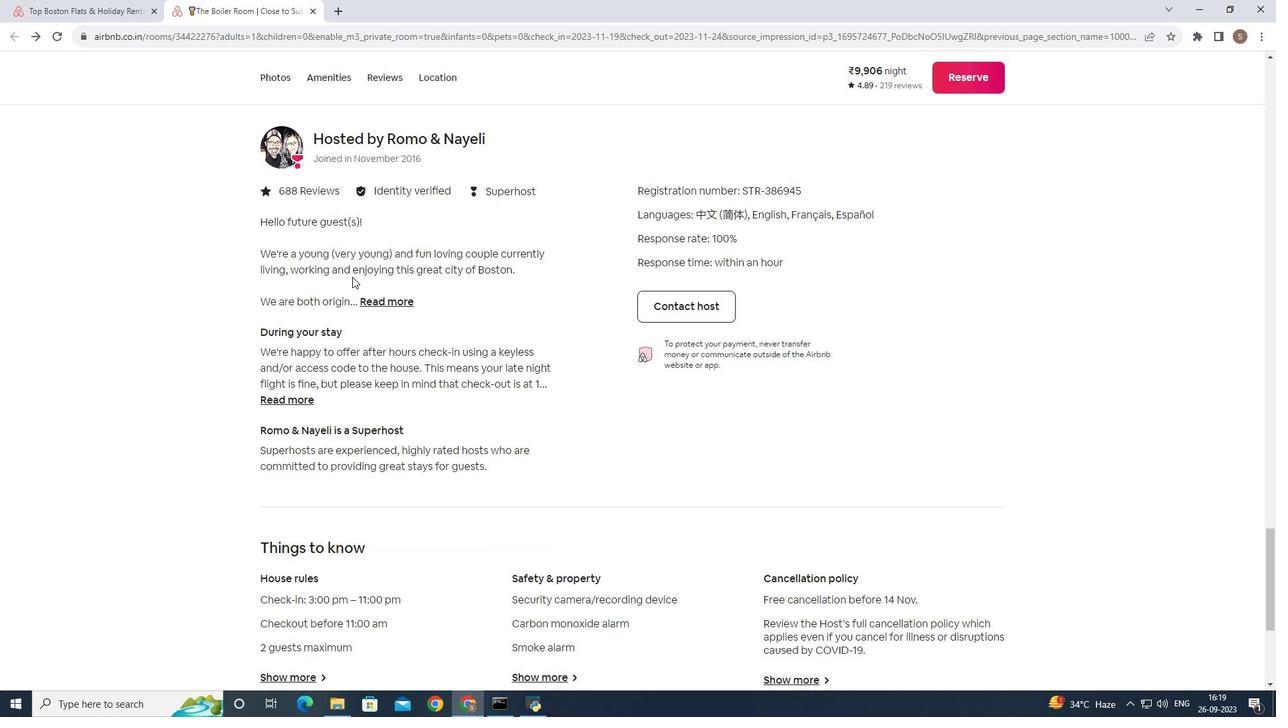 
Action: Mouse scrolled (352, 276) with delta (0, 0)
Screenshot: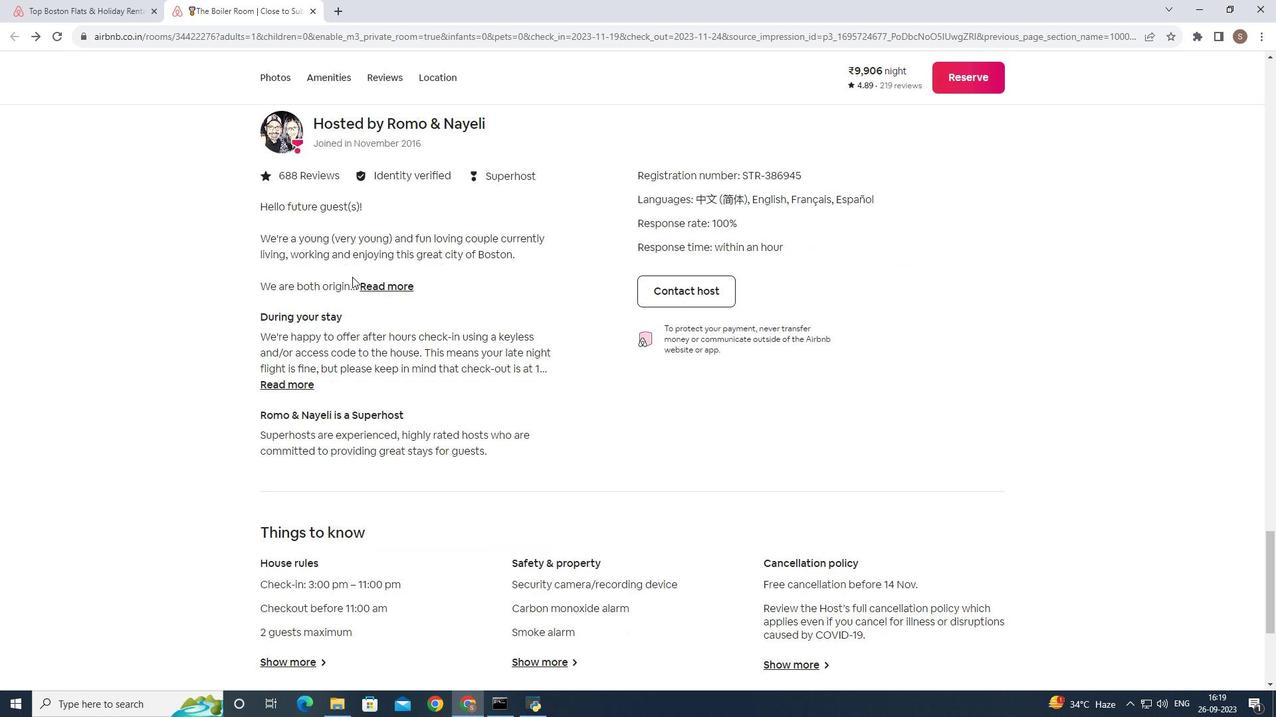 
Action: Mouse scrolled (352, 276) with delta (0, 0)
Screenshot: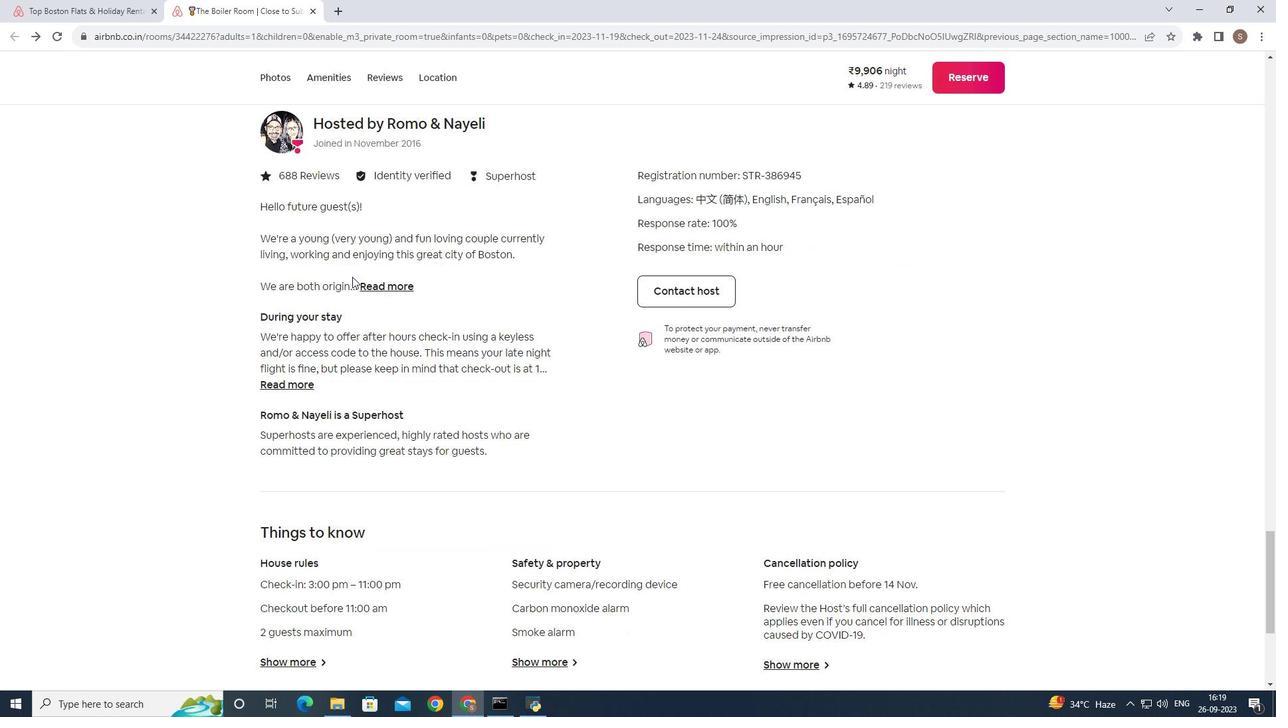 
Action: Mouse scrolled (352, 276) with delta (0, 0)
Screenshot: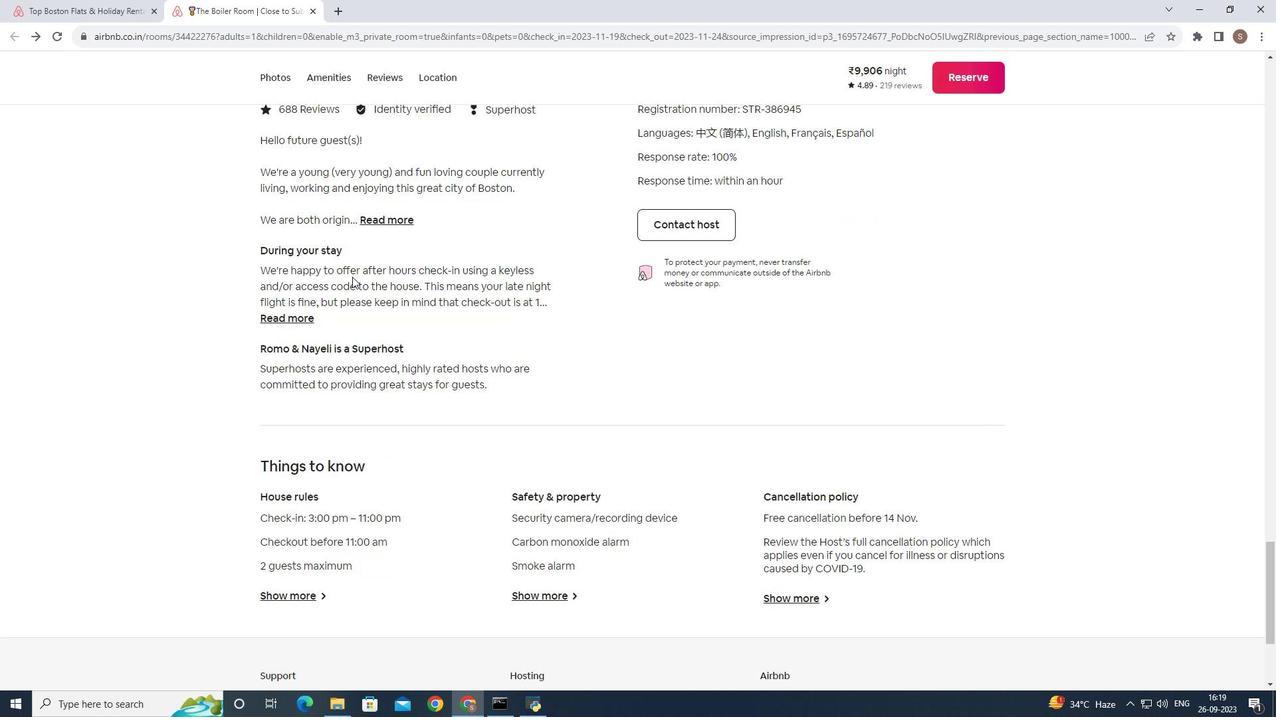 
Action: Mouse scrolled (352, 276) with delta (0, 0)
Screenshot: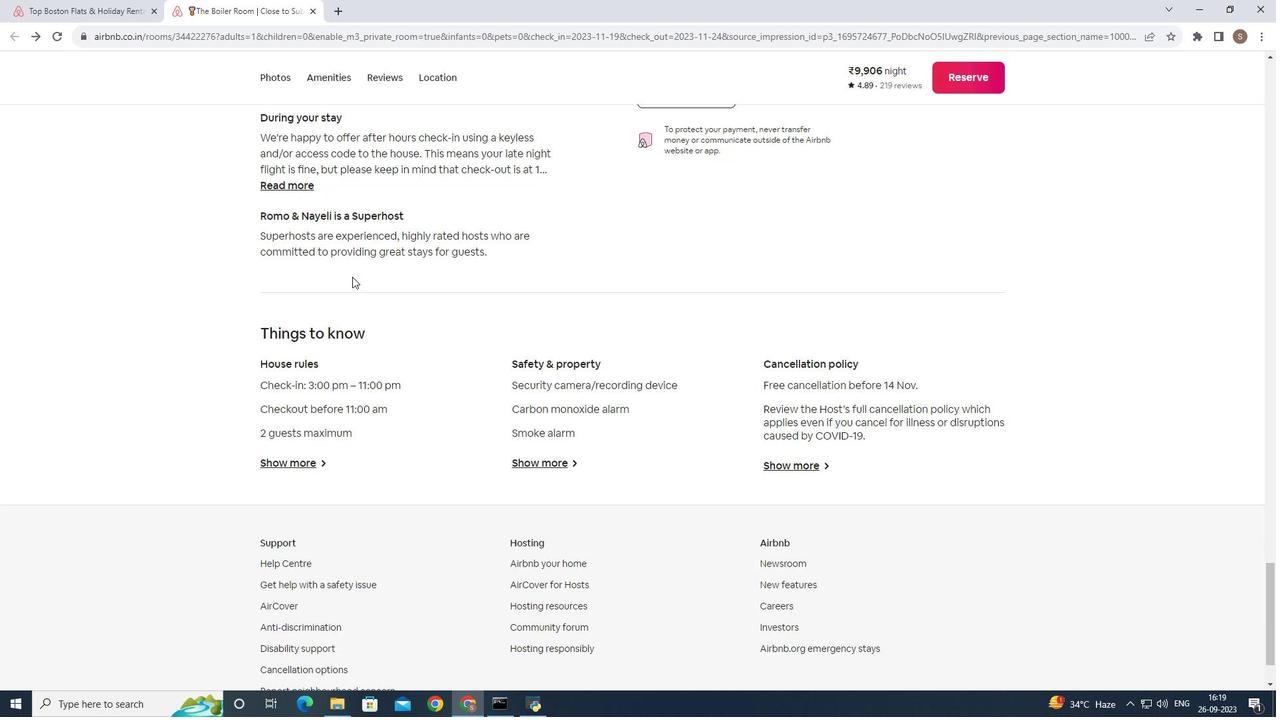 
Action: Mouse scrolled (352, 276) with delta (0, 0)
Screenshot: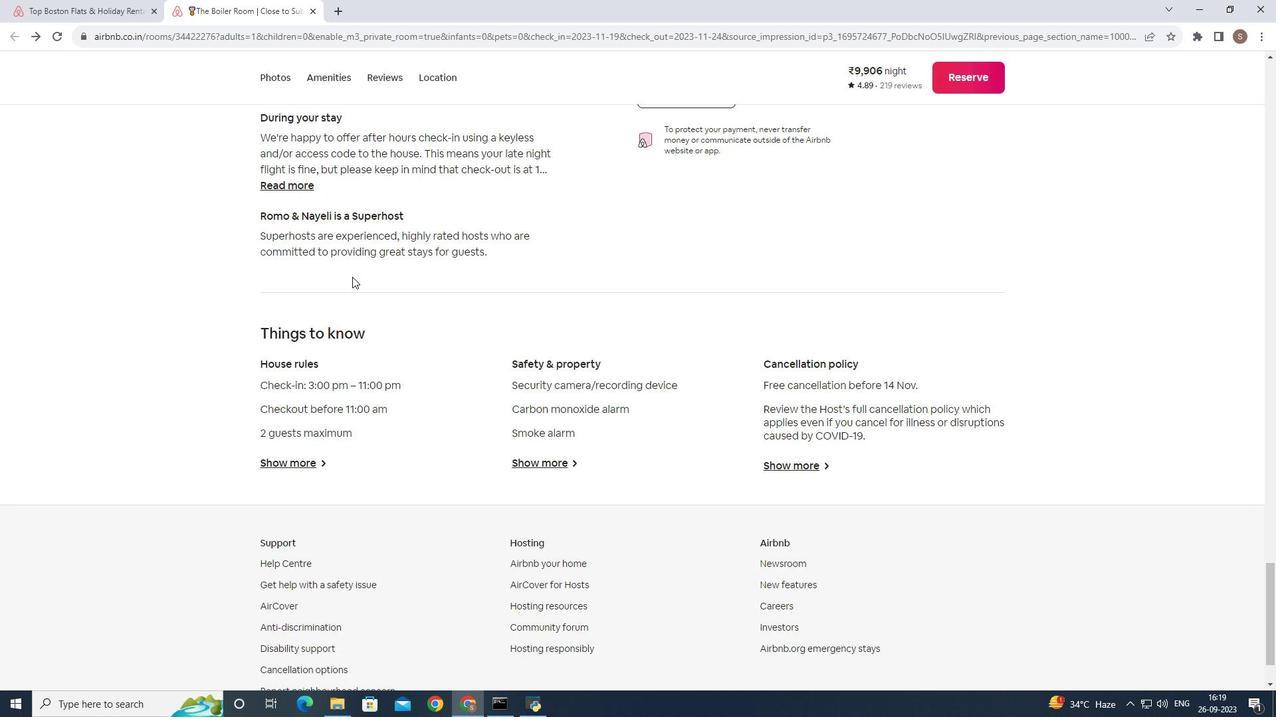 
Action: Mouse scrolled (352, 276) with delta (0, 0)
Screenshot: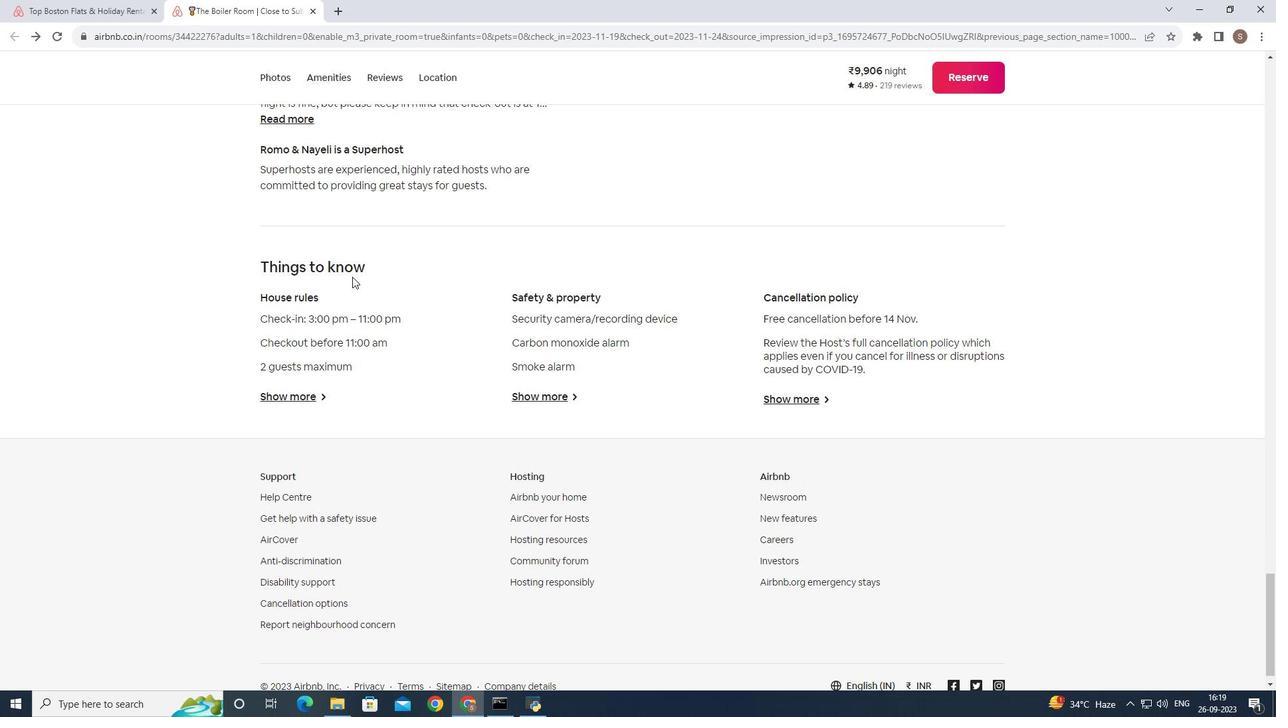 
Action: Mouse moved to (100, 3)
Screenshot: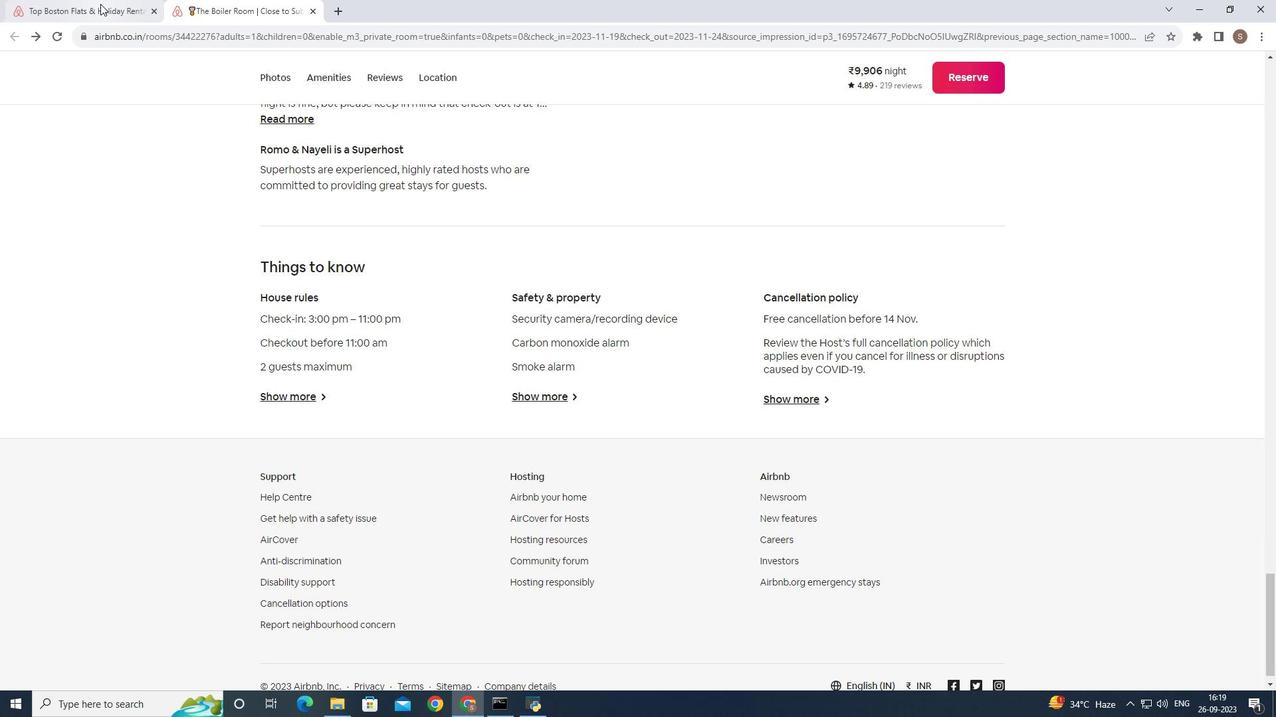 
Action: Mouse pressed left at (100, 3)
Screenshot: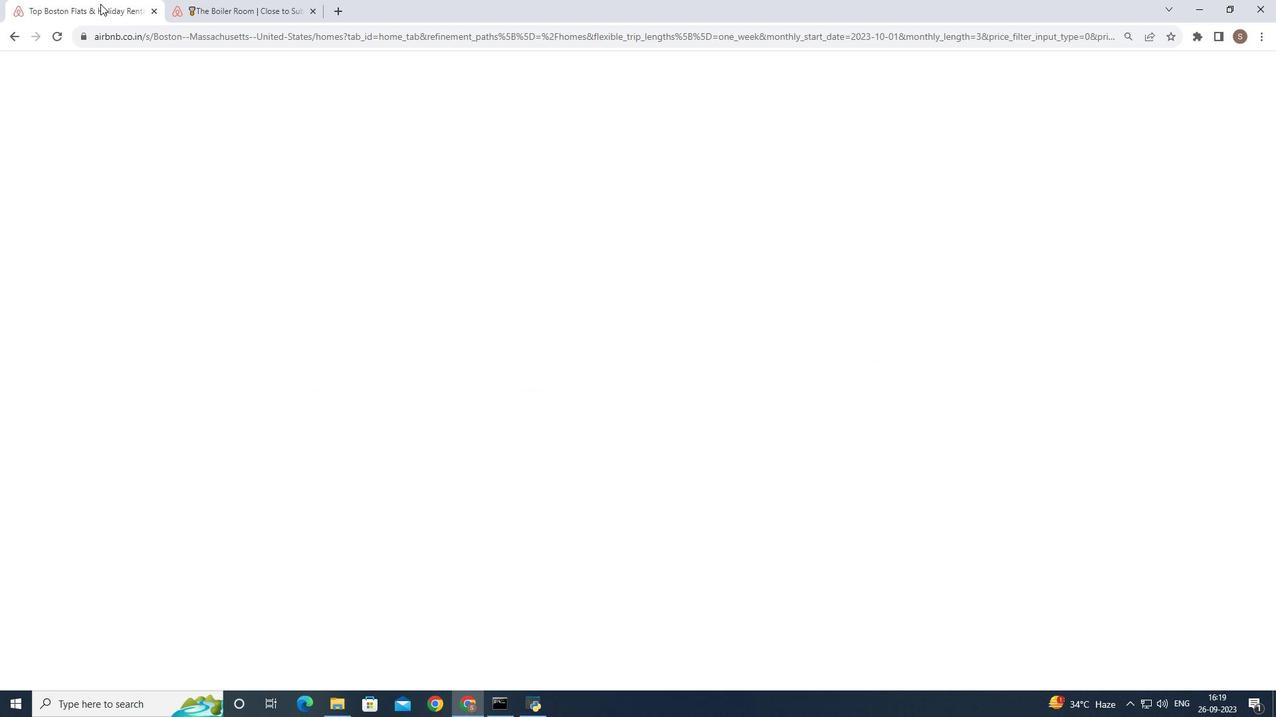 
Action: Mouse moved to (515, 377)
Screenshot: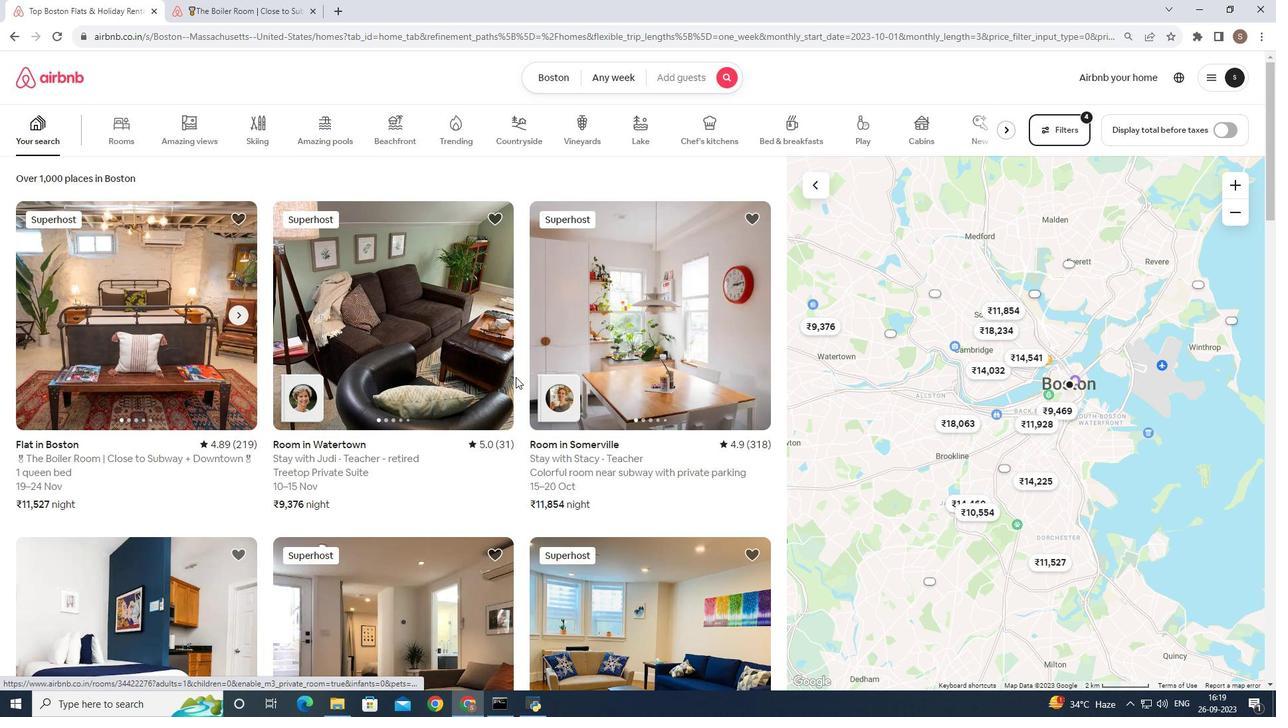 
Action: Mouse scrolled (515, 376) with delta (0, 0)
Screenshot: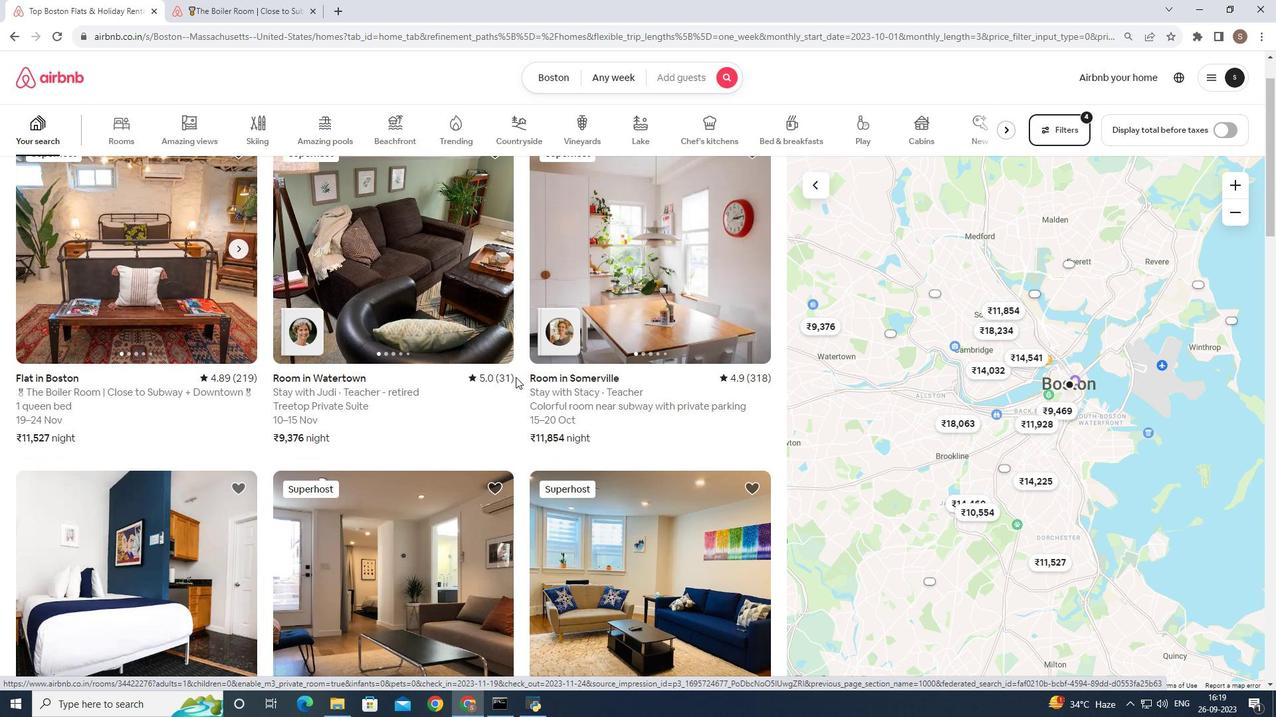 
Action: Mouse scrolled (515, 376) with delta (0, 0)
Screenshot: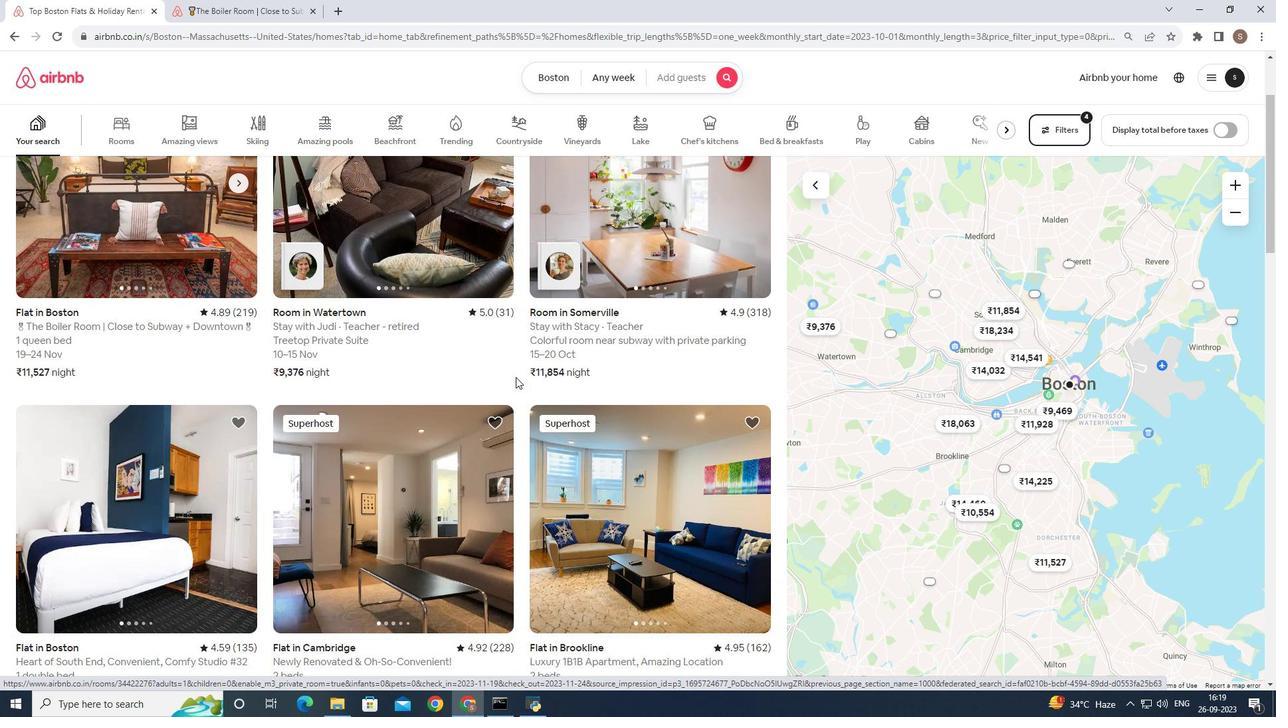 
Action: Mouse moved to (656, 337)
Screenshot: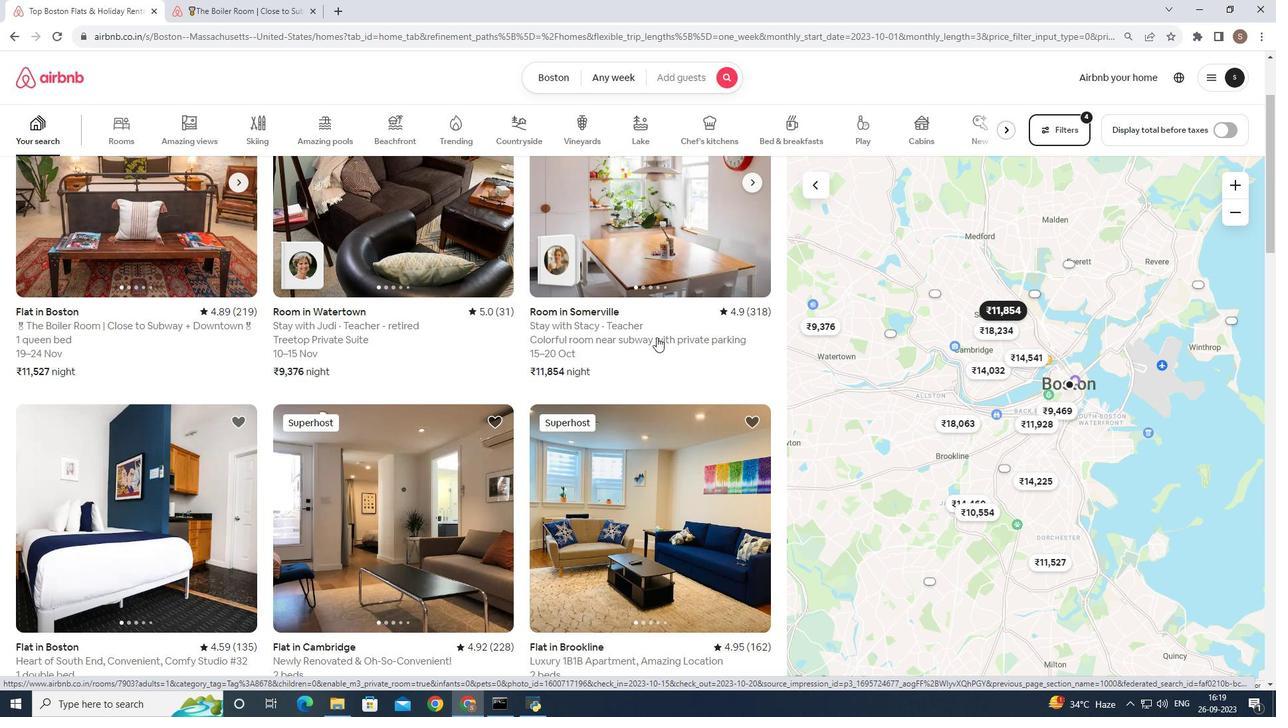 
Action: Mouse scrolled (656, 337) with delta (0, 0)
Screenshot: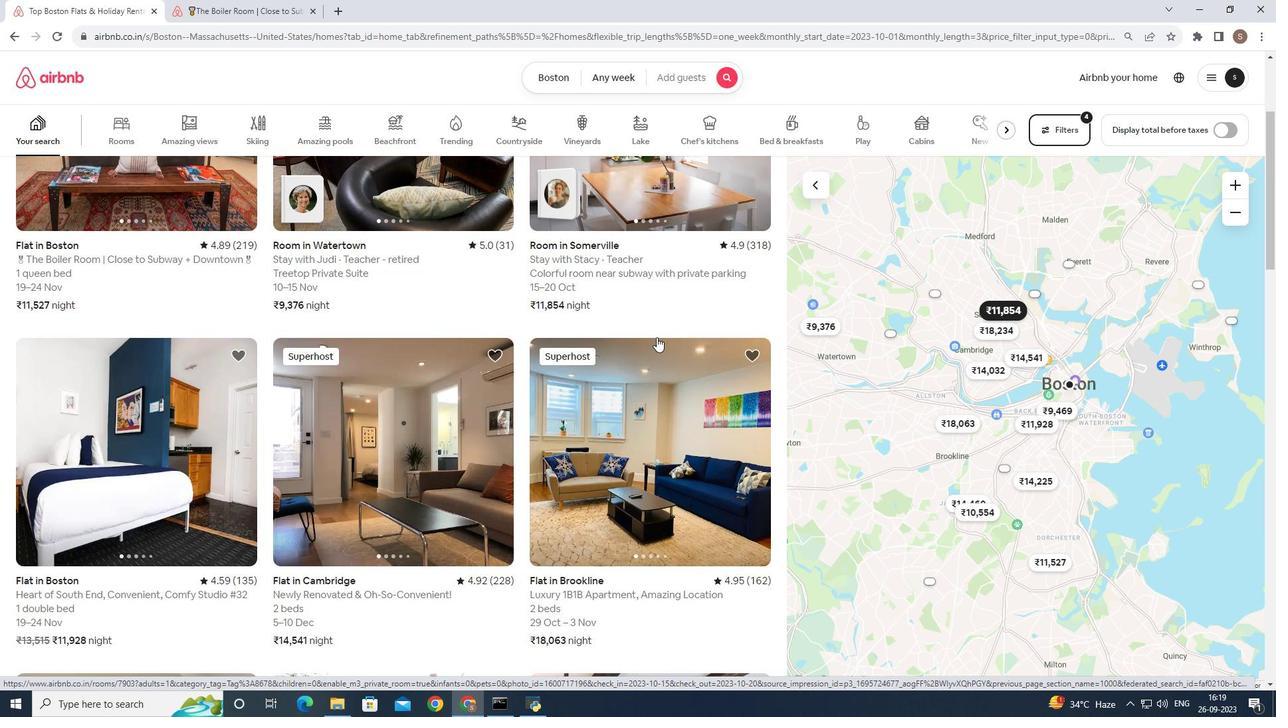 
Action: Mouse scrolled (656, 337) with delta (0, 0)
Screenshot: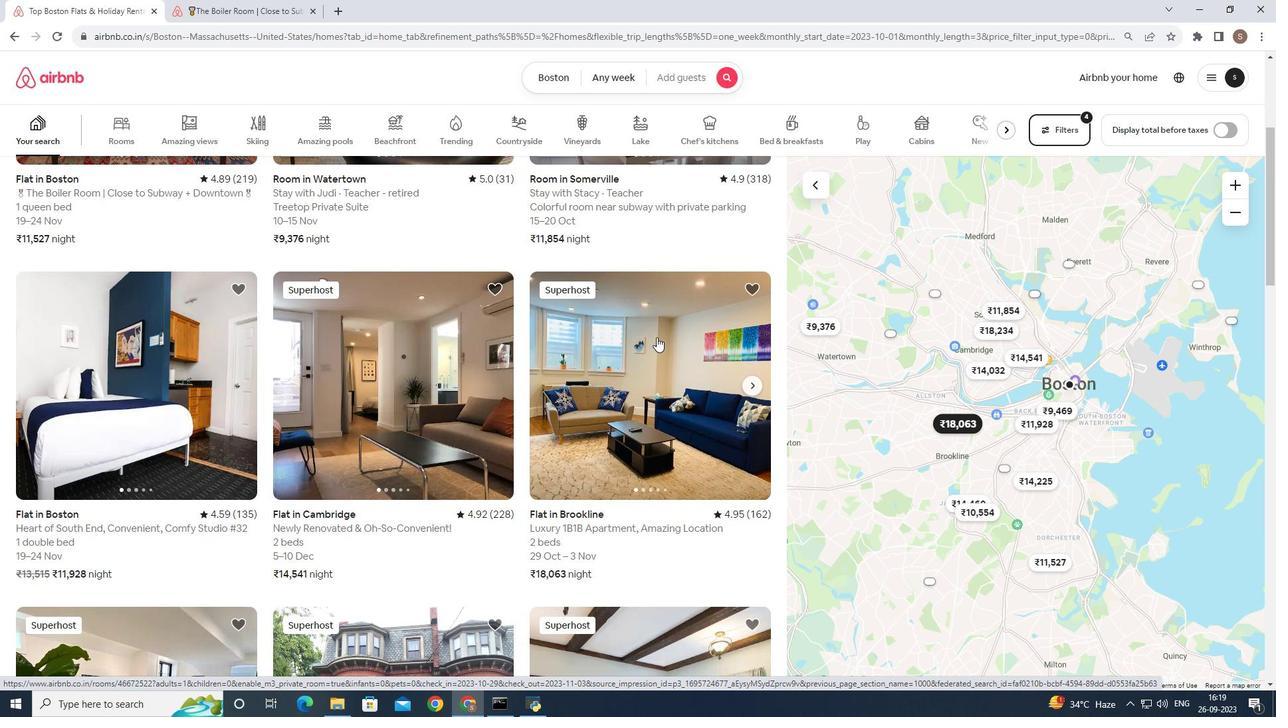
Action: Mouse scrolled (656, 338) with delta (0, 0)
Screenshot: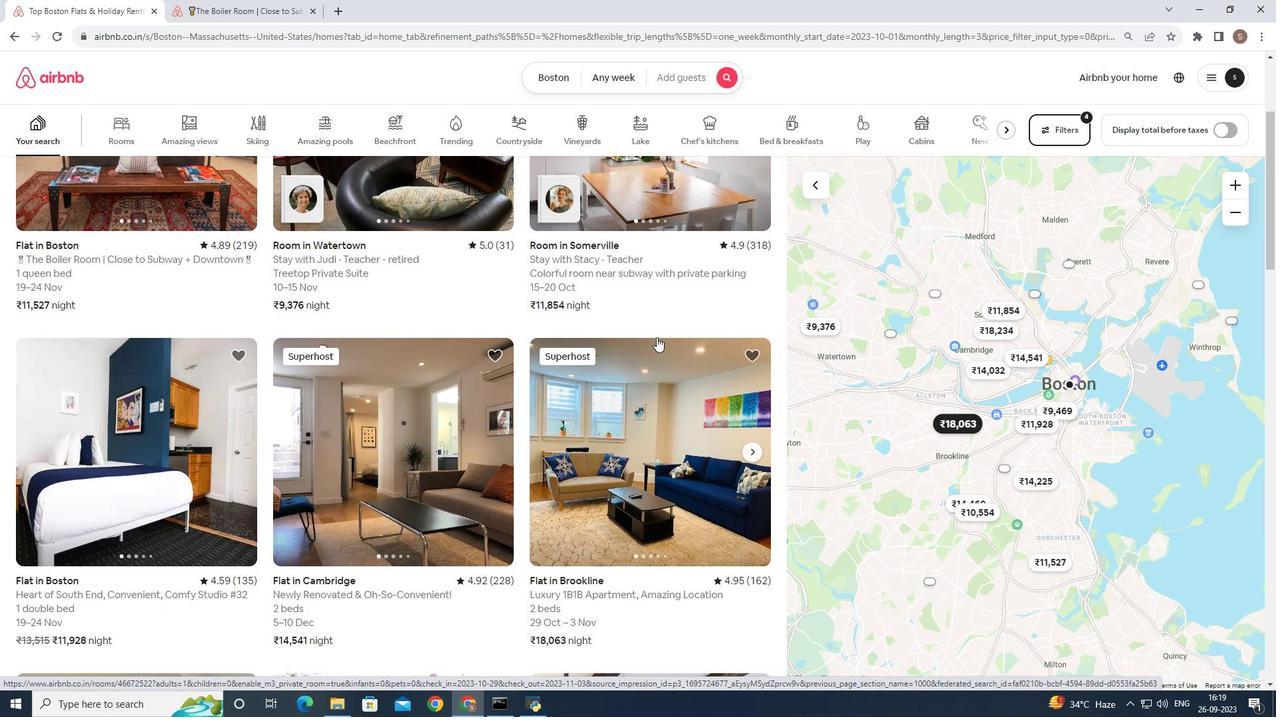 
Action: Mouse scrolled (656, 338) with delta (0, 0)
Screenshot: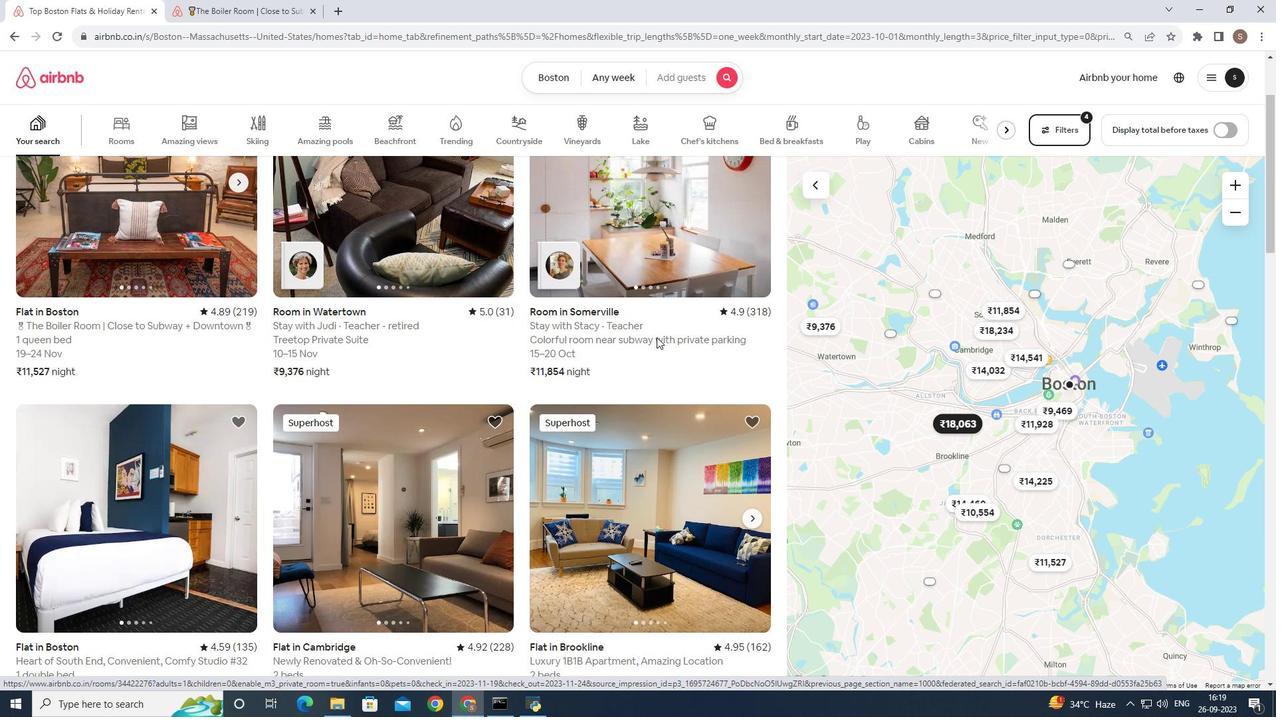 
Action: Mouse scrolled (656, 338) with delta (0, 0)
Screenshot: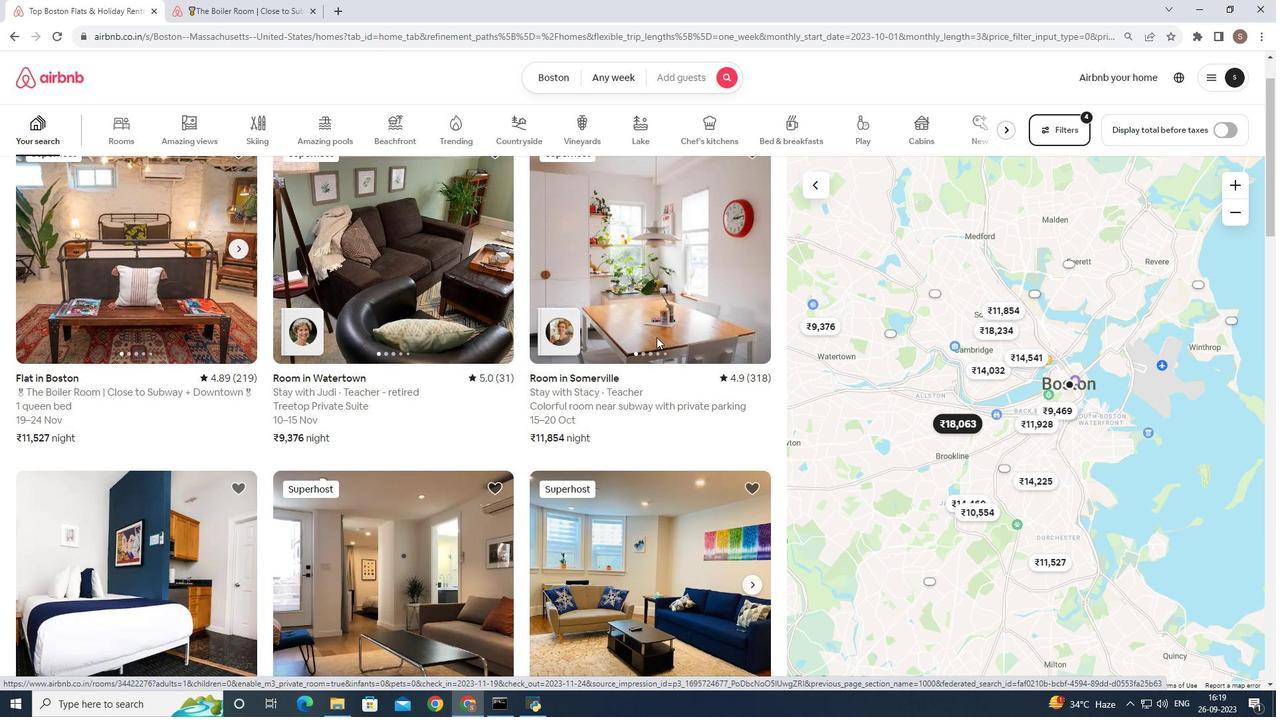 
Action: Mouse moved to (751, 236)
Screenshot: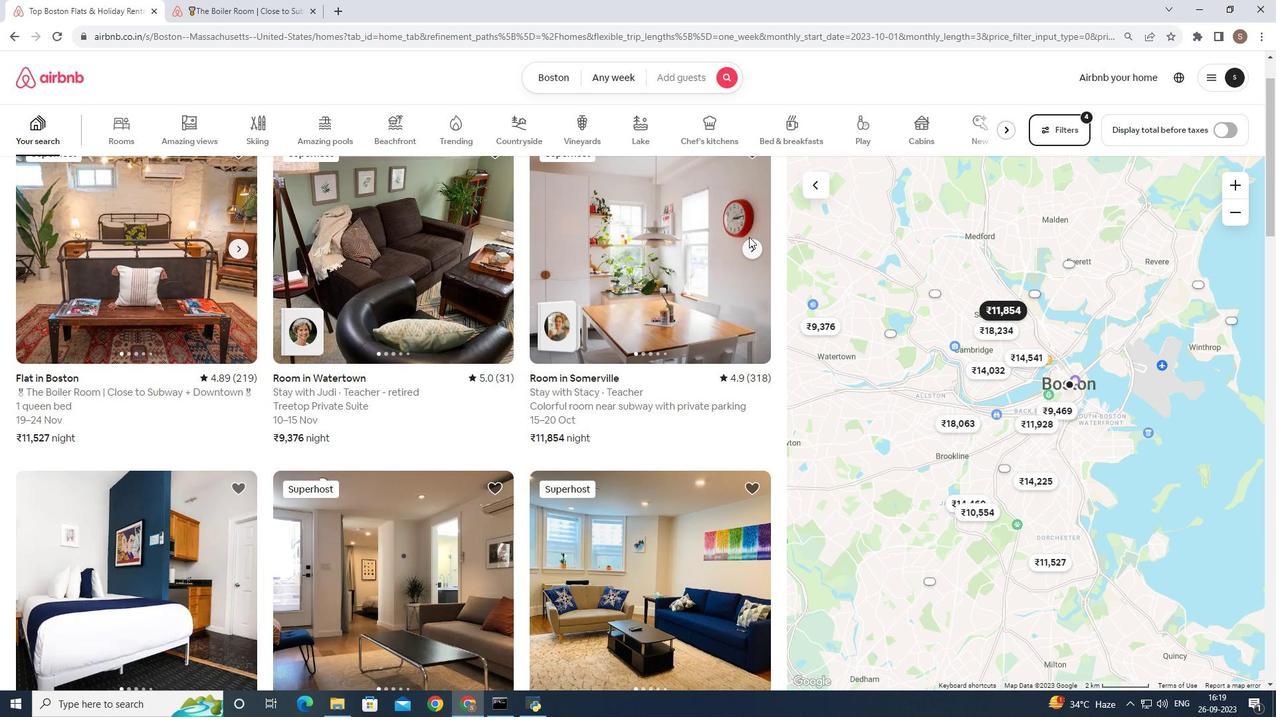
Action: Mouse pressed left at (751, 236)
Screenshot: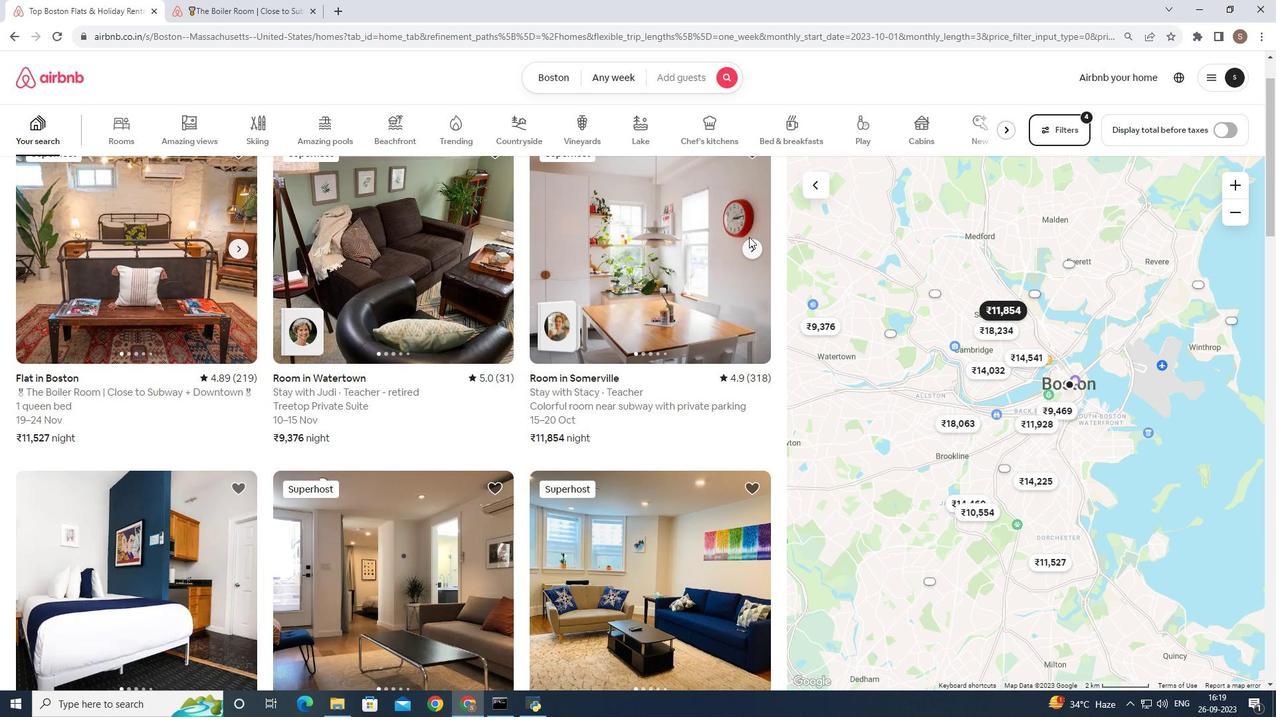 
Action: Mouse moved to (546, 331)
Screenshot: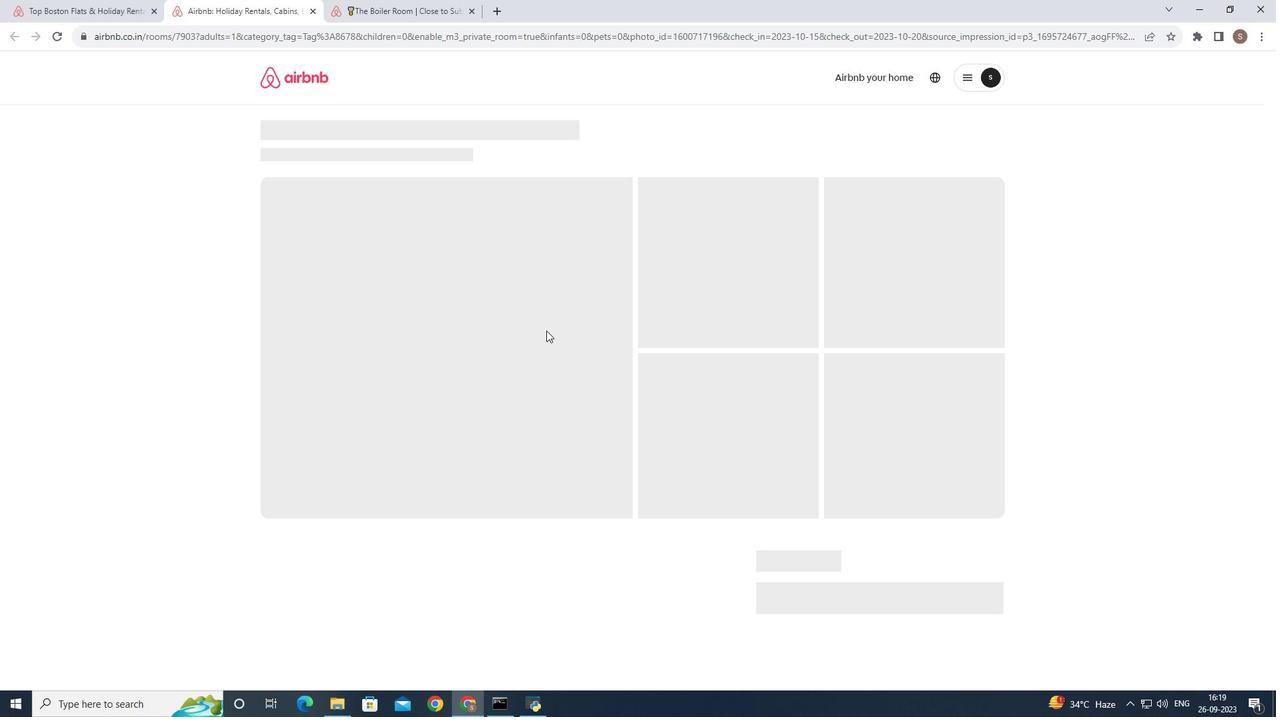 
Action: Mouse pressed left at (546, 331)
Screenshot: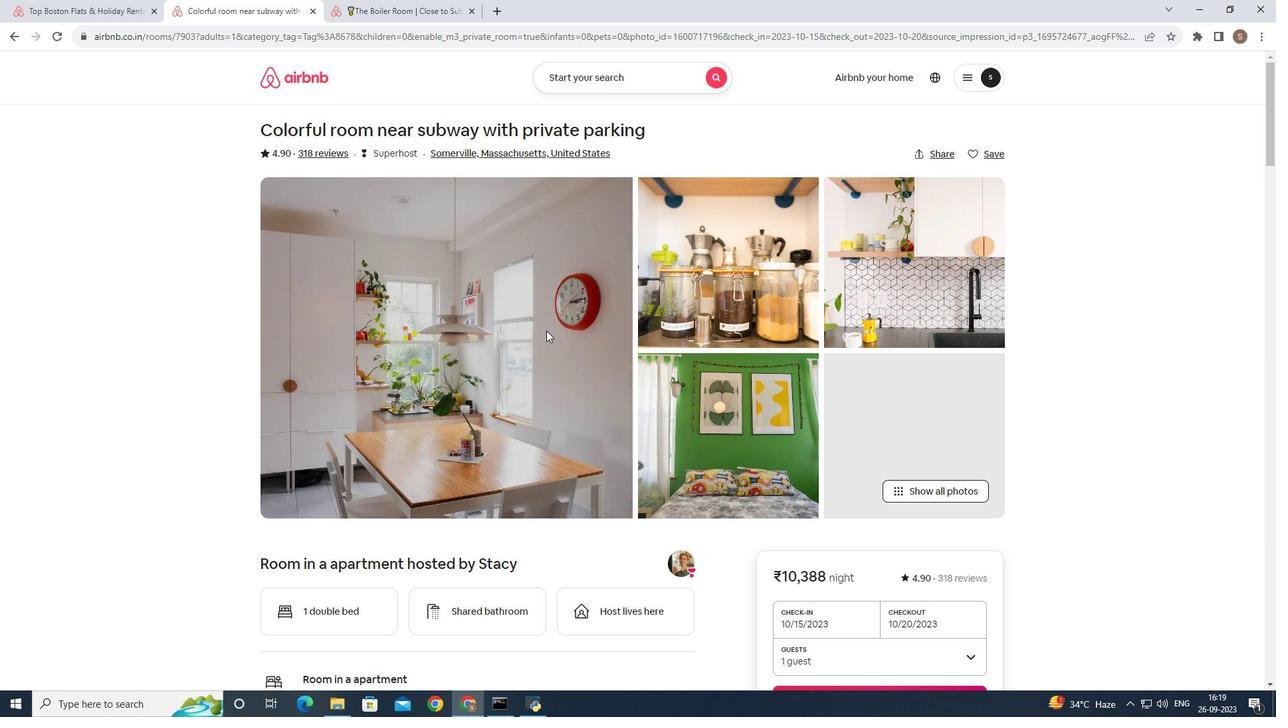 
Action: Mouse moved to (598, 361)
Screenshot: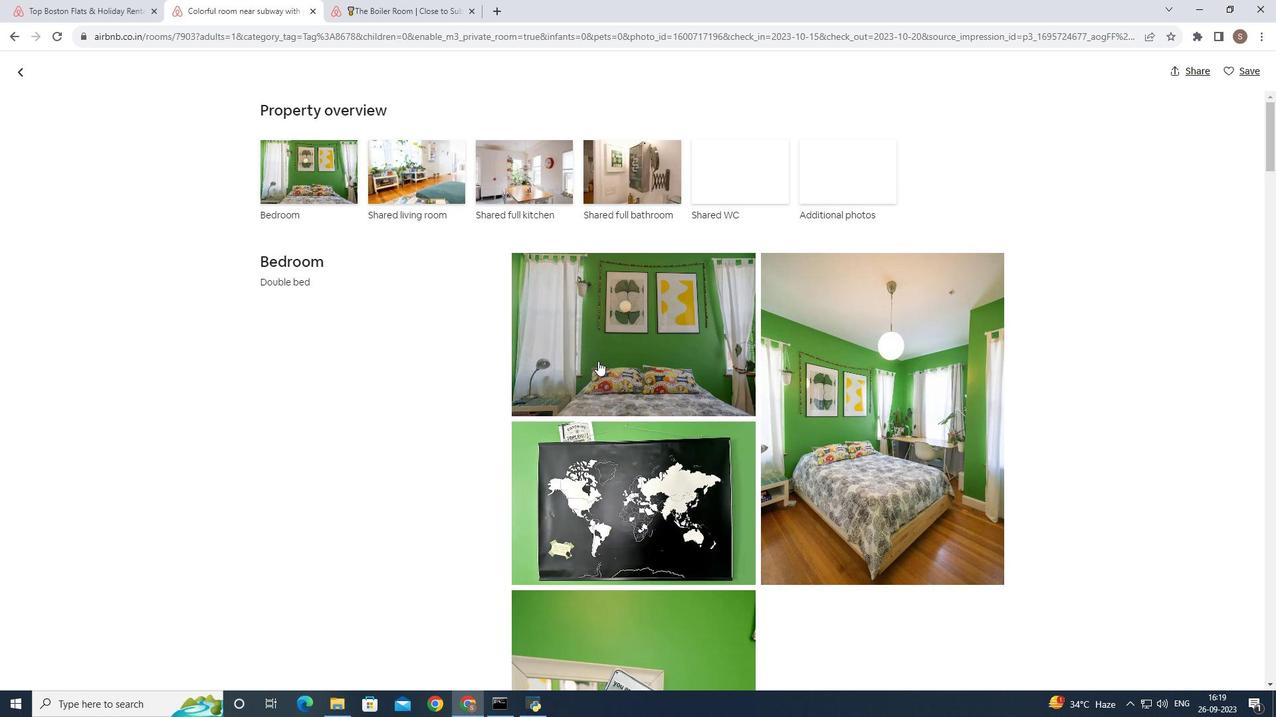 
Action: Mouse scrolled (598, 360) with delta (0, 0)
Screenshot: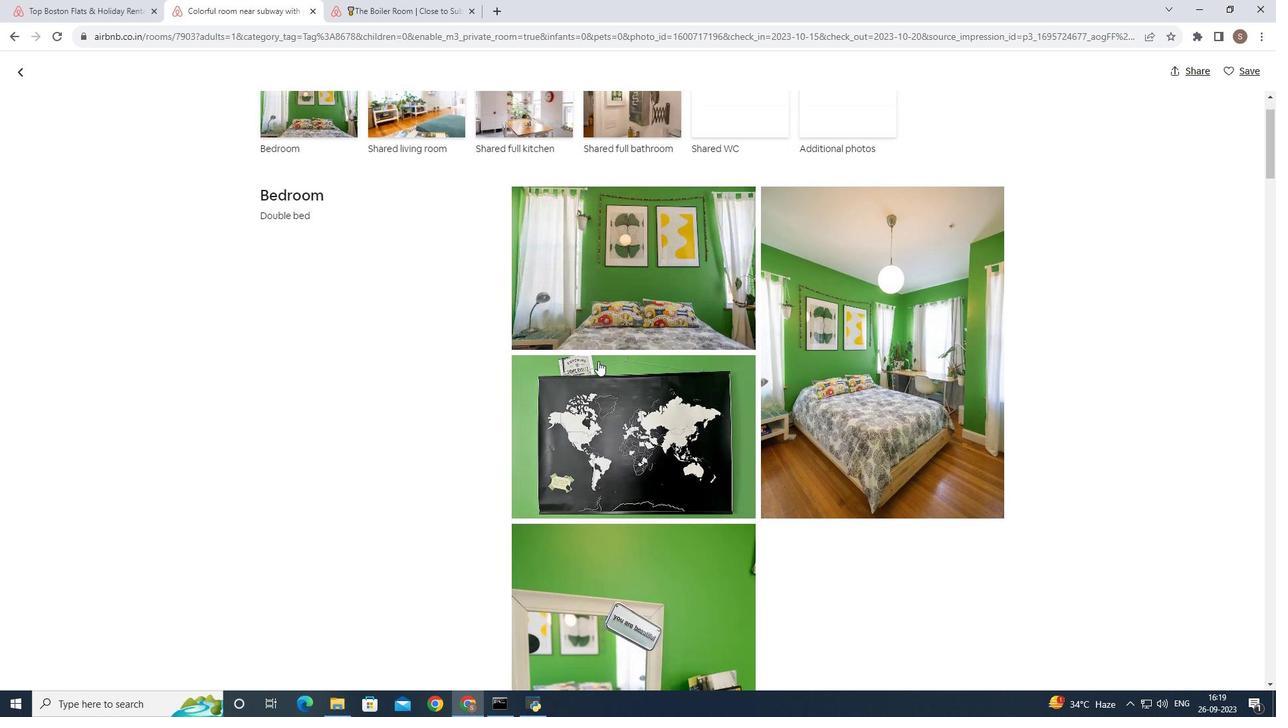 
Action: Mouse moved to (677, 323)
Screenshot: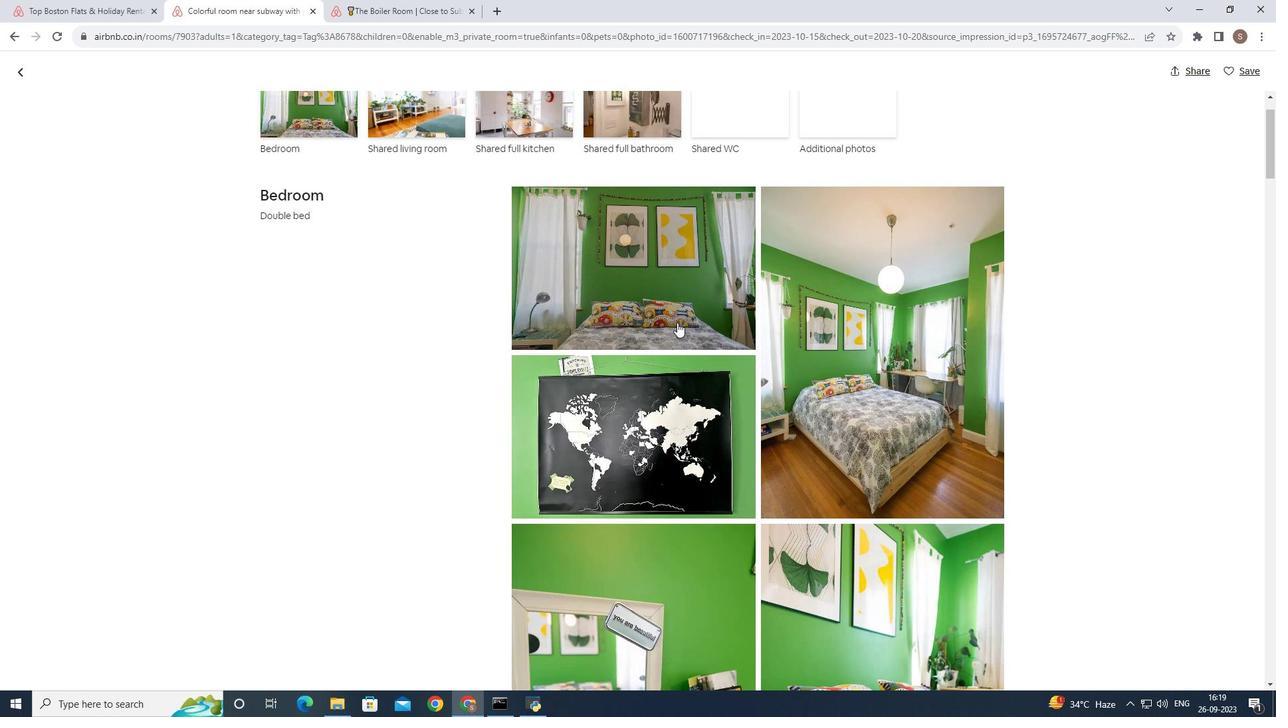 
Action: Mouse scrolled (677, 322) with delta (0, 0)
Screenshot: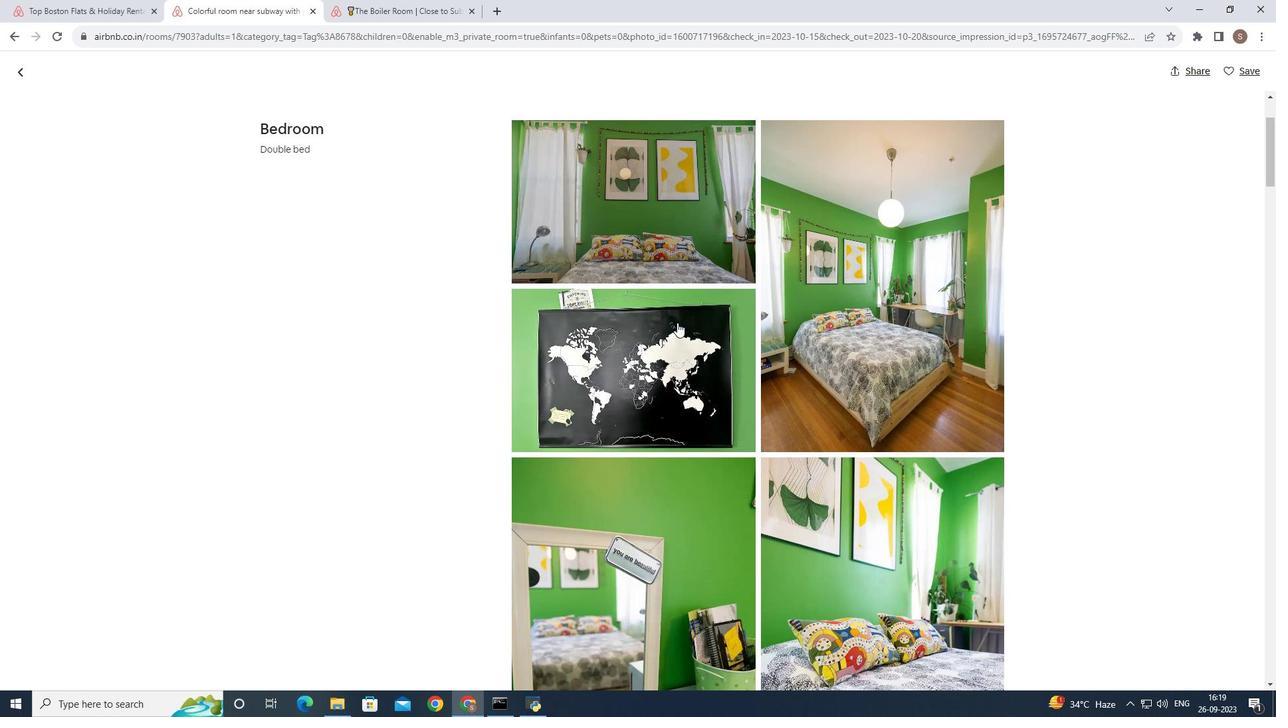 
Action: Mouse scrolled (677, 322) with delta (0, 0)
Screenshot: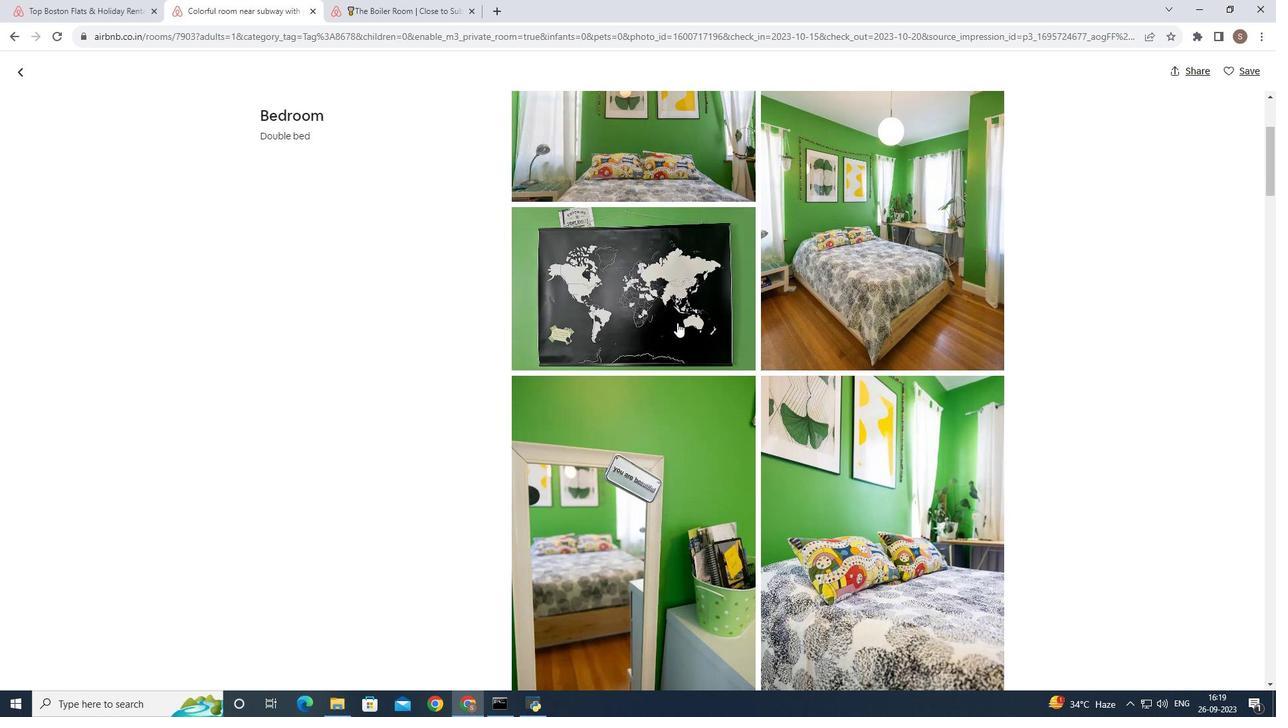 
Action: Mouse scrolled (677, 322) with delta (0, 0)
Screenshot: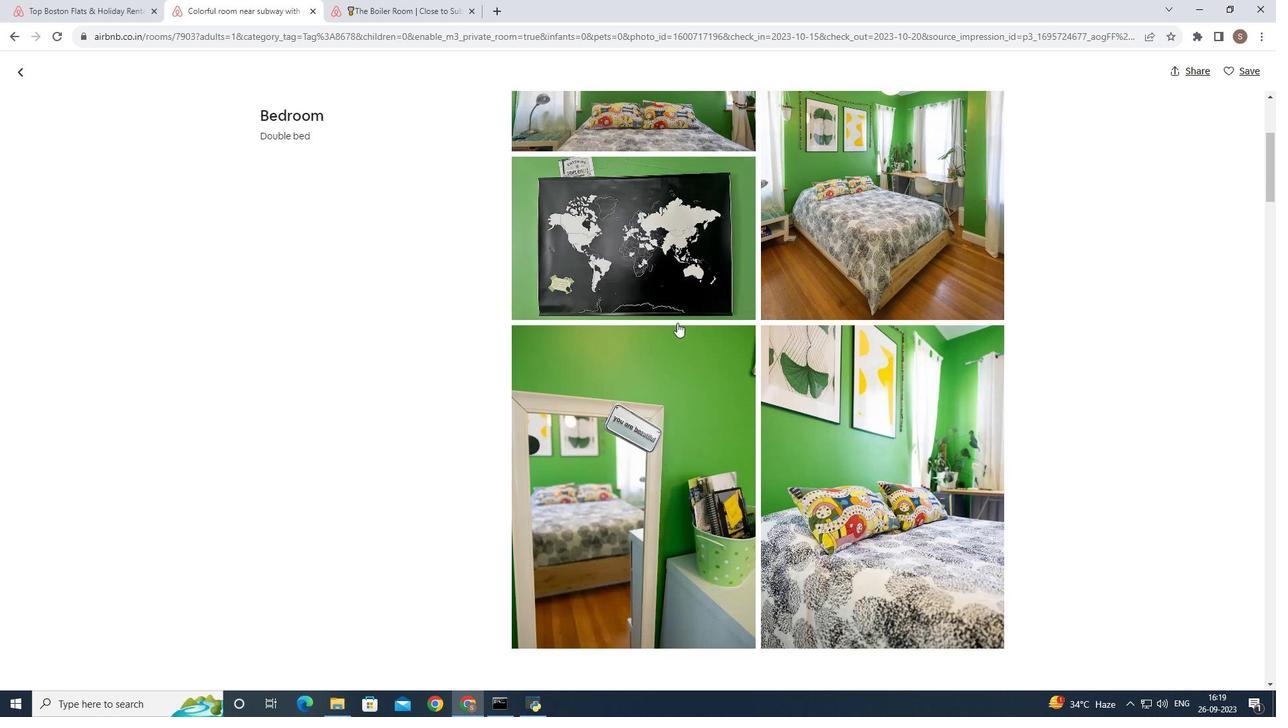 
Action: Mouse scrolled (677, 322) with delta (0, 0)
Screenshot: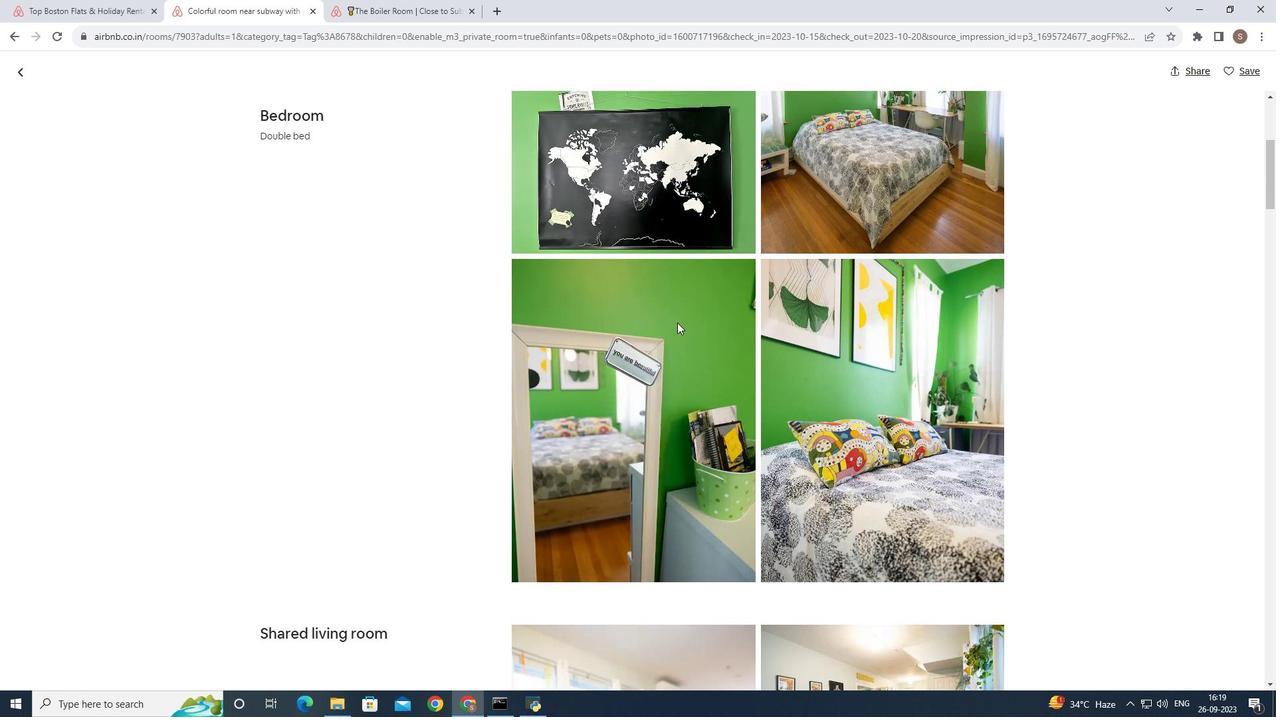 
Action: Mouse scrolled (677, 322) with delta (0, 0)
Screenshot: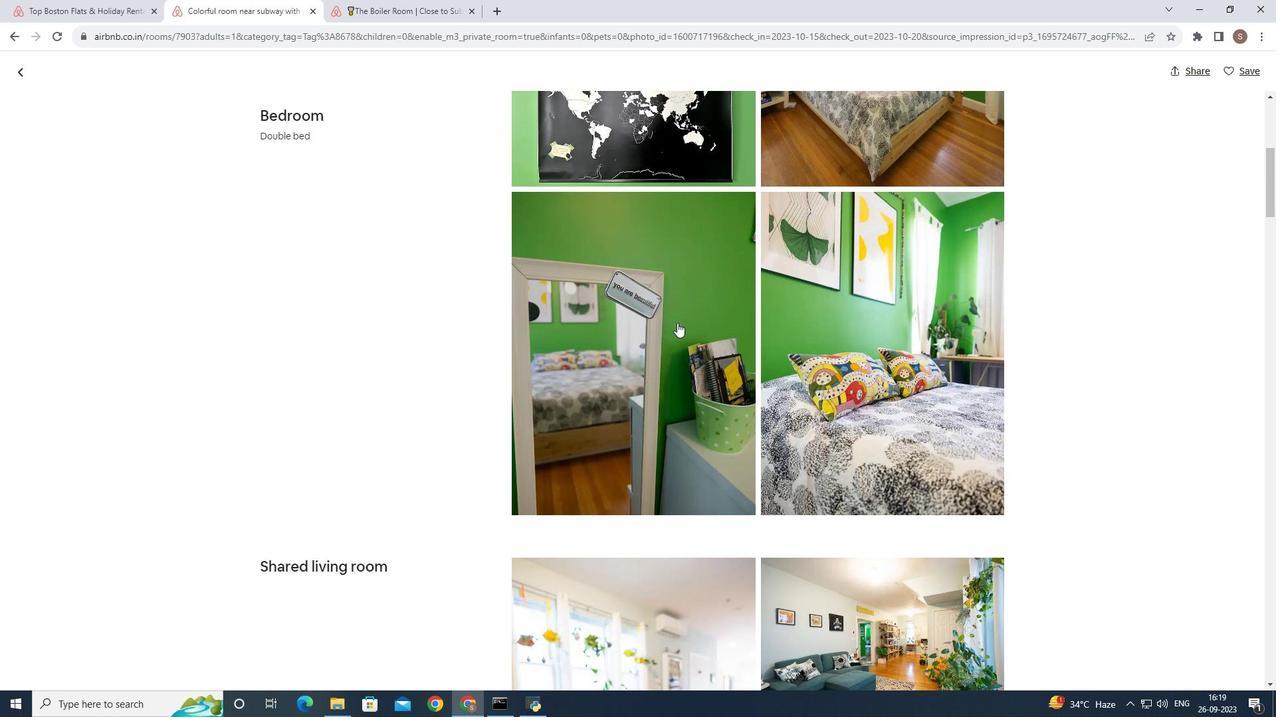 
Action: Mouse scrolled (677, 322) with delta (0, 0)
Screenshot: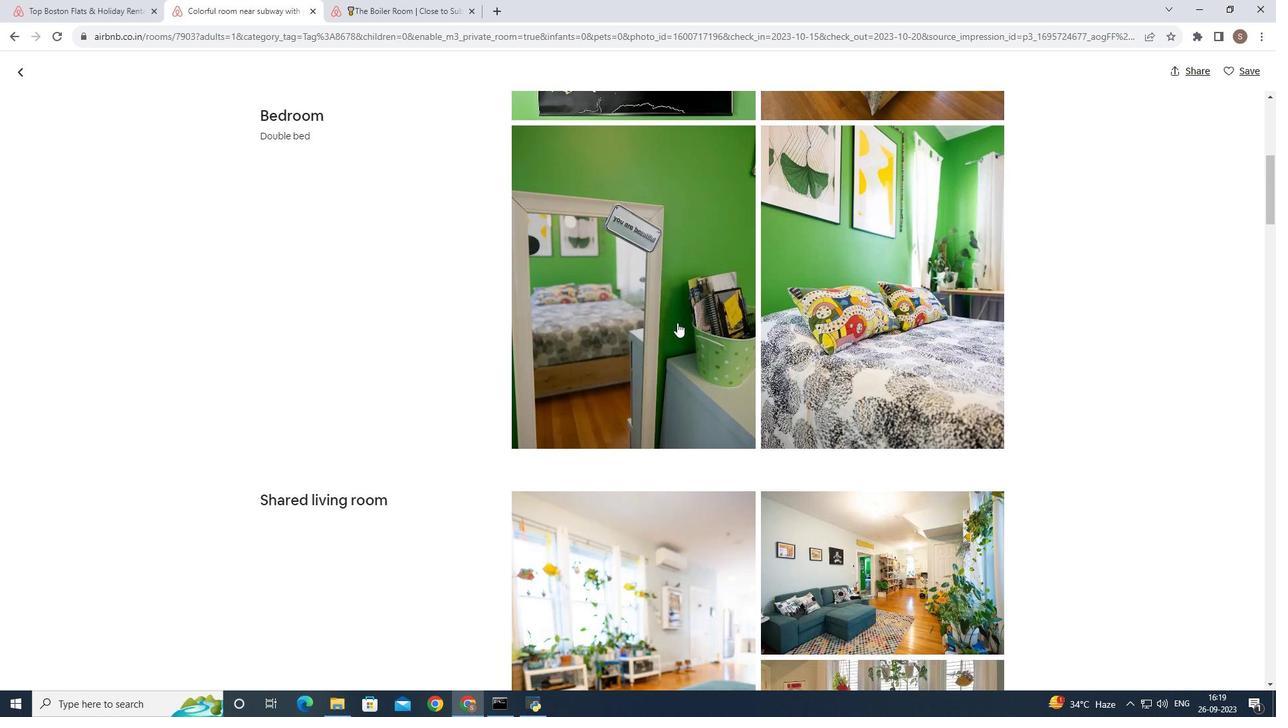 
Action: Mouse scrolled (677, 322) with delta (0, 0)
Screenshot: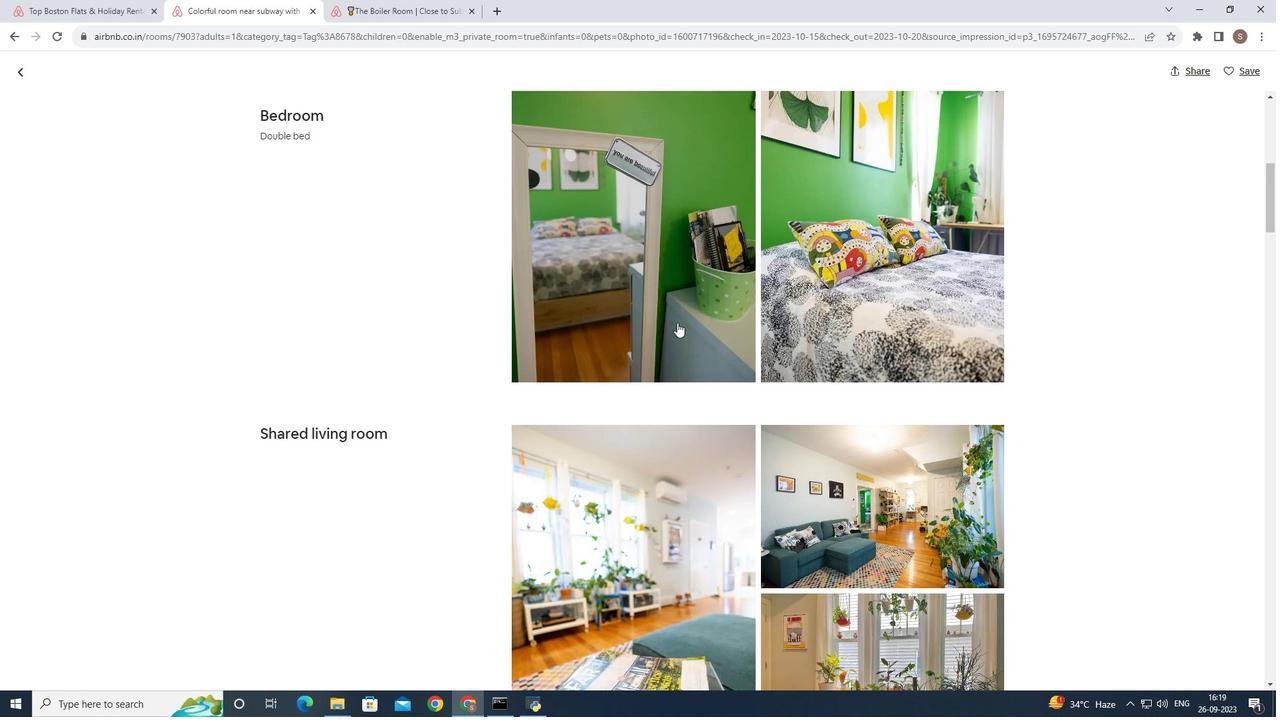 
Action: Mouse scrolled (677, 322) with delta (0, 0)
Screenshot: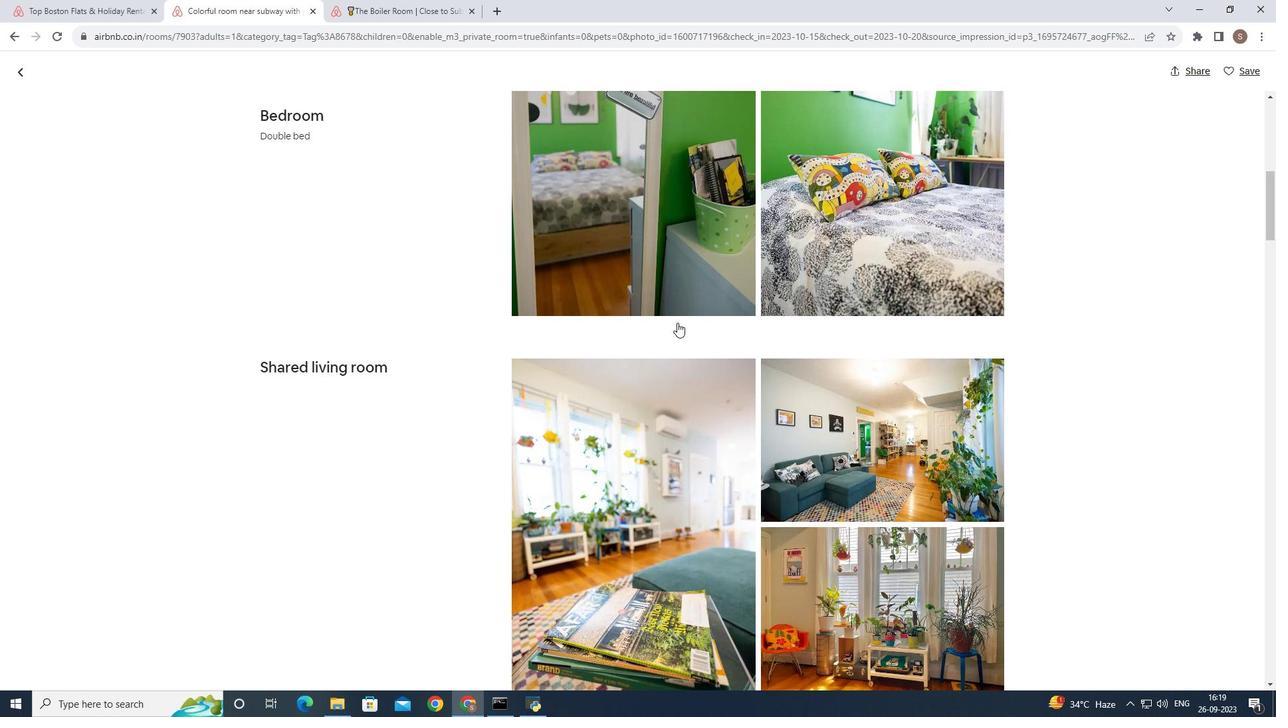 
Action: Mouse scrolled (677, 322) with delta (0, 0)
Screenshot: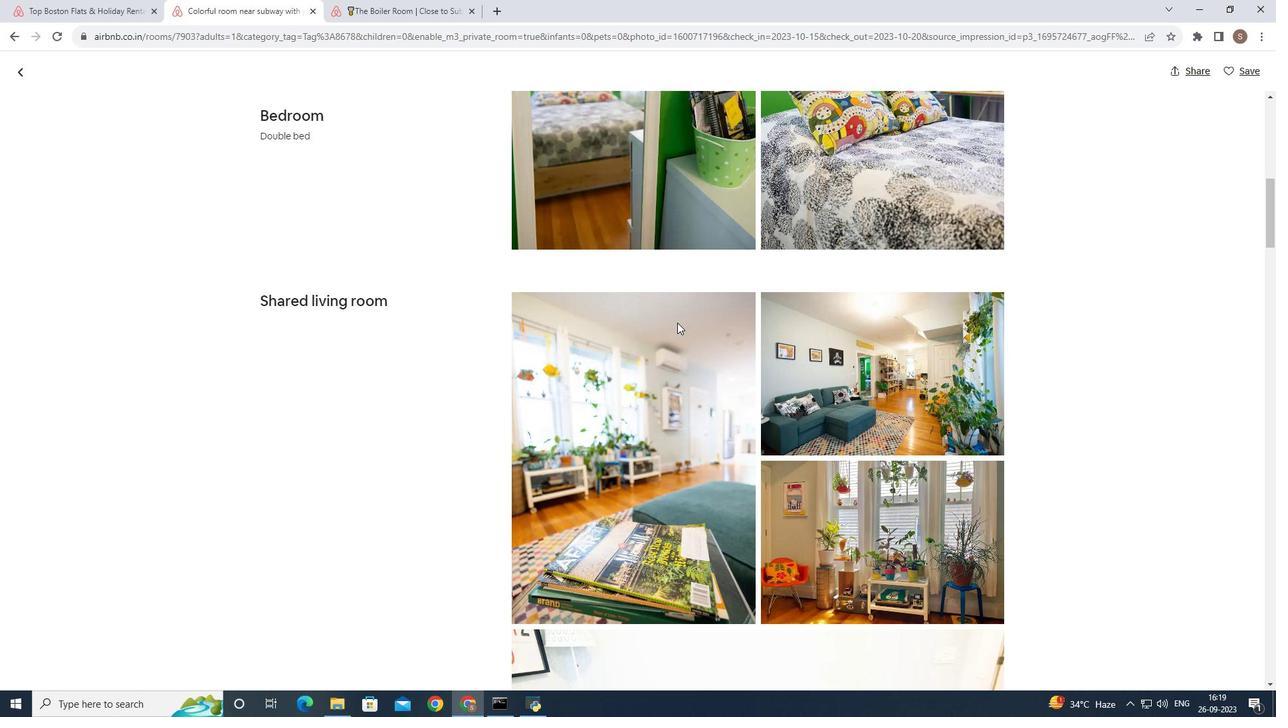 
Action: Mouse scrolled (677, 322) with delta (0, 0)
Screenshot: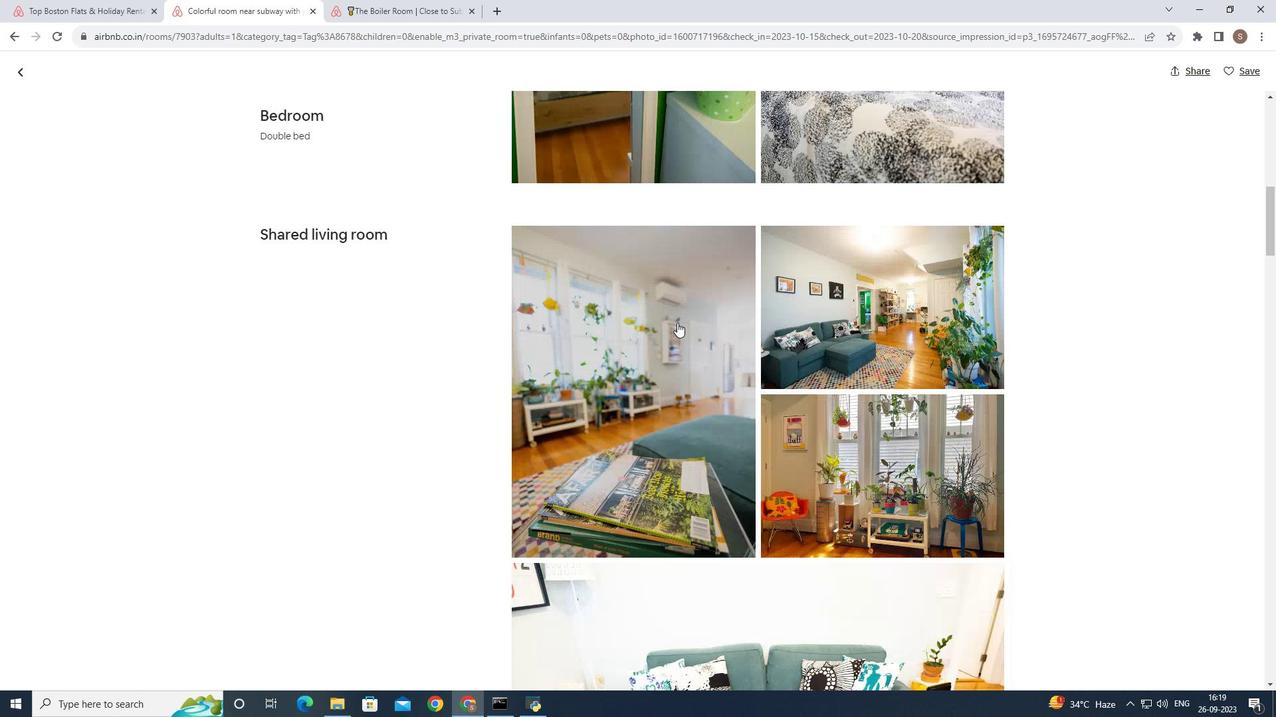 
Action: Mouse scrolled (677, 322) with delta (0, 0)
Screenshot: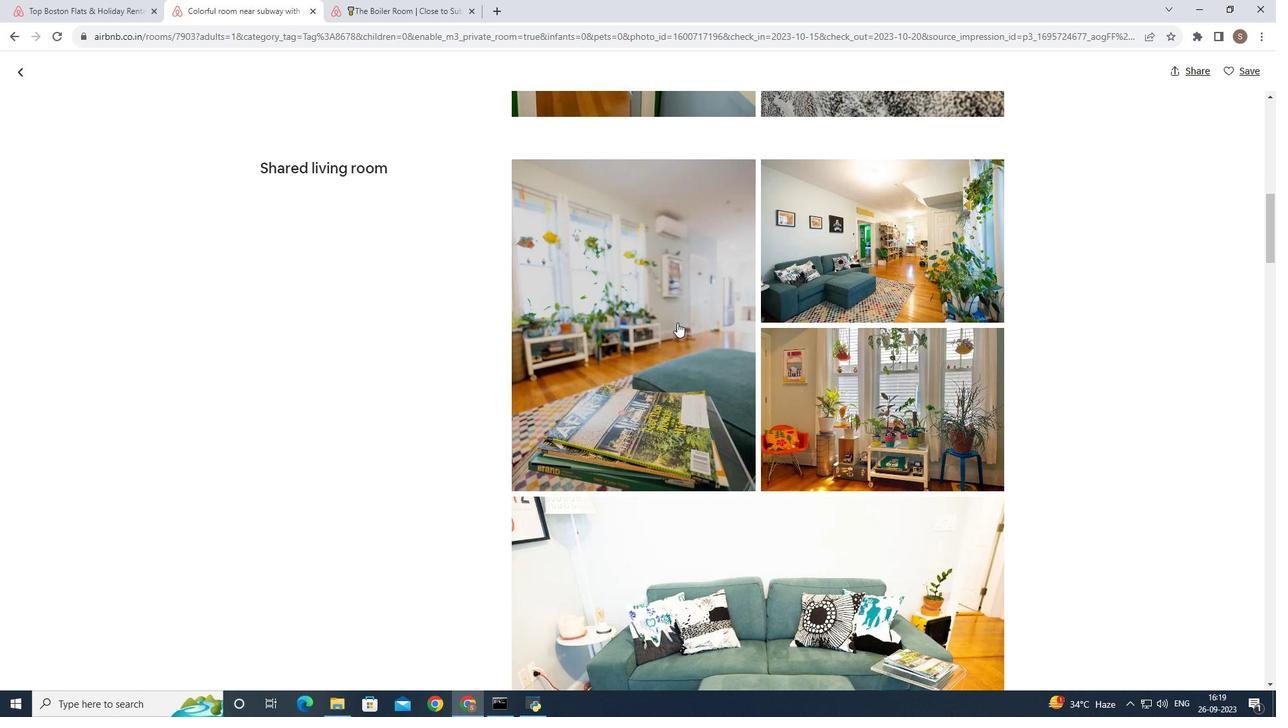 
Action: Mouse scrolled (677, 322) with delta (0, 0)
Screenshot: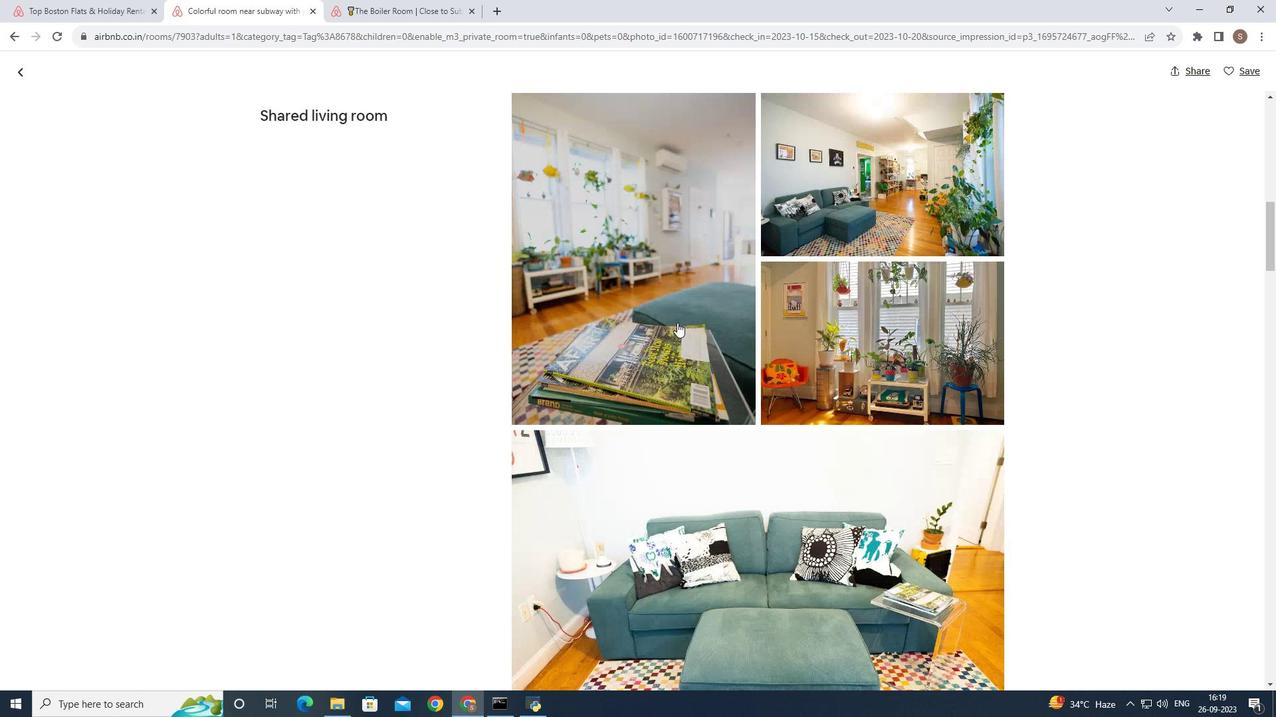
Action: Mouse scrolled (677, 322) with delta (0, 0)
Screenshot: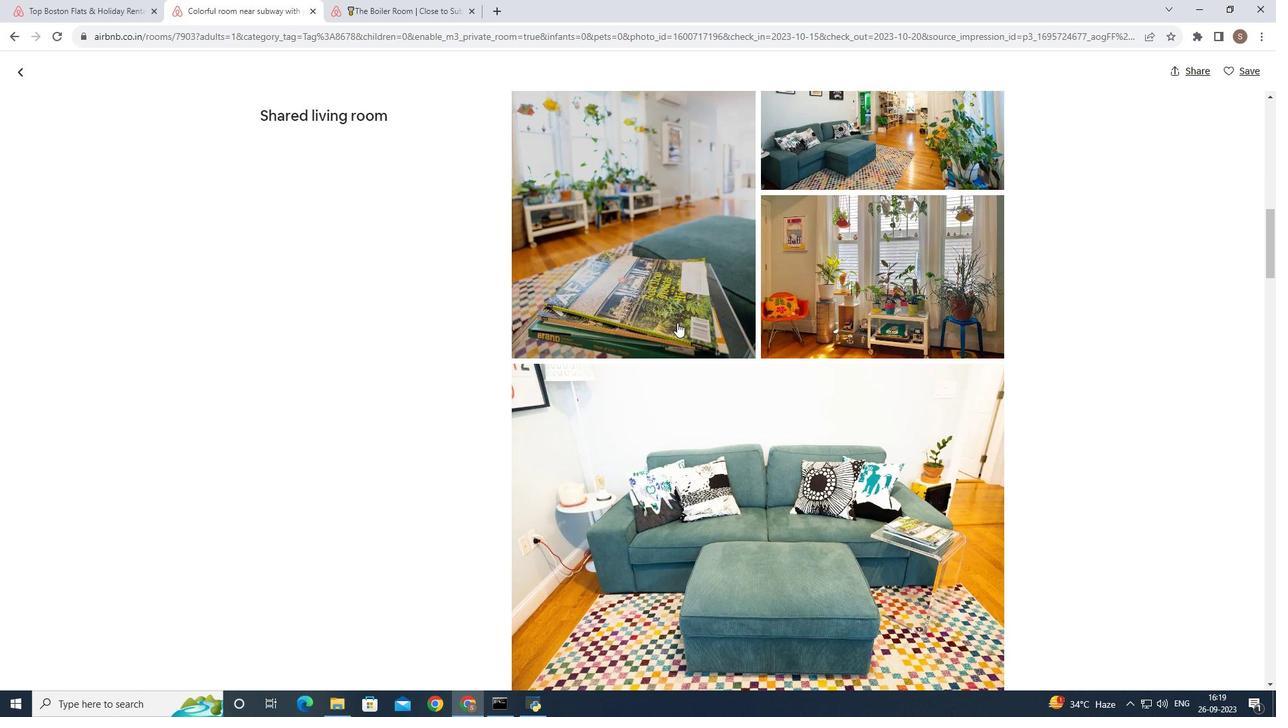 
Action: Mouse scrolled (677, 322) with delta (0, 0)
Screenshot: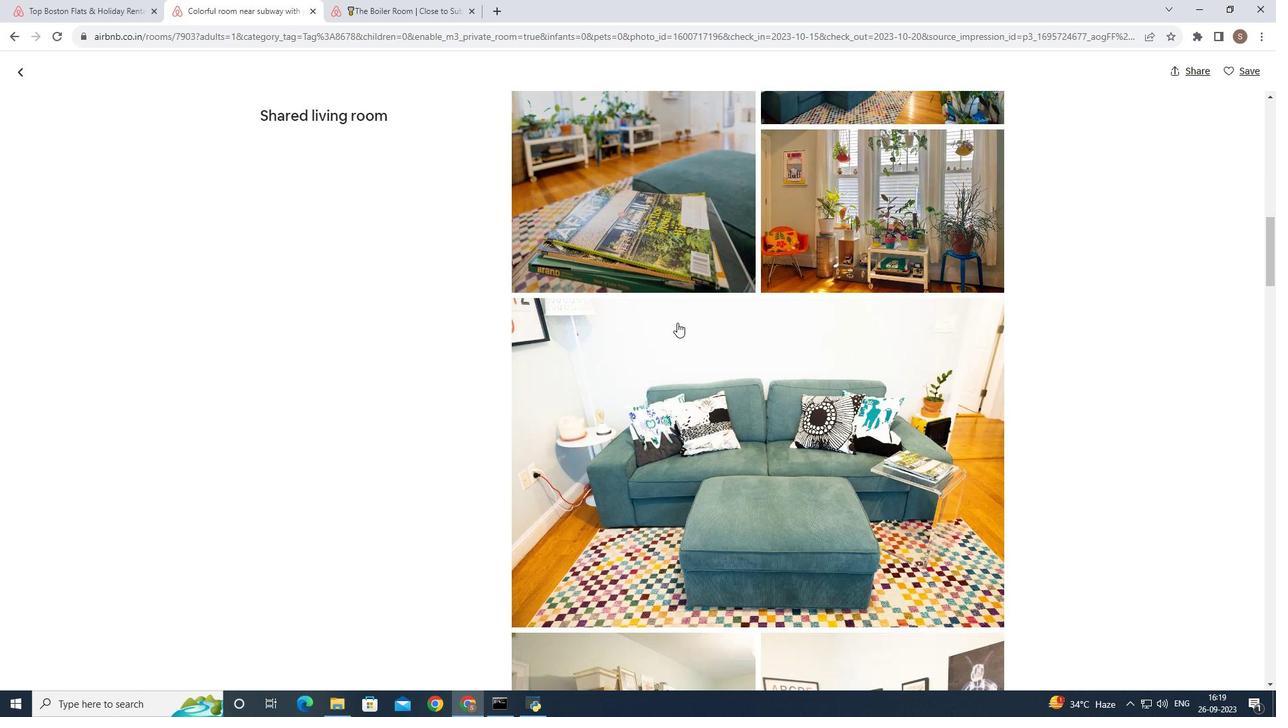 
Action: Mouse scrolled (677, 322) with delta (0, 0)
Screenshot: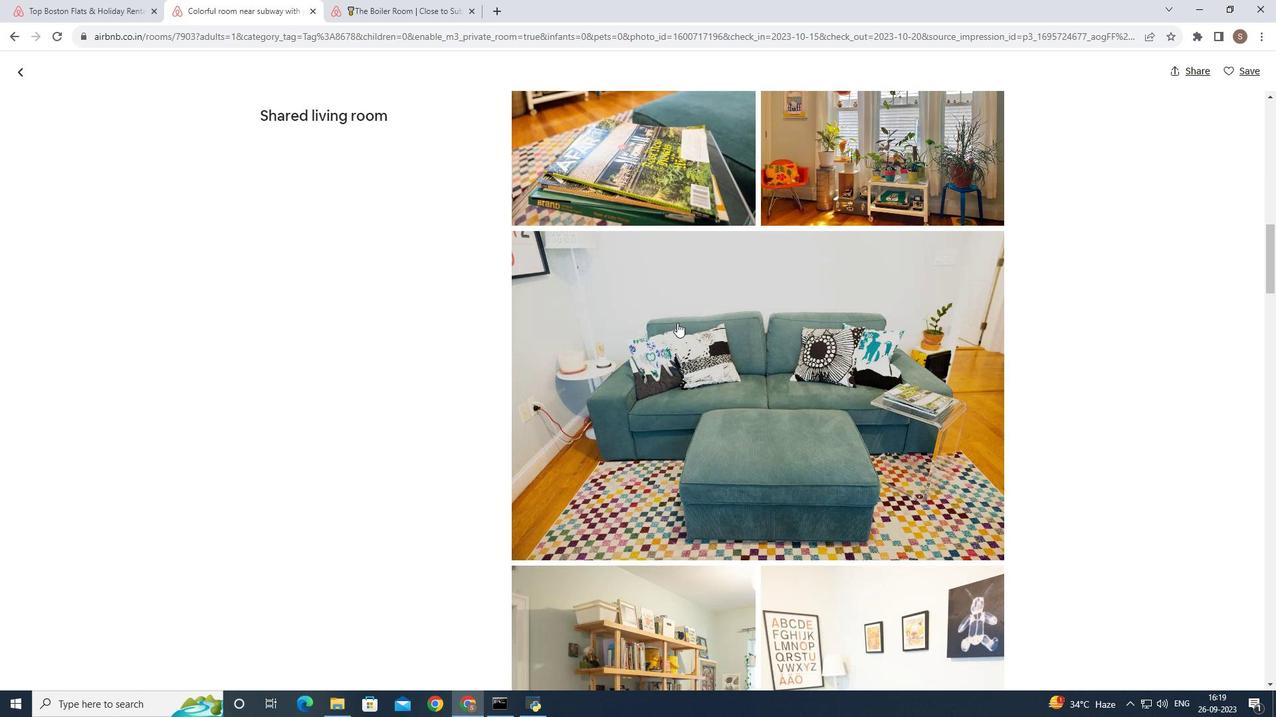 
Action: Mouse scrolled (677, 322) with delta (0, 0)
Screenshot: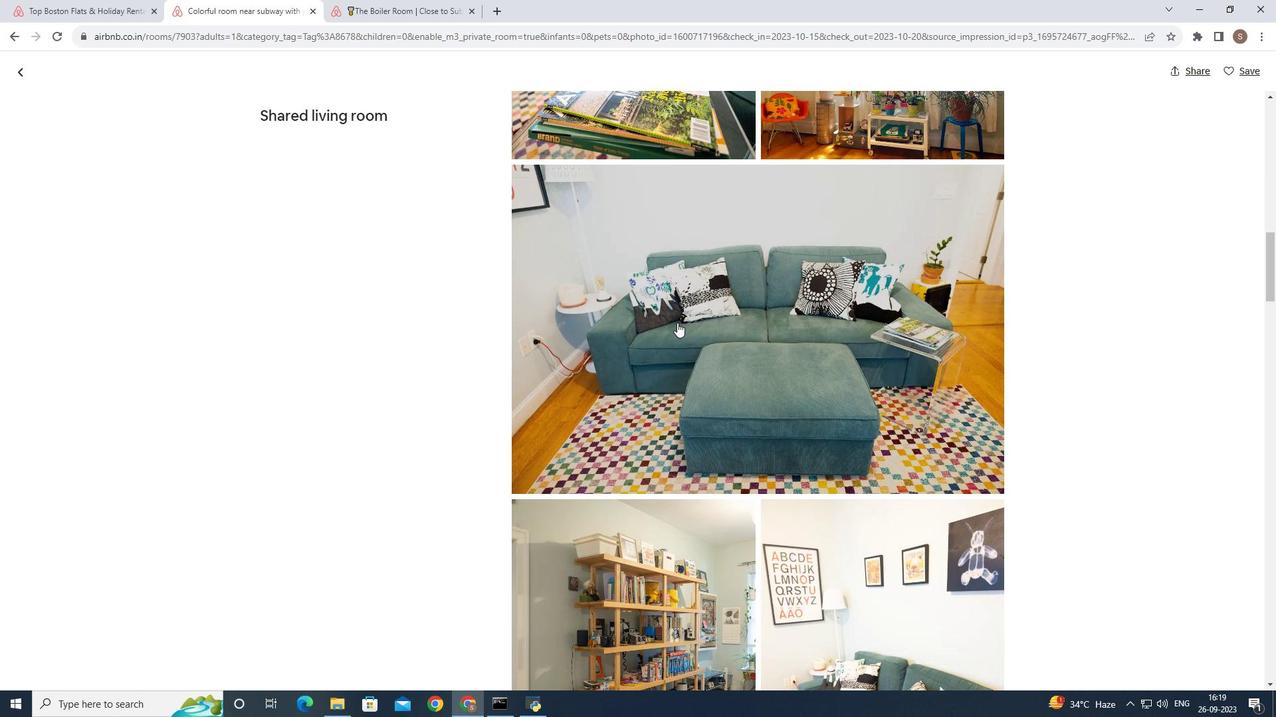 
Action: Mouse scrolled (677, 322) with delta (0, 0)
Screenshot: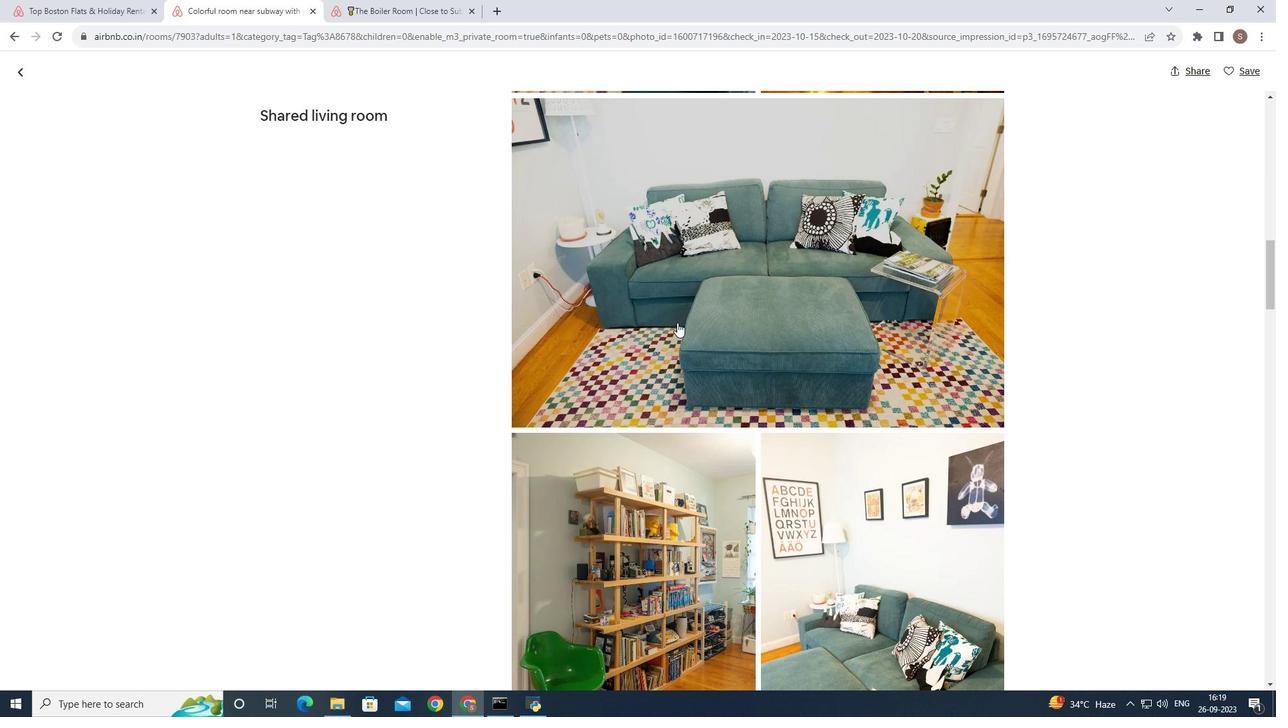 
Action: Mouse scrolled (677, 322) with delta (0, 0)
Screenshot: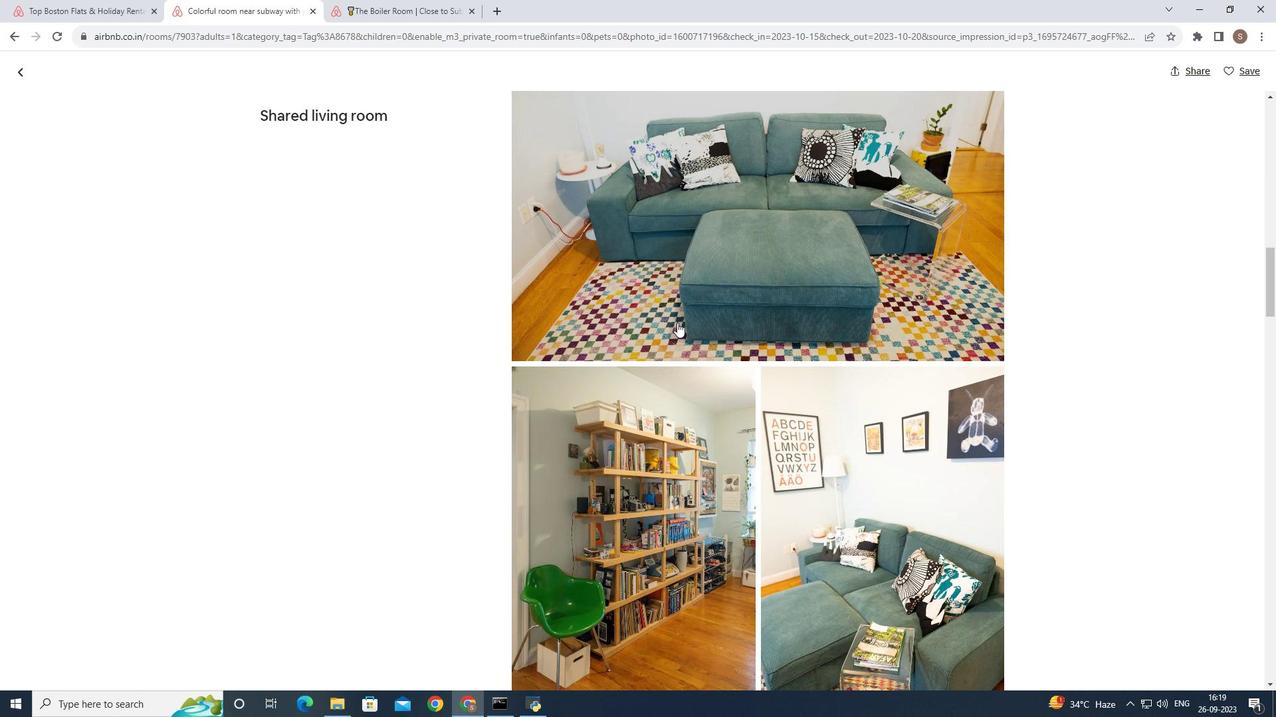 
Action: Mouse scrolled (677, 322) with delta (0, 0)
Screenshot: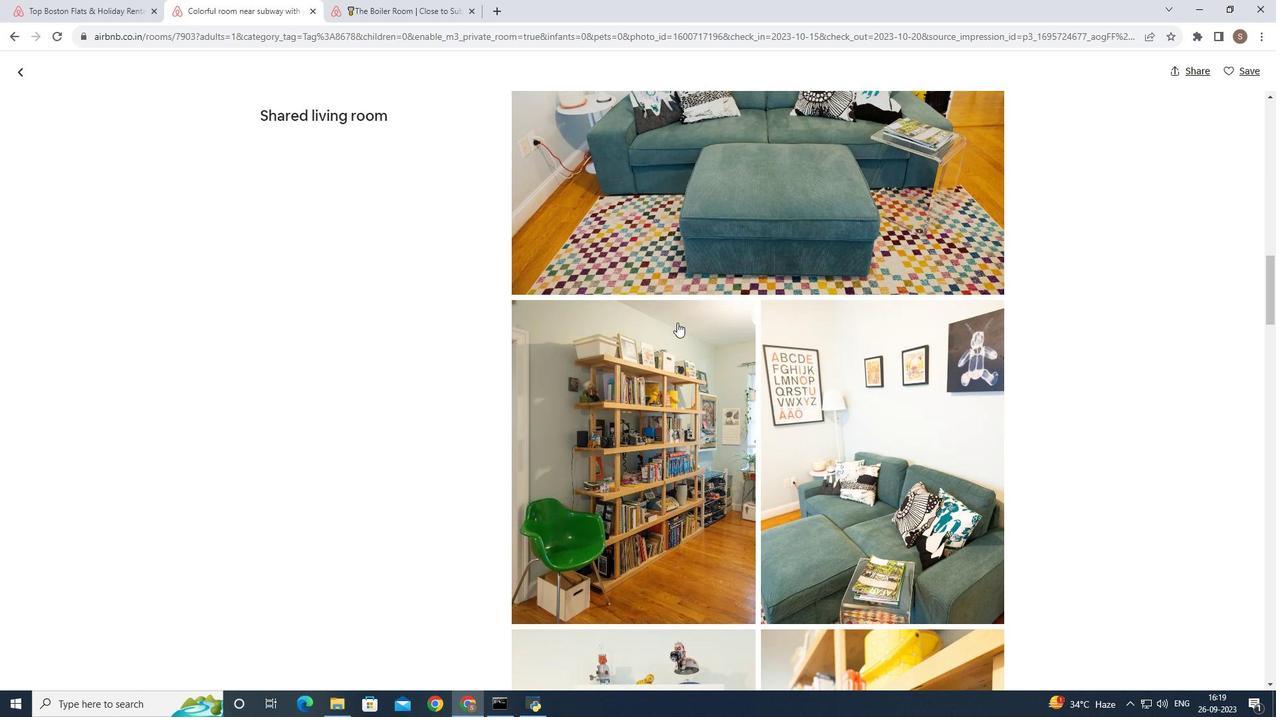 
Action: Mouse scrolled (677, 322) with delta (0, 0)
Screenshot: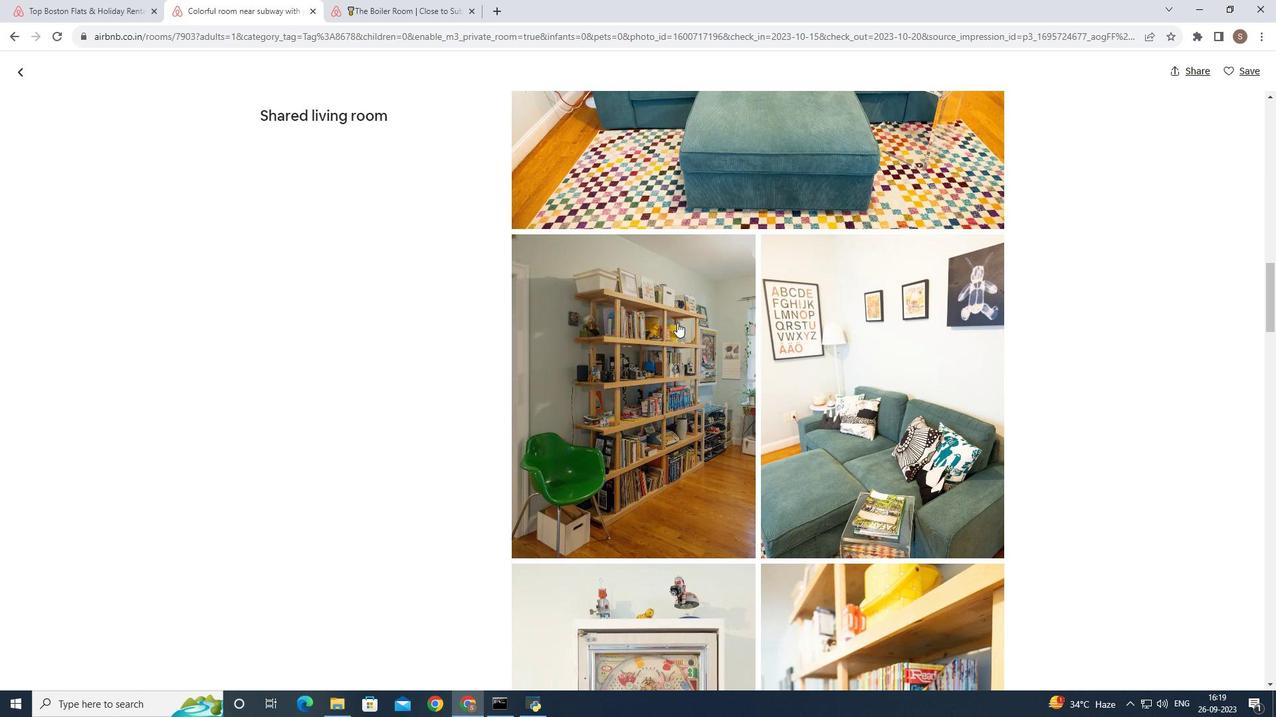 
Action: Mouse scrolled (677, 322) with delta (0, 0)
Screenshot: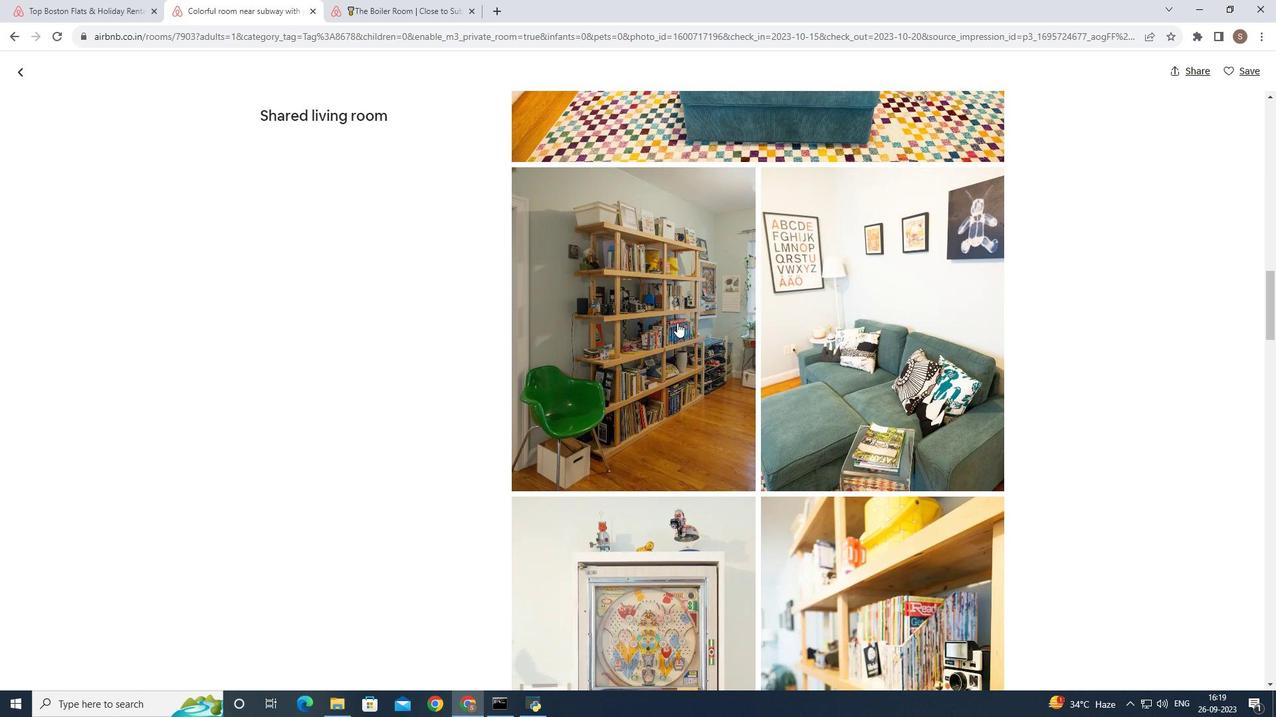 
Action: Mouse scrolled (677, 322) with delta (0, 0)
Screenshot: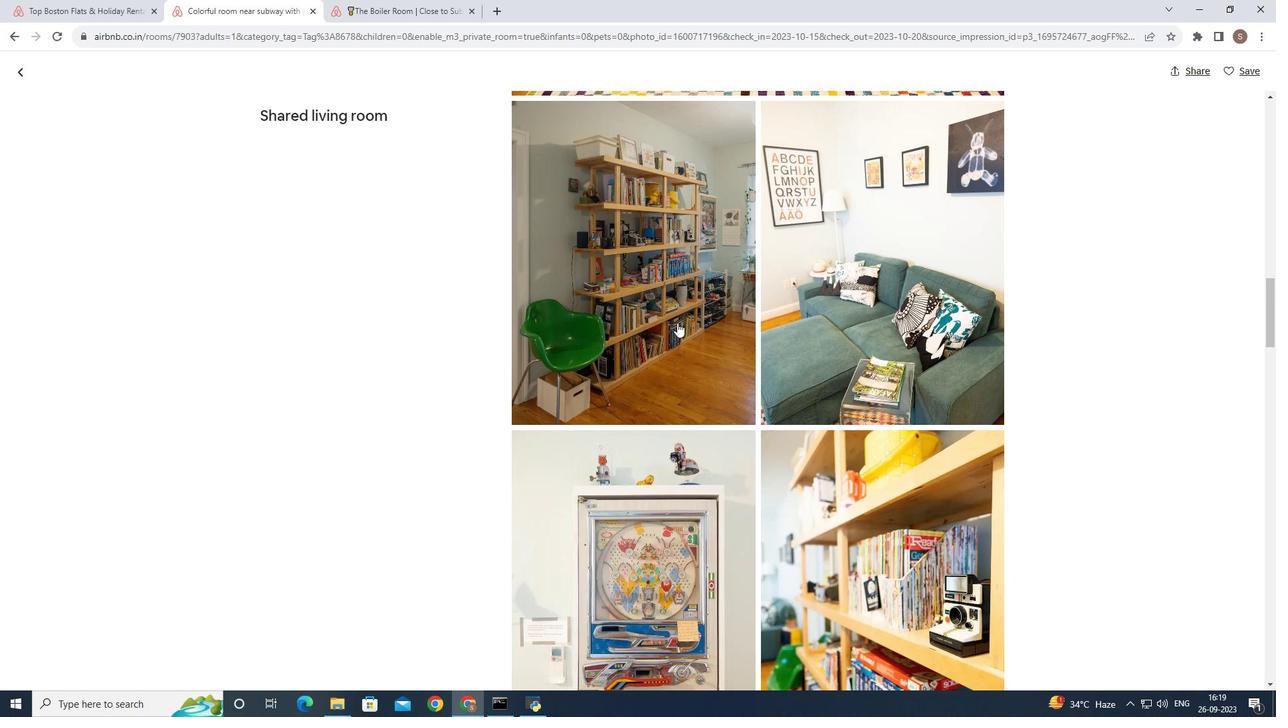 
Action: Mouse scrolled (677, 322) with delta (0, 0)
Screenshot: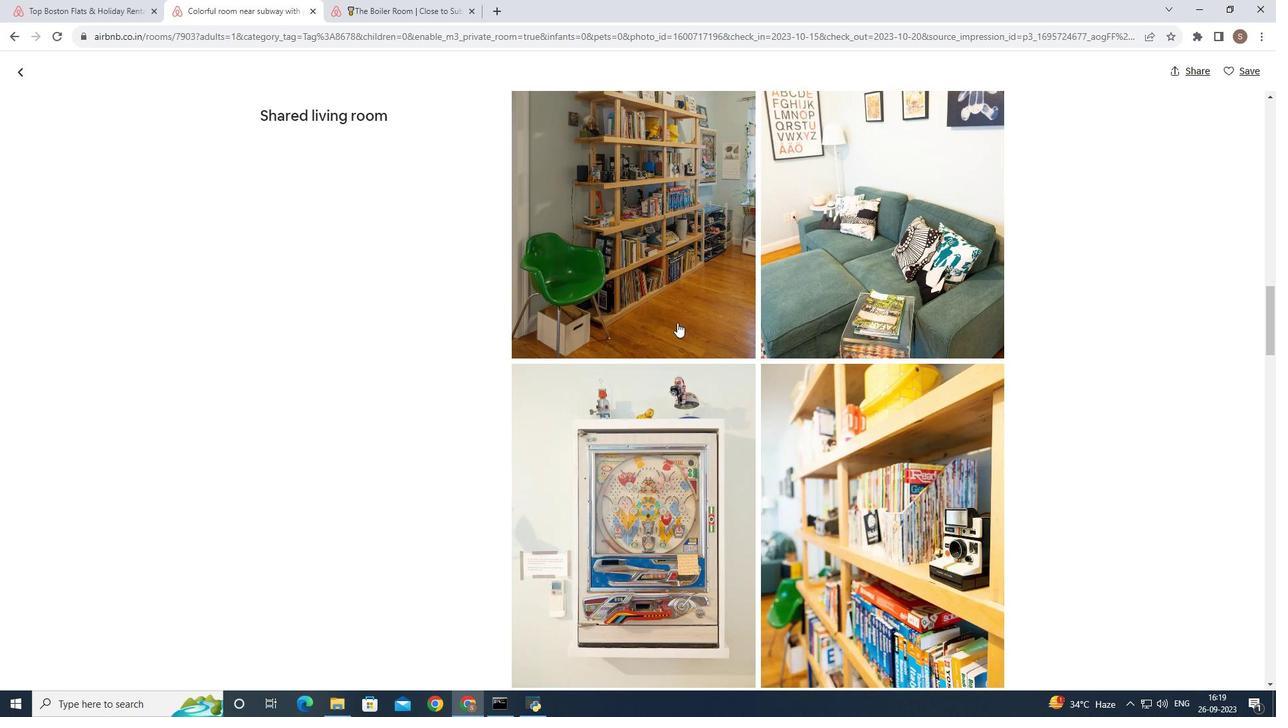 
Action: Mouse scrolled (677, 322) with delta (0, 0)
Screenshot: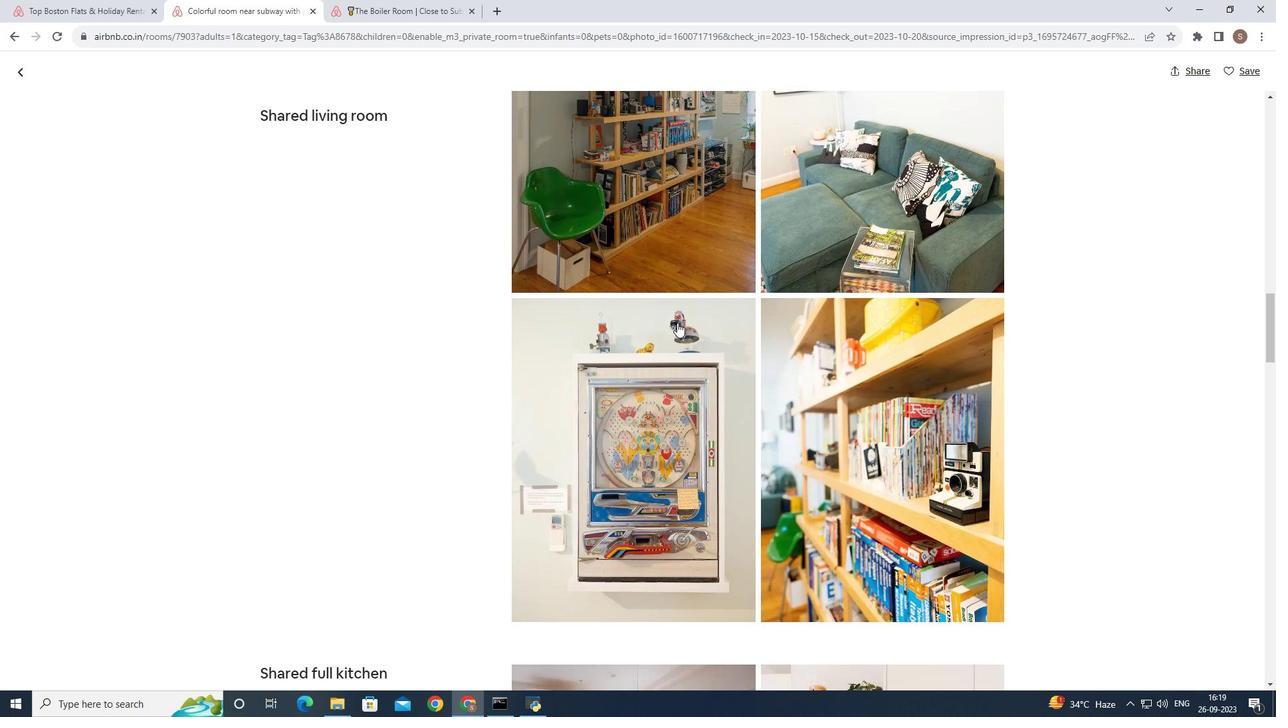 
Action: Mouse scrolled (677, 322) with delta (0, 0)
Screenshot: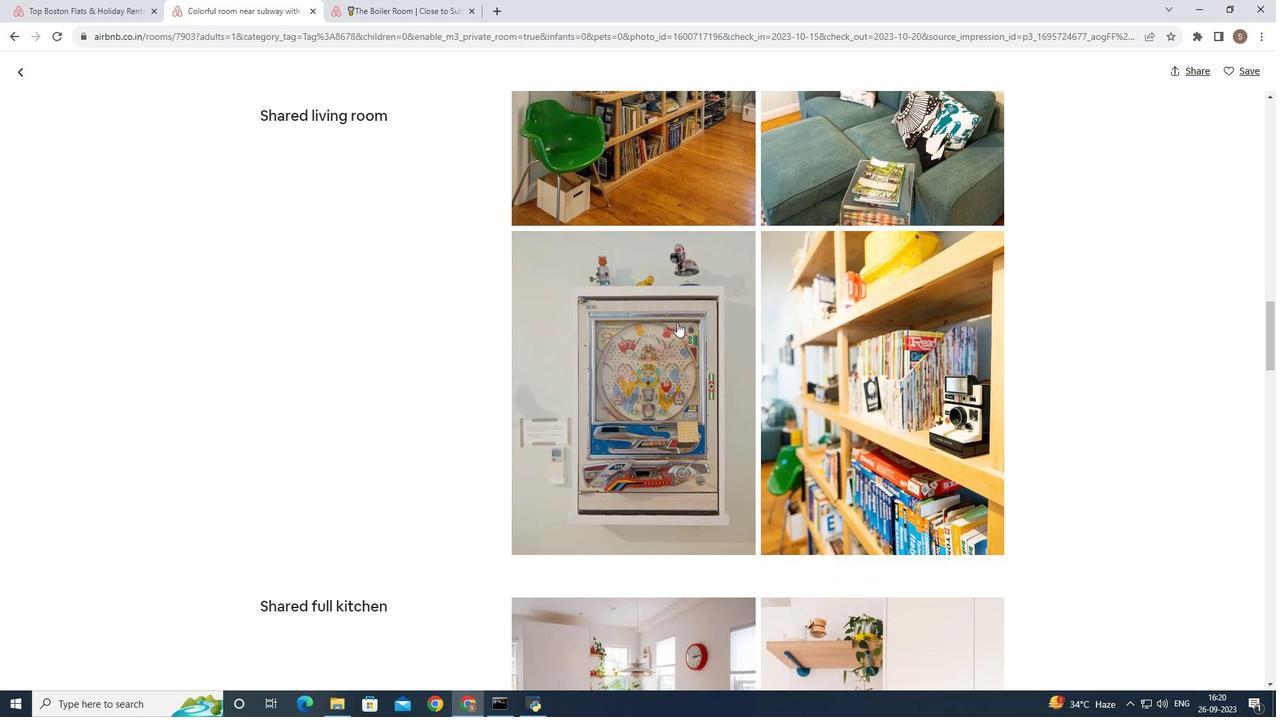 
Action: Mouse scrolled (677, 322) with delta (0, 0)
Screenshot: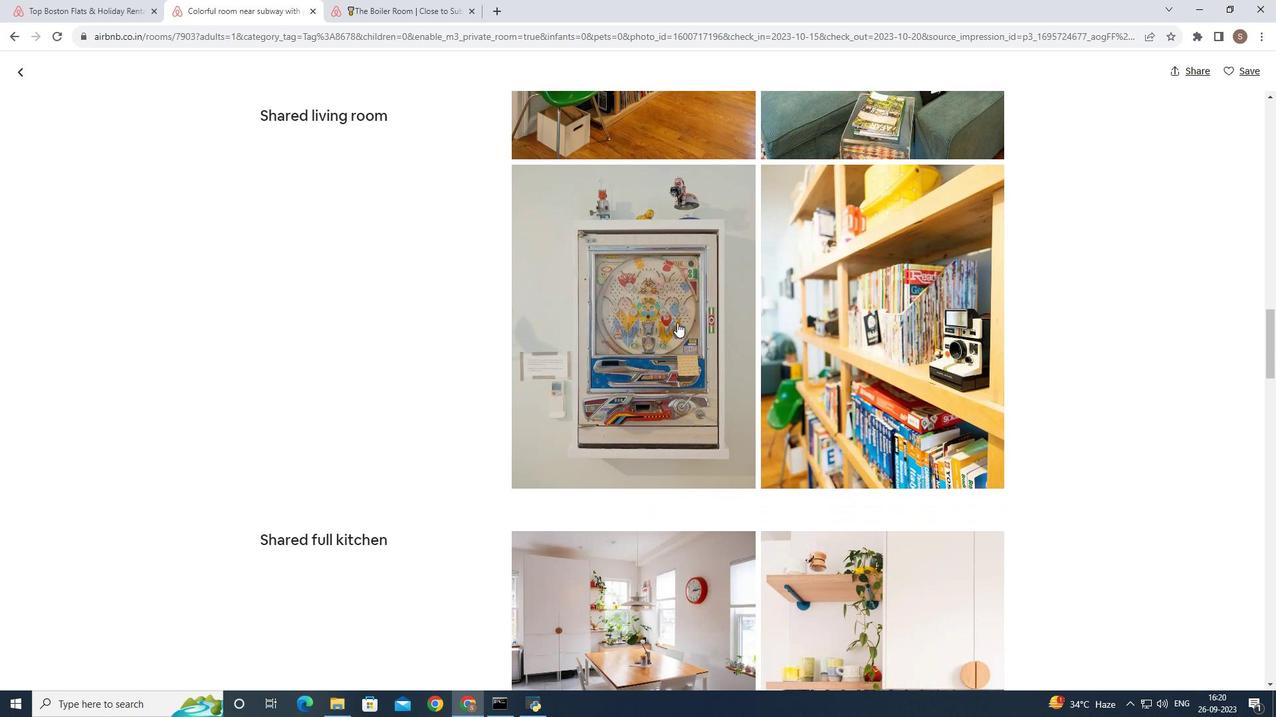 
Action: Mouse scrolled (677, 322) with delta (0, 0)
Screenshot: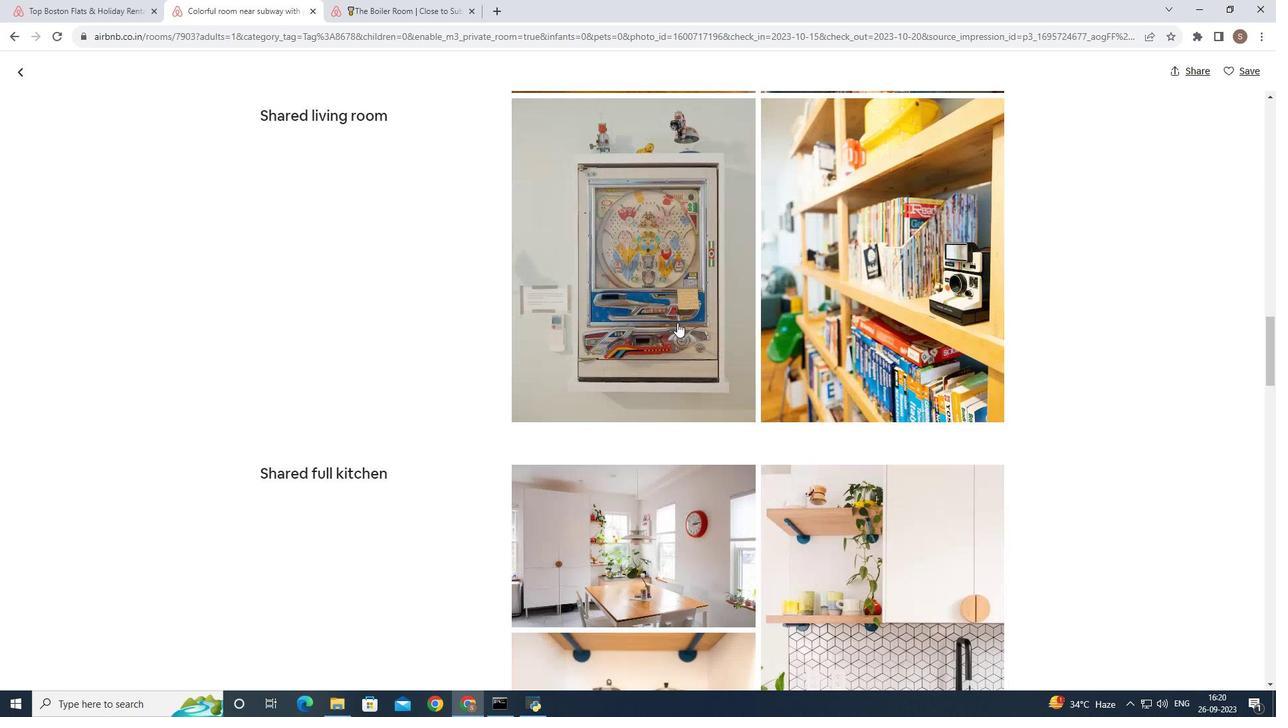 
Action: Mouse scrolled (677, 322) with delta (0, 0)
Screenshot: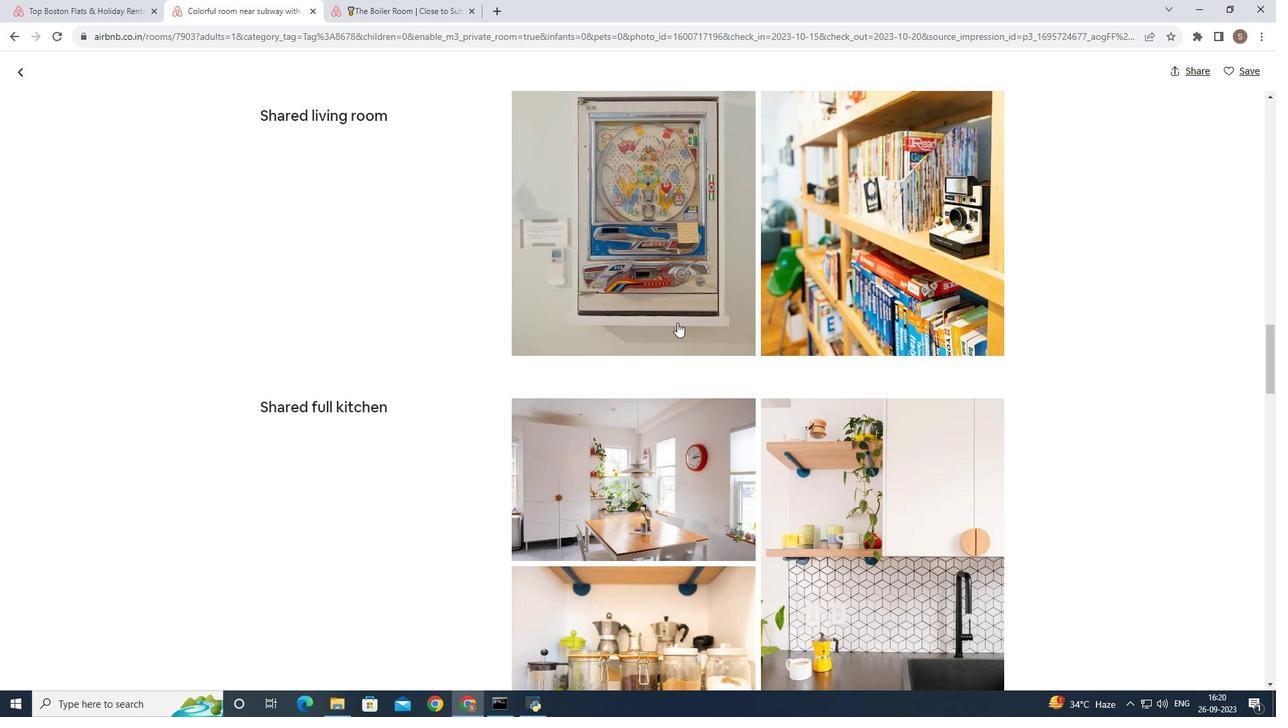 
Action: Mouse scrolled (677, 322) with delta (0, 0)
Screenshot: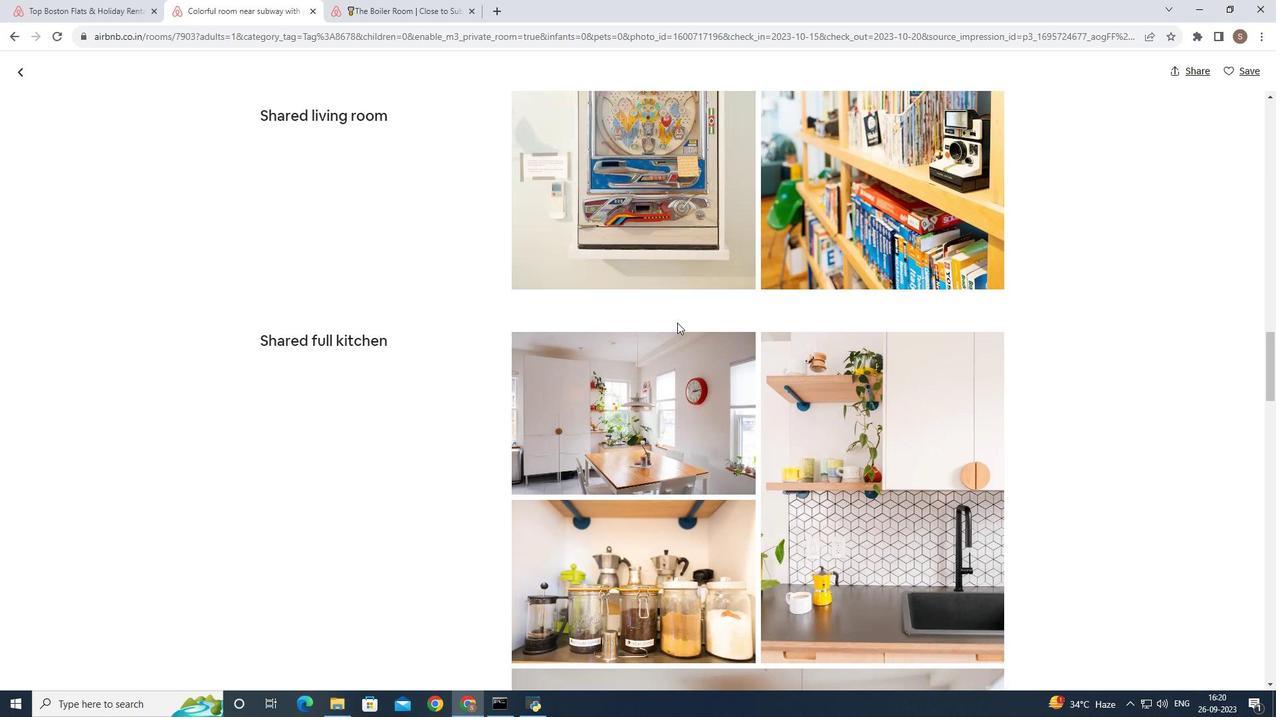 
Action: Mouse scrolled (677, 322) with delta (0, 0)
Screenshot: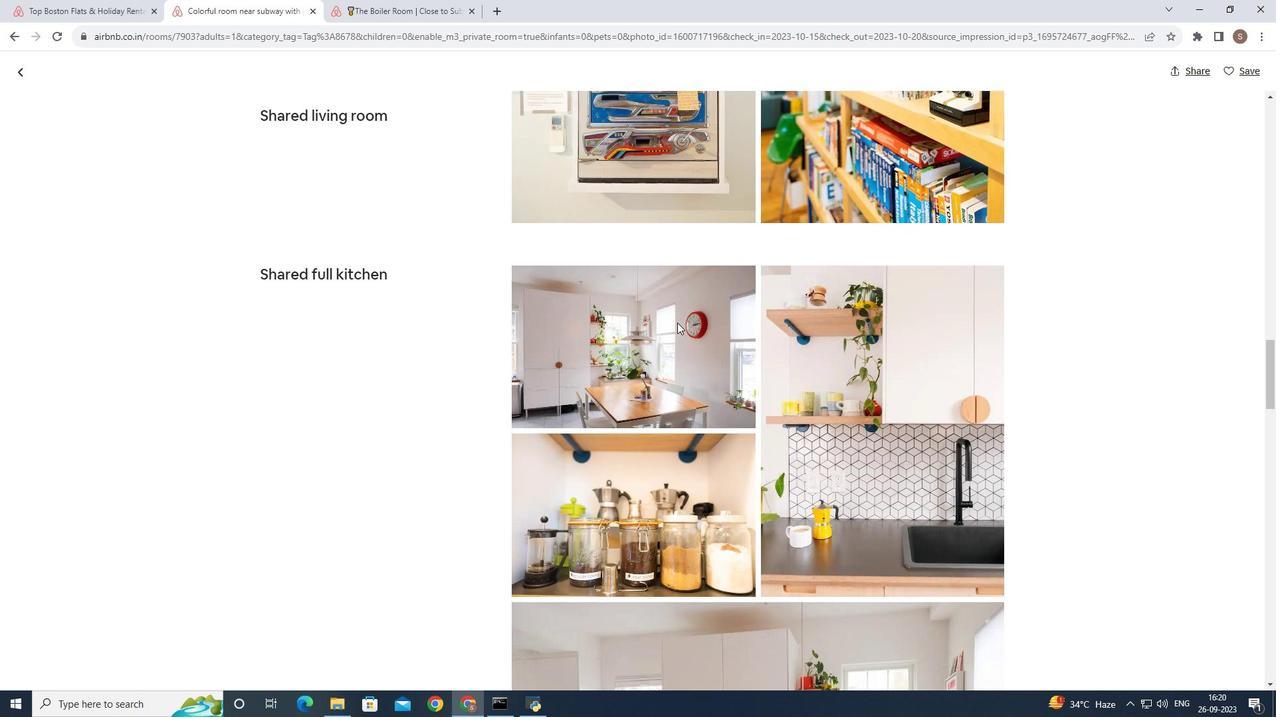 
Action: Mouse scrolled (677, 322) with delta (0, 0)
Screenshot: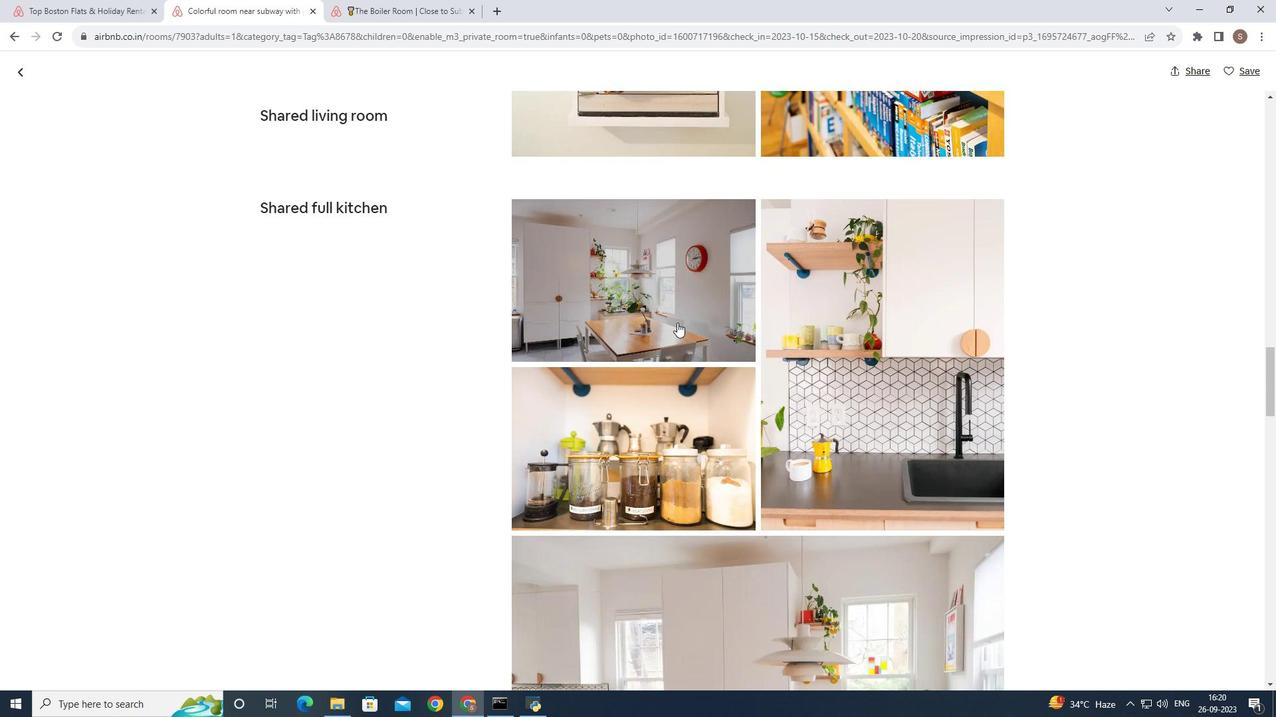 
Action: Mouse scrolled (677, 322) with delta (0, 0)
Screenshot: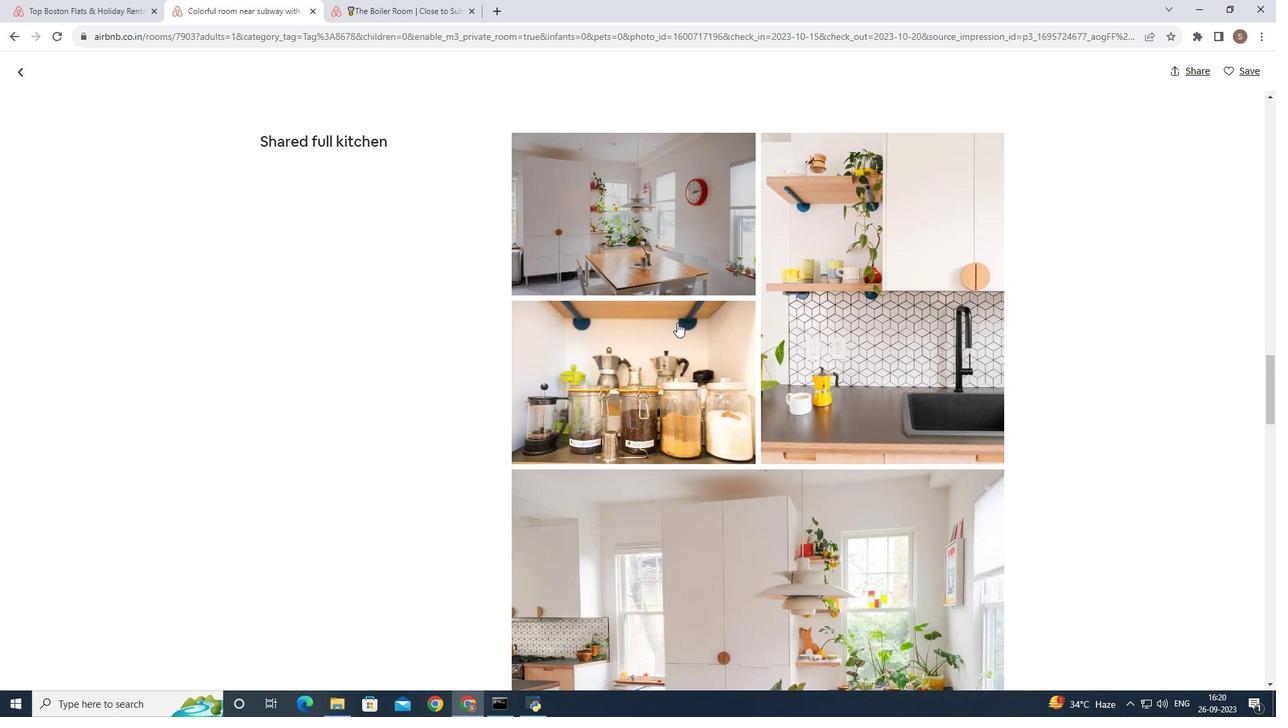
Action: Mouse scrolled (677, 322) with delta (0, 0)
Screenshot: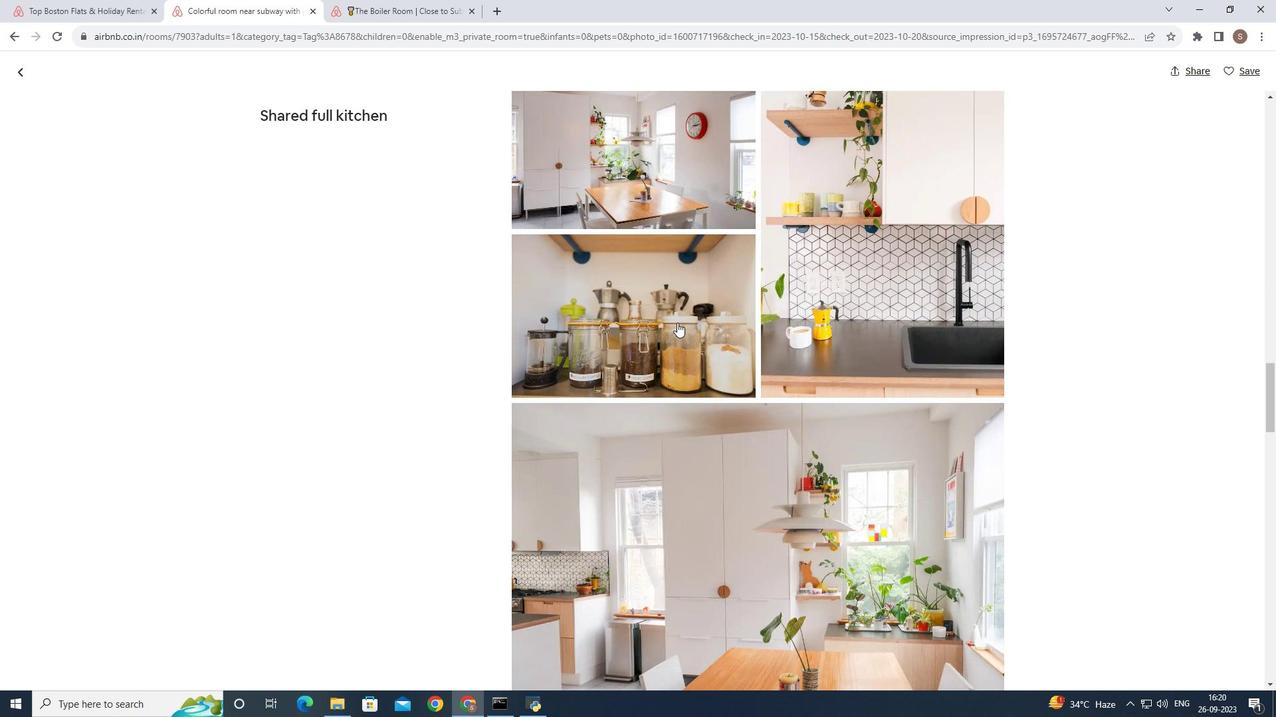 
Action: Mouse scrolled (677, 322) with delta (0, 0)
Screenshot: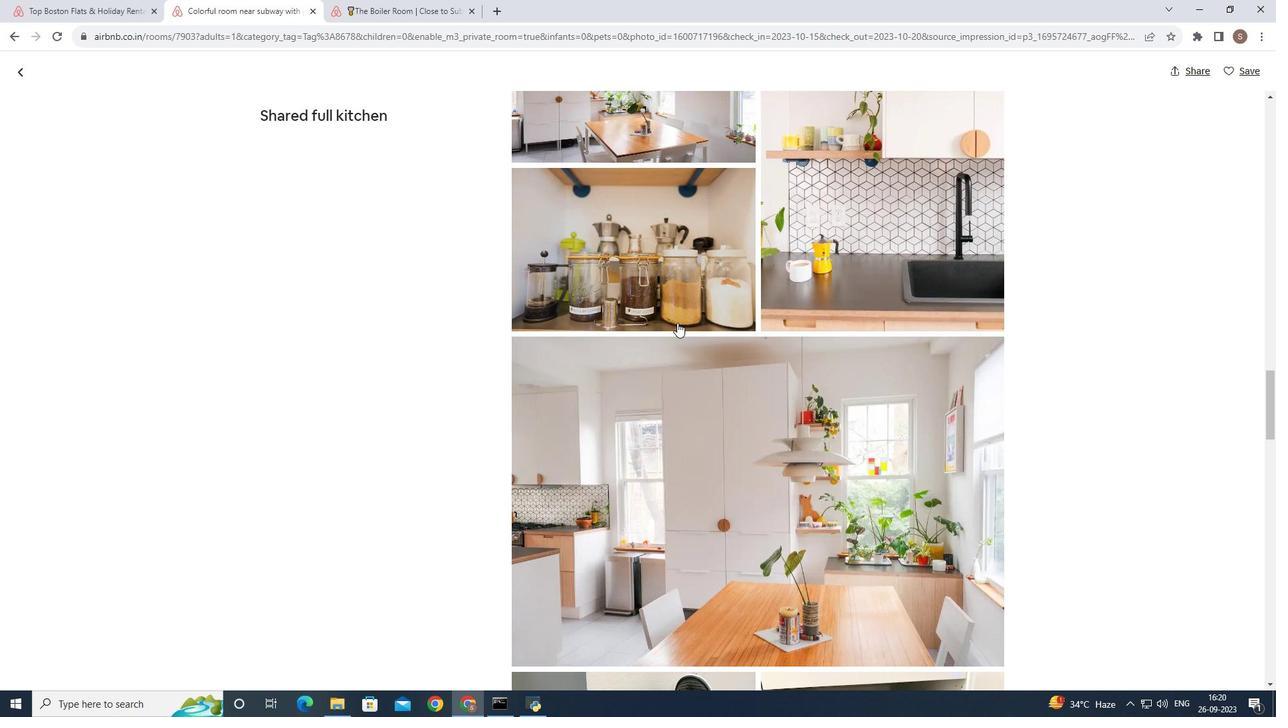 
Action: Mouse scrolled (677, 322) with delta (0, 0)
Screenshot: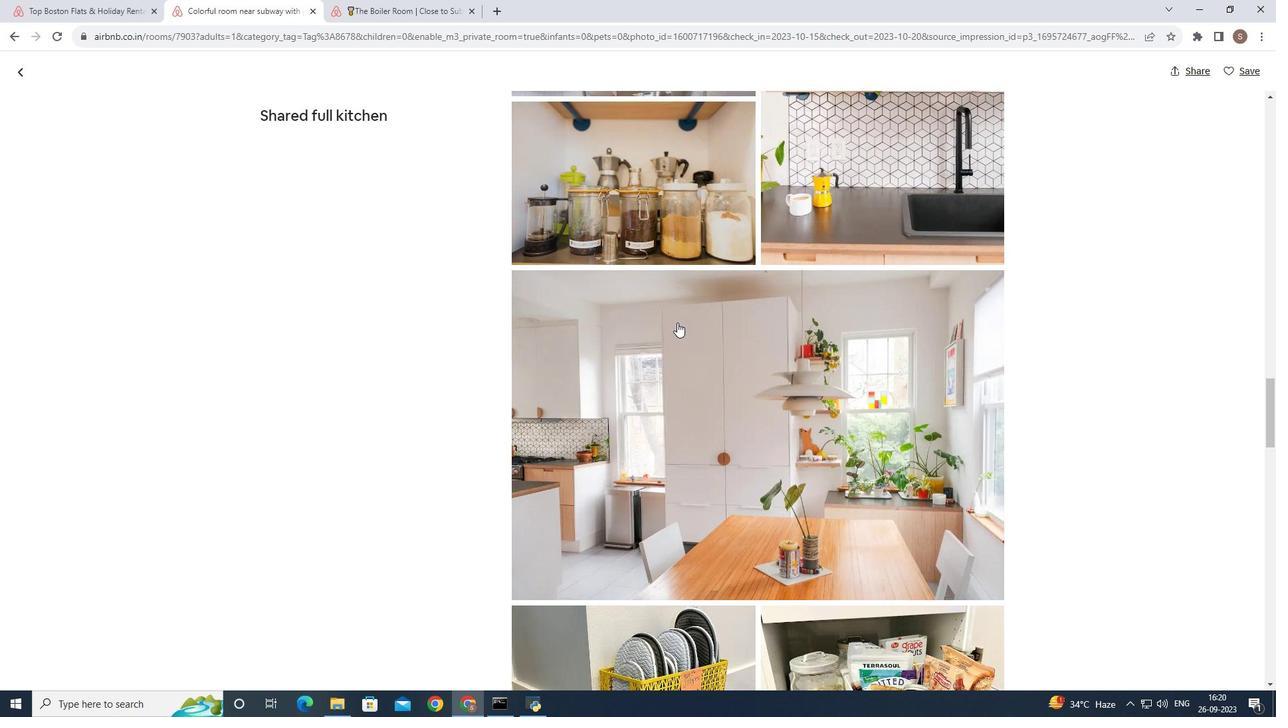 
Action: Mouse scrolled (677, 322) with delta (0, 0)
Screenshot: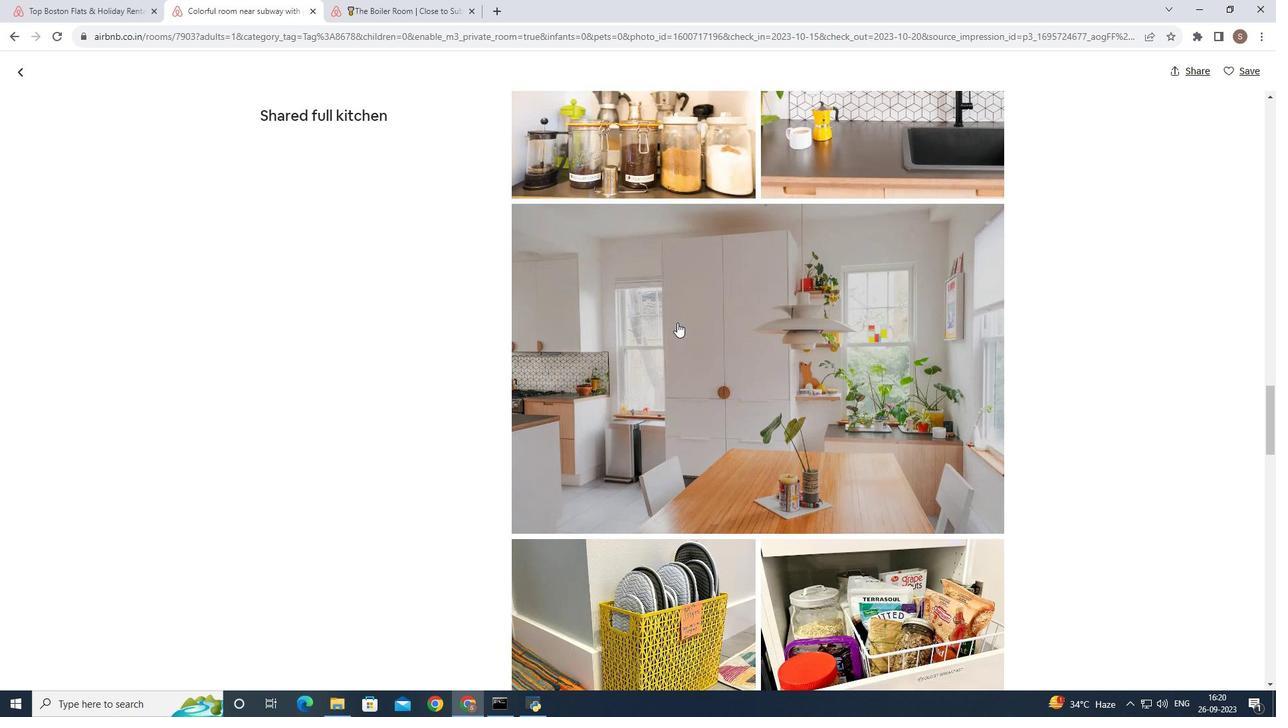 
Action: Mouse scrolled (677, 322) with delta (0, 0)
Screenshot: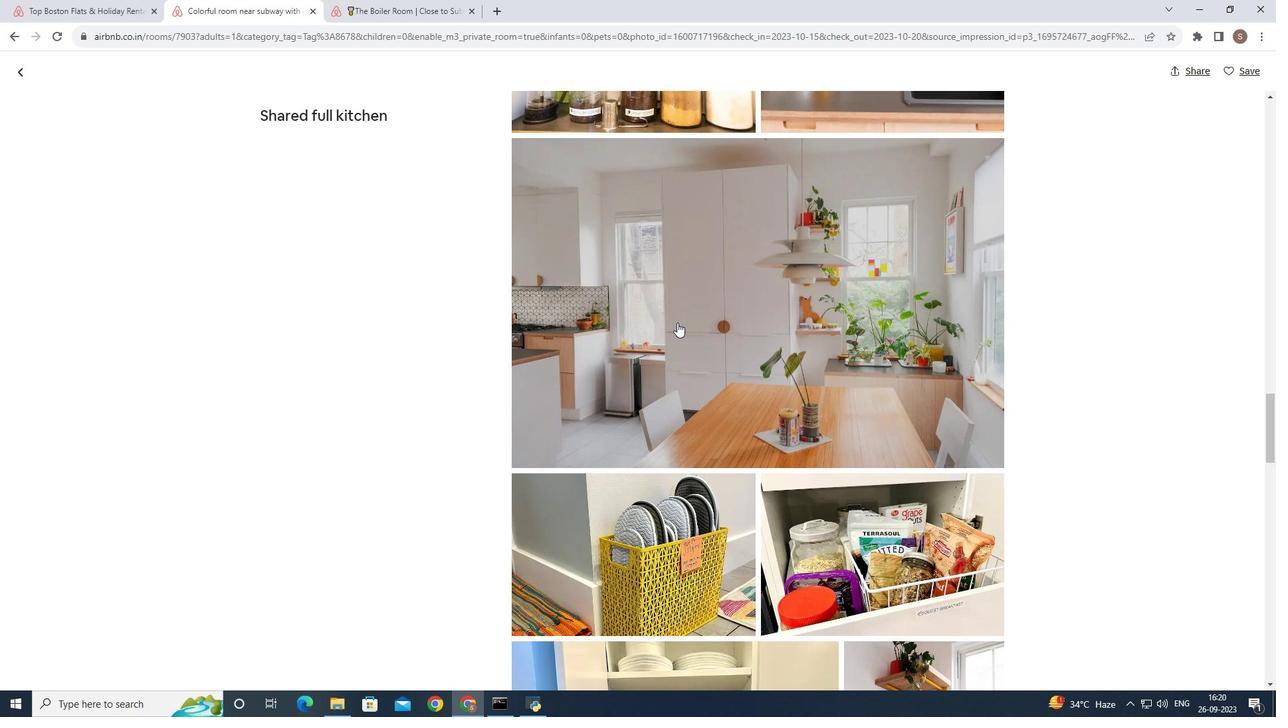 
Action: Mouse scrolled (677, 322) with delta (0, 0)
Screenshot: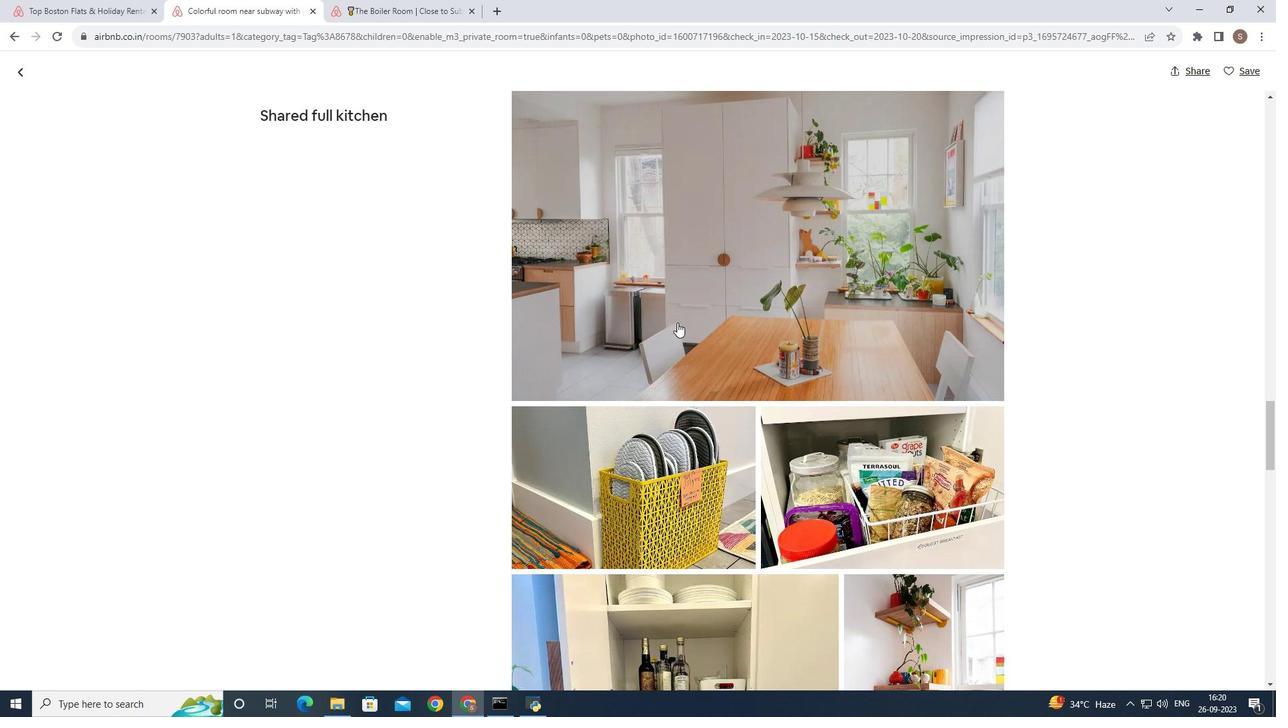 
Action: Mouse scrolled (677, 322) with delta (0, 0)
Screenshot: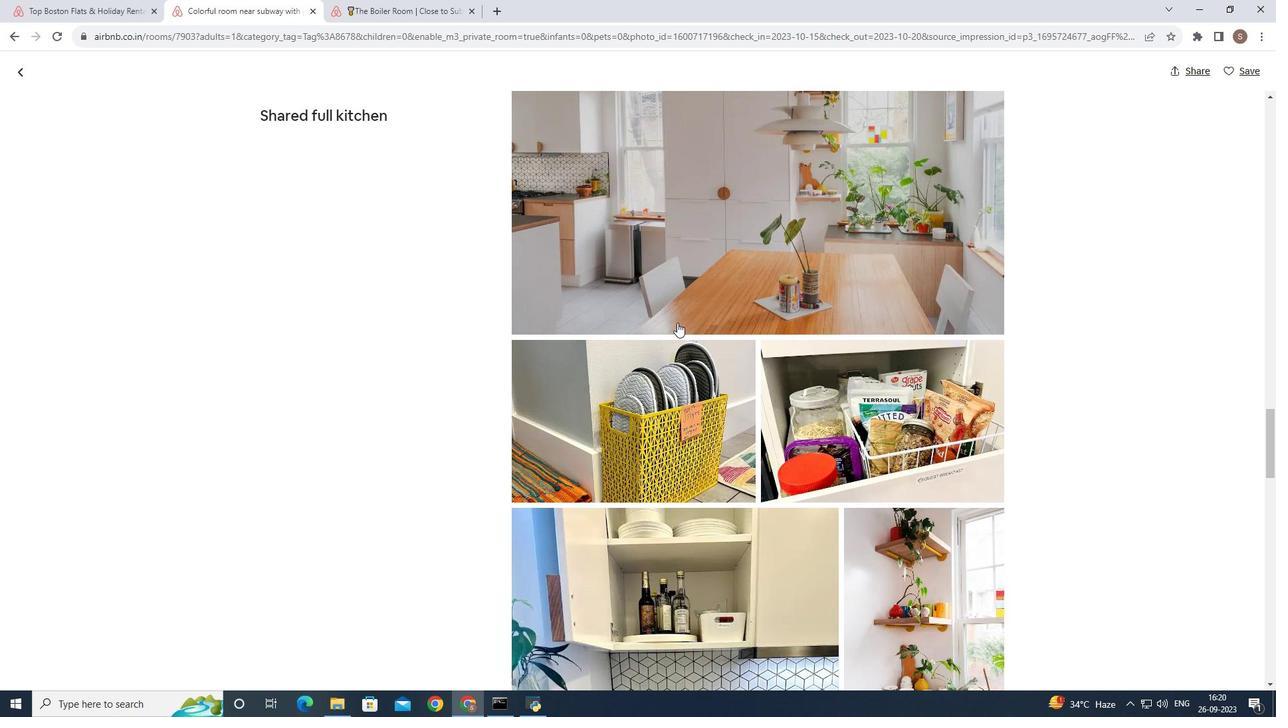 
Action: Mouse scrolled (677, 322) with delta (0, 0)
Screenshot: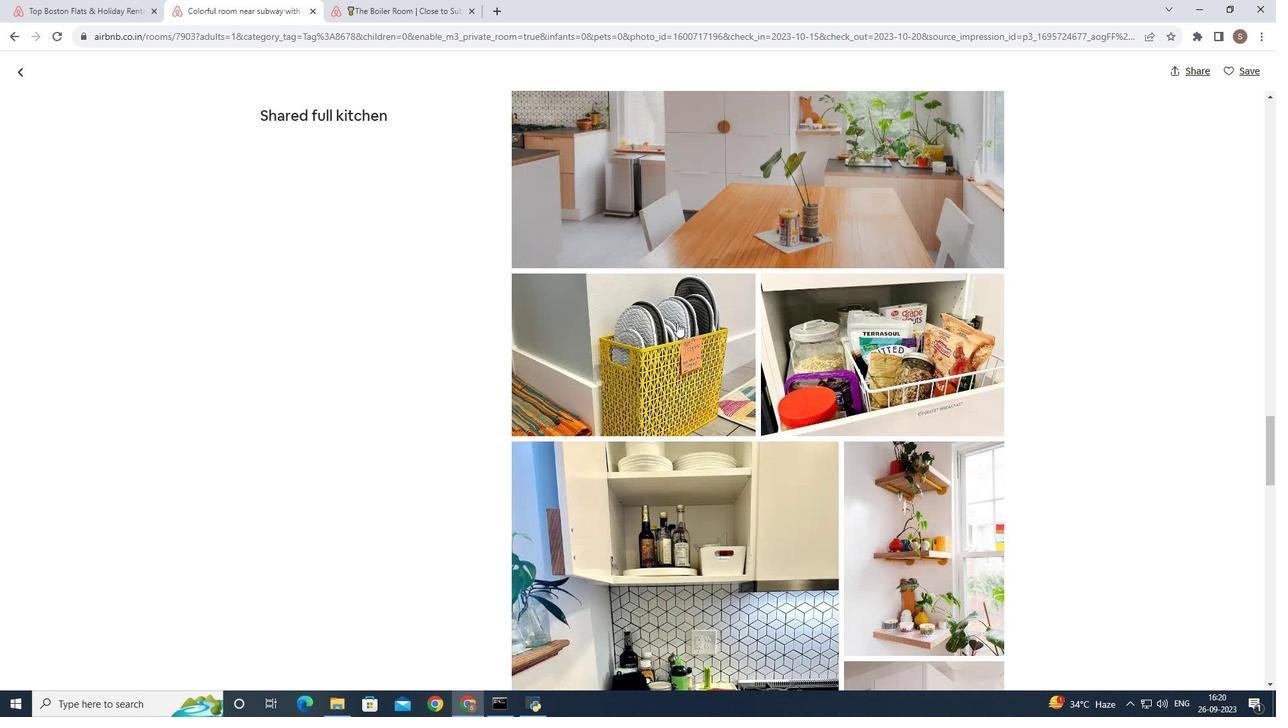 
Action: Mouse scrolled (677, 322) with delta (0, 0)
Screenshot: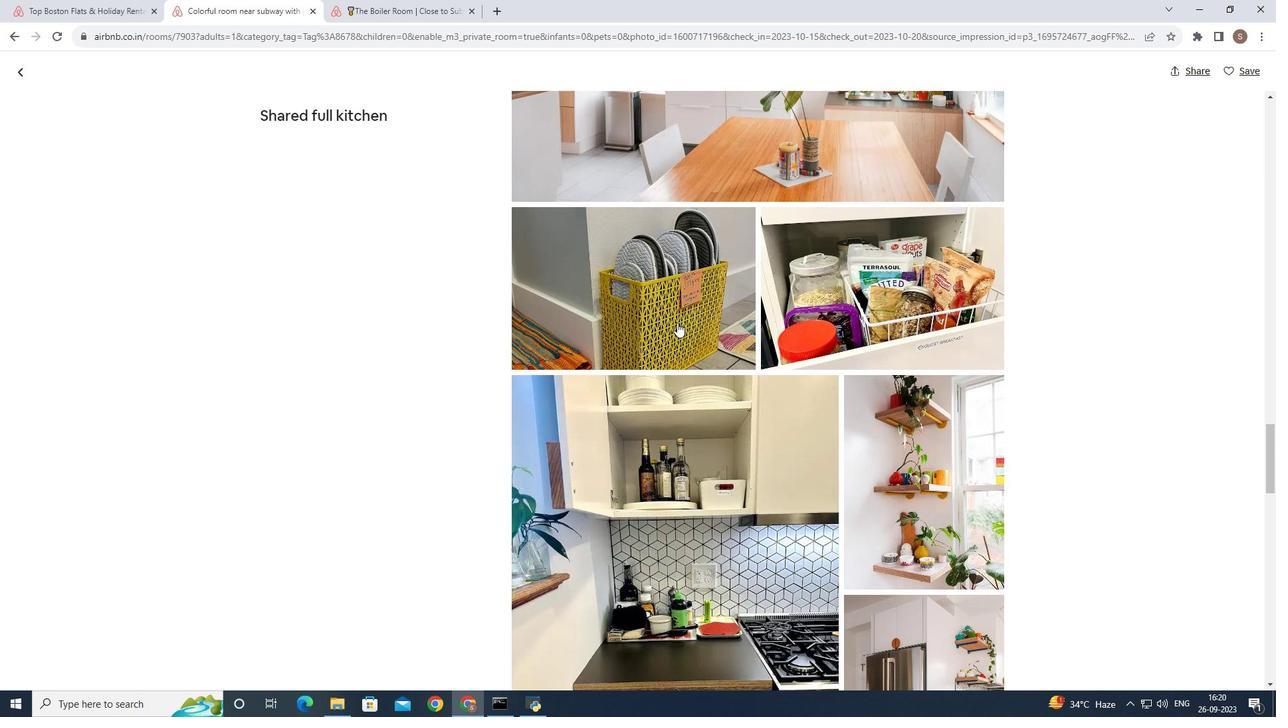 
Action: Mouse scrolled (677, 322) with delta (0, 0)
Screenshot: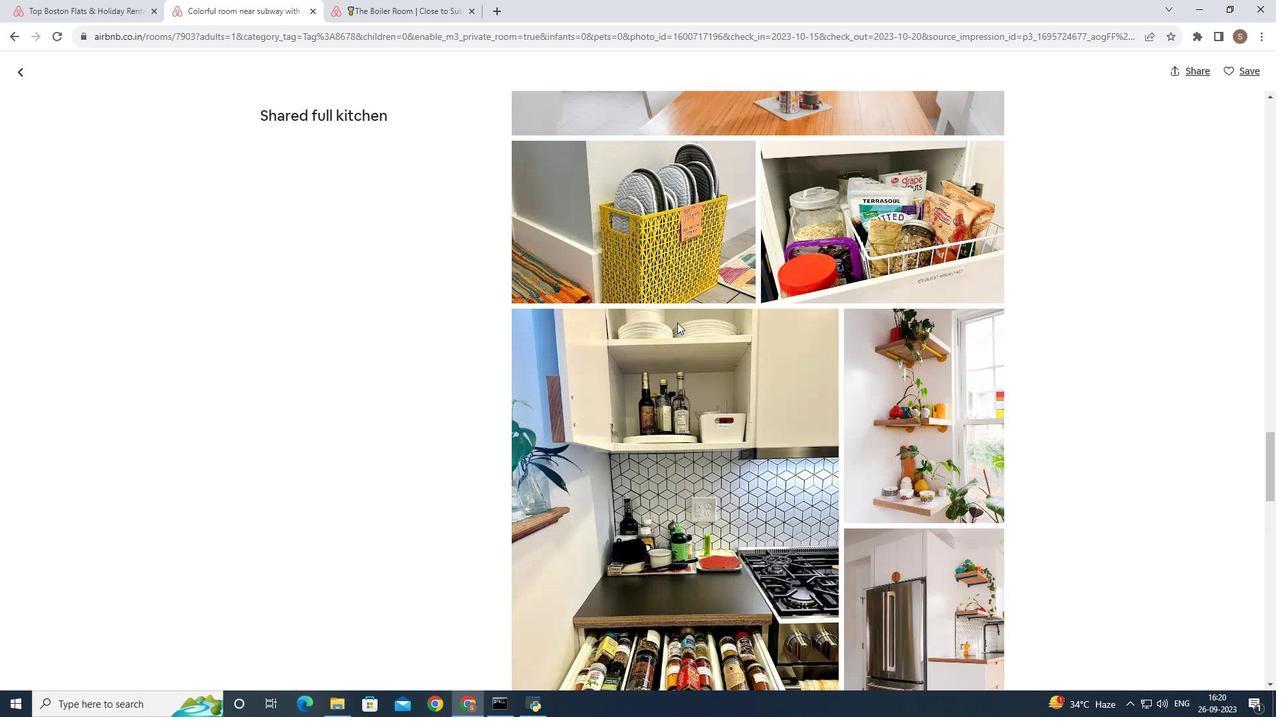 
Action: Mouse scrolled (677, 322) with delta (0, 0)
Screenshot: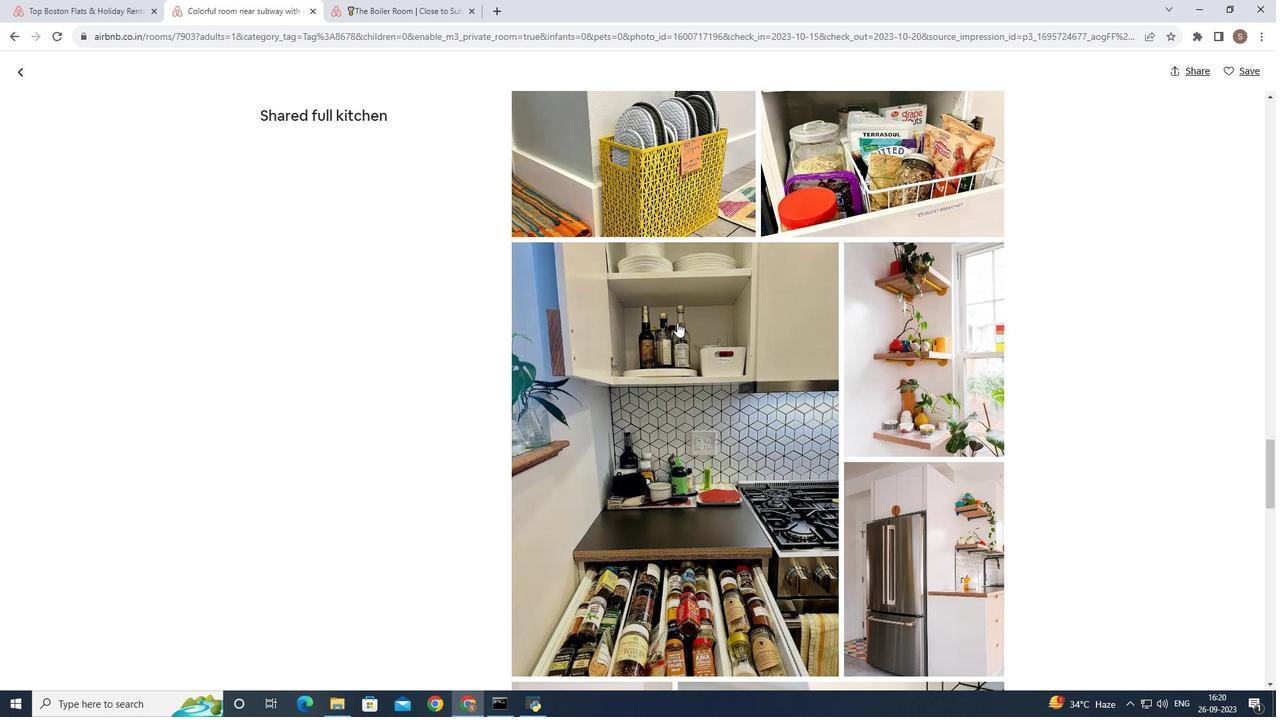 
Action: Mouse scrolled (677, 322) with delta (0, 0)
Screenshot: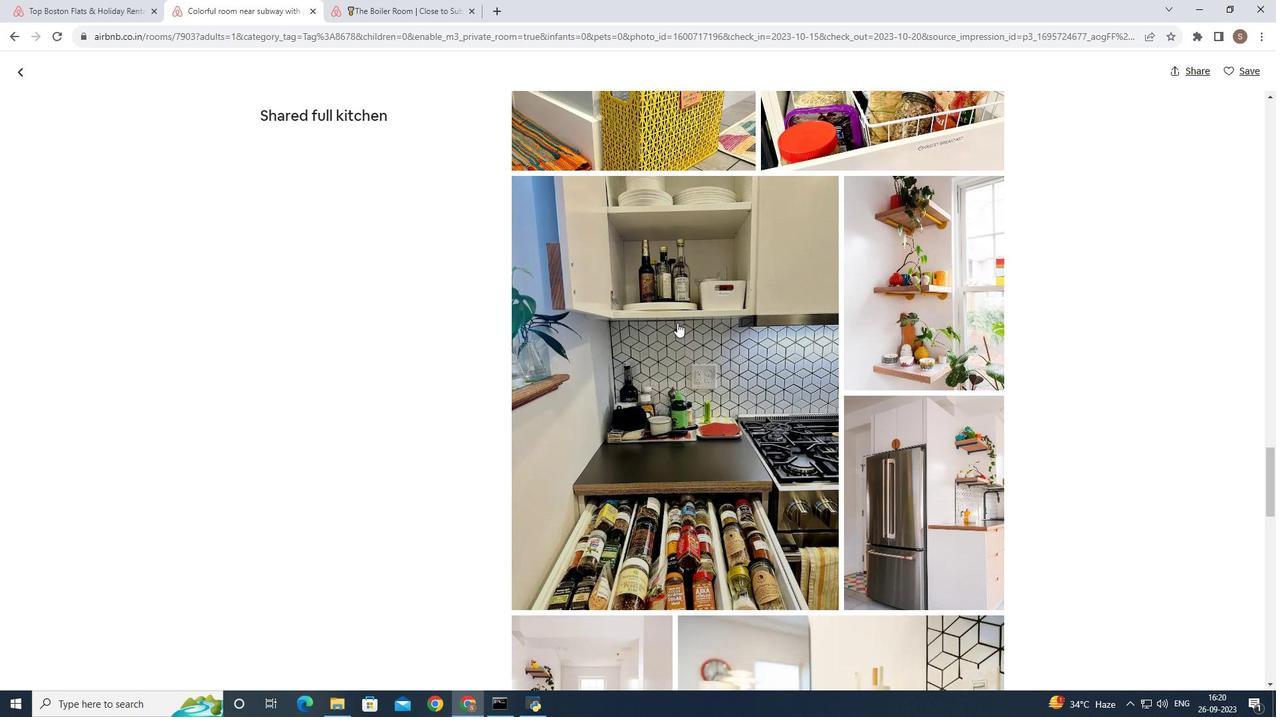 
Action: Mouse scrolled (677, 322) with delta (0, 0)
Screenshot: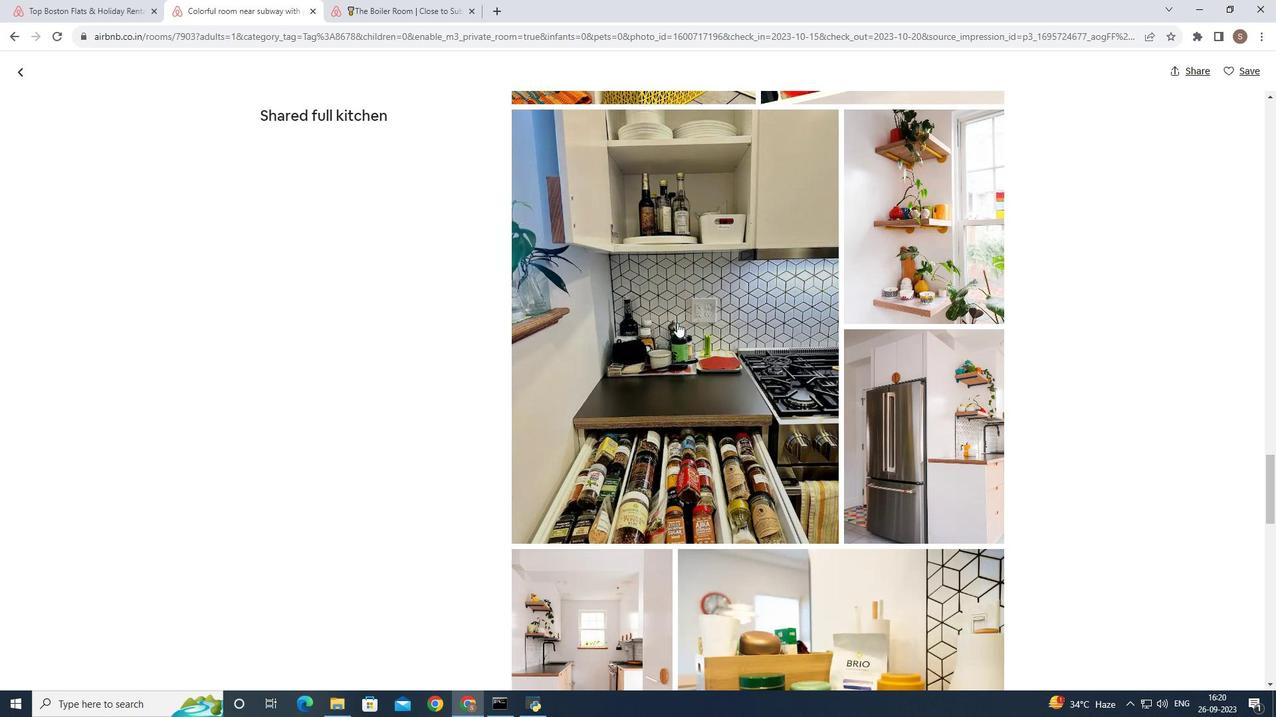 
Action: Mouse scrolled (677, 322) with delta (0, 0)
Screenshot: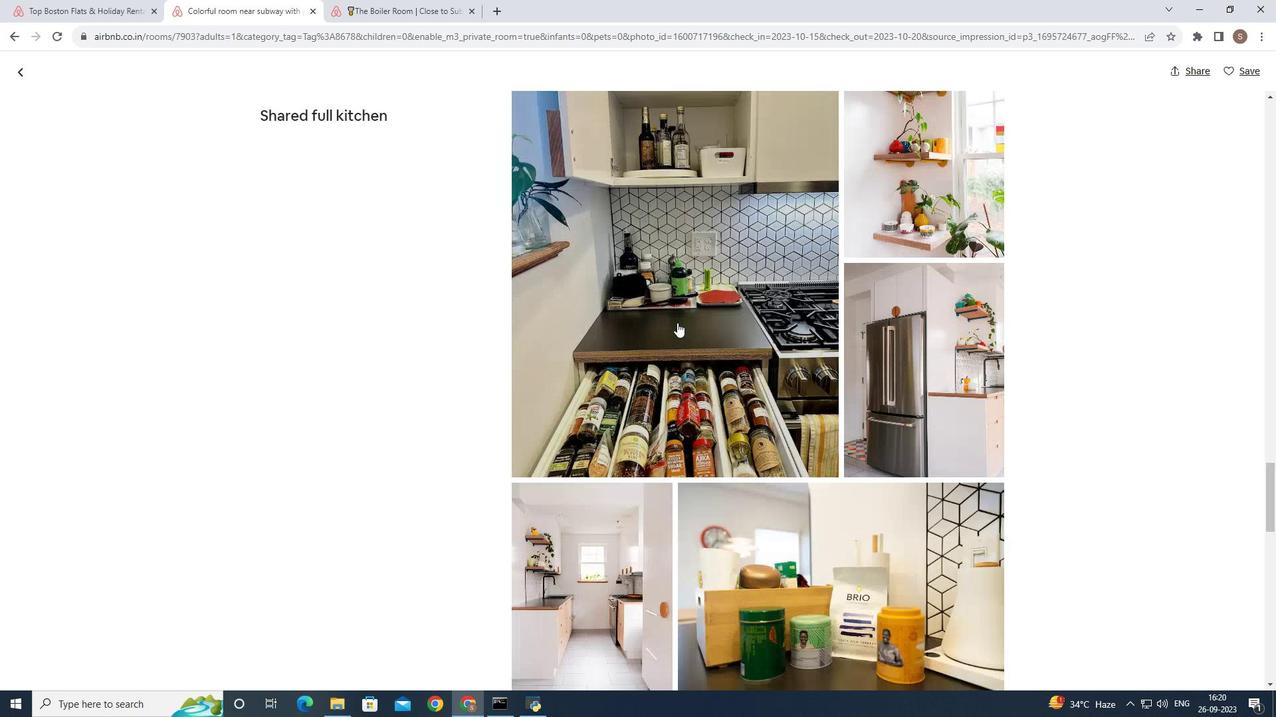 
Action: Mouse scrolled (677, 322) with delta (0, 0)
Screenshot: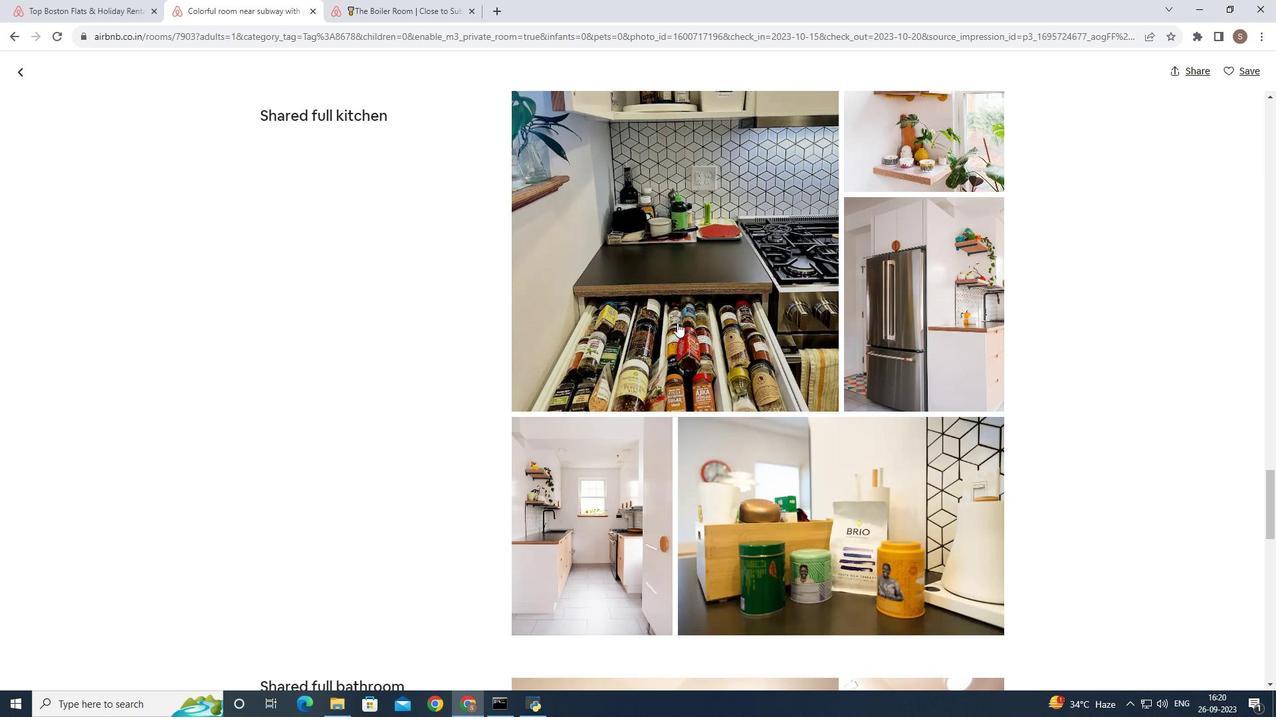 
Action: Mouse scrolled (677, 322) with delta (0, 0)
Screenshot: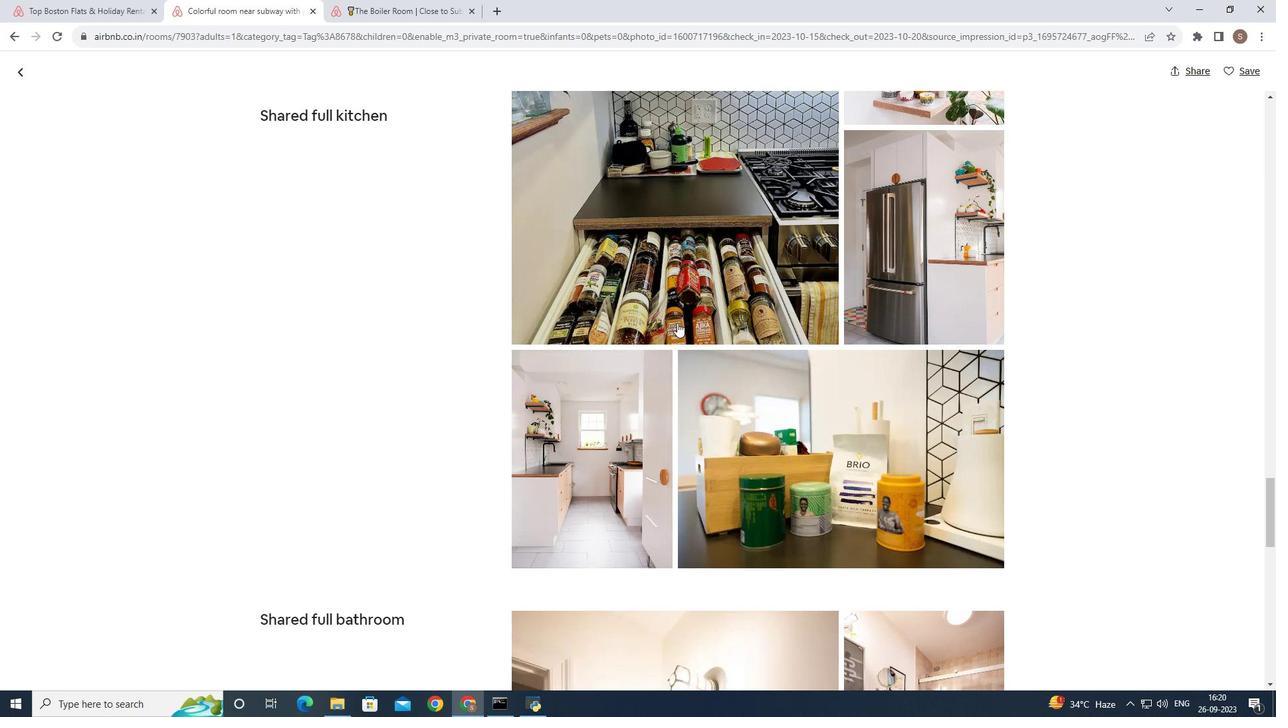 
Action: Mouse scrolled (677, 322) with delta (0, 0)
Screenshot: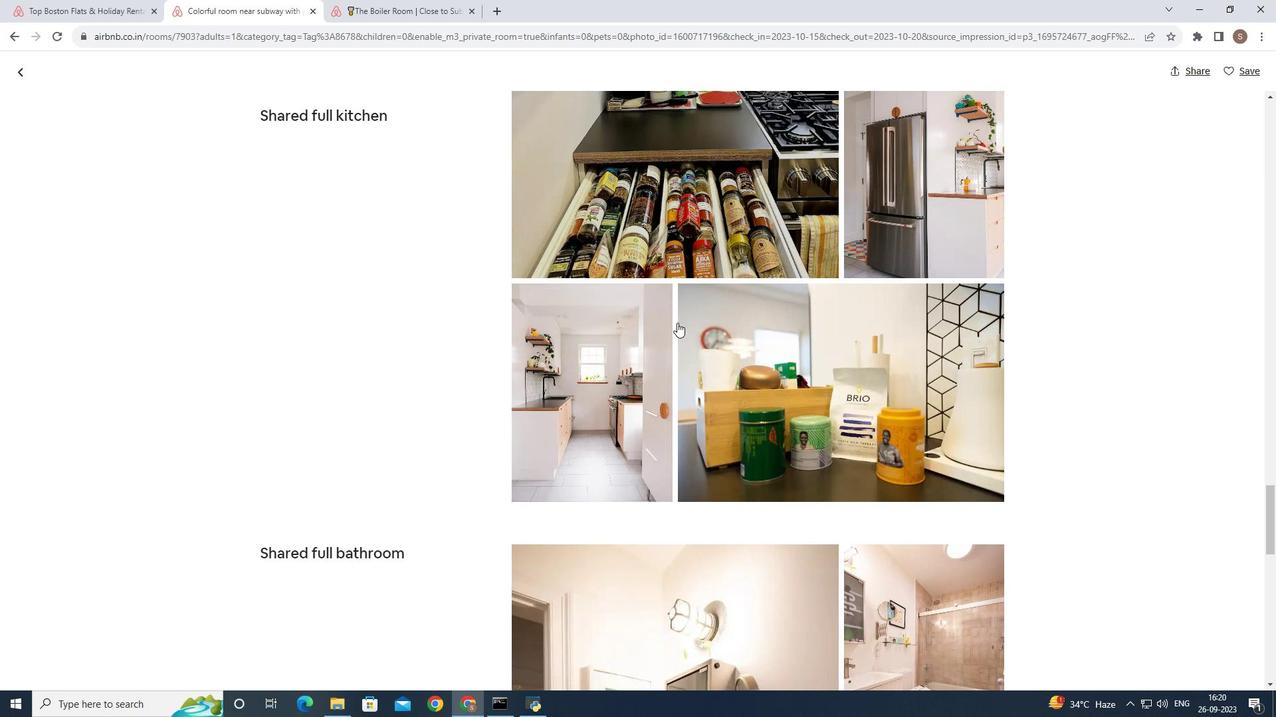 
Action: Mouse scrolled (677, 322) with delta (0, 0)
Screenshot: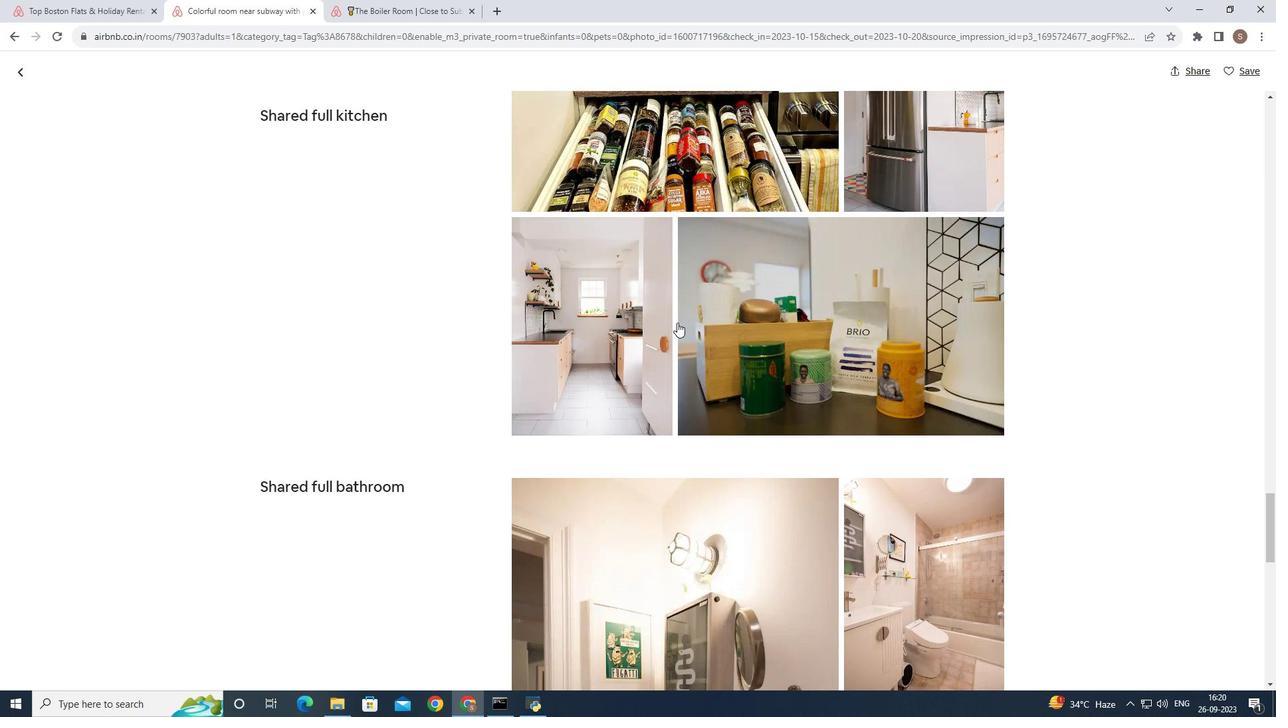 
Action: Mouse scrolled (677, 322) with delta (0, 0)
Screenshot: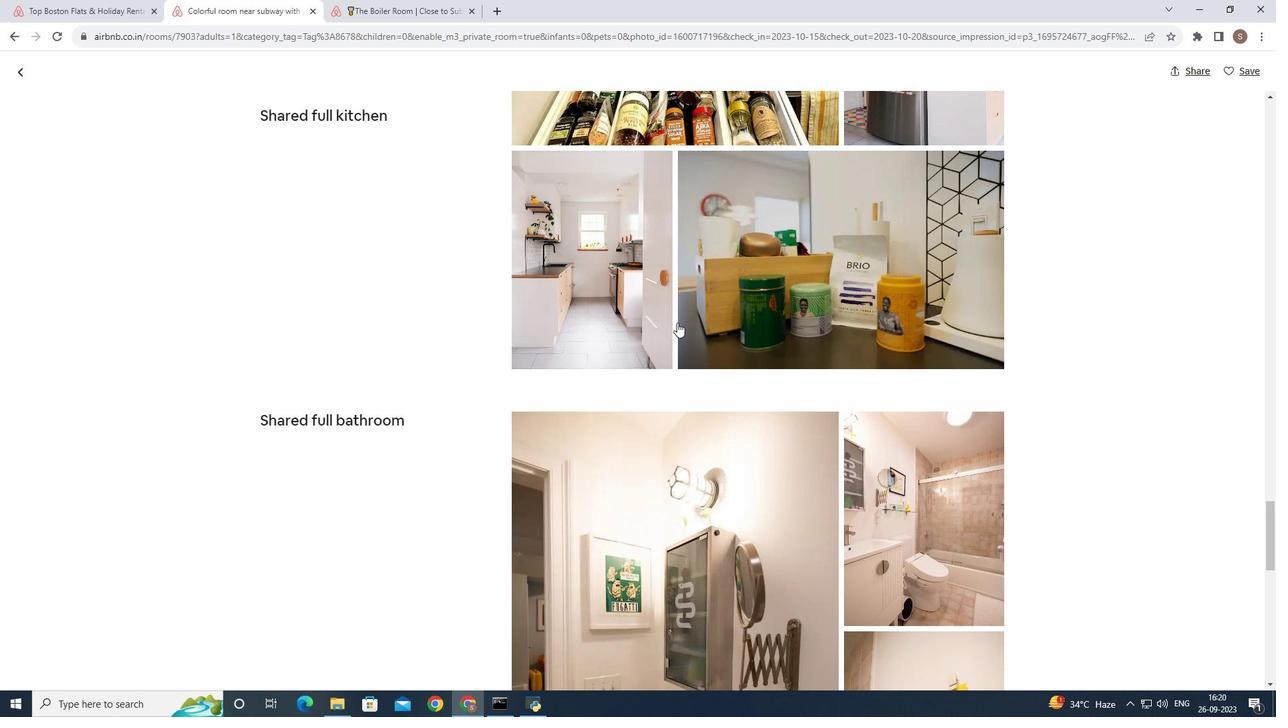 
Action: Mouse scrolled (677, 322) with delta (0, 0)
Screenshot: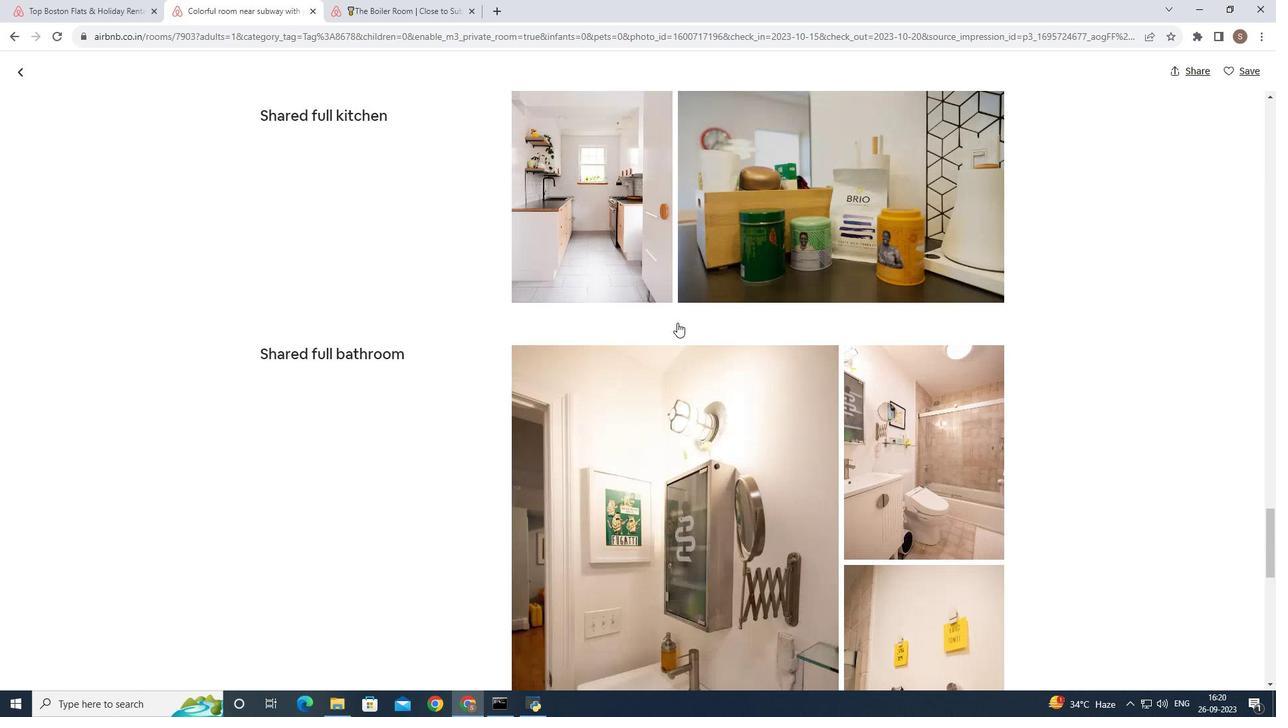 
Action: Mouse scrolled (677, 322) with delta (0, 0)
Screenshot: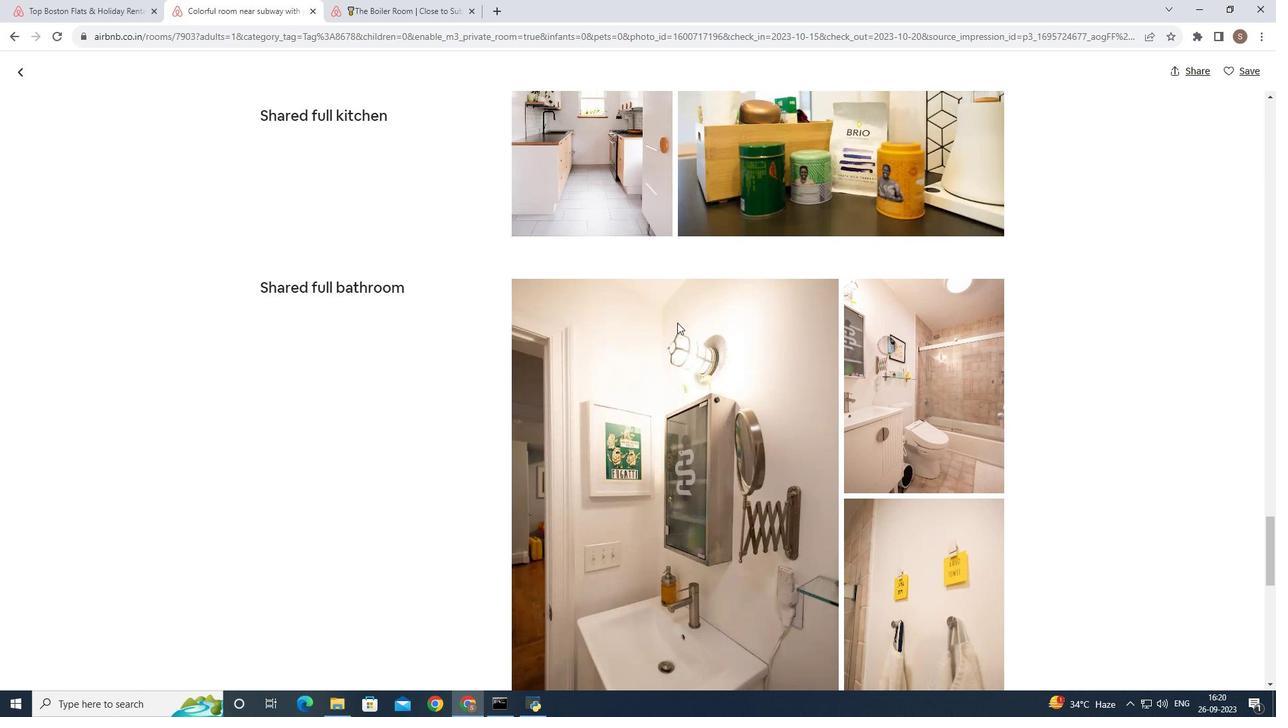 
Action: Mouse scrolled (677, 322) with delta (0, 0)
Screenshot: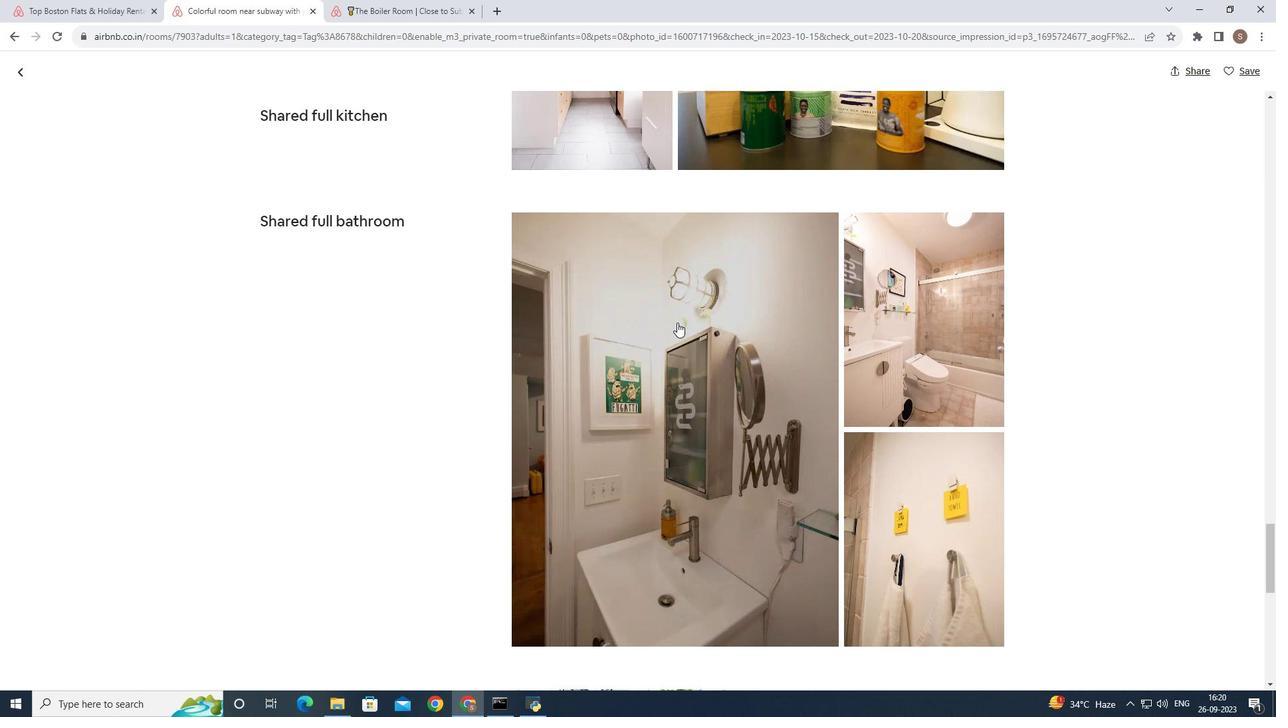 
Action: Mouse scrolled (677, 322) with delta (0, 0)
Screenshot: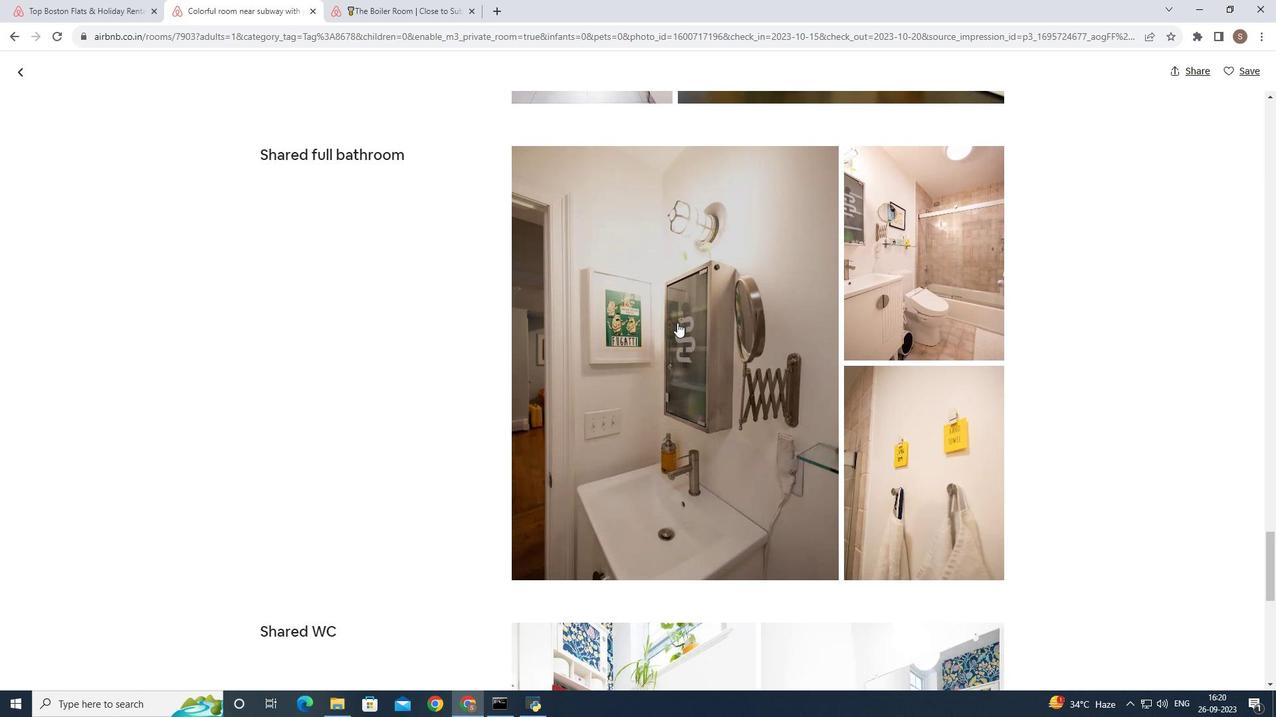 
Action: Mouse scrolled (677, 322) with delta (0, 0)
Screenshot: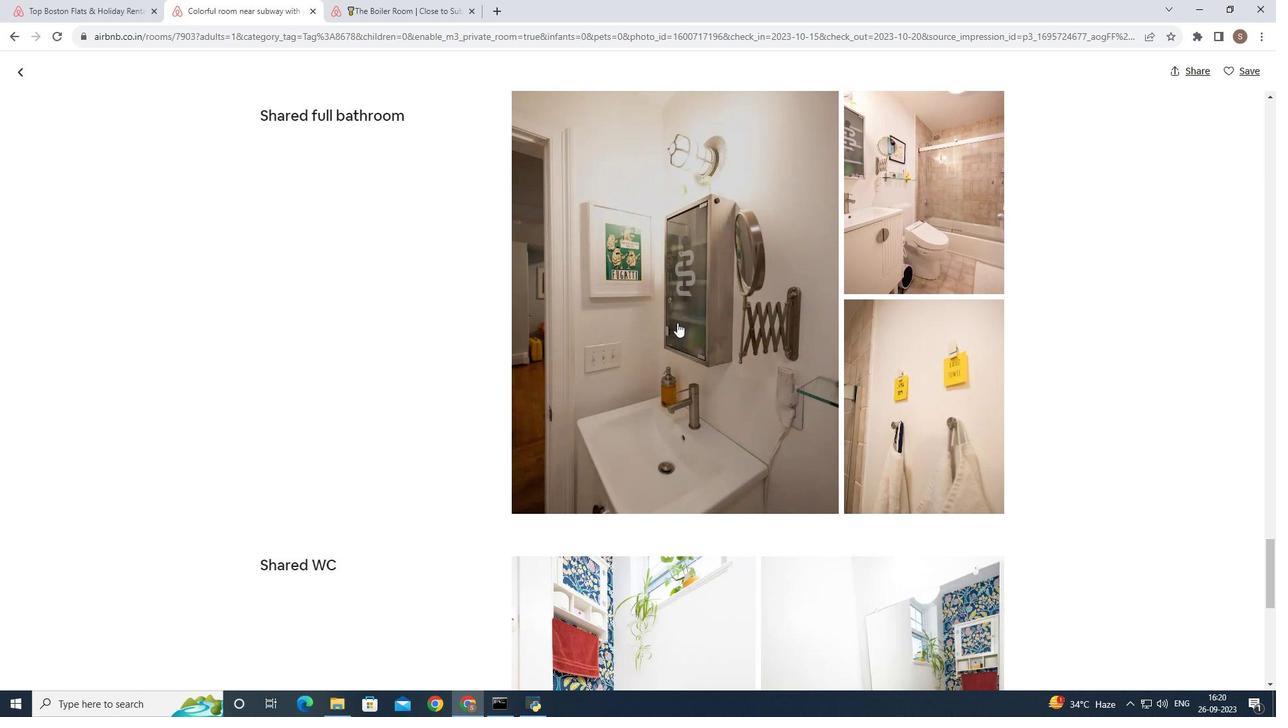 
Action: Mouse scrolled (677, 322) with delta (0, 0)
Screenshot: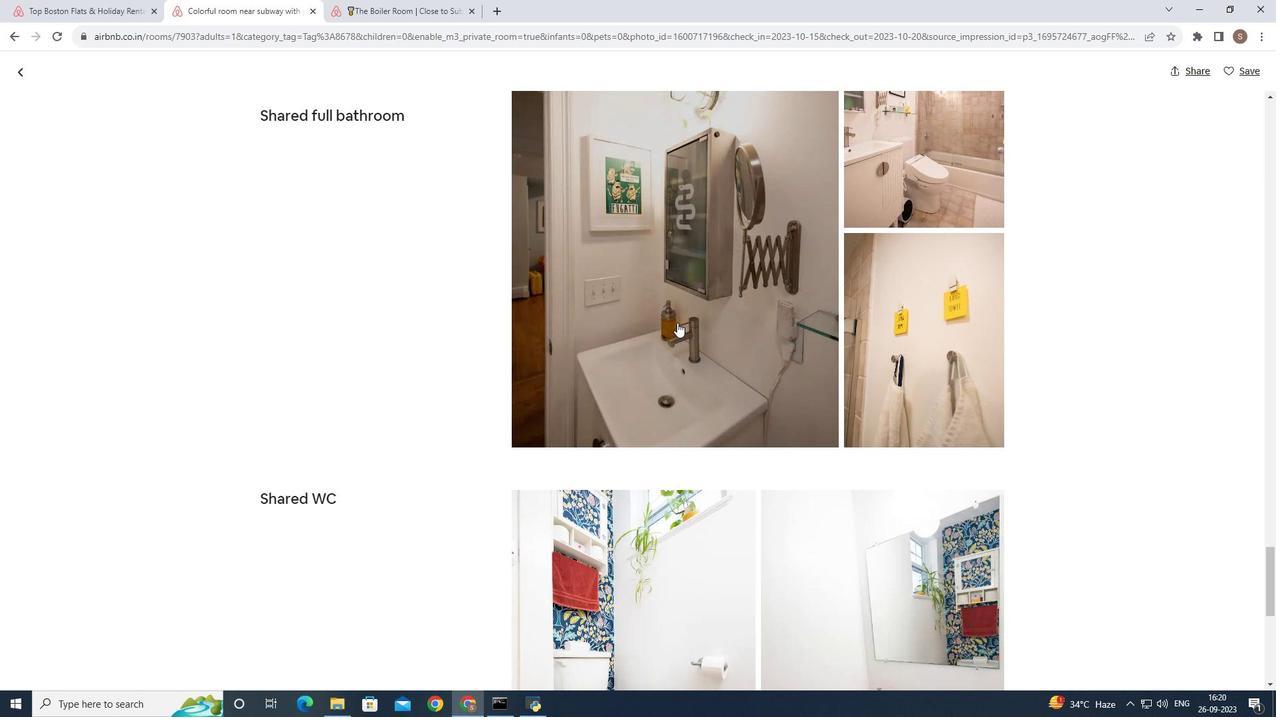 
Action: Mouse scrolled (677, 322) with delta (0, 0)
Screenshot: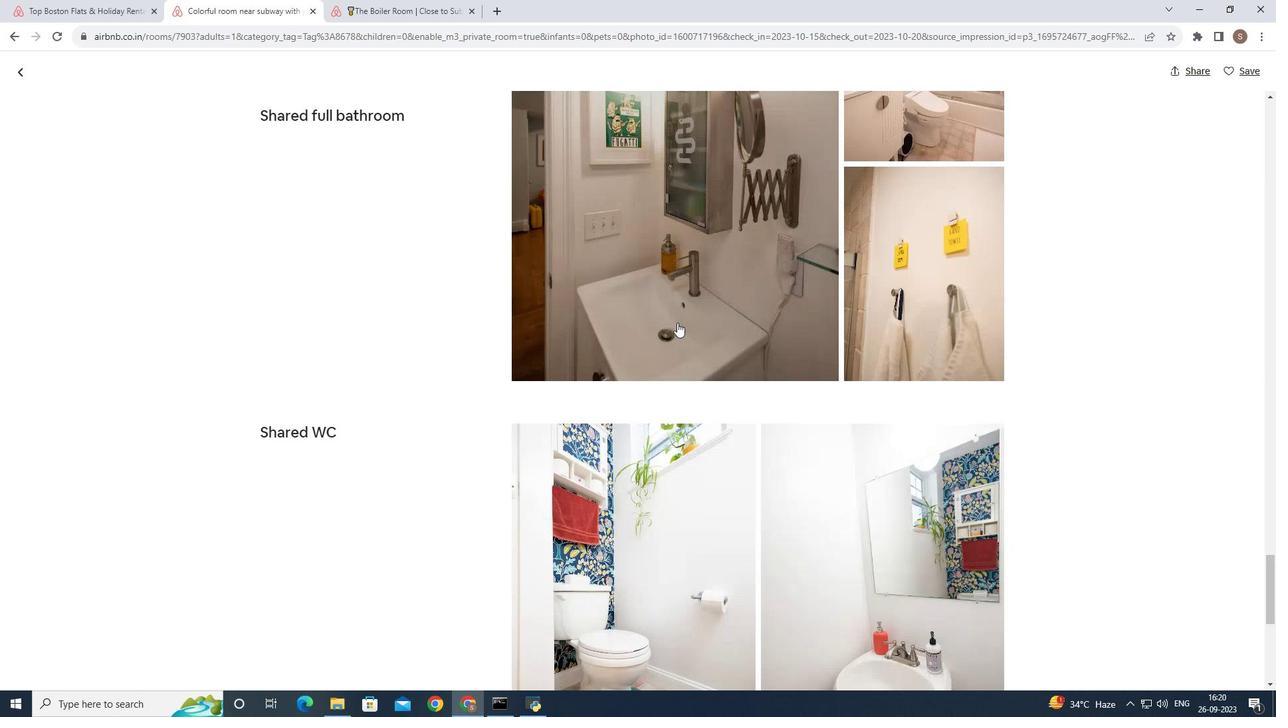
Action: Mouse scrolled (677, 322) with delta (0, 0)
Screenshot: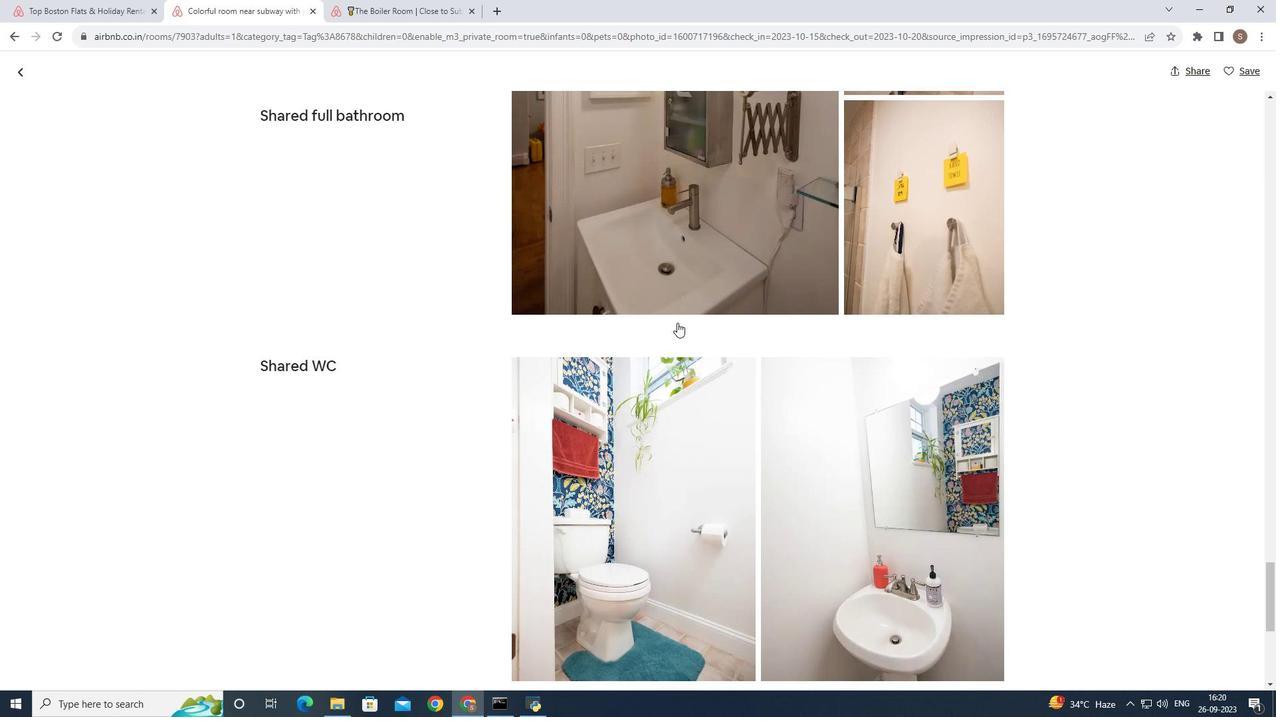 
Action: Mouse scrolled (677, 322) with delta (0, 0)
Screenshot: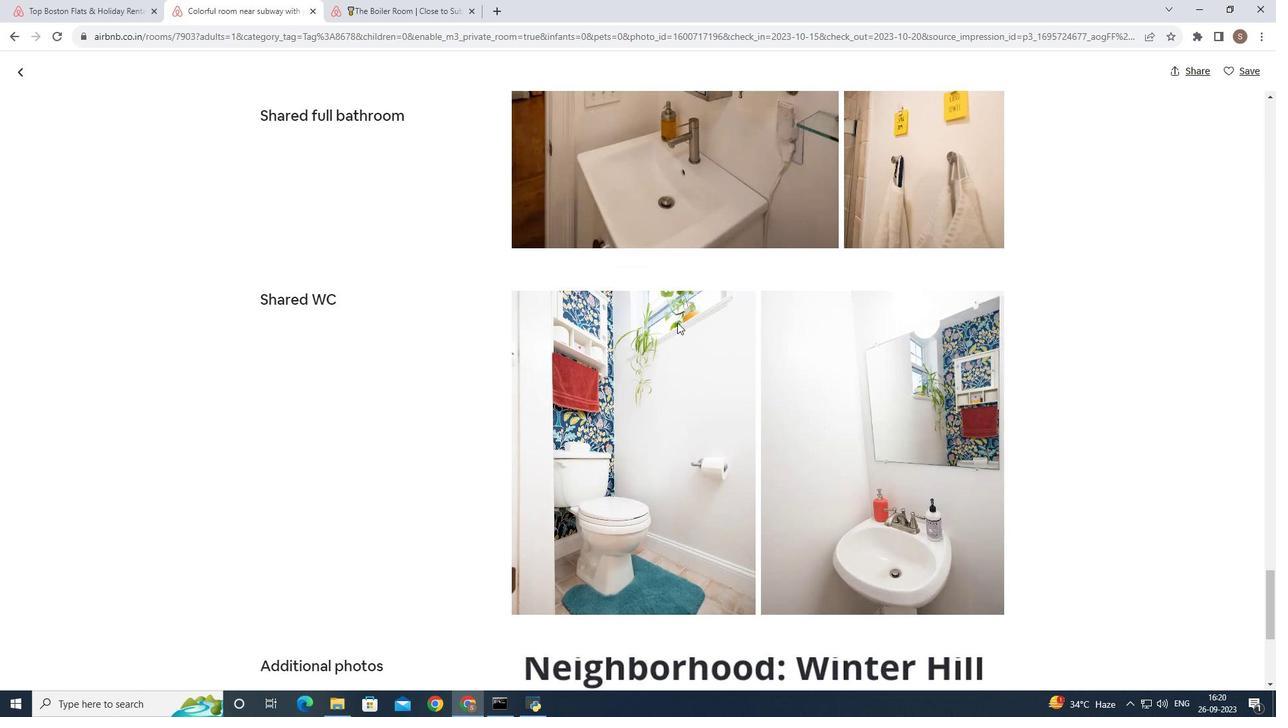 
Action: Mouse scrolled (677, 322) with delta (0, 0)
Screenshot: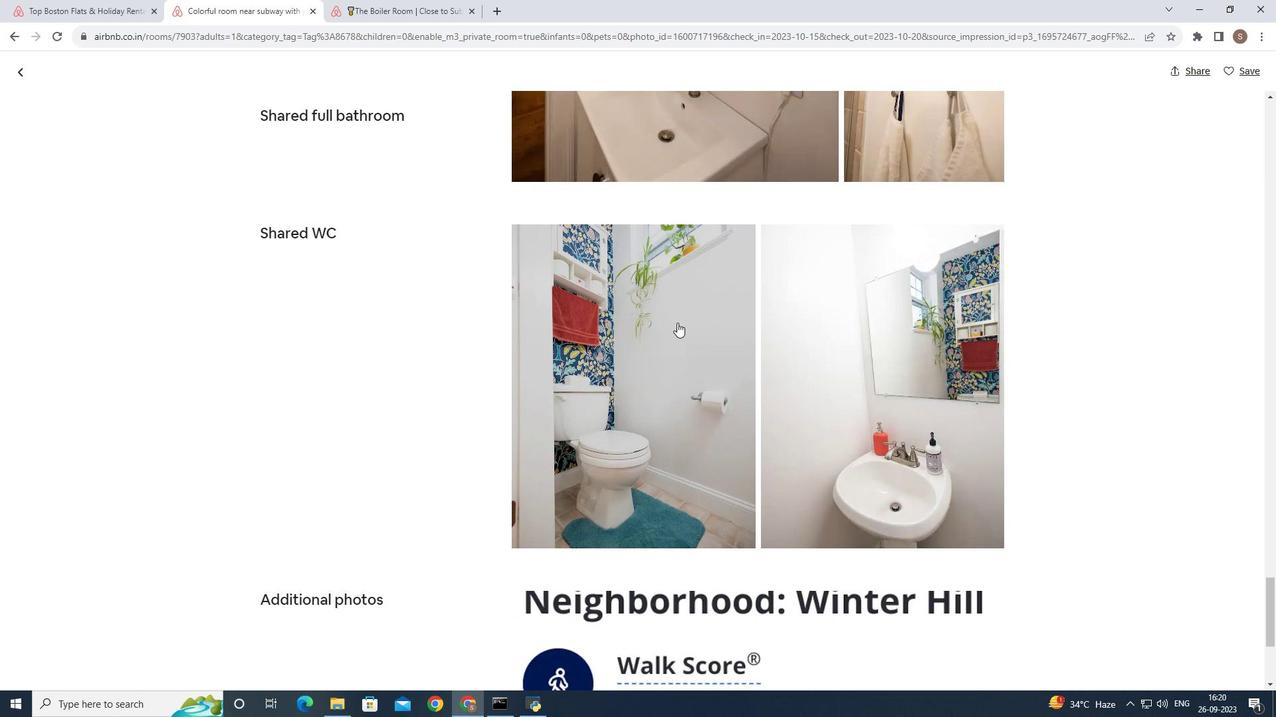 
Action: Mouse scrolled (677, 322) with delta (0, 0)
Screenshot: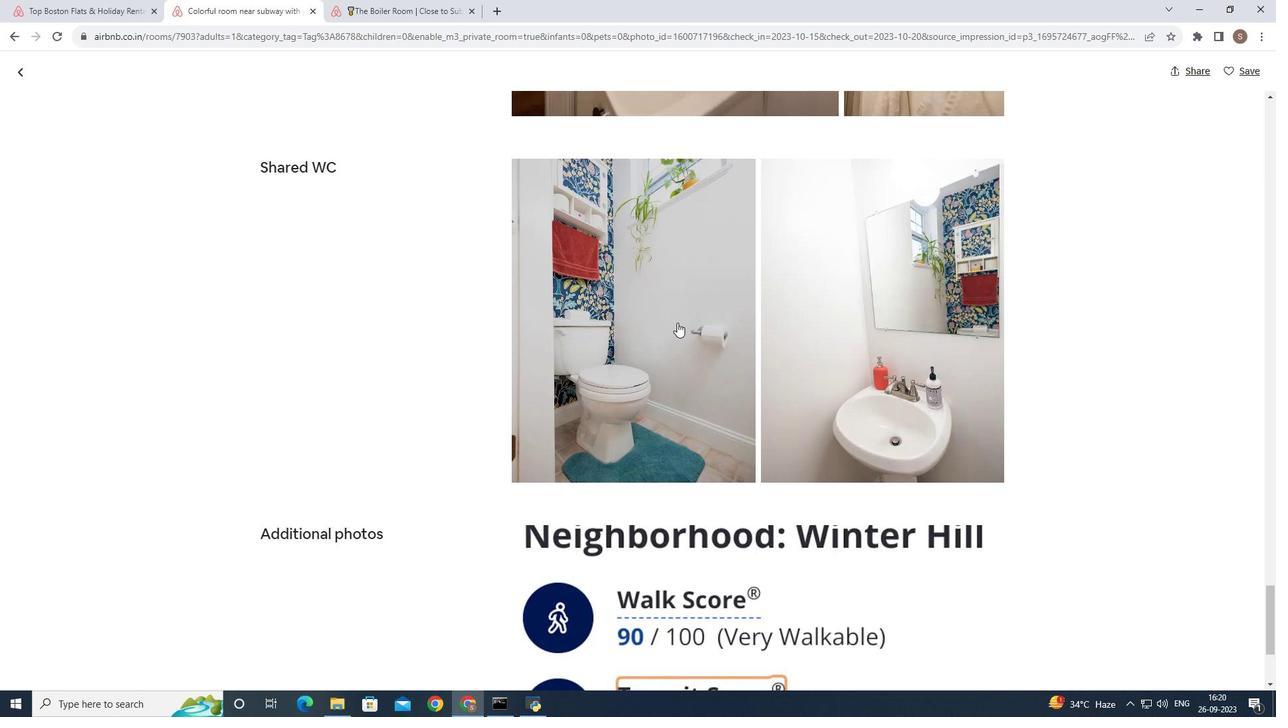 
Action: Mouse scrolled (677, 322) with delta (0, 0)
Screenshot: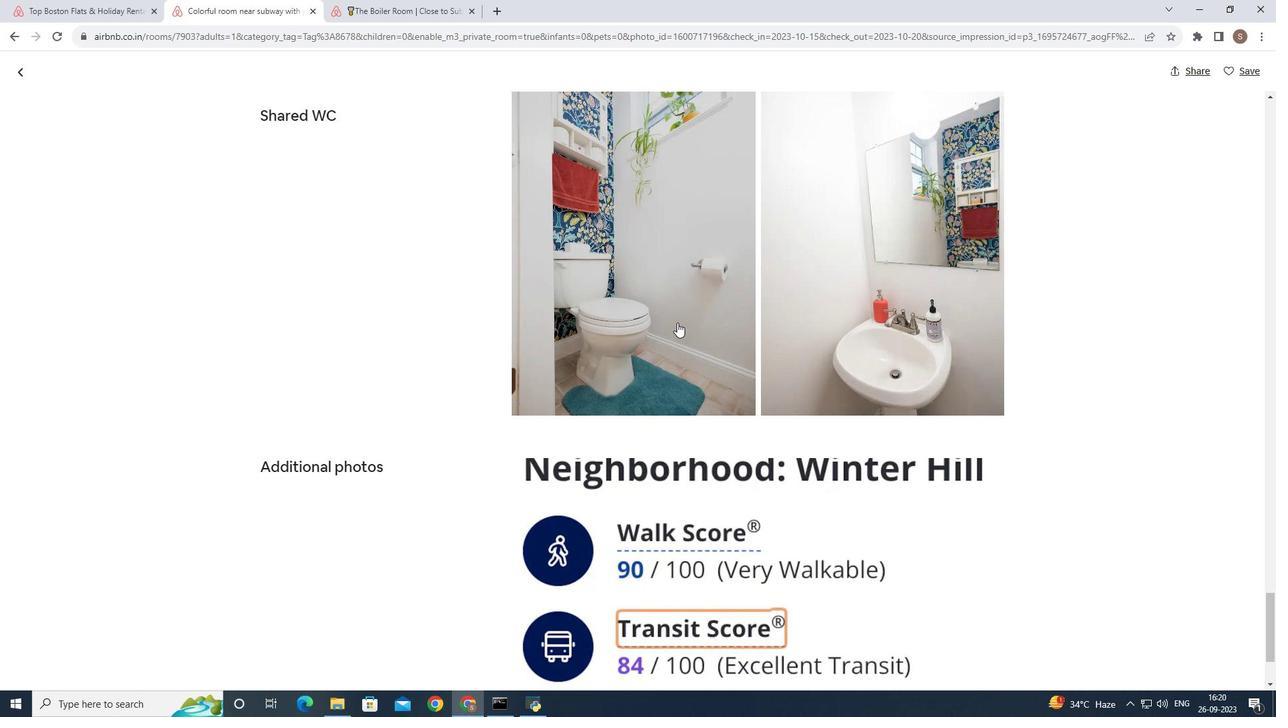 
Action: Mouse scrolled (677, 322) with delta (0, 0)
Screenshot: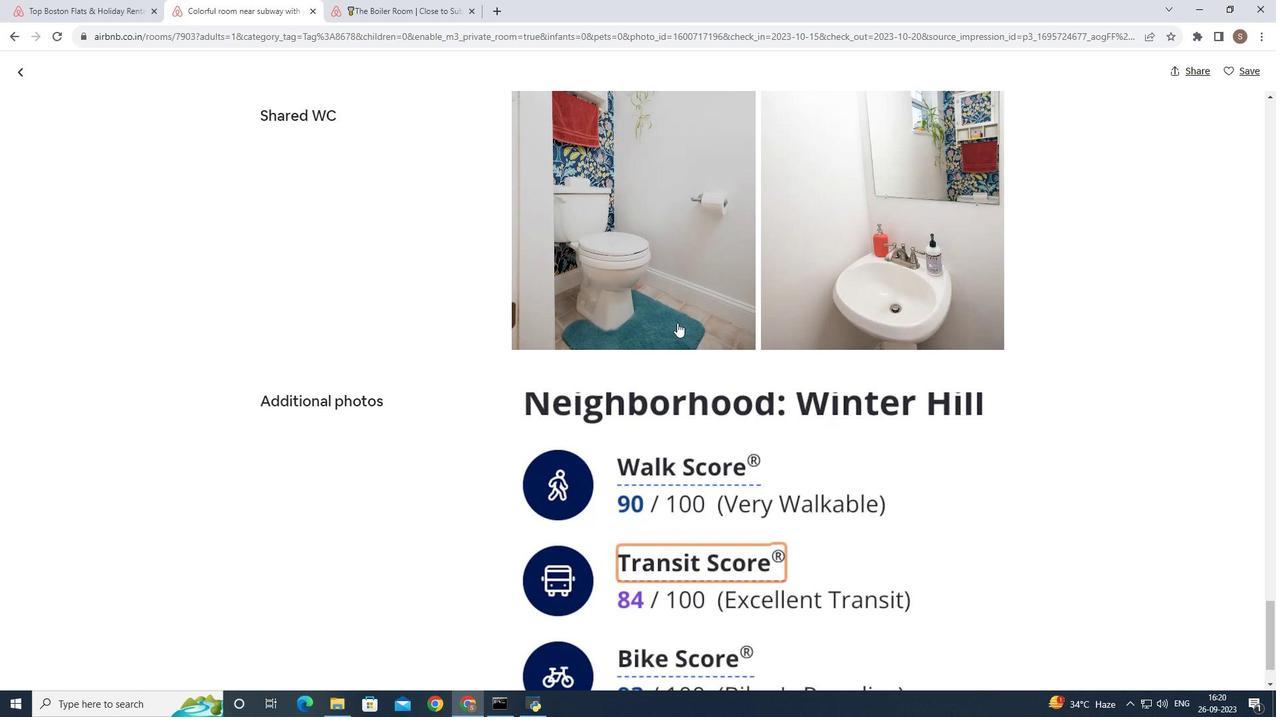 
Action: Mouse scrolled (677, 322) with delta (0, 0)
Screenshot: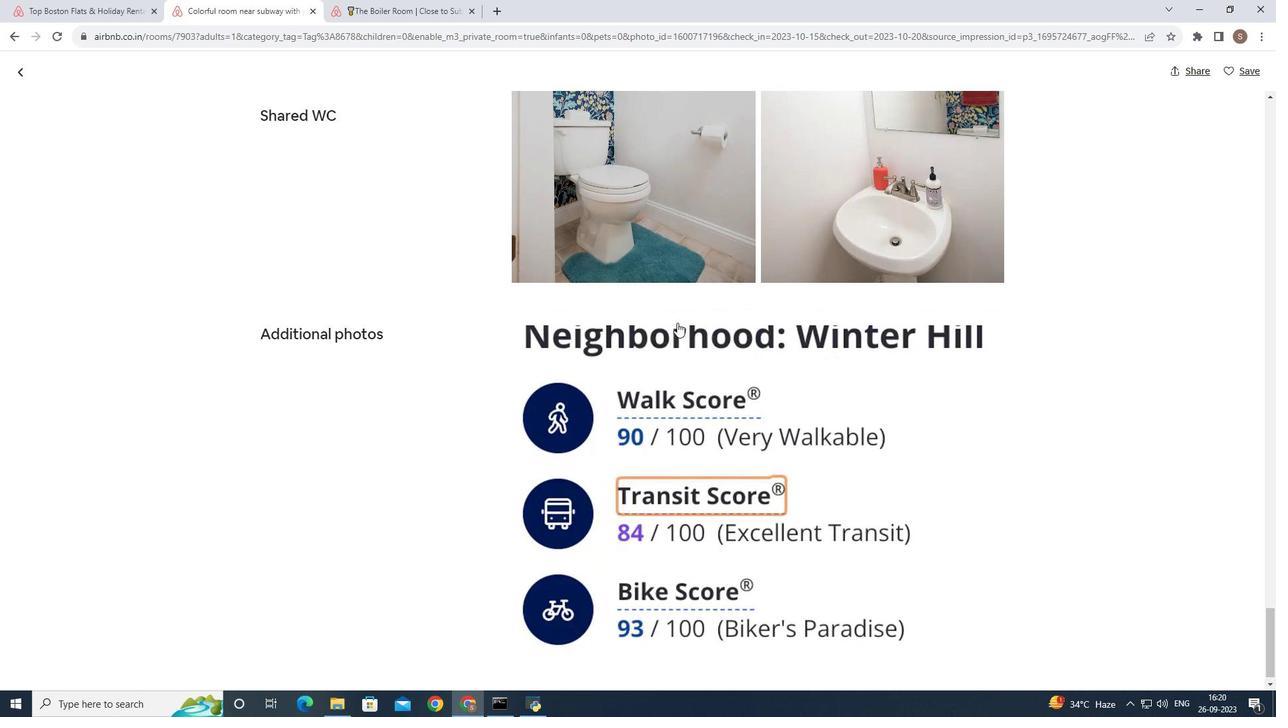 
Action: Mouse scrolled (677, 322) with delta (0, 0)
Screenshot: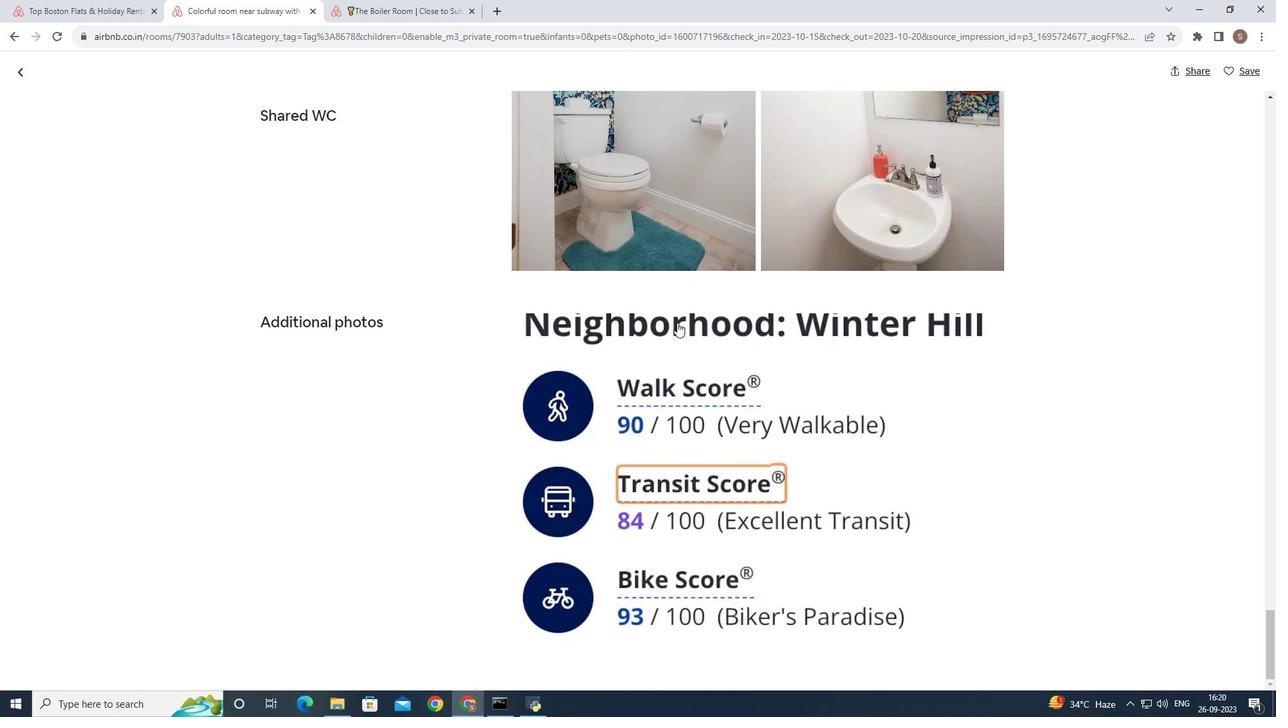
Action: Mouse scrolled (677, 322) with delta (0, 0)
Screenshot: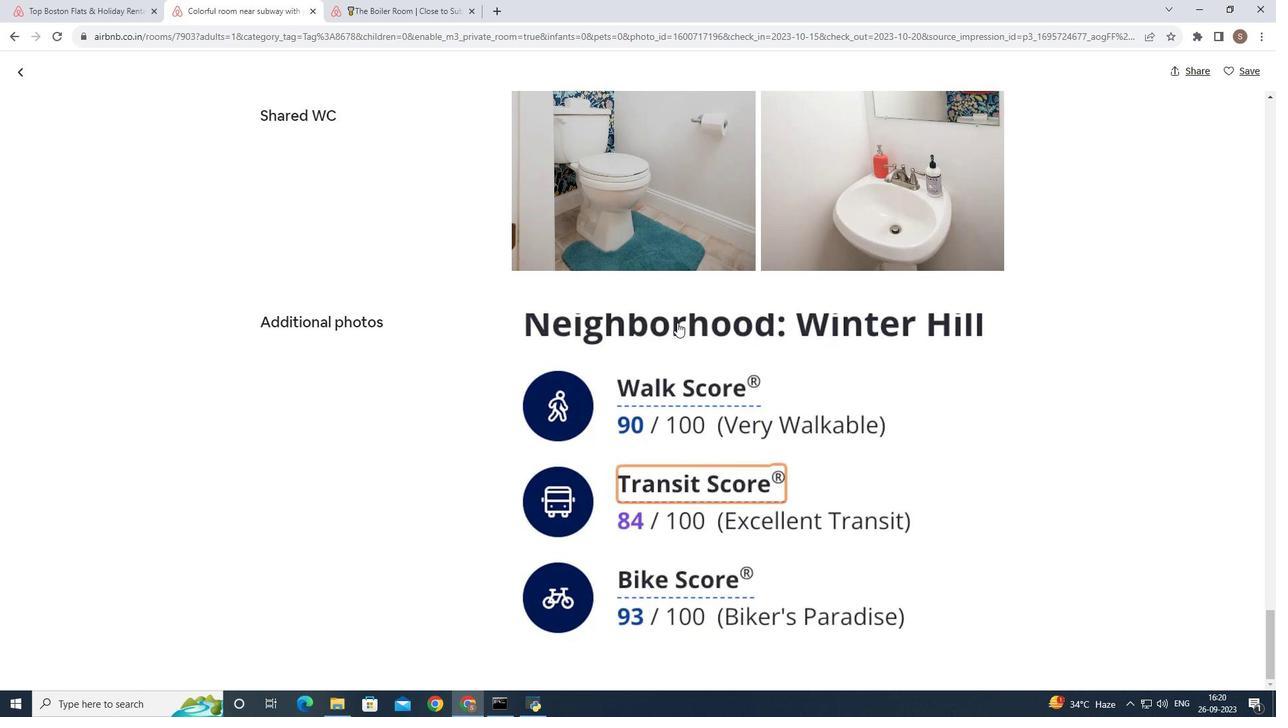 
Action: Mouse scrolled (677, 322) with delta (0, 0)
Screenshot: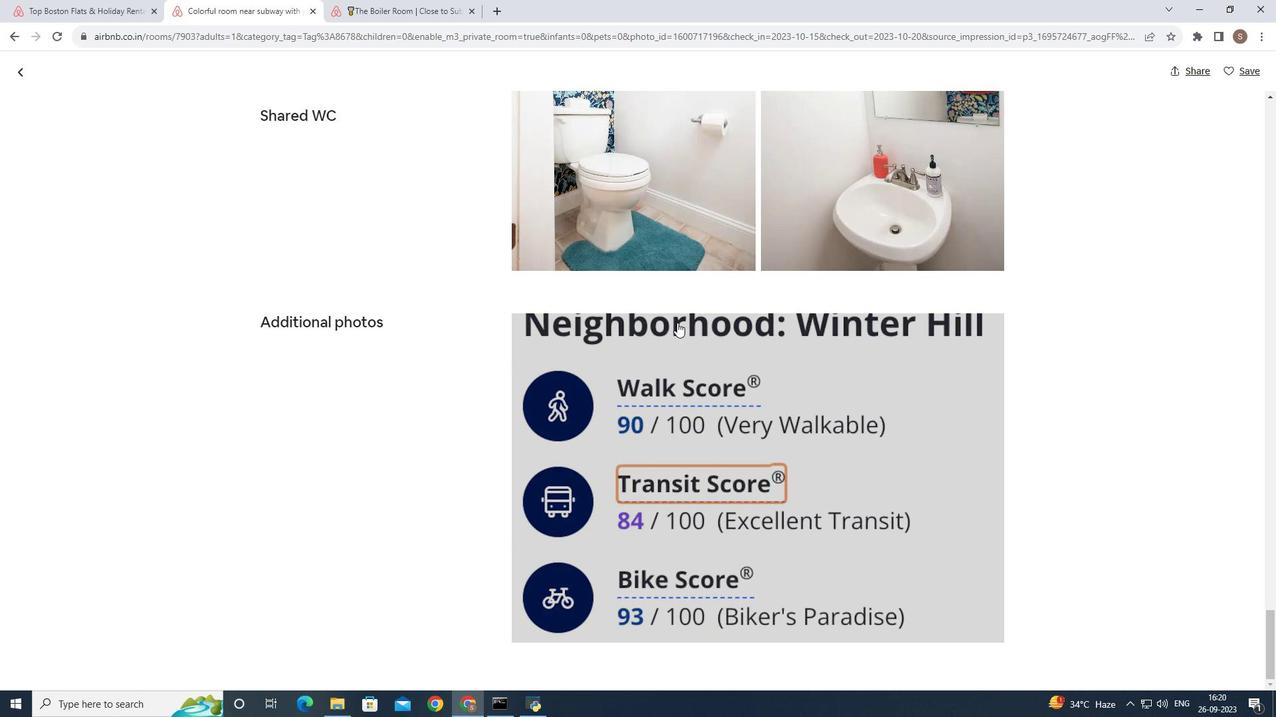 
Action: Mouse scrolled (677, 322) with delta (0, 0)
Screenshot: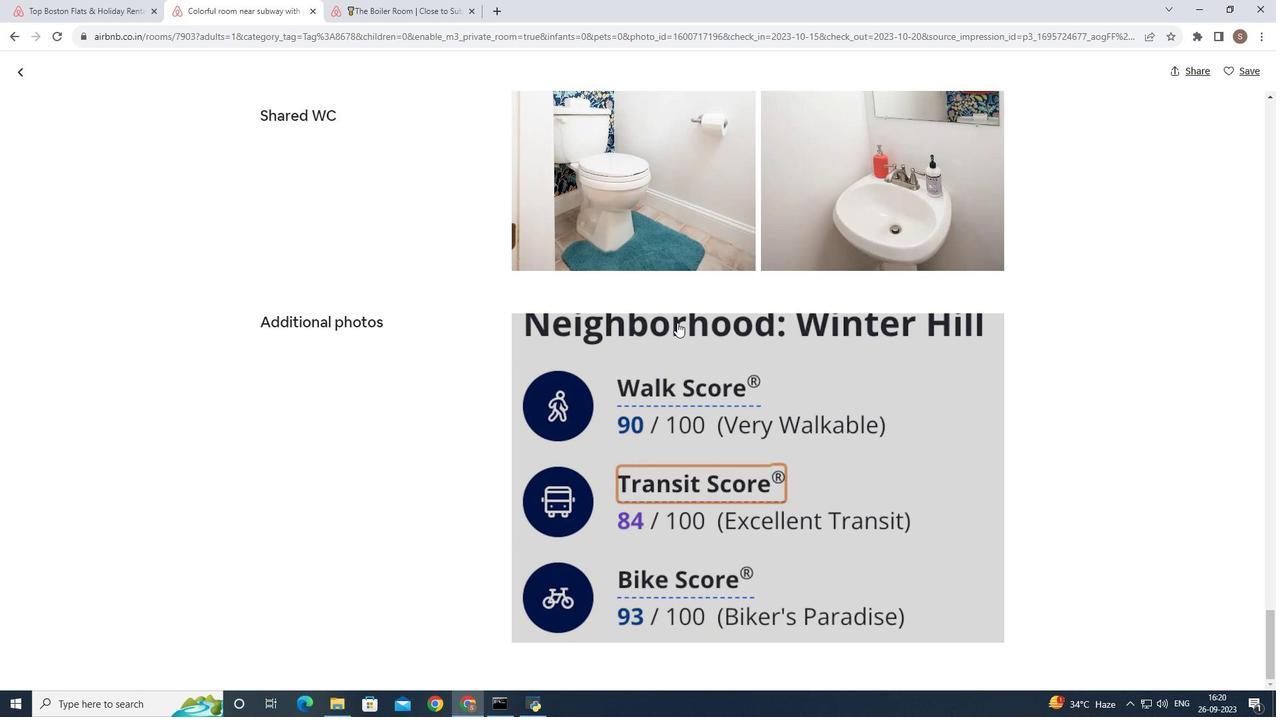
Action: Mouse moved to (9, 69)
Screenshot: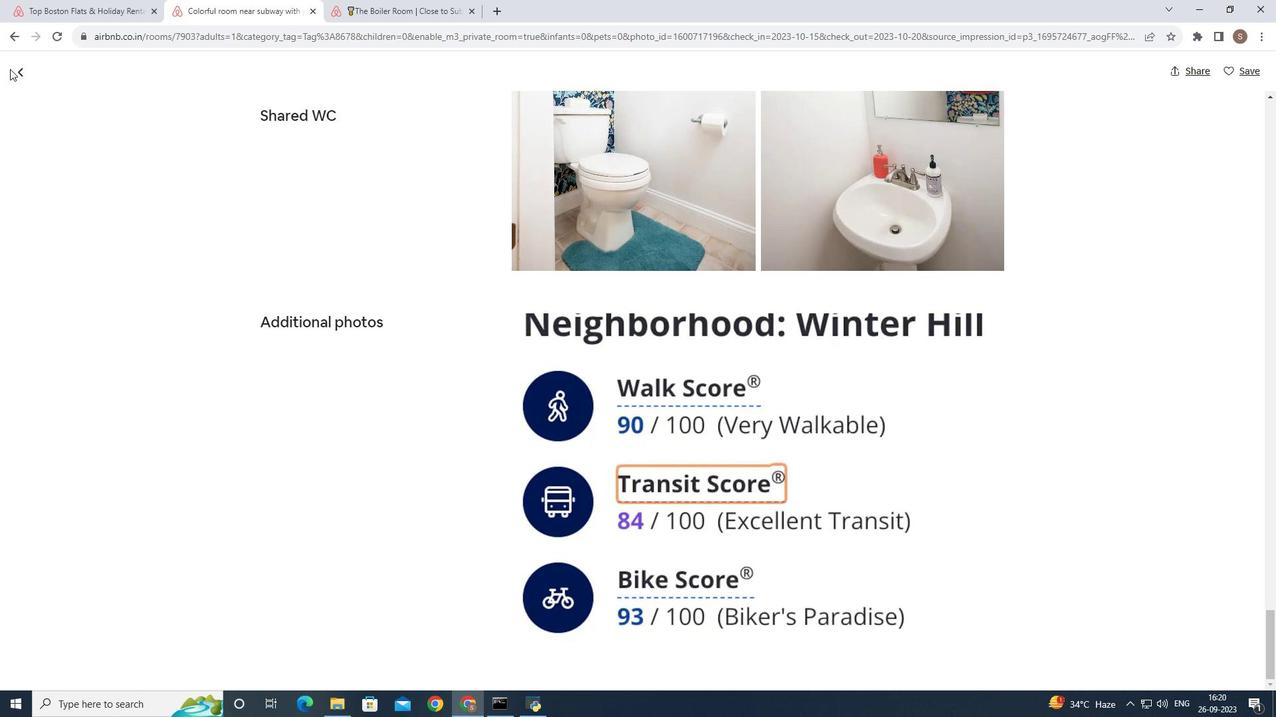 
Action: Mouse pressed left at (9, 69)
Screenshot: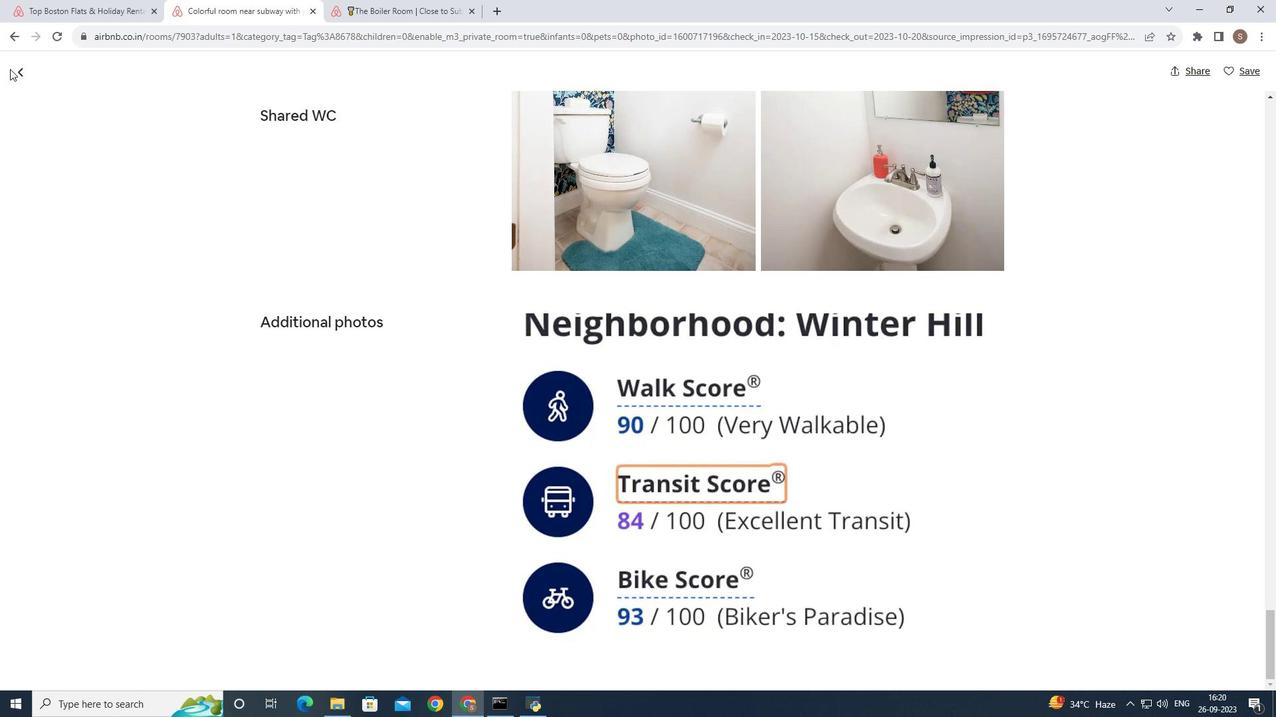 
Action: Mouse moved to (18, 71)
Screenshot: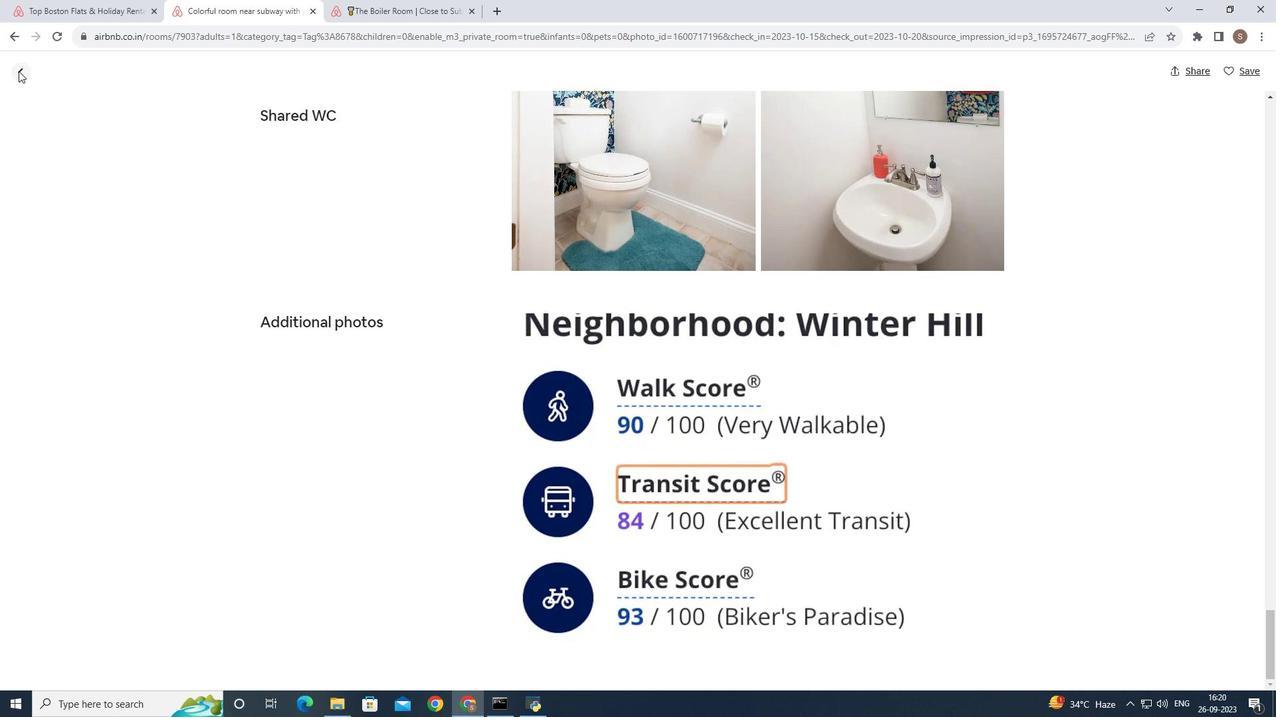 
Action: Mouse pressed left at (18, 71)
Screenshot: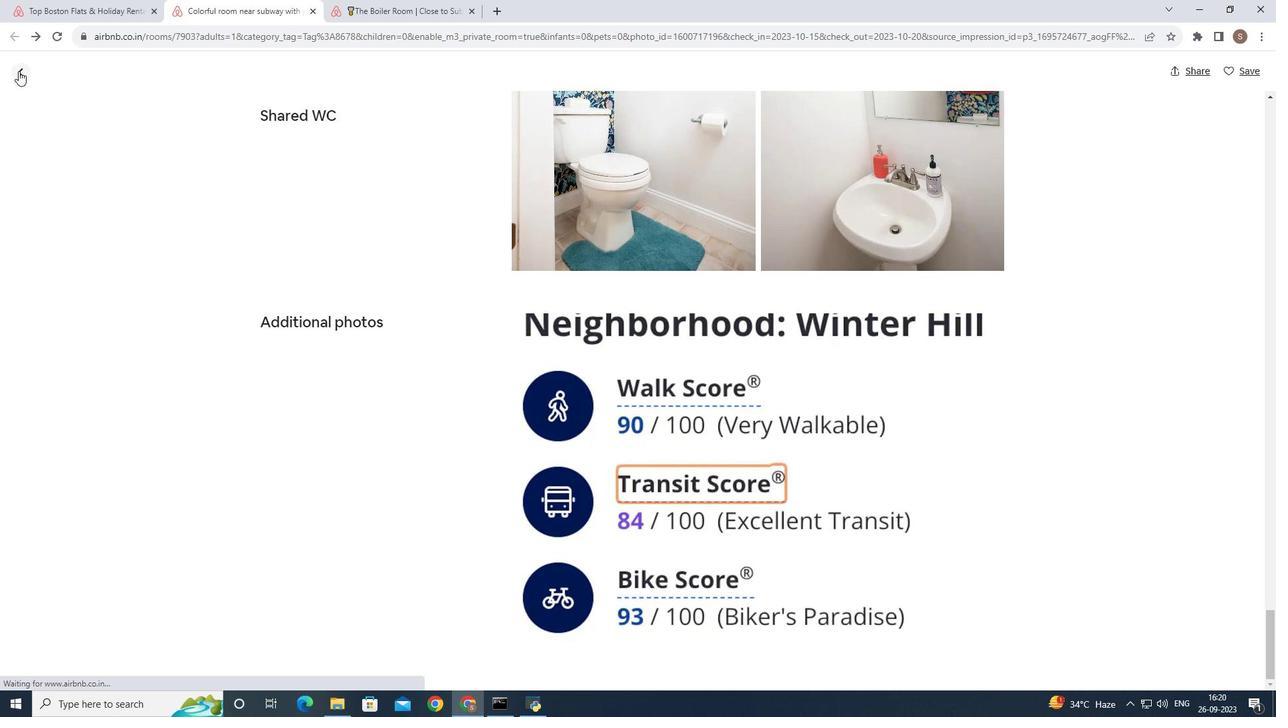 
Action: Mouse moved to (475, 330)
Screenshot: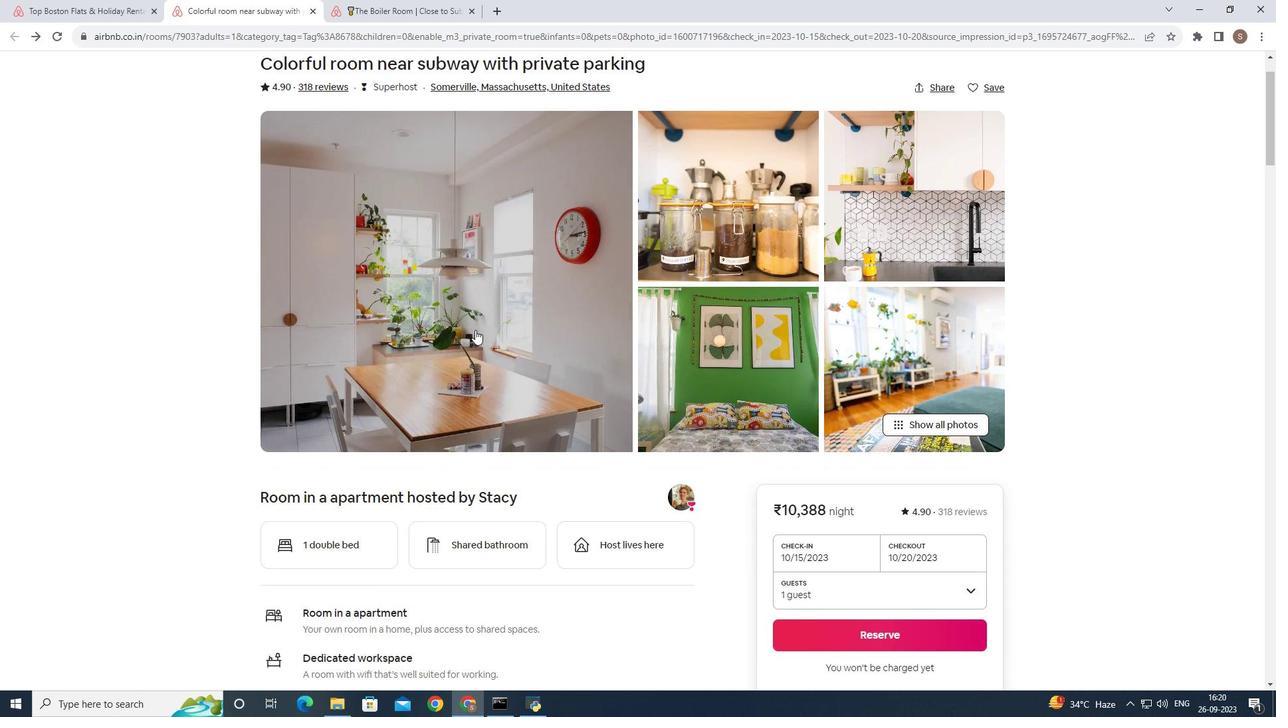 
Action: Mouse scrolled (475, 329) with delta (0, 0)
Screenshot: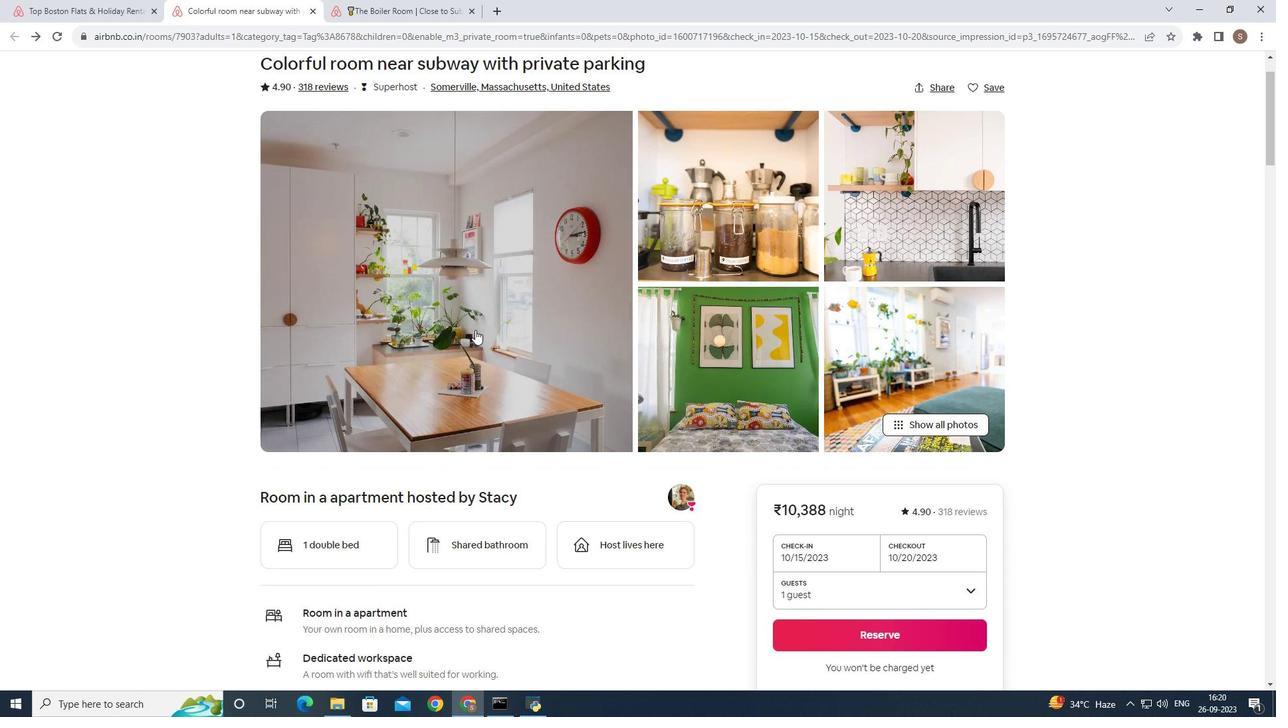 
Action: Mouse moved to (475, 330)
Screenshot: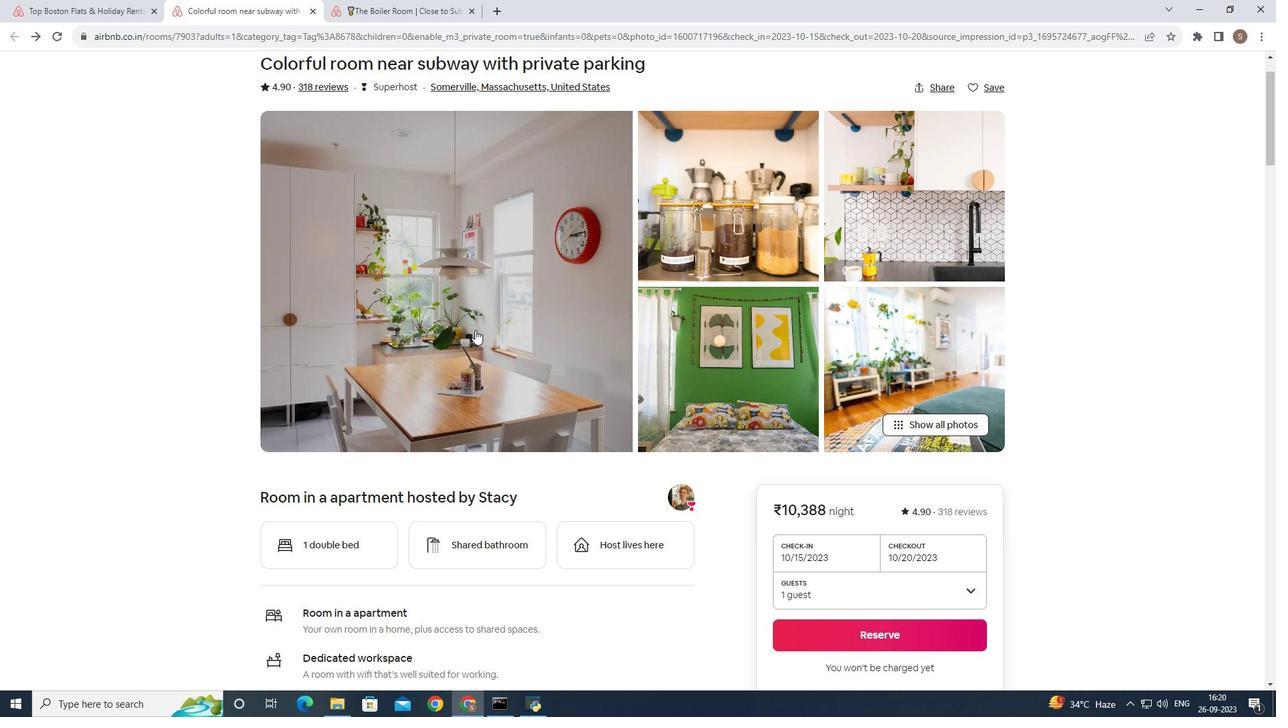 
Action: Mouse scrolled (475, 329) with delta (0, 0)
